 Task: Design a stylish wine rack.
Action: Mouse moved to (358, 273)
Screenshot: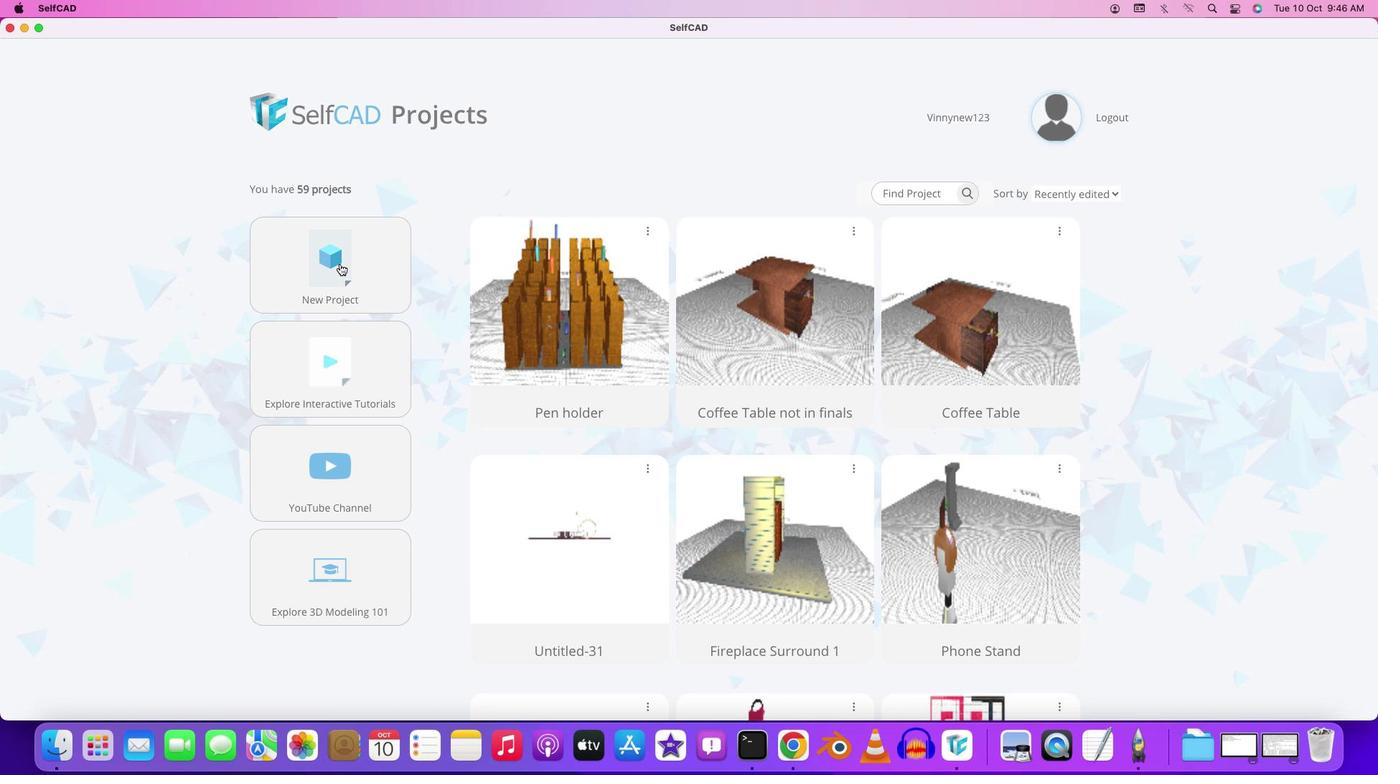 
Action: Mouse pressed left at (358, 273)
Screenshot: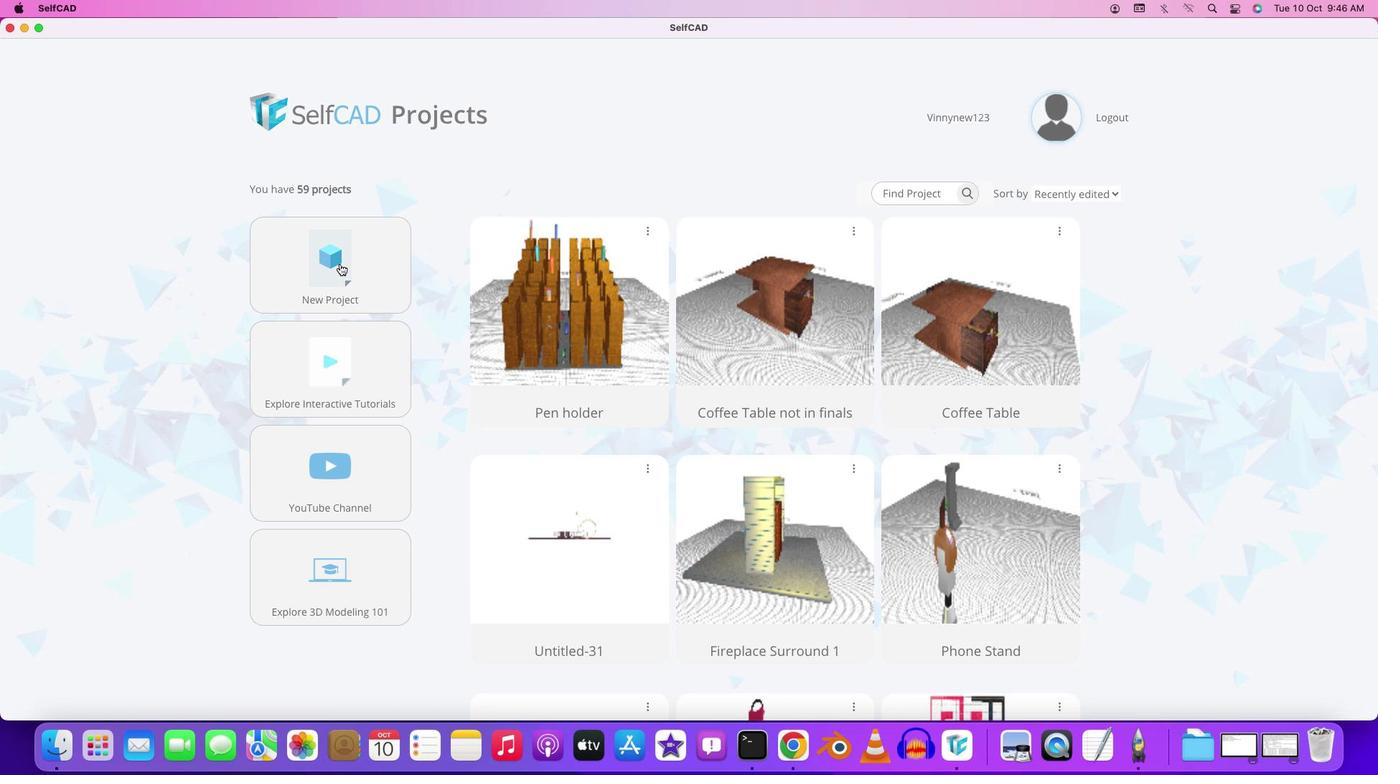 
Action: Mouse moved to (339, 263)
Screenshot: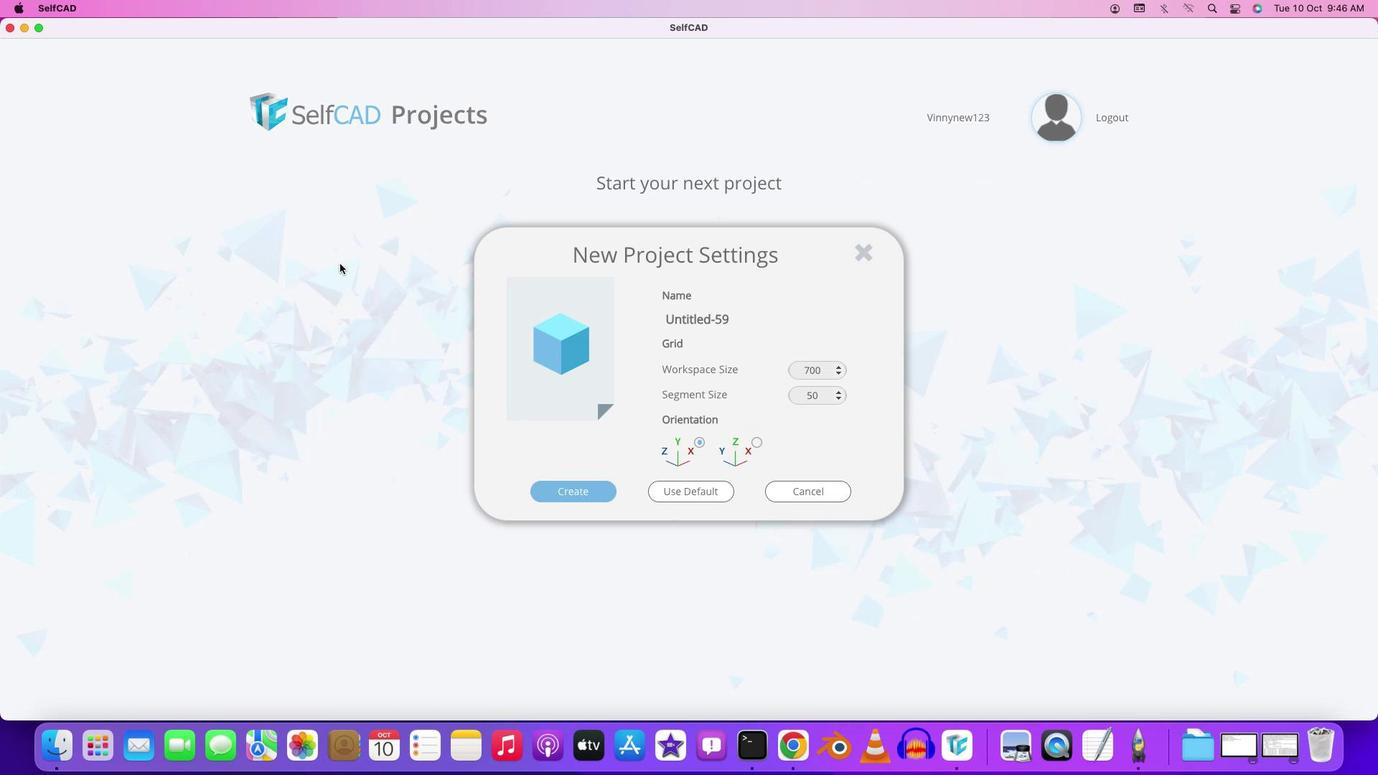 
Action: Mouse pressed left at (339, 263)
Screenshot: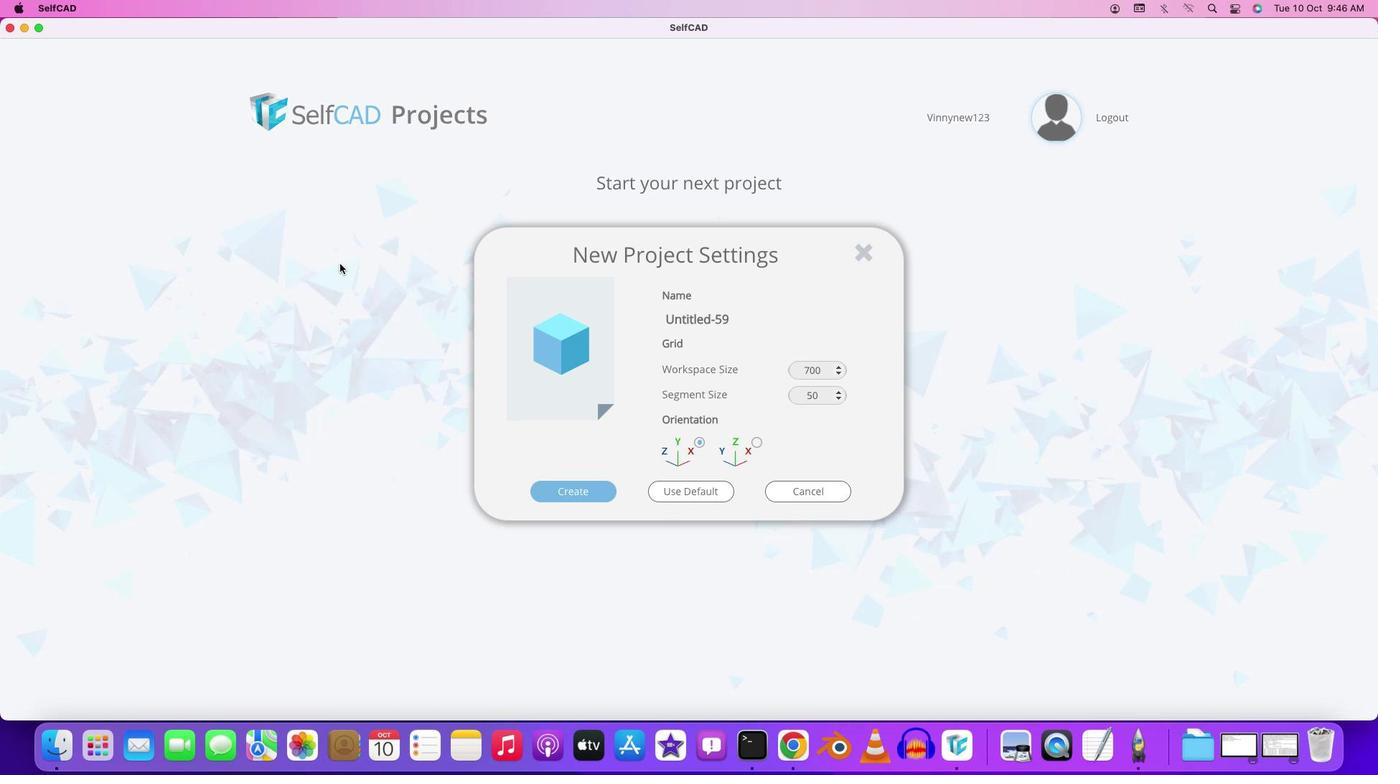 
Action: Mouse moved to (735, 322)
Screenshot: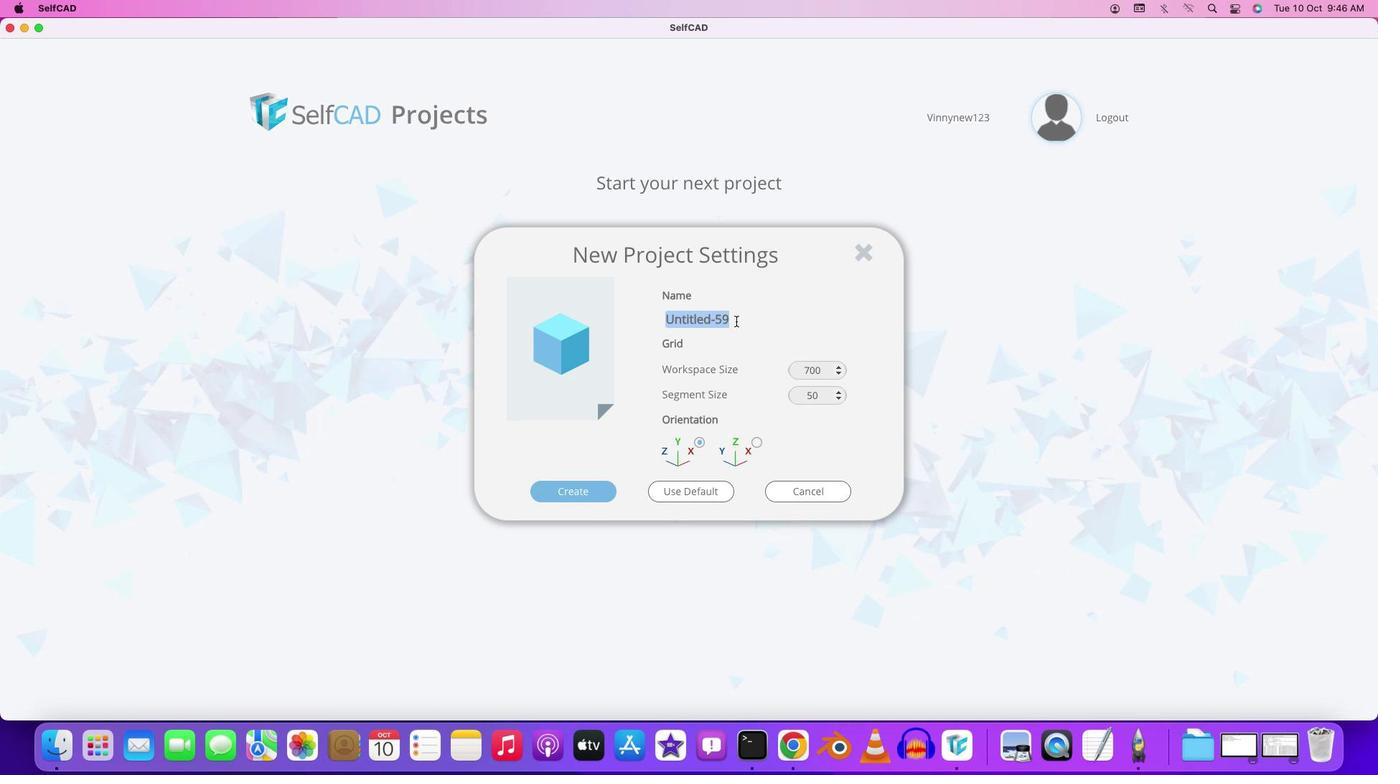 
Action: Mouse pressed left at (735, 322)
Screenshot: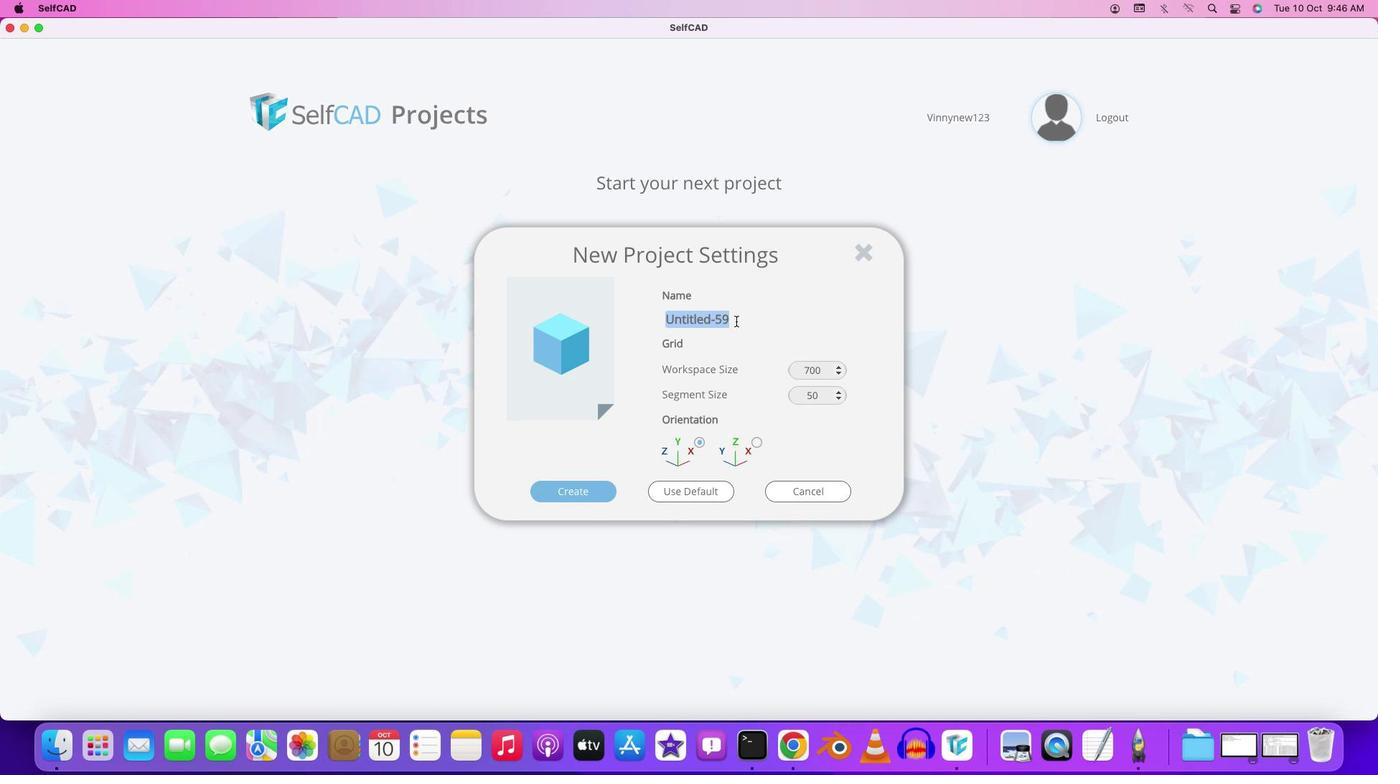 
Action: Mouse moved to (736, 321)
Screenshot: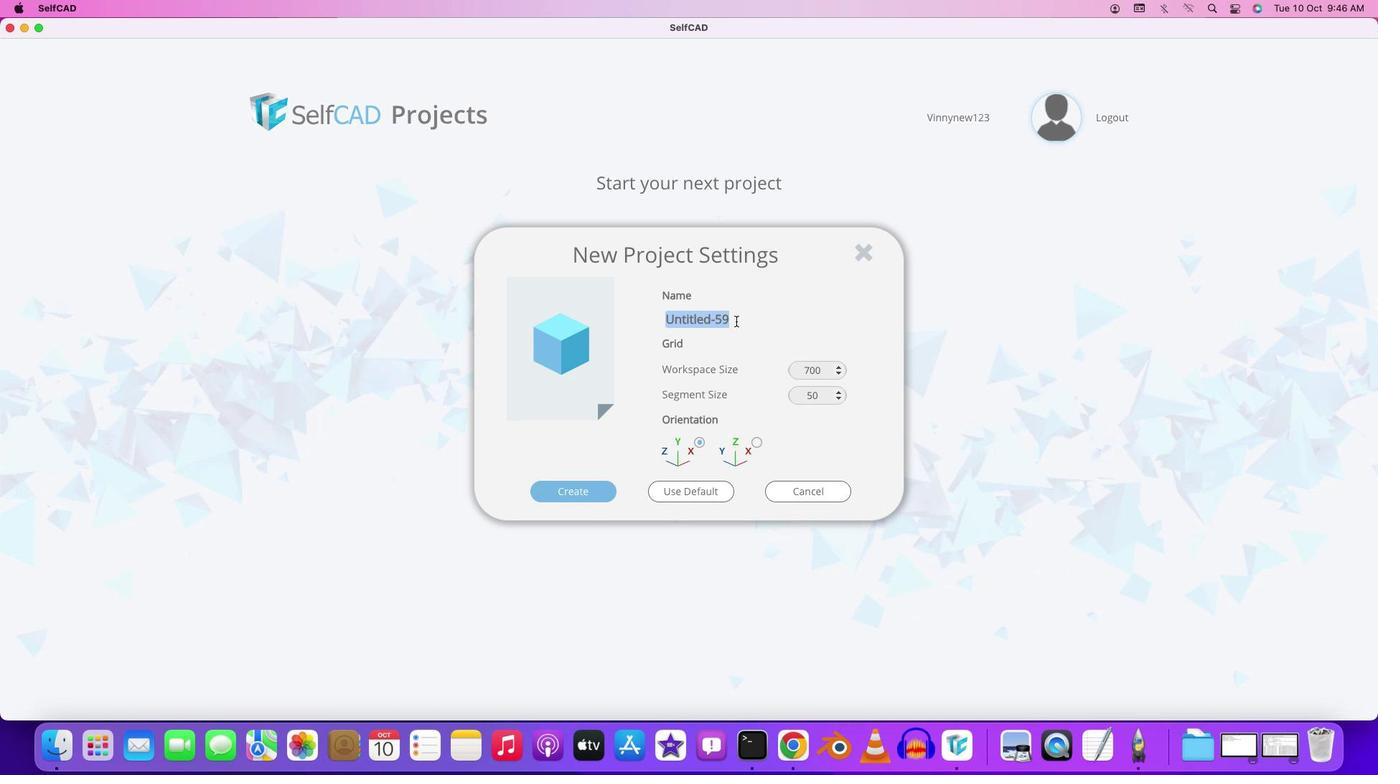 
Action: Key pressed Key.backspaceKey.shift'W''i''n''e'Key.space'r''a''c''k'
Screenshot: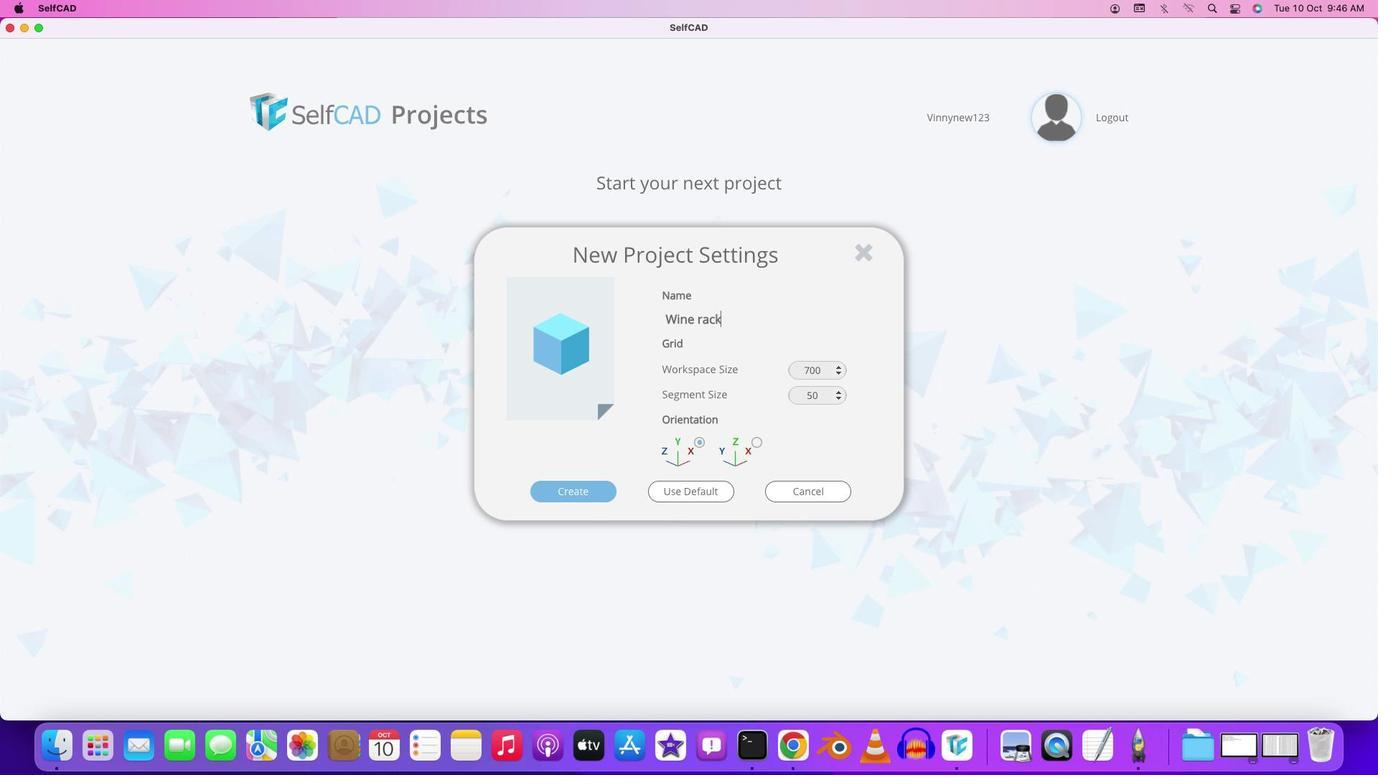 
Action: Mouse moved to (824, 370)
Screenshot: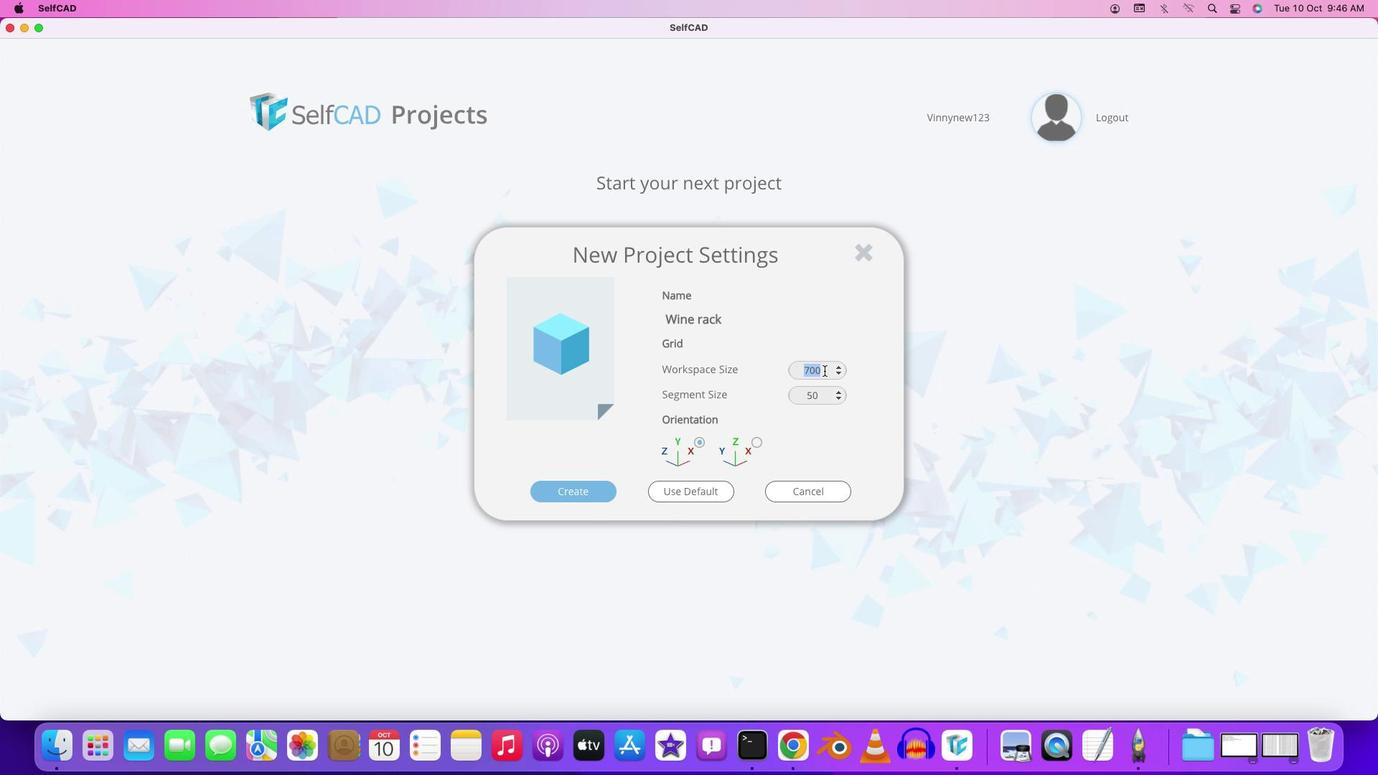 
Action: Mouse pressed left at (824, 370)
Screenshot: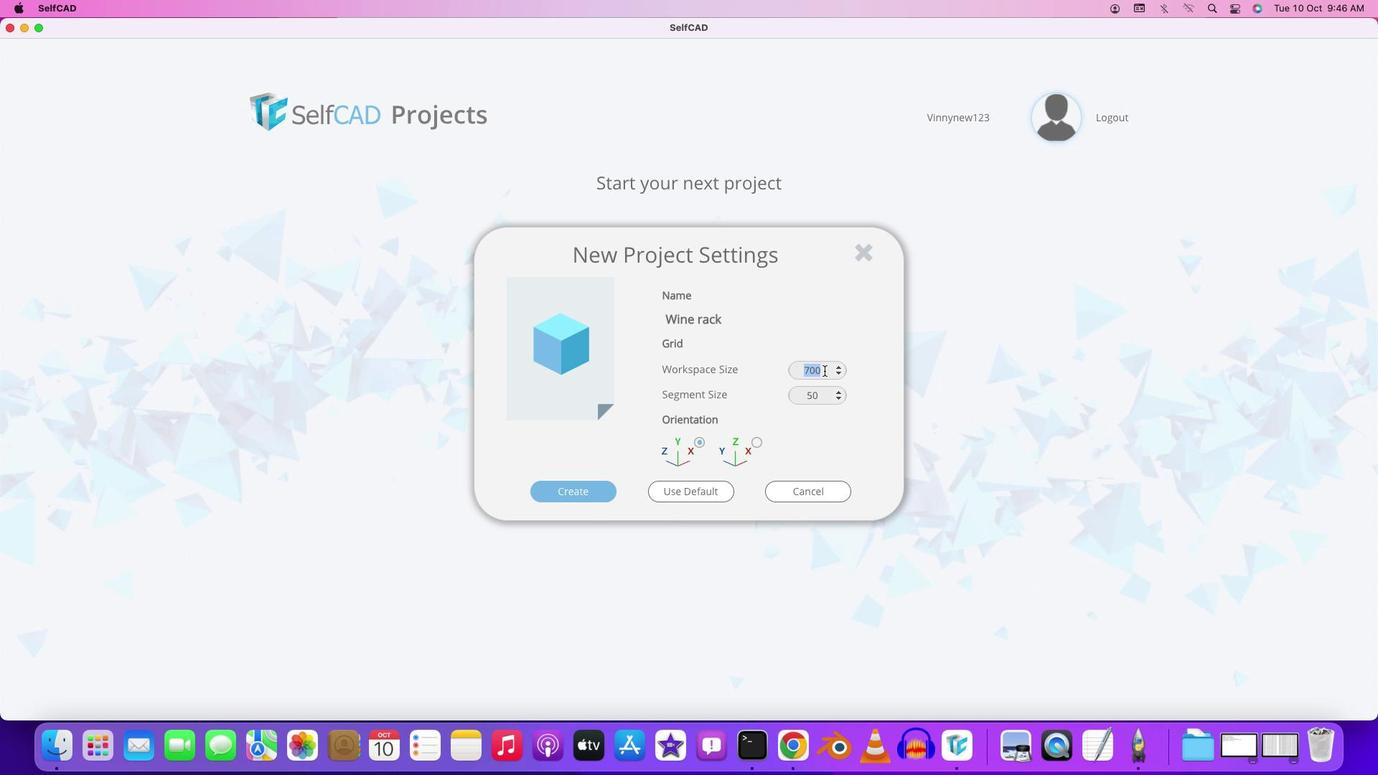 
Action: Key pressed '4''0''0'
Screenshot: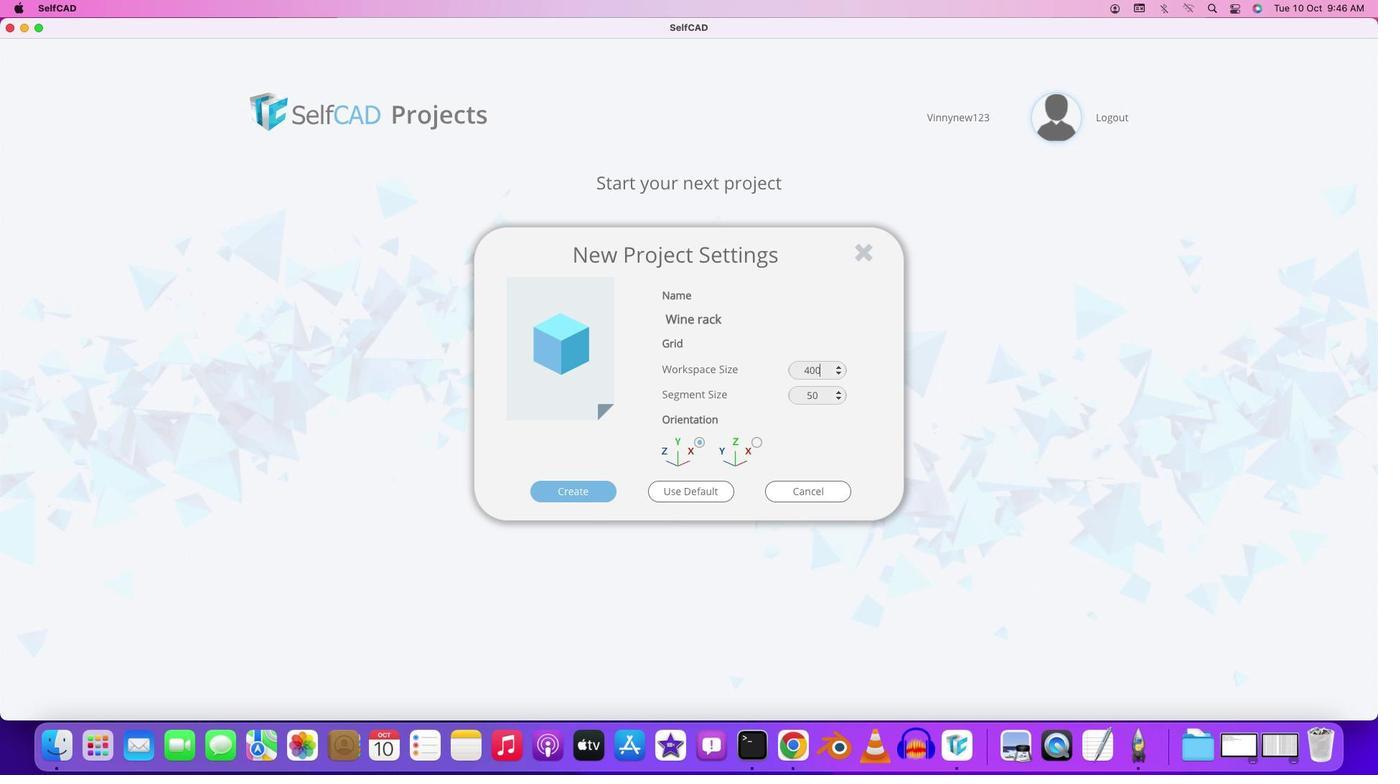 
Action: Mouse moved to (824, 394)
Screenshot: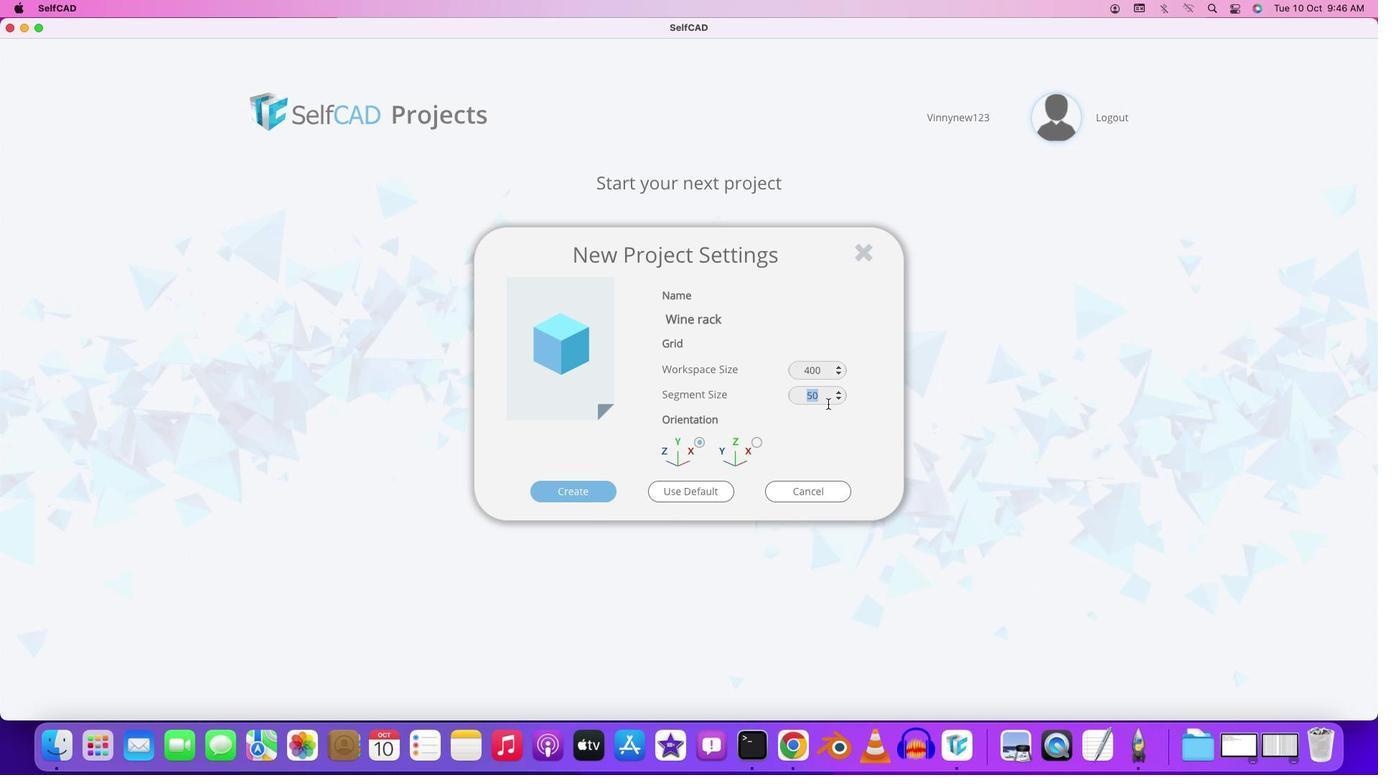 
Action: Mouse pressed left at (824, 394)
Screenshot: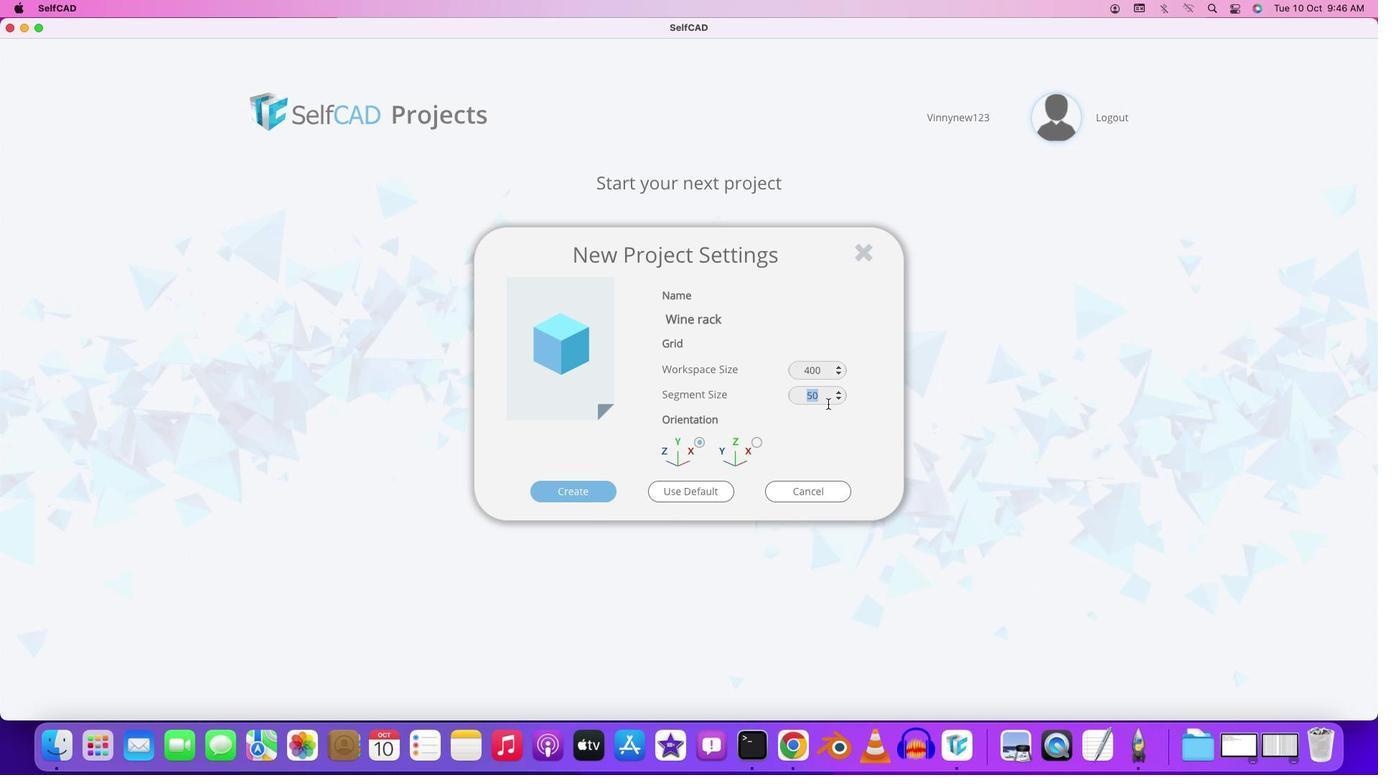 
Action: Mouse moved to (828, 404)
Screenshot: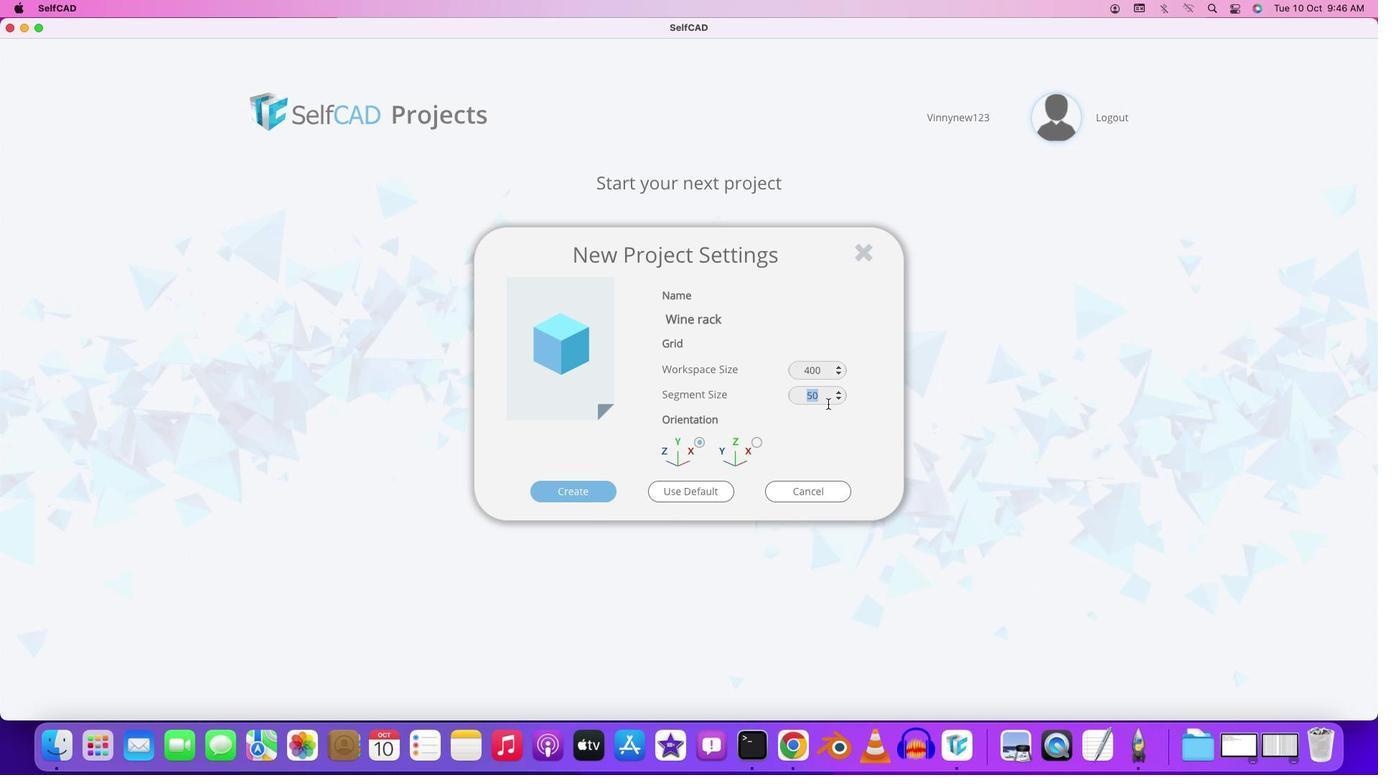 
Action: Key pressed '1'
Screenshot: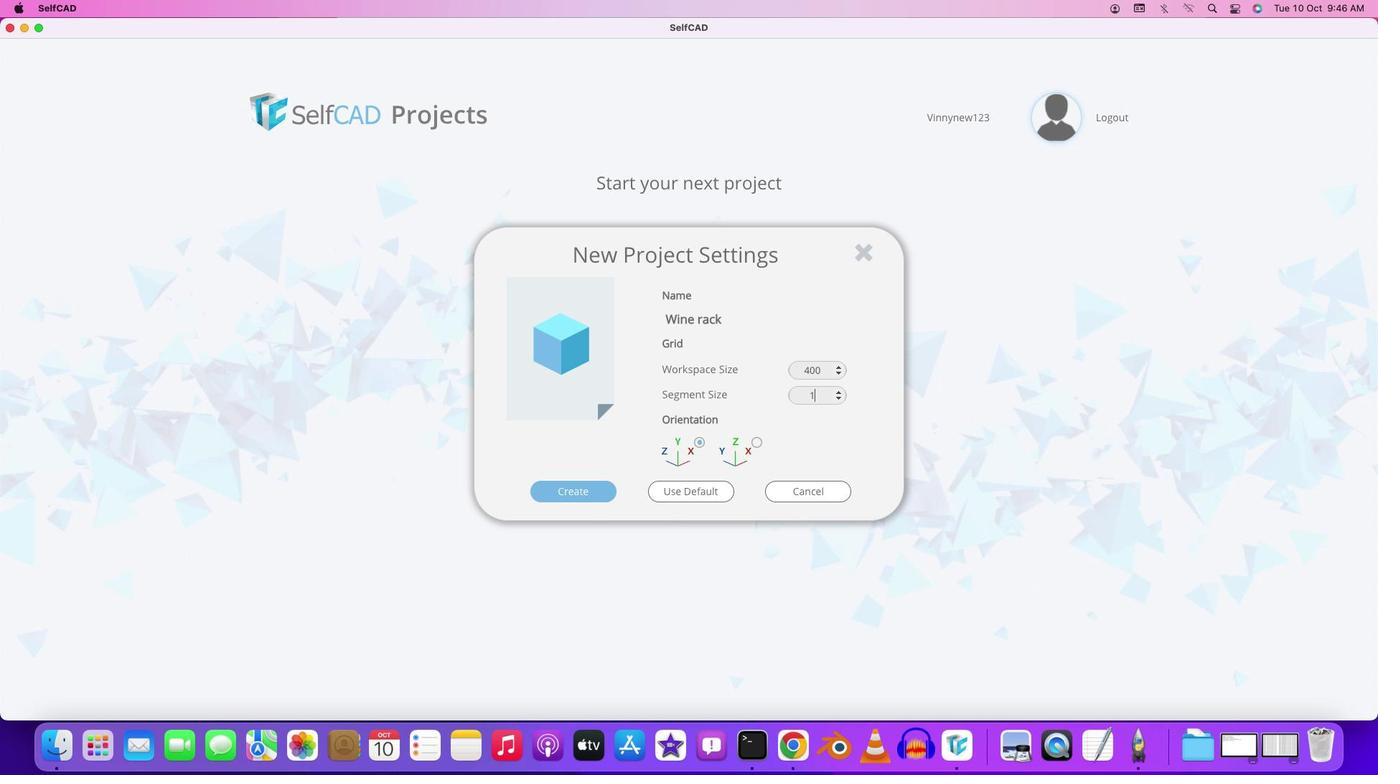 
Action: Mouse moved to (753, 444)
Screenshot: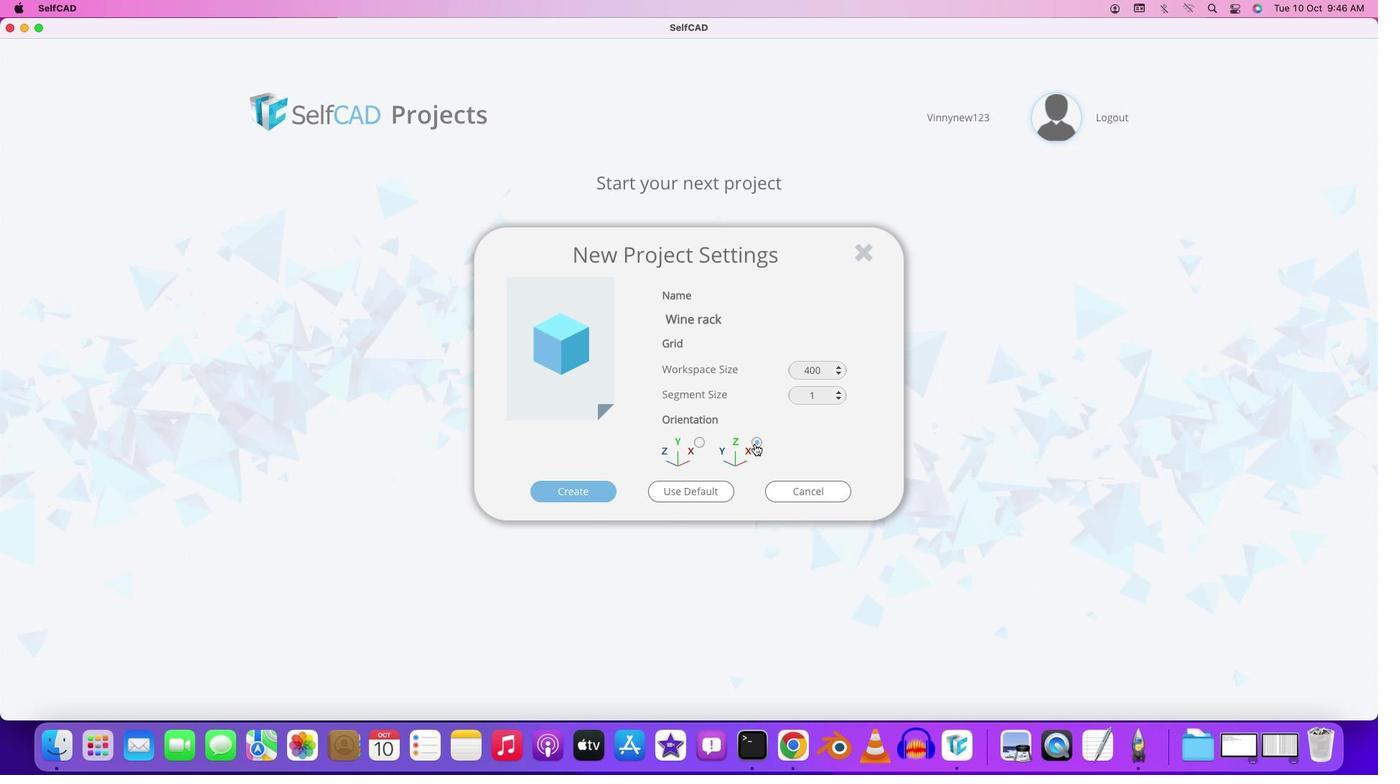 
Action: Mouse pressed left at (753, 444)
Screenshot: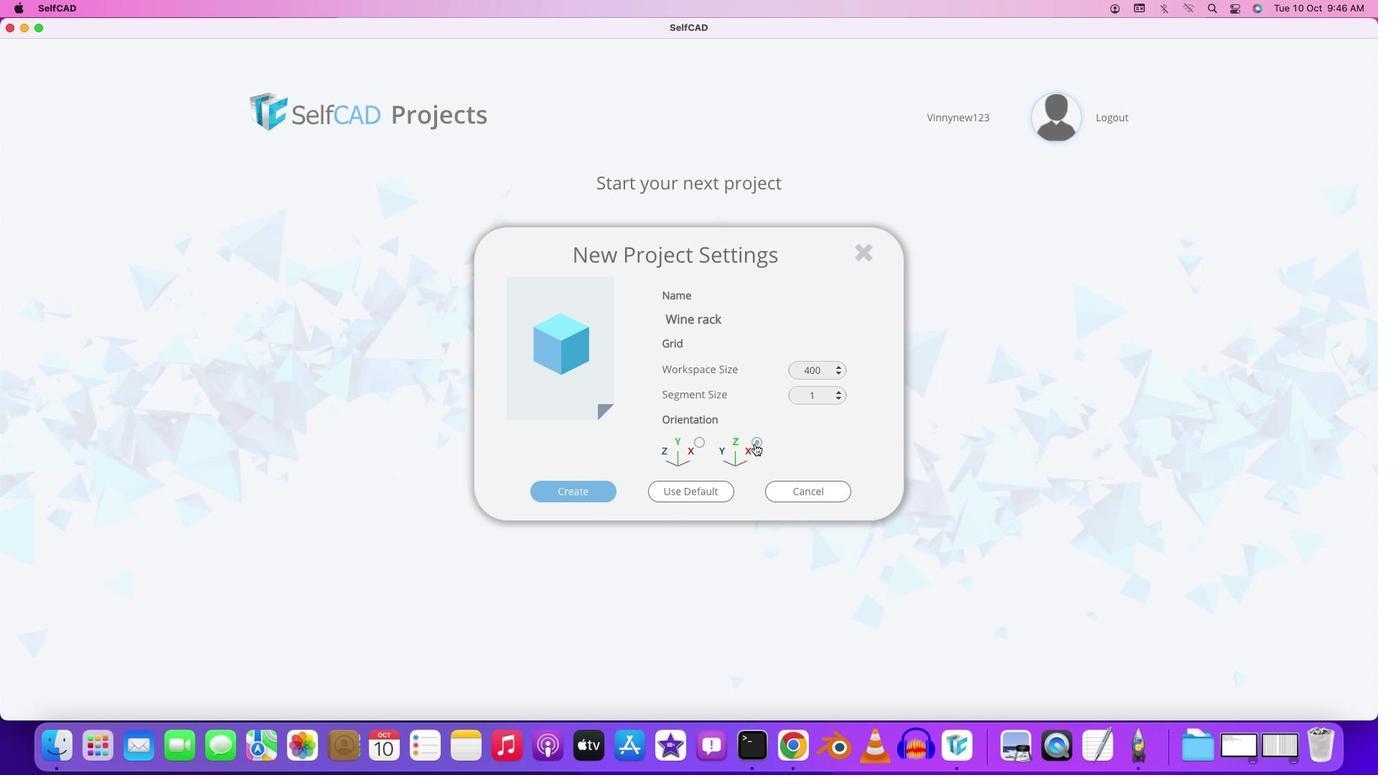 
Action: Mouse moved to (598, 492)
Screenshot: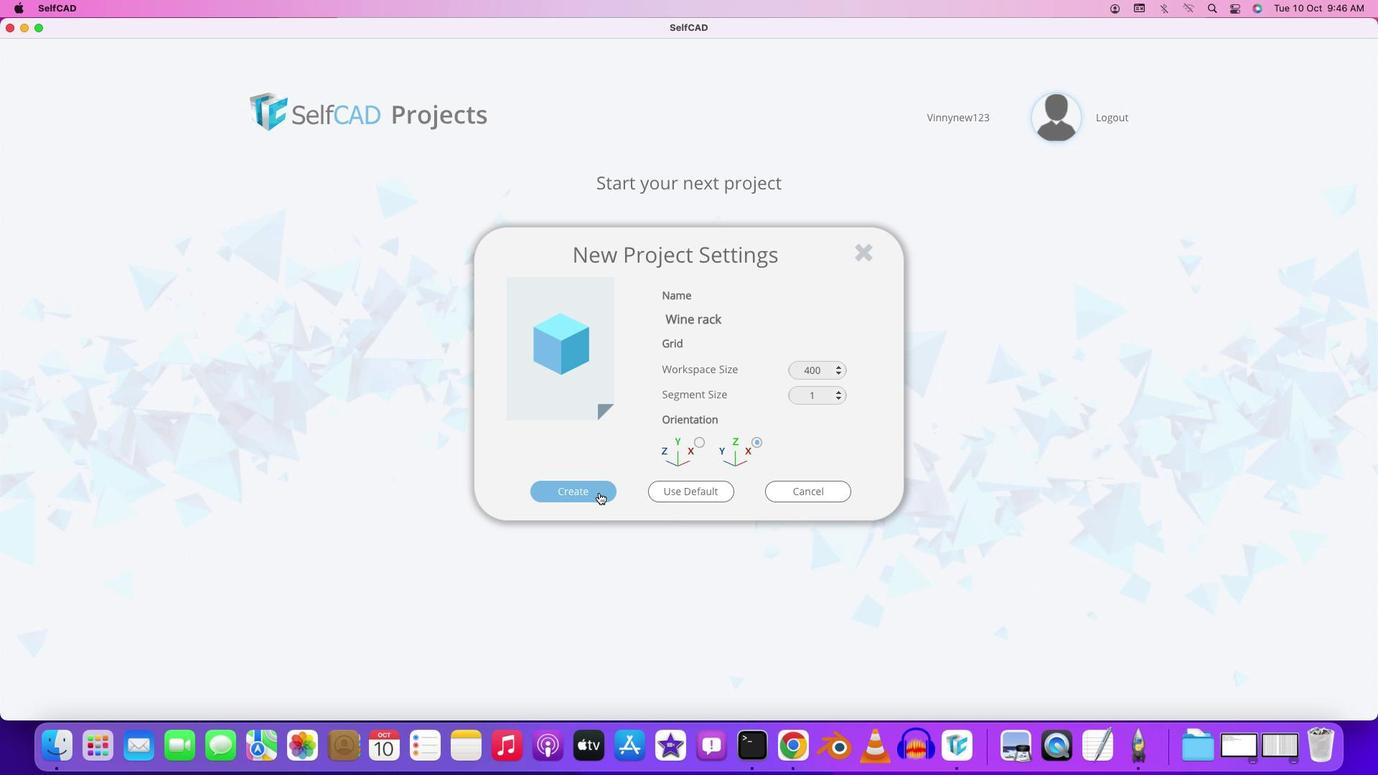 
Action: Mouse pressed left at (598, 492)
Screenshot: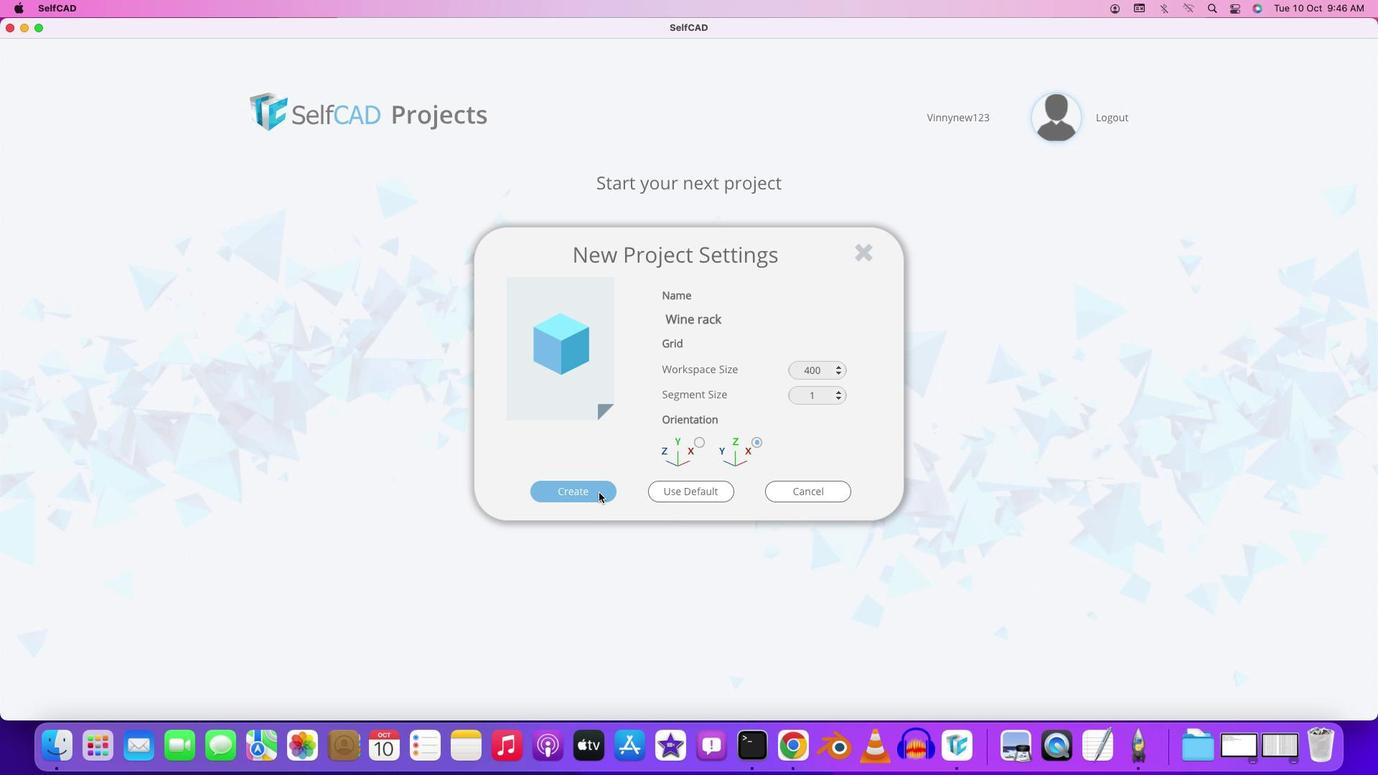 
Action: Mouse moved to (686, 486)
Screenshot: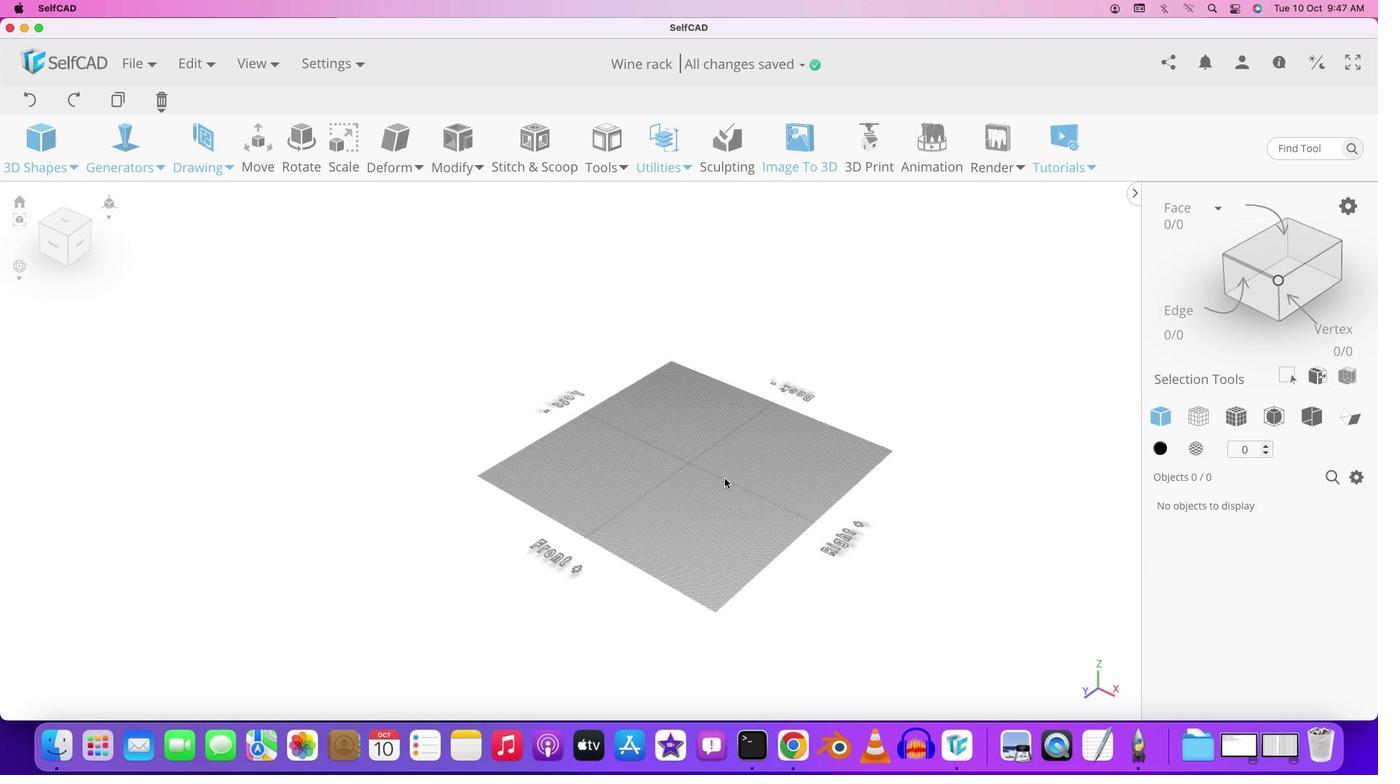 
Action: Mouse pressed left at (686, 486)
Screenshot: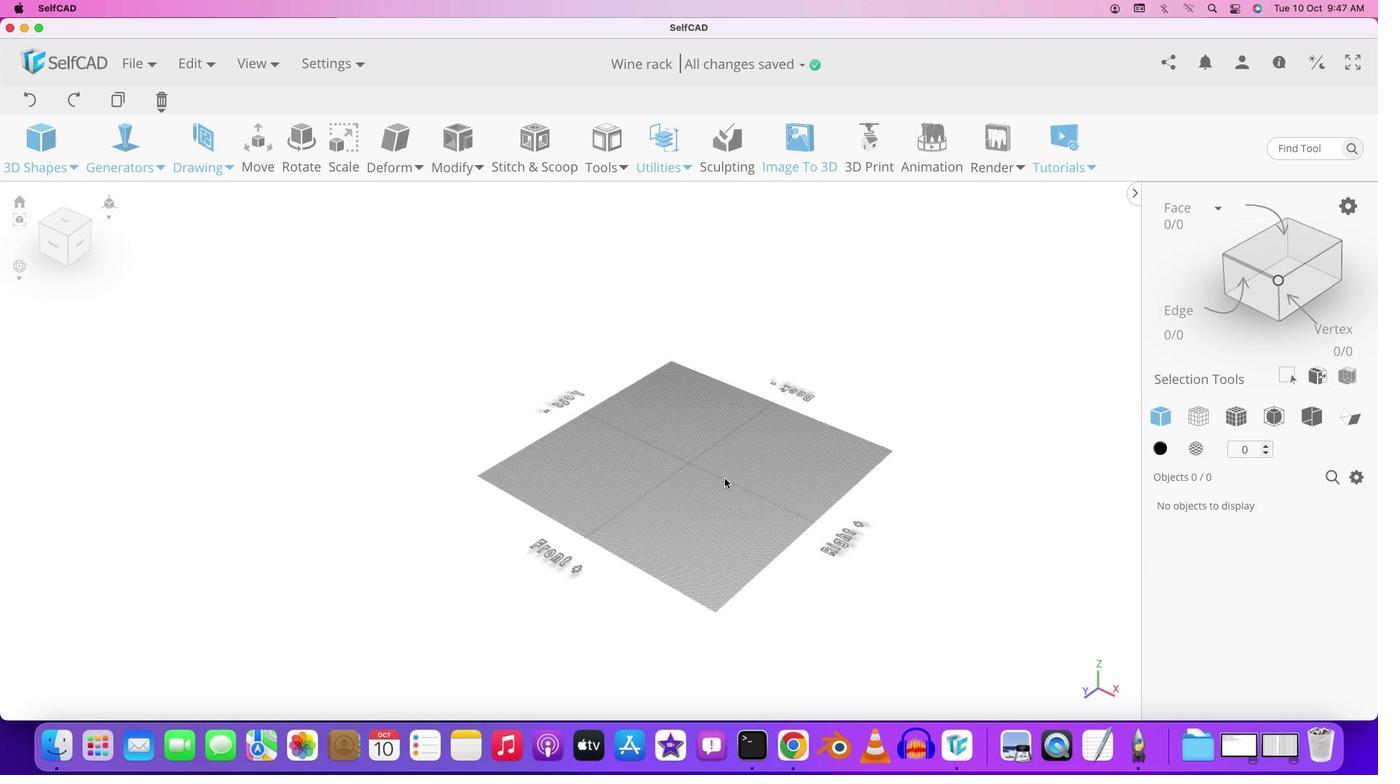 
Action: Mouse moved to (737, 476)
Screenshot: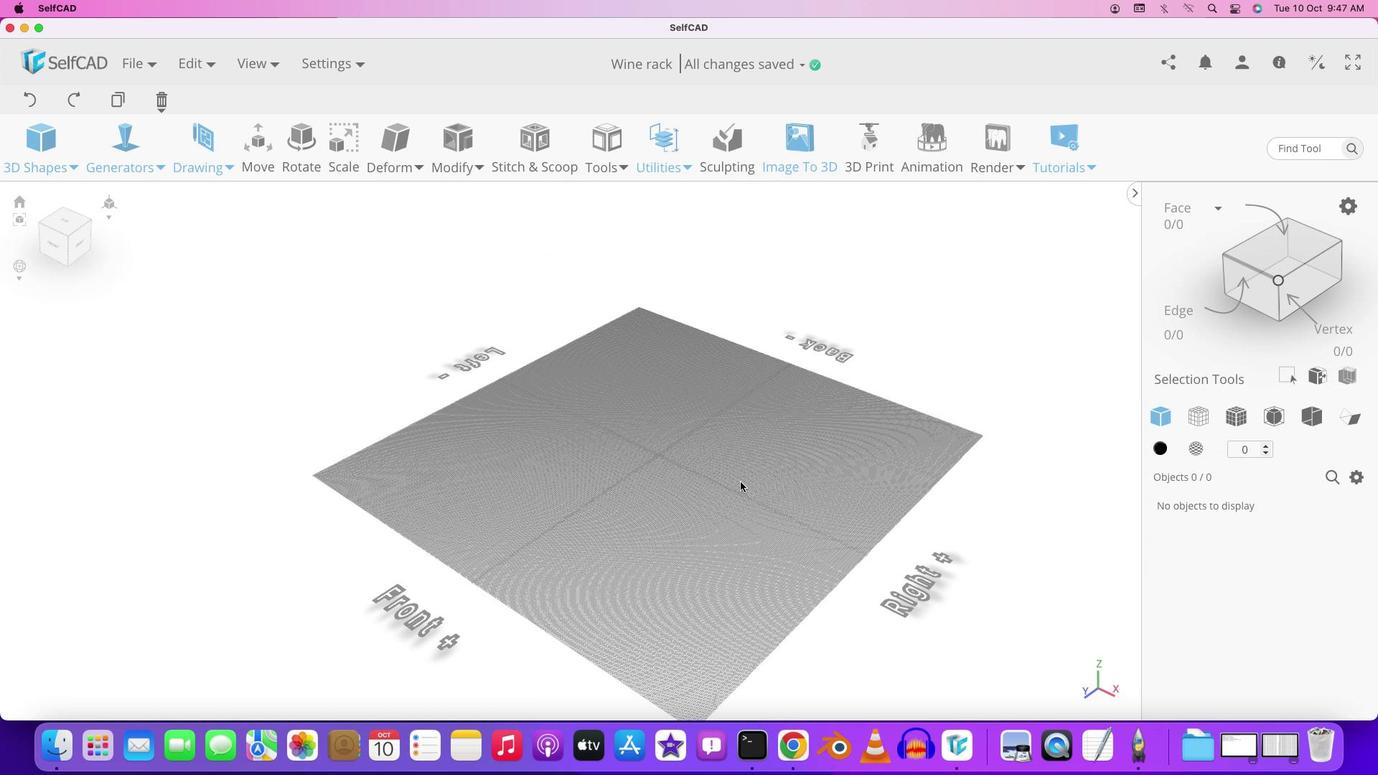 
Action: Mouse scrolled (737, 476) with delta (0, 0)
Screenshot: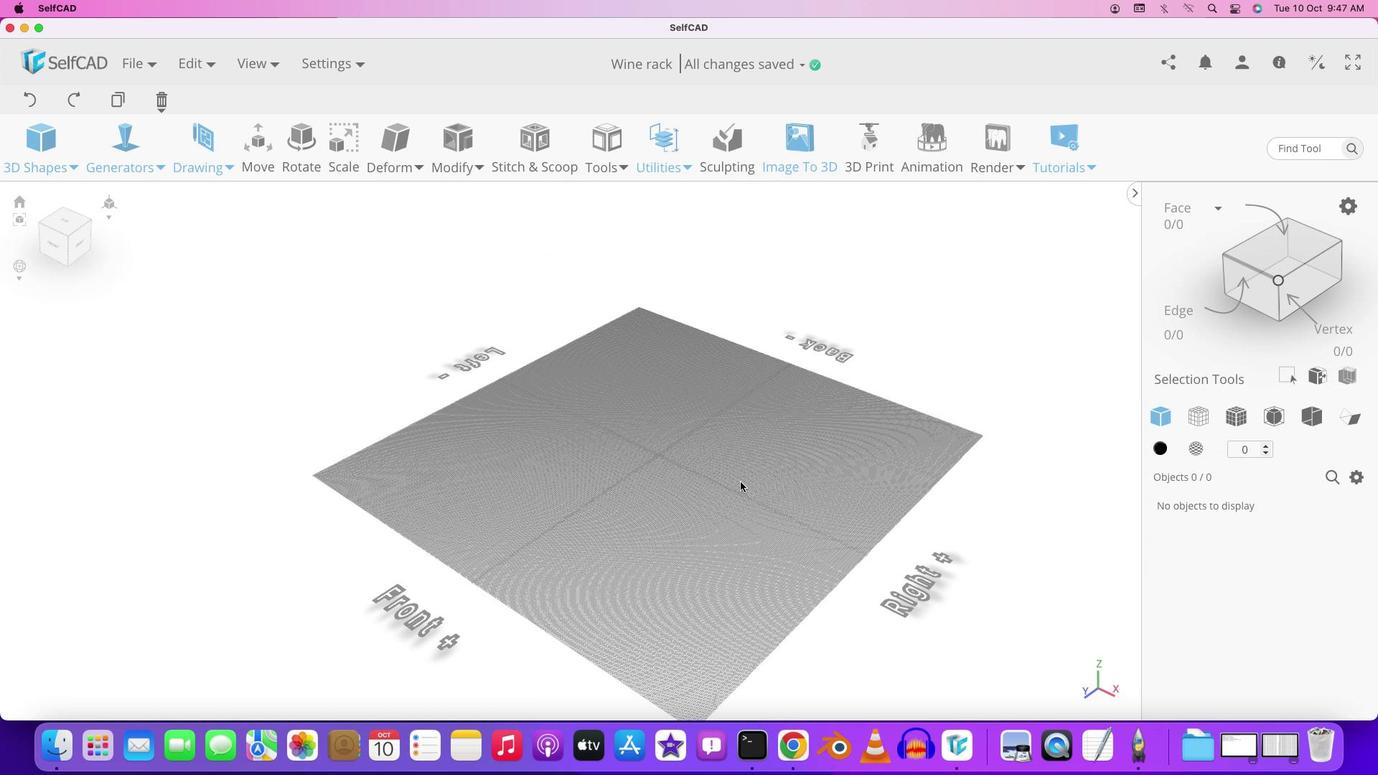 
Action: Mouse moved to (739, 476)
Screenshot: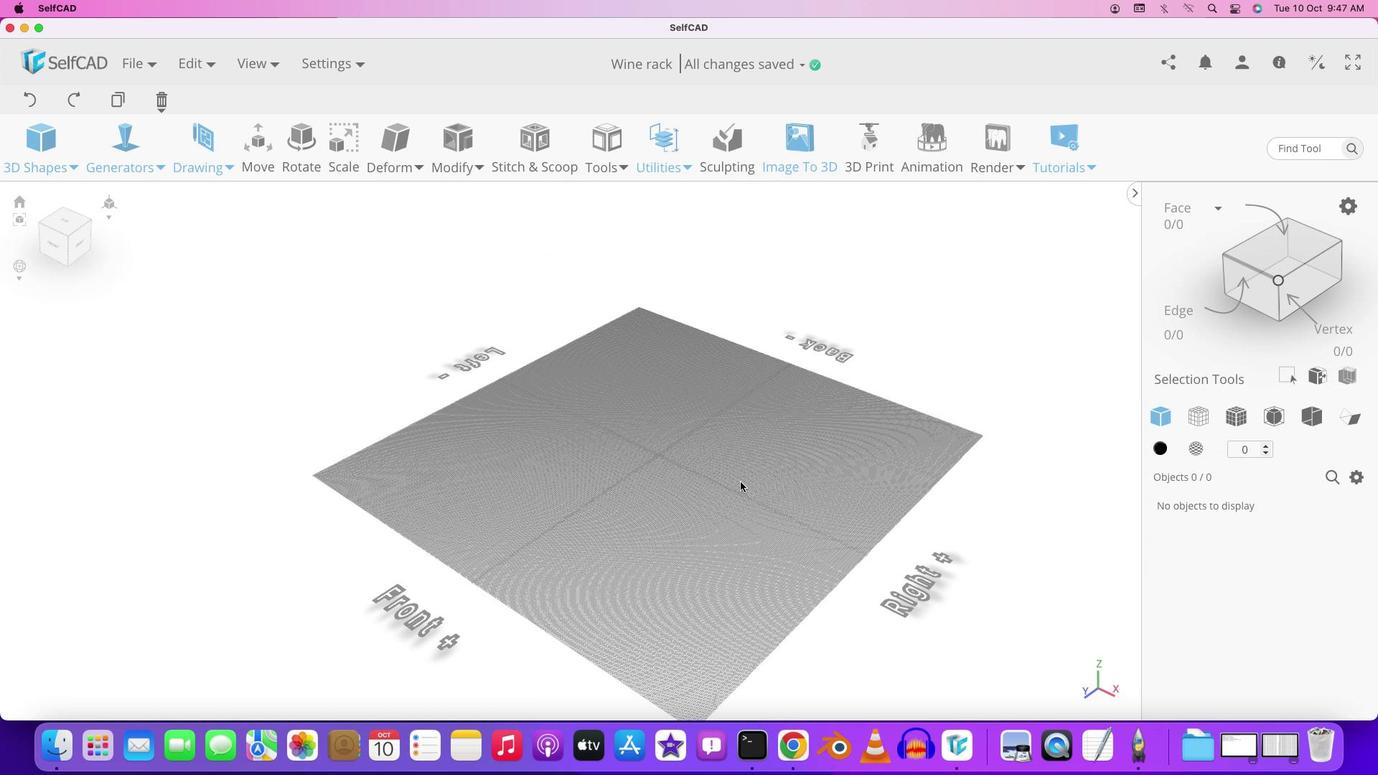 
Action: Mouse scrolled (739, 476) with delta (0, 0)
Screenshot: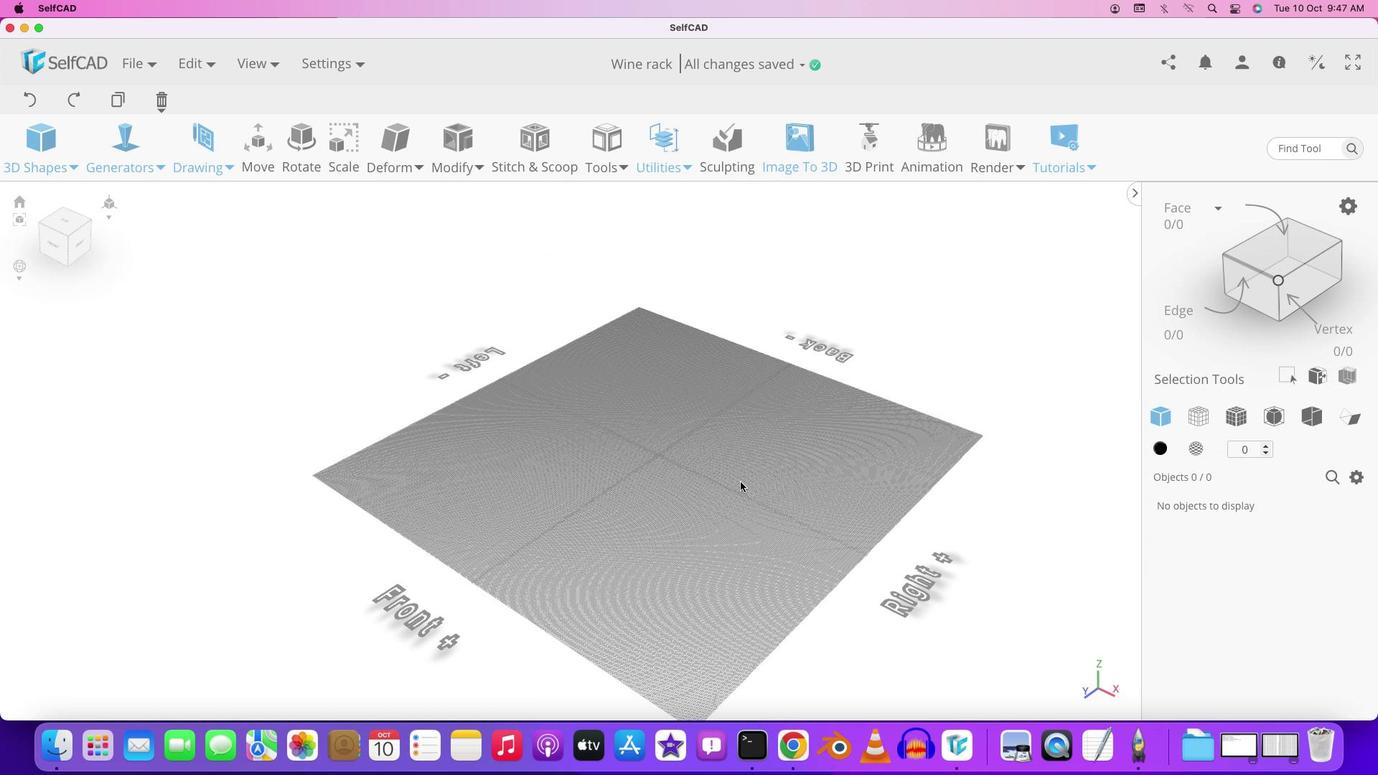 
Action: Mouse moved to (740, 476)
Screenshot: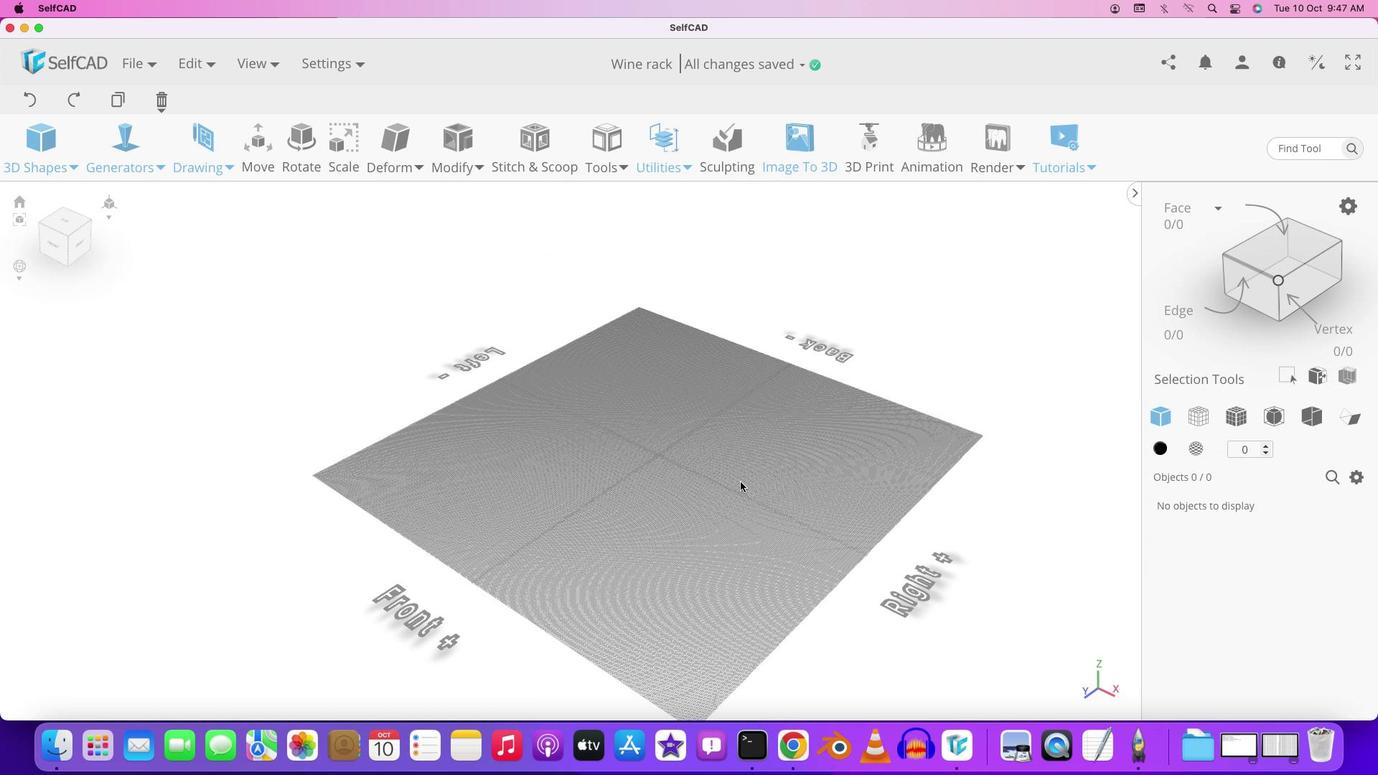 
Action: Mouse scrolled (740, 476) with delta (0, 2)
Screenshot: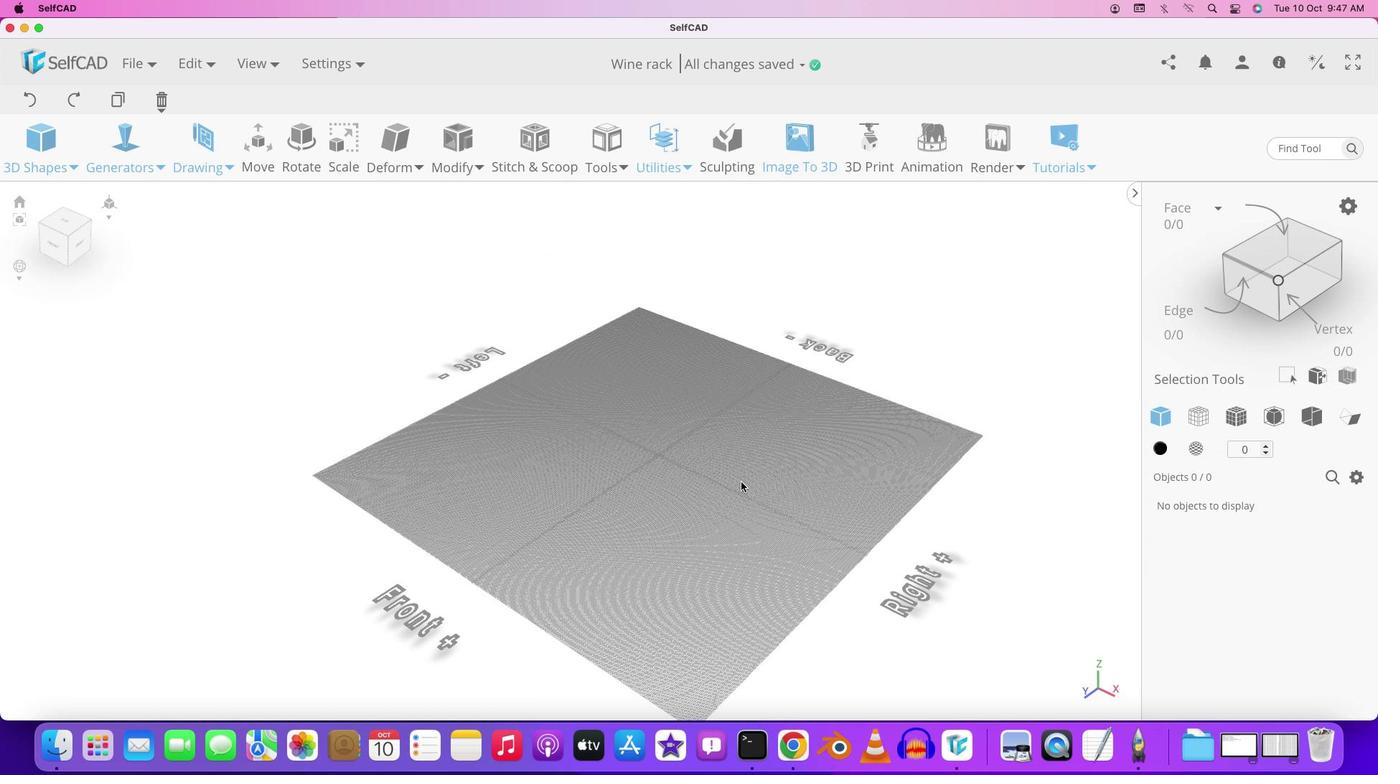 
Action: Mouse moved to (740, 477)
Screenshot: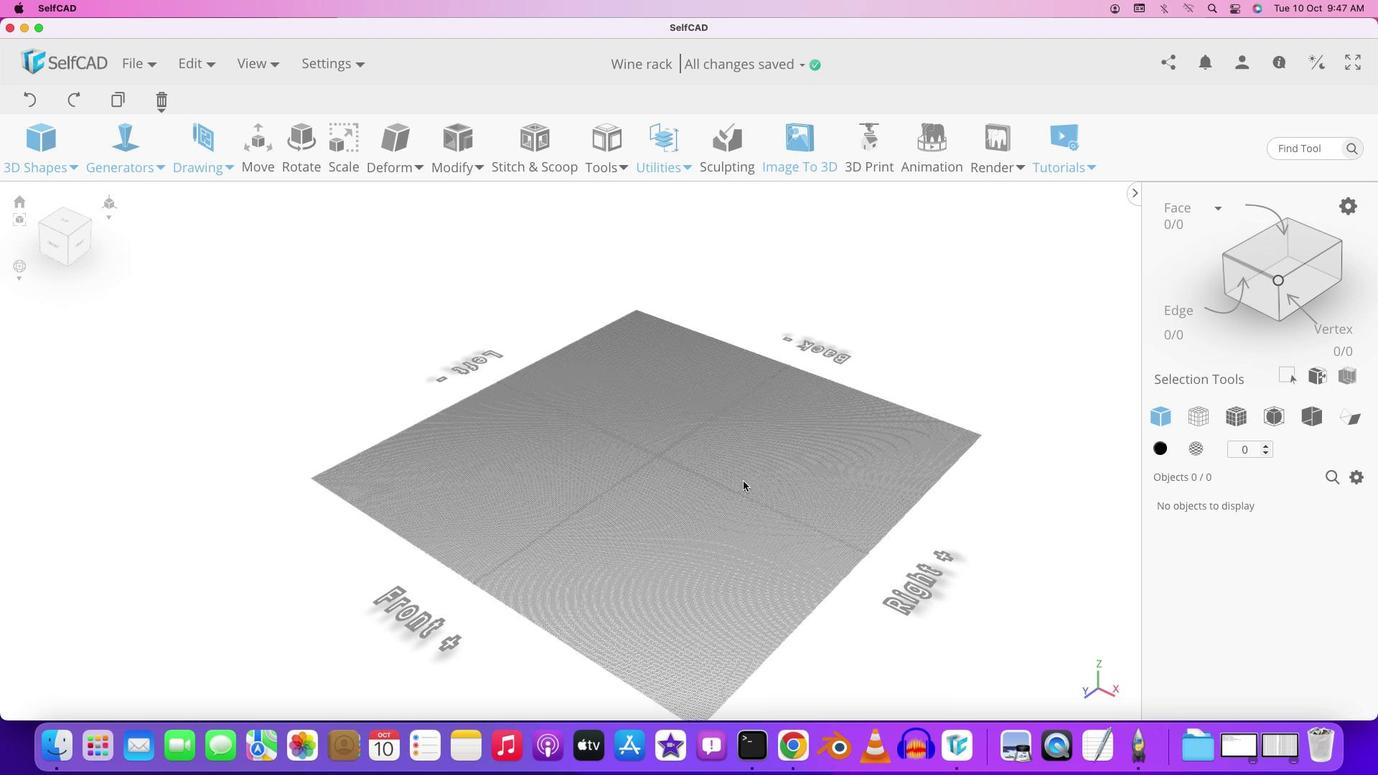 
Action: Mouse scrolled (740, 477) with delta (0, 2)
Screenshot: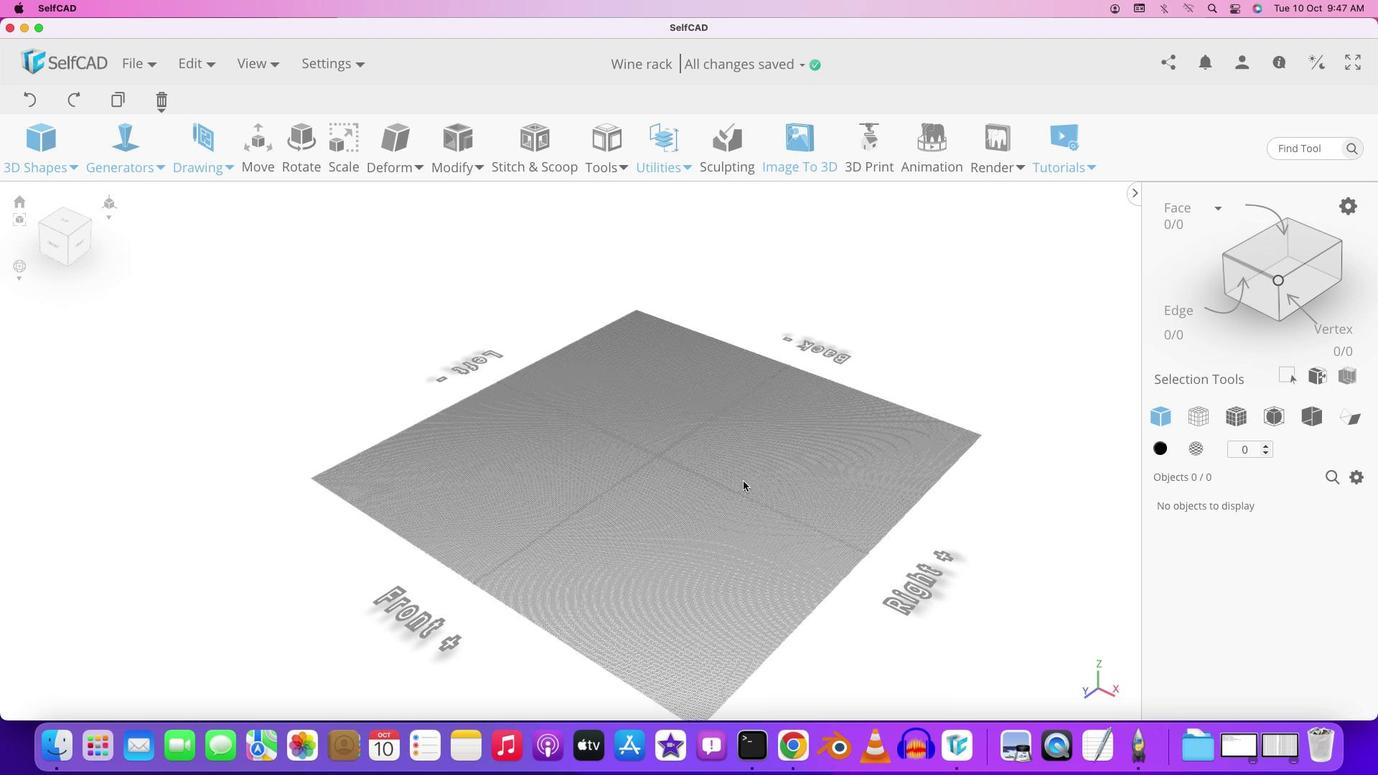 
Action: Mouse moved to (740, 482)
Screenshot: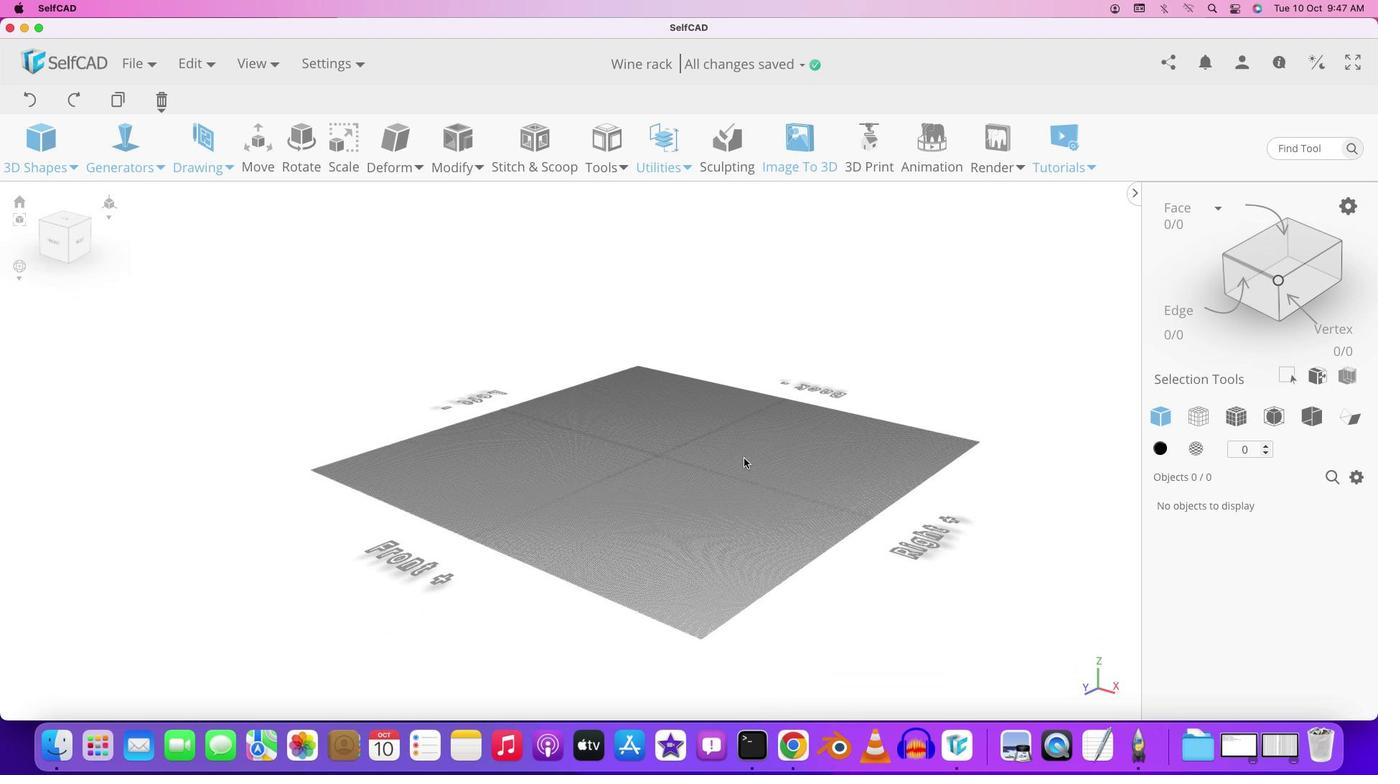 
Action: Mouse pressed left at (740, 482)
Screenshot: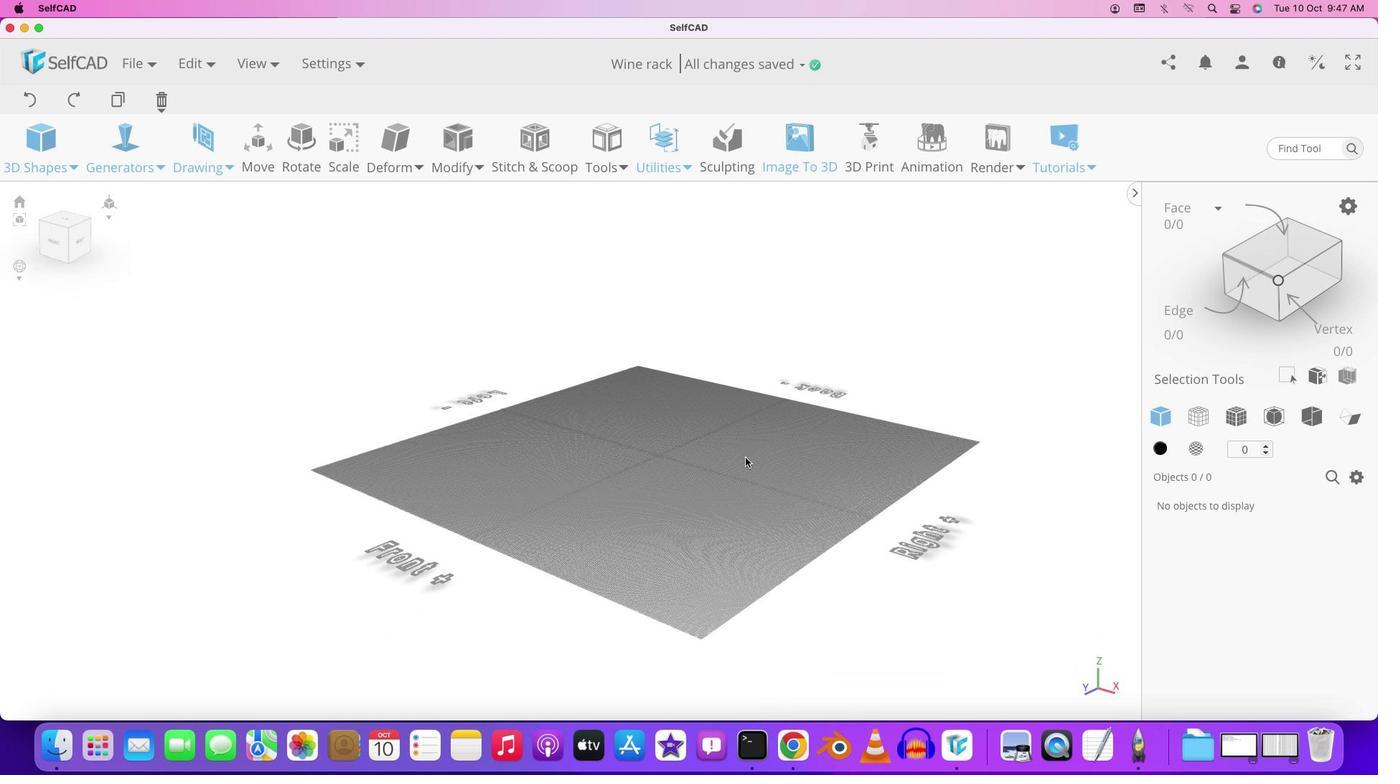 
Action: Mouse moved to (754, 455)
Screenshot: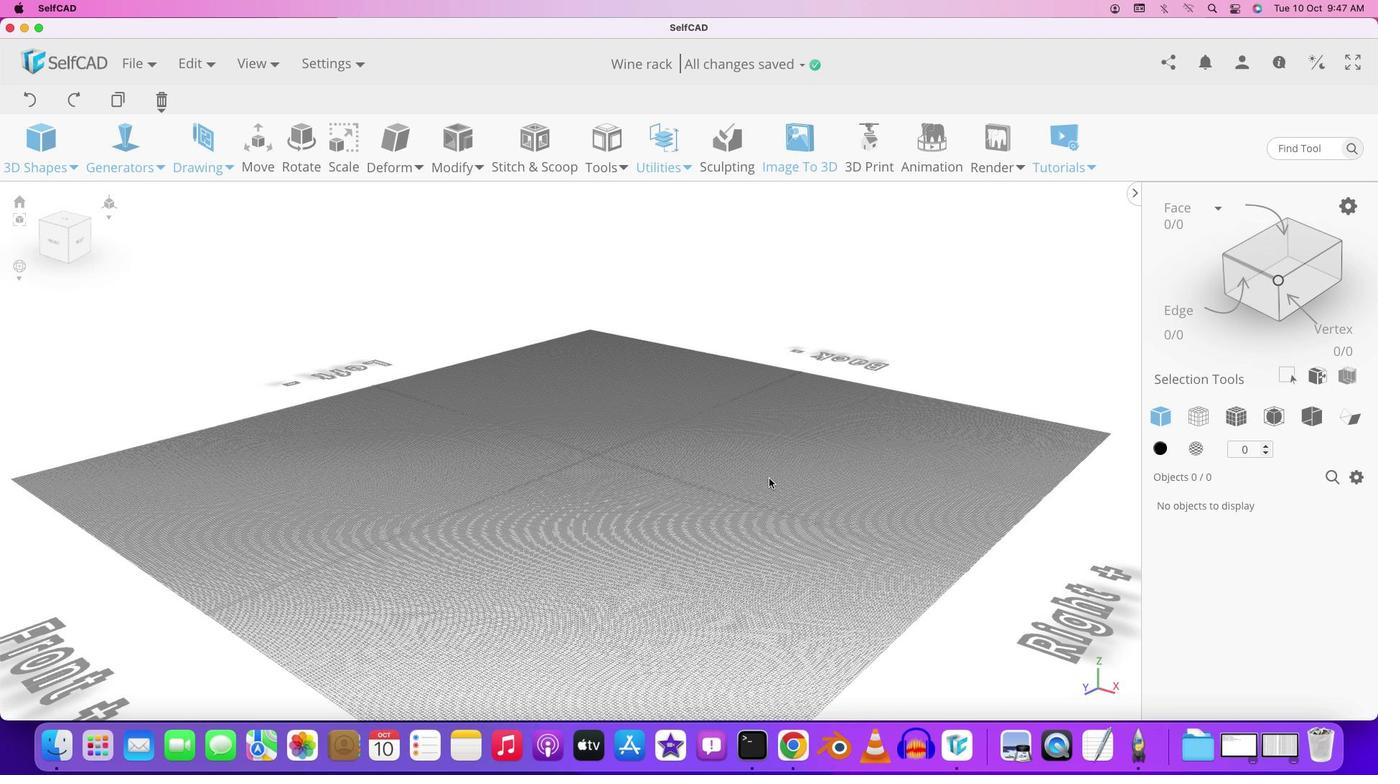 
Action: Mouse scrolled (754, 455) with delta (0, 0)
Screenshot: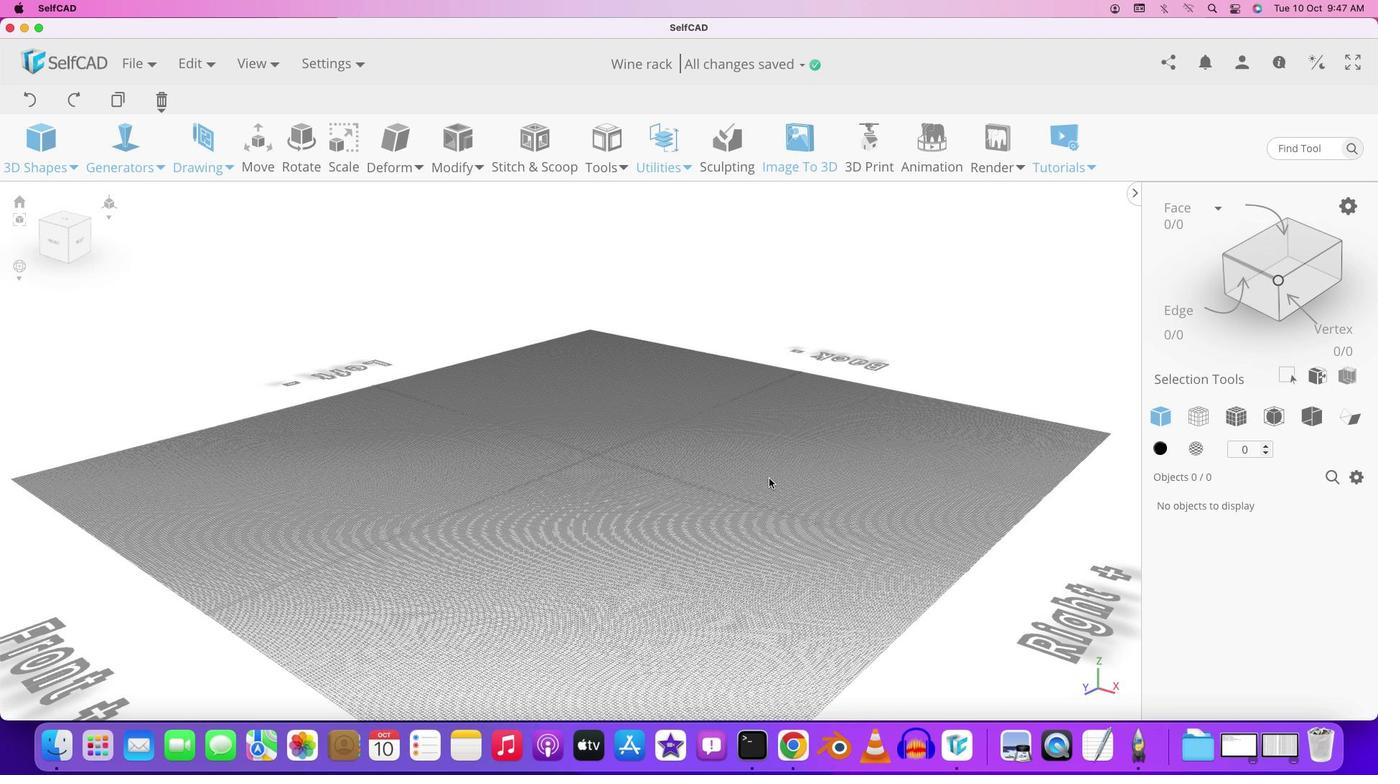 
Action: Mouse moved to (754, 455)
Screenshot: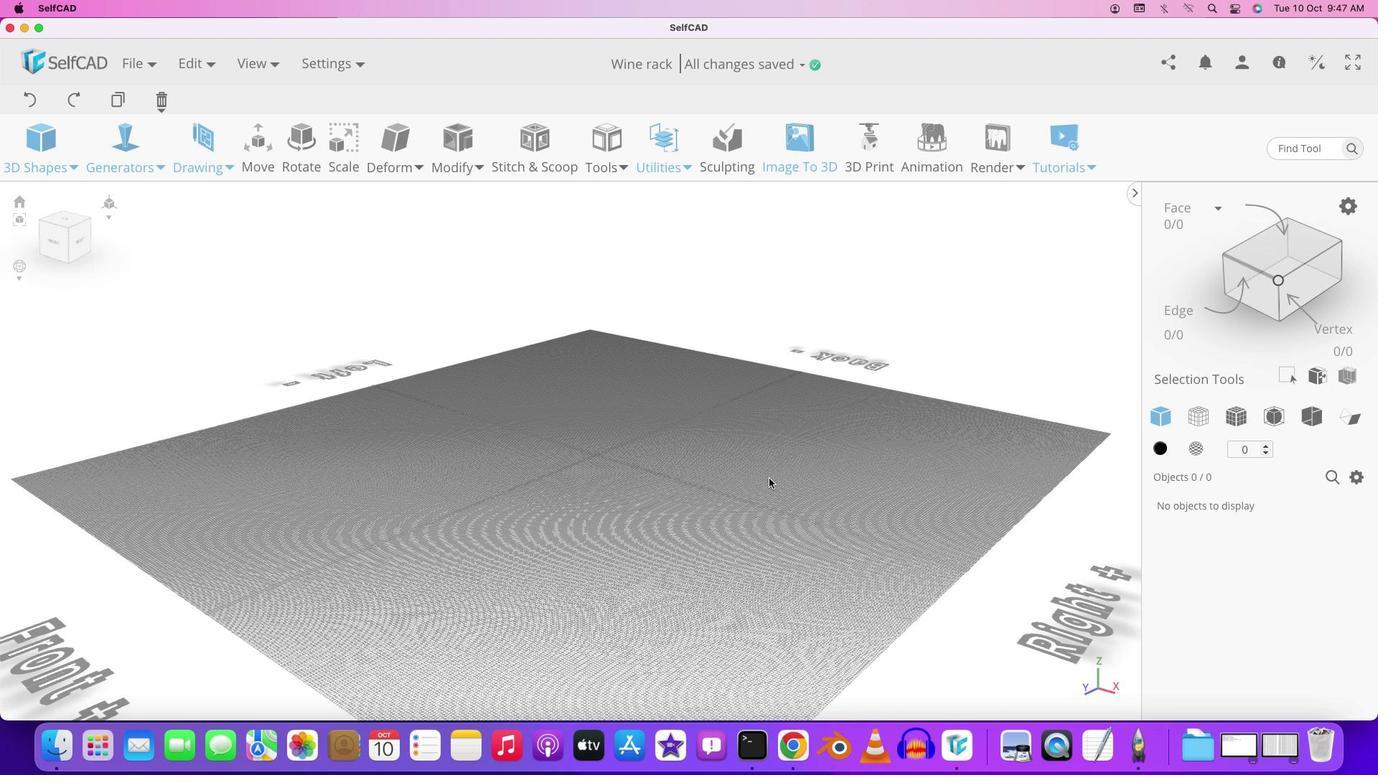 
Action: Mouse scrolled (754, 455) with delta (0, 0)
Screenshot: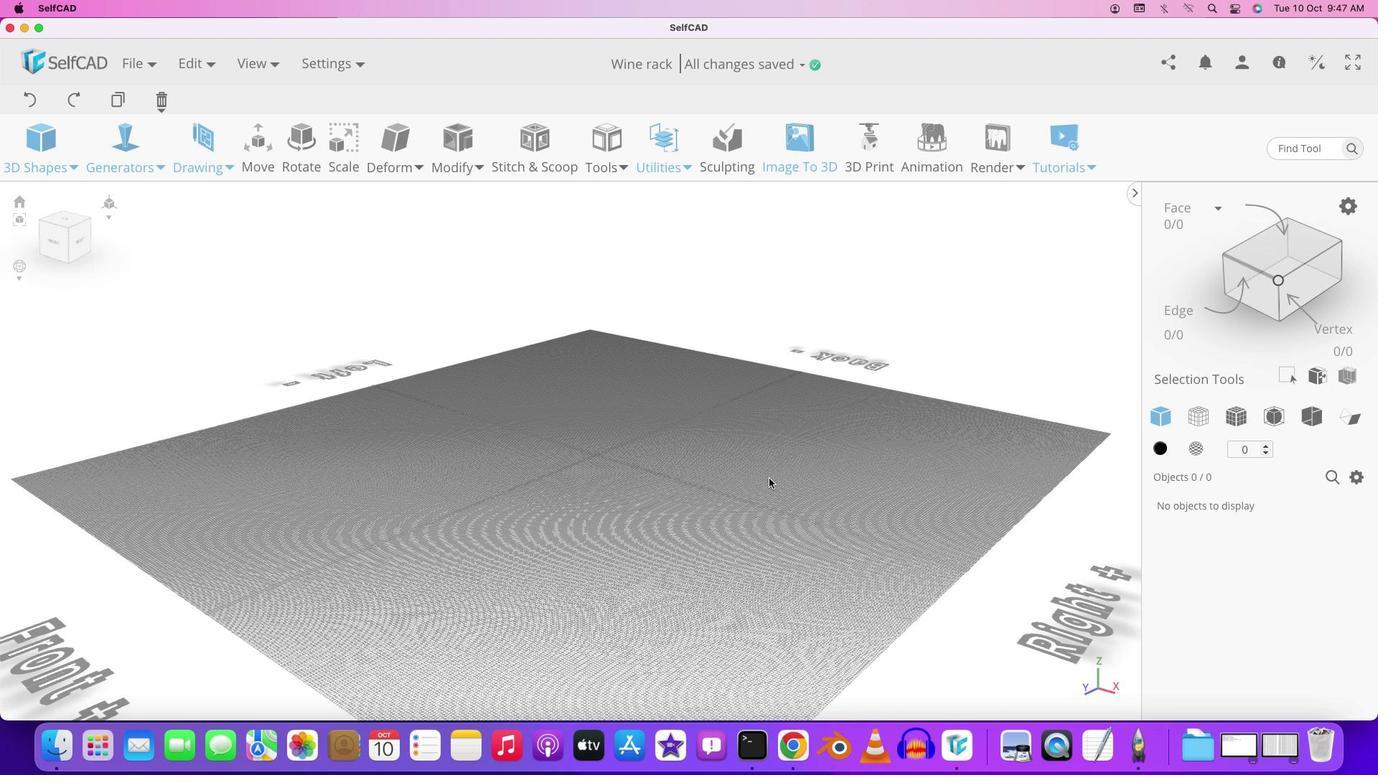 
Action: Mouse moved to (756, 455)
Screenshot: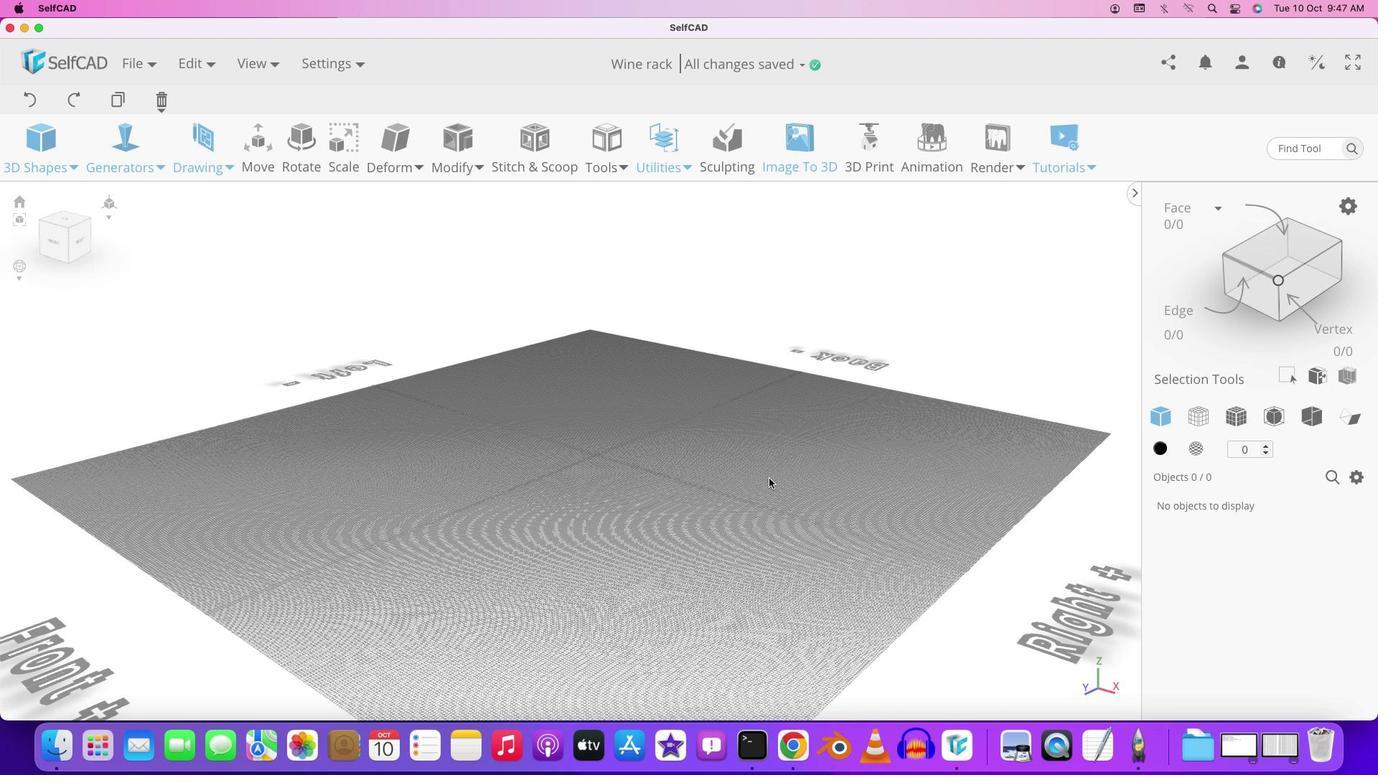 
Action: Mouse scrolled (756, 455) with delta (0, 2)
Screenshot: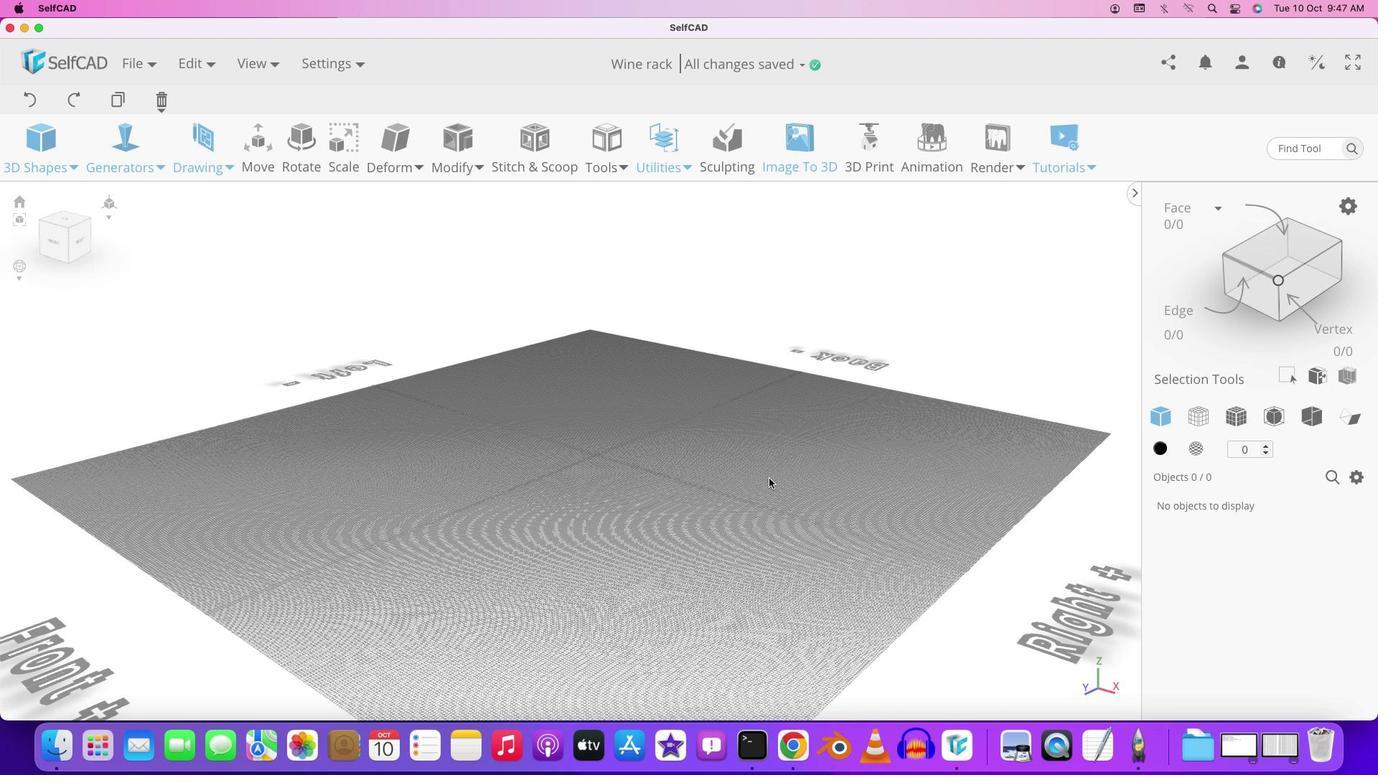 
Action: Mouse moved to (759, 457)
Screenshot: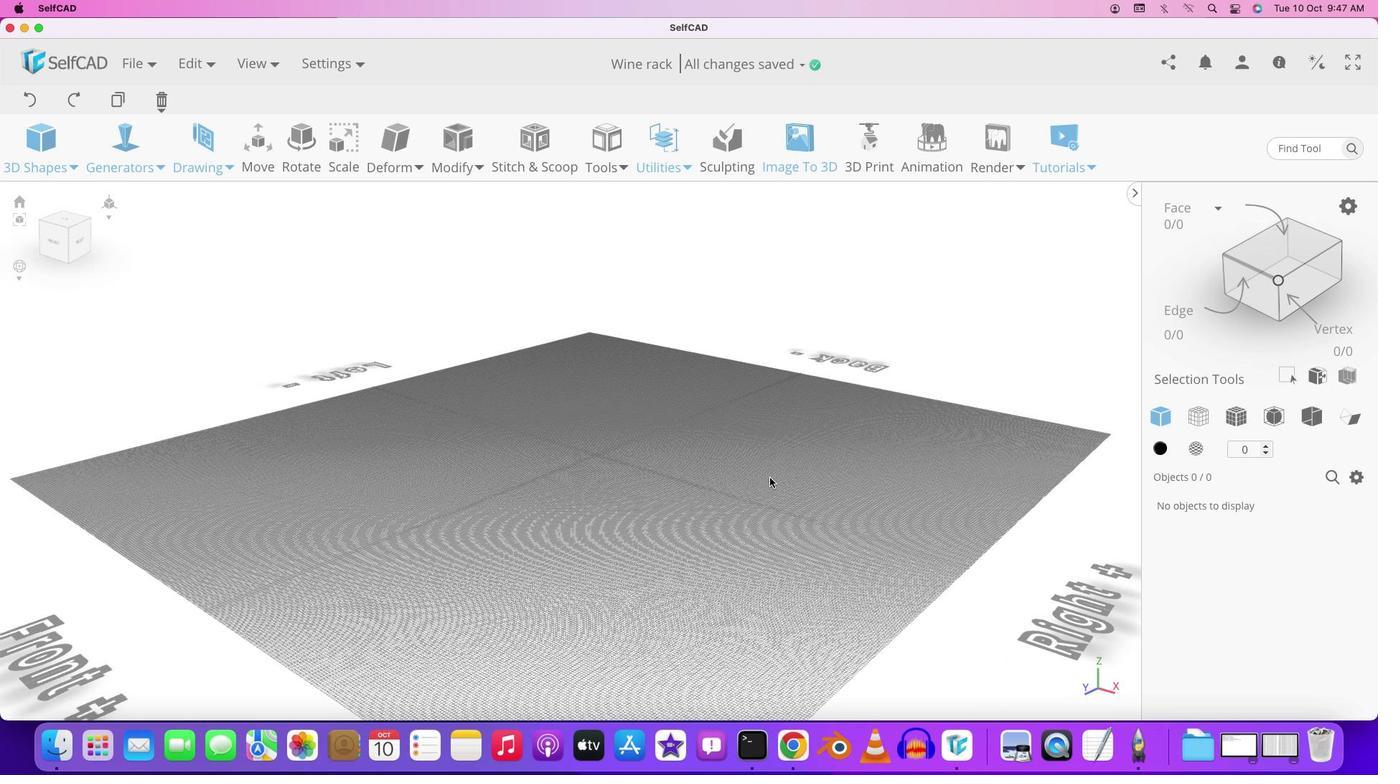 
Action: Mouse scrolled (759, 457) with delta (0, 2)
Screenshot: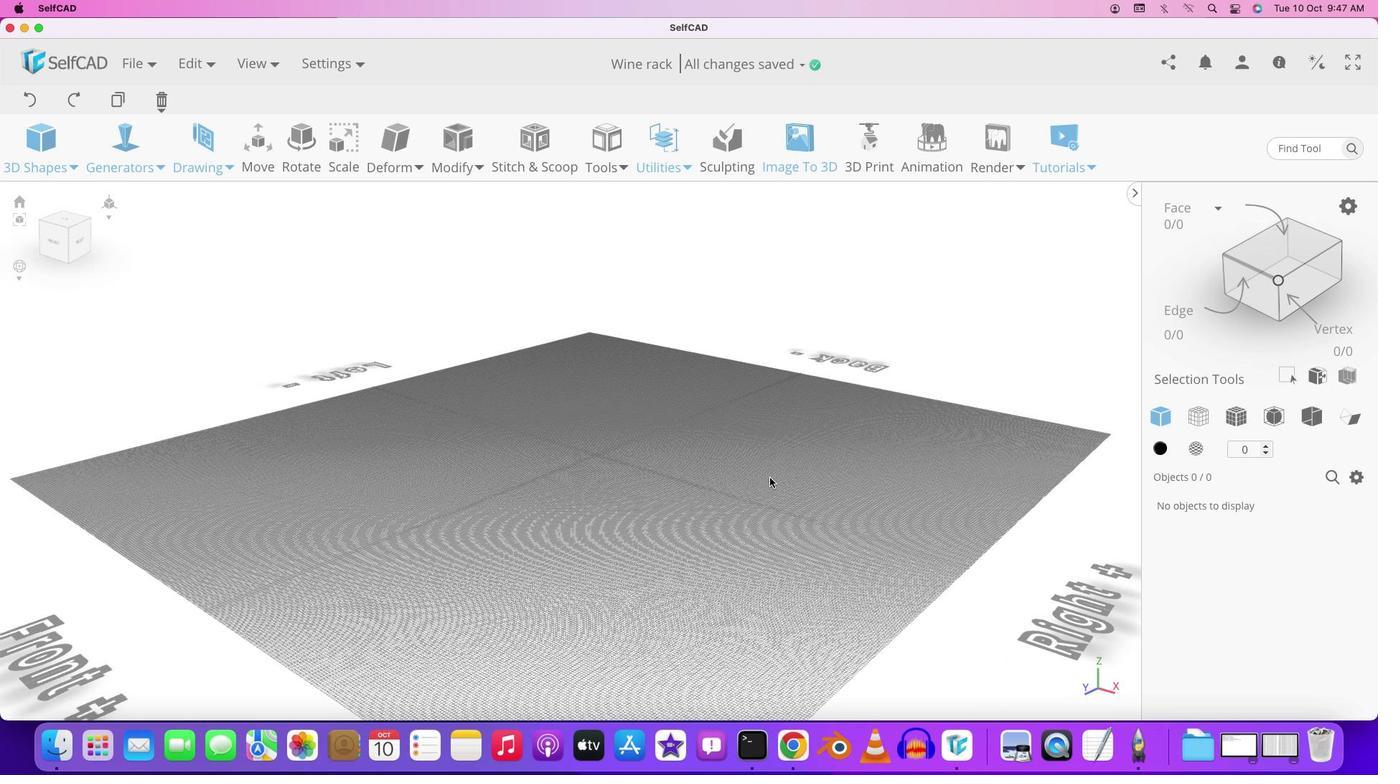 
Action: Mouse moved to (768, 478)
Screenshot: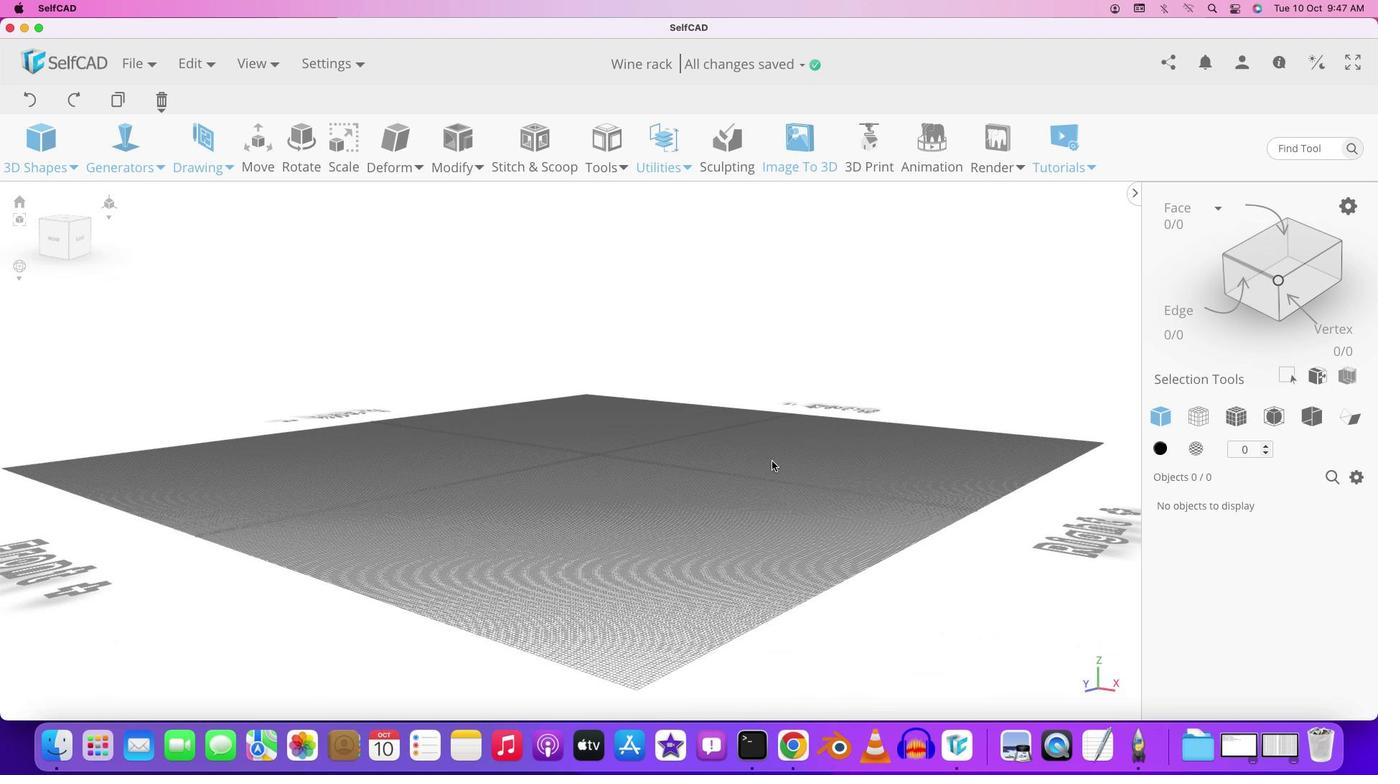 
Action: Mouse pressed left at (768, 478)
Screenshot: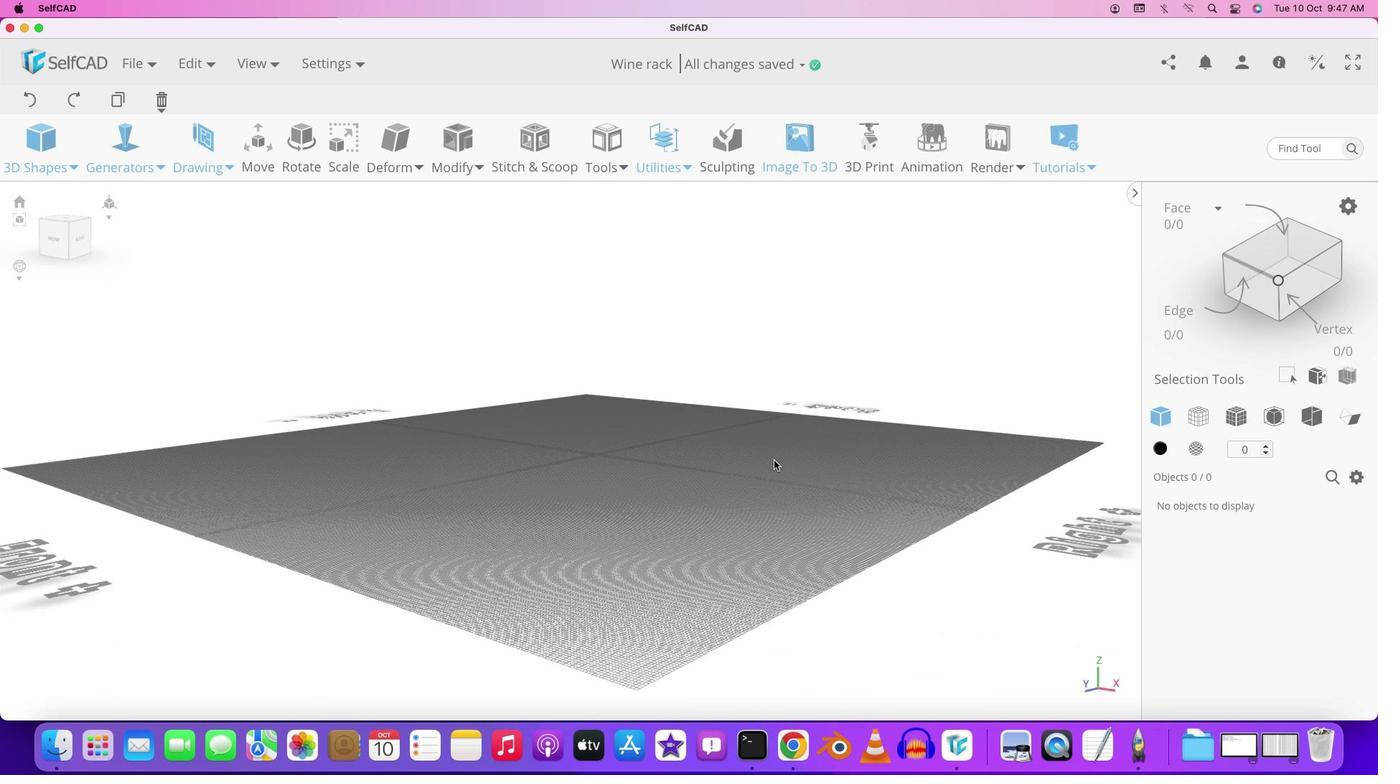 
Action: Mouse moved to (775, 460)
Screenshot: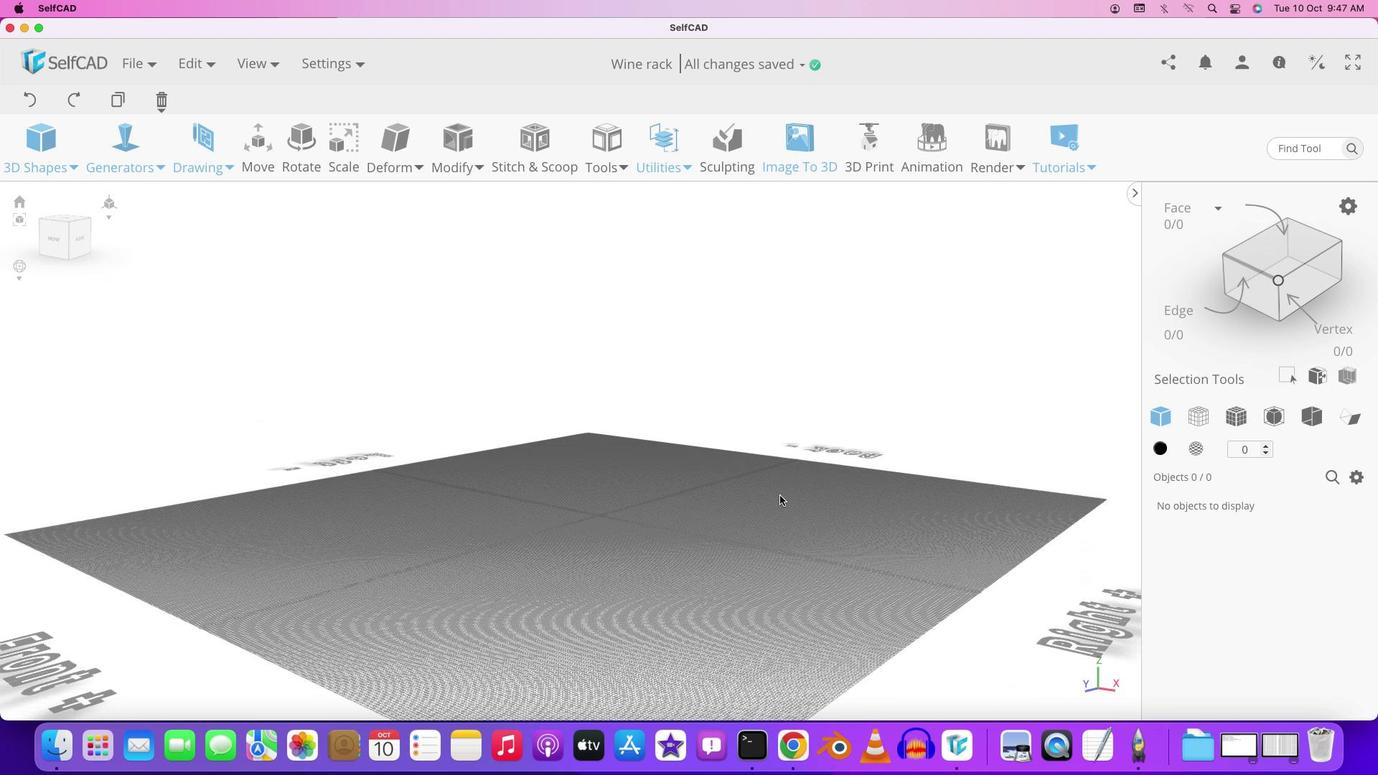 
Action: Key pressed Key.shift
Screenshot: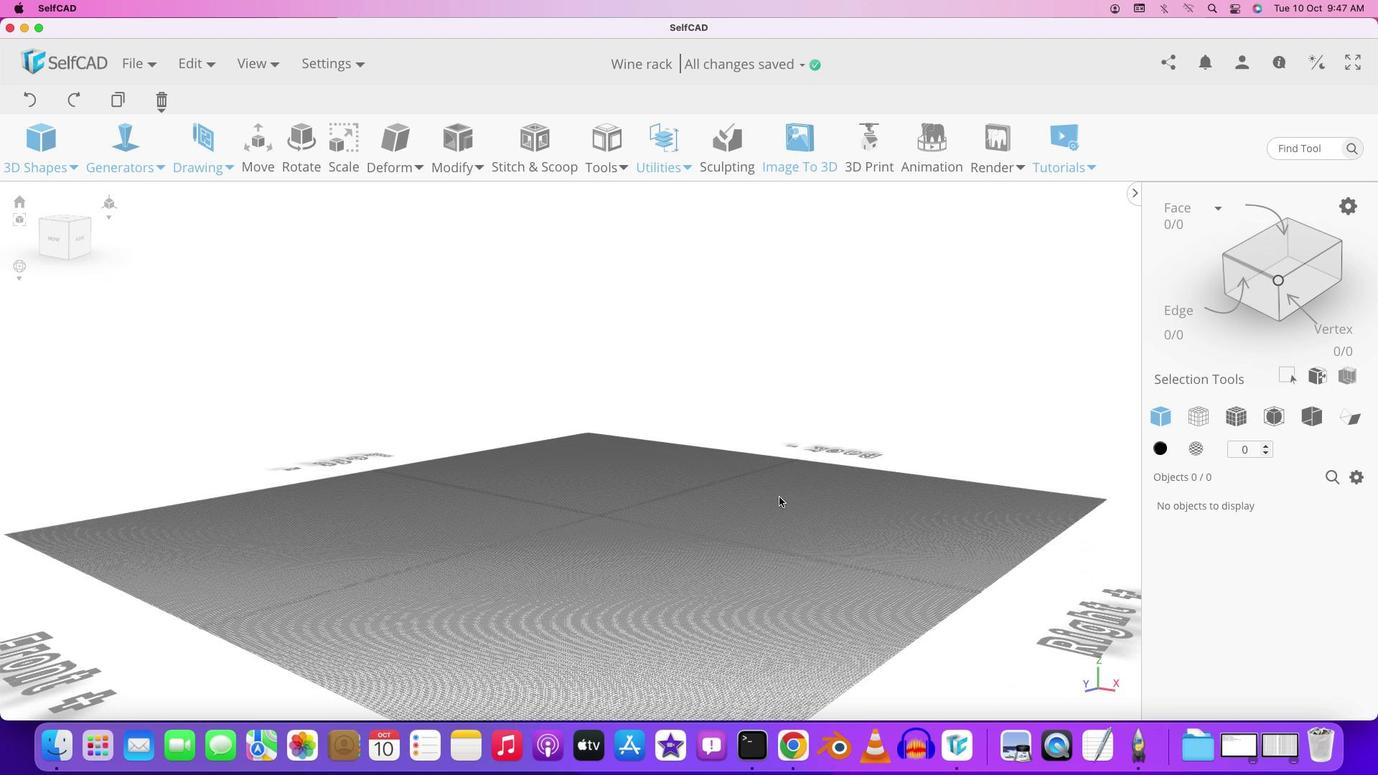 
Action: Mouse moved to (776, 460)
Screenshot: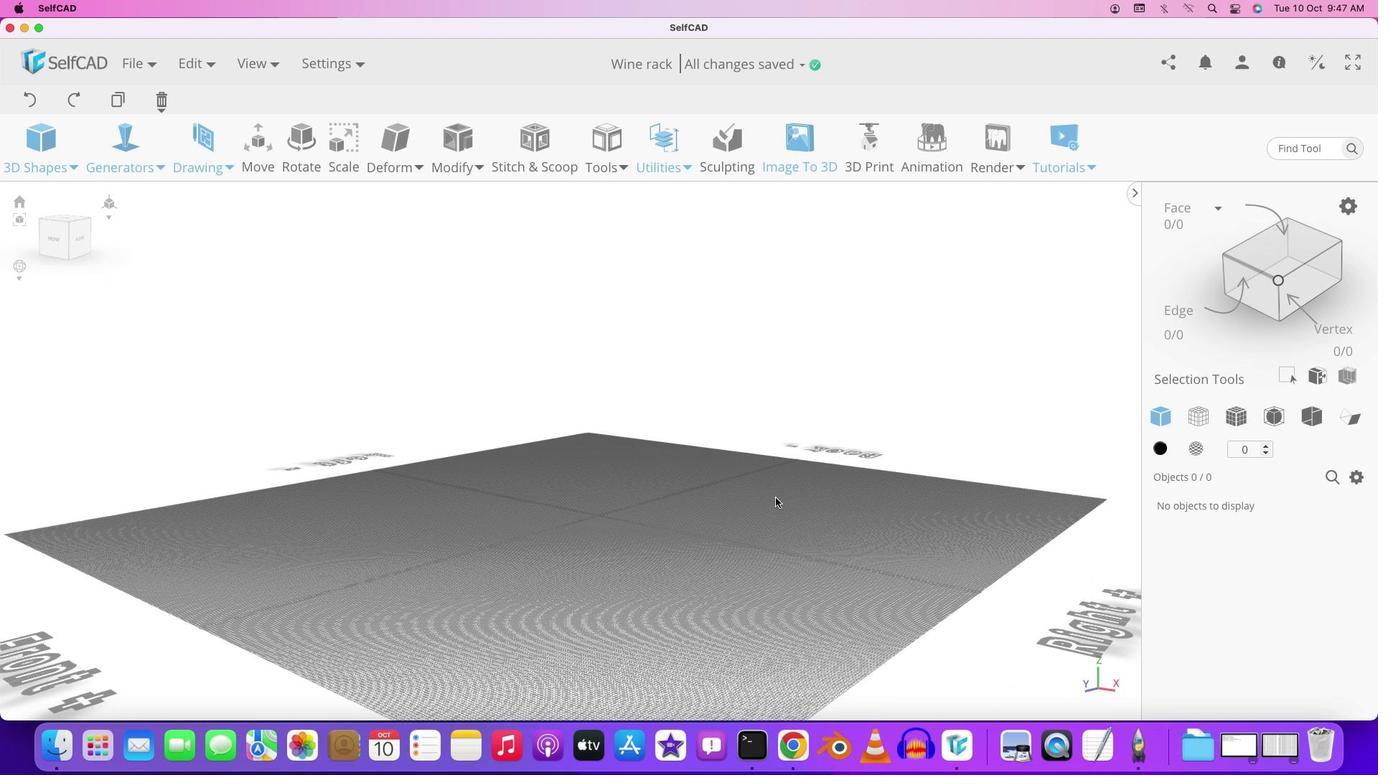 
Action: Mouse pressed left at (776, 460)
Screenshot: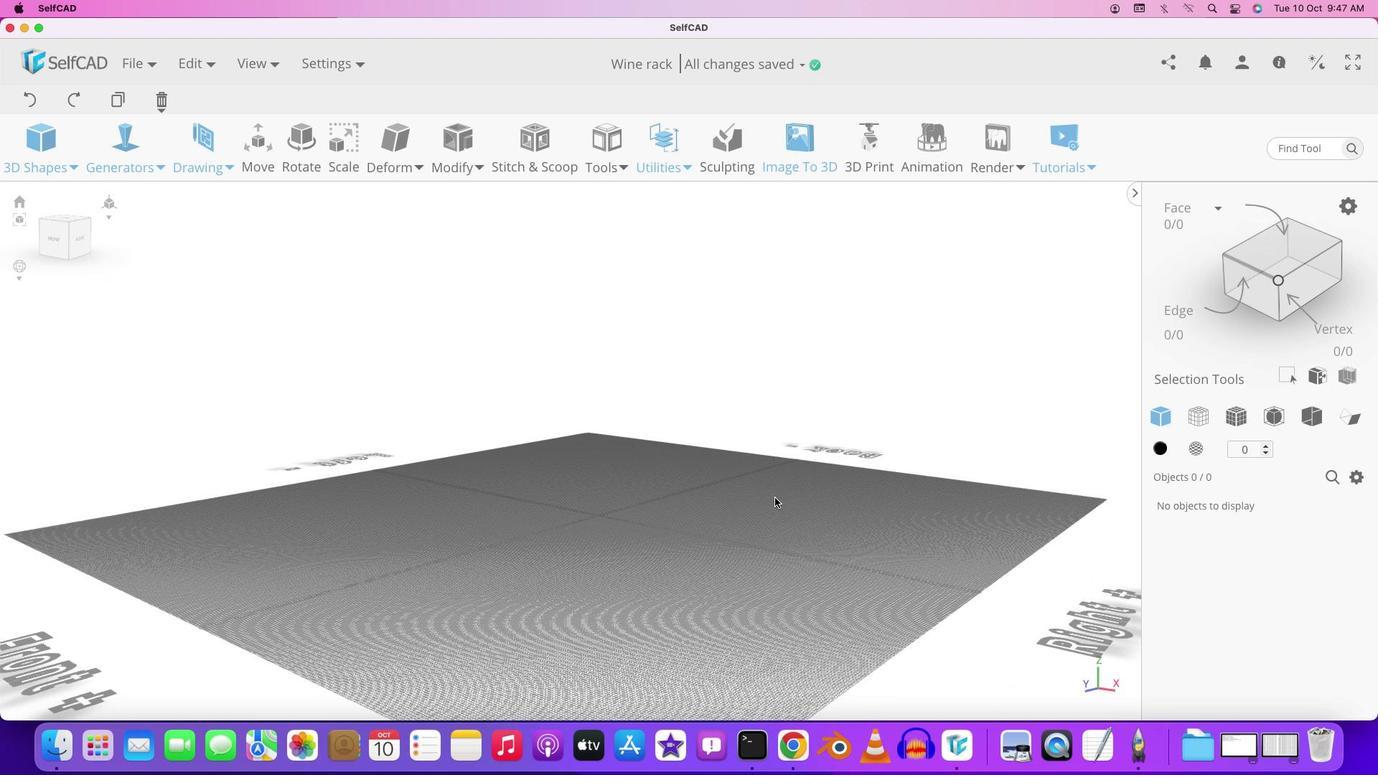 
Action: Mouse moved to (774, 498)
Screenshot: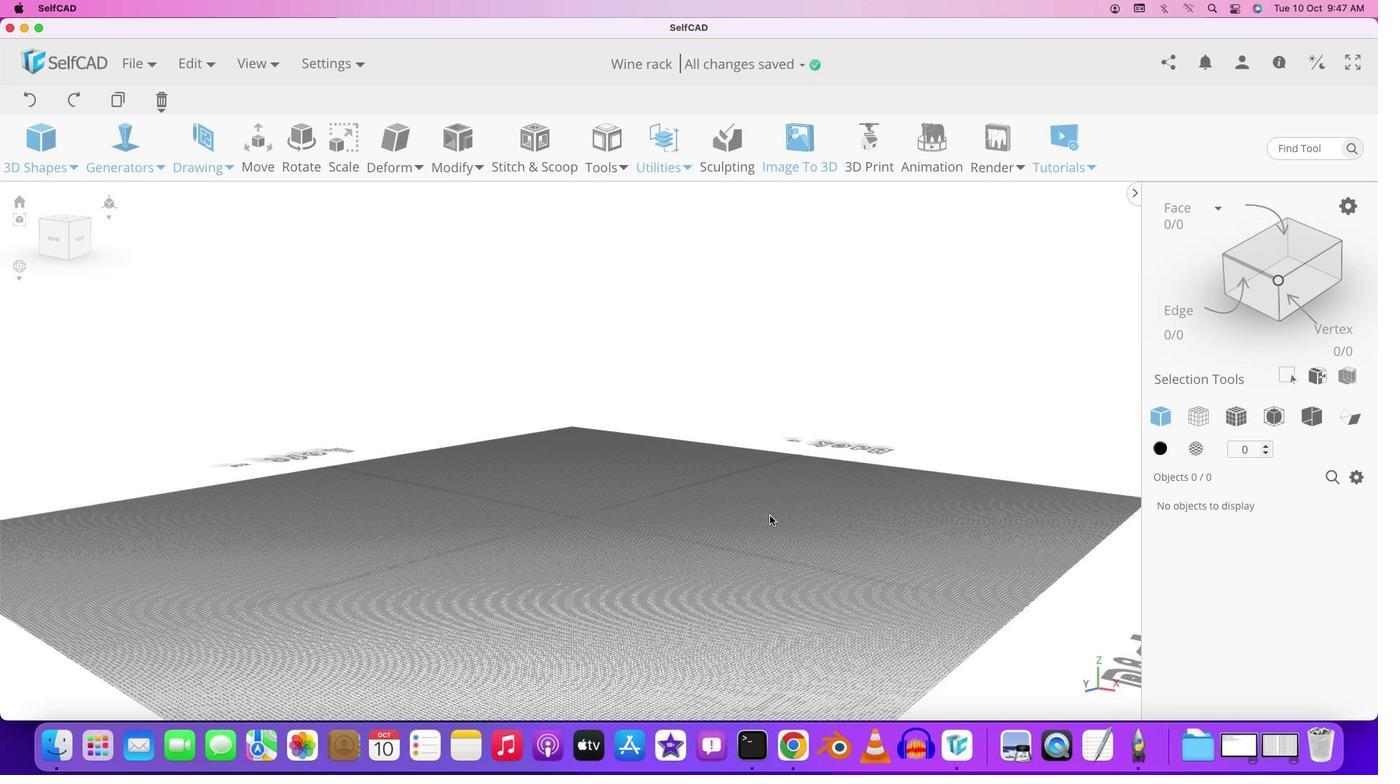 
Action: Mouse scrolled (774, 498) with delta (0, 0)
Screenshot: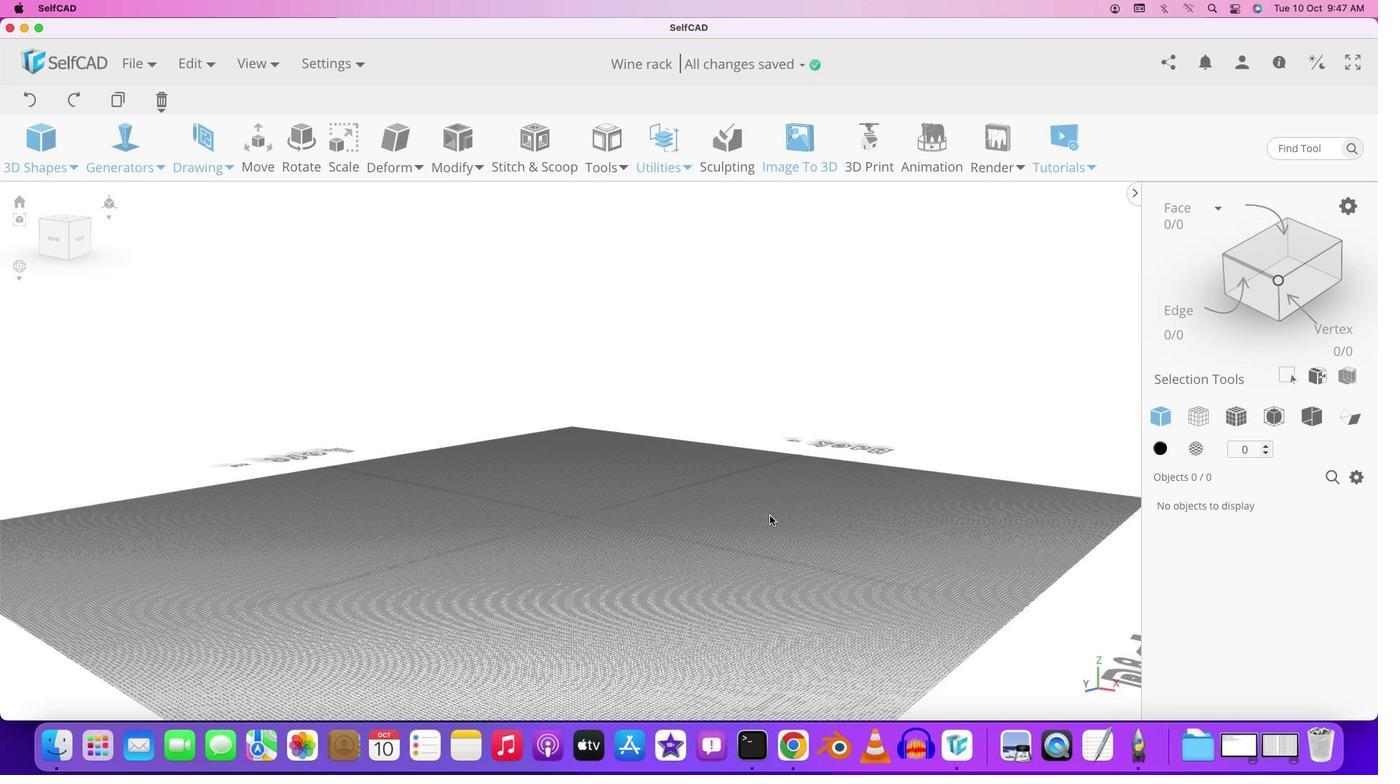 
Action: Mouse moved to (773, 501)
Screenshot: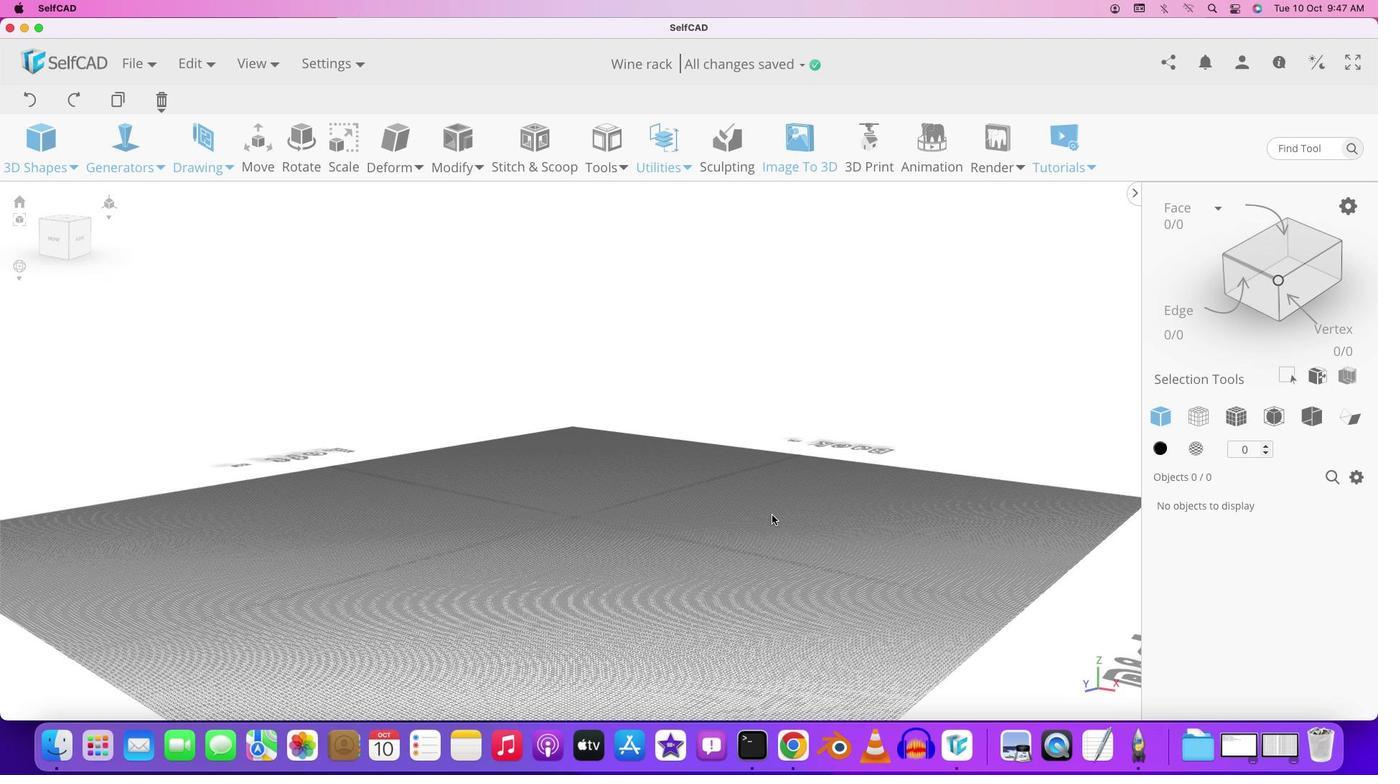 
Action: Mouse scrolled (773, 501) with delta (0, 0)
Screenshot: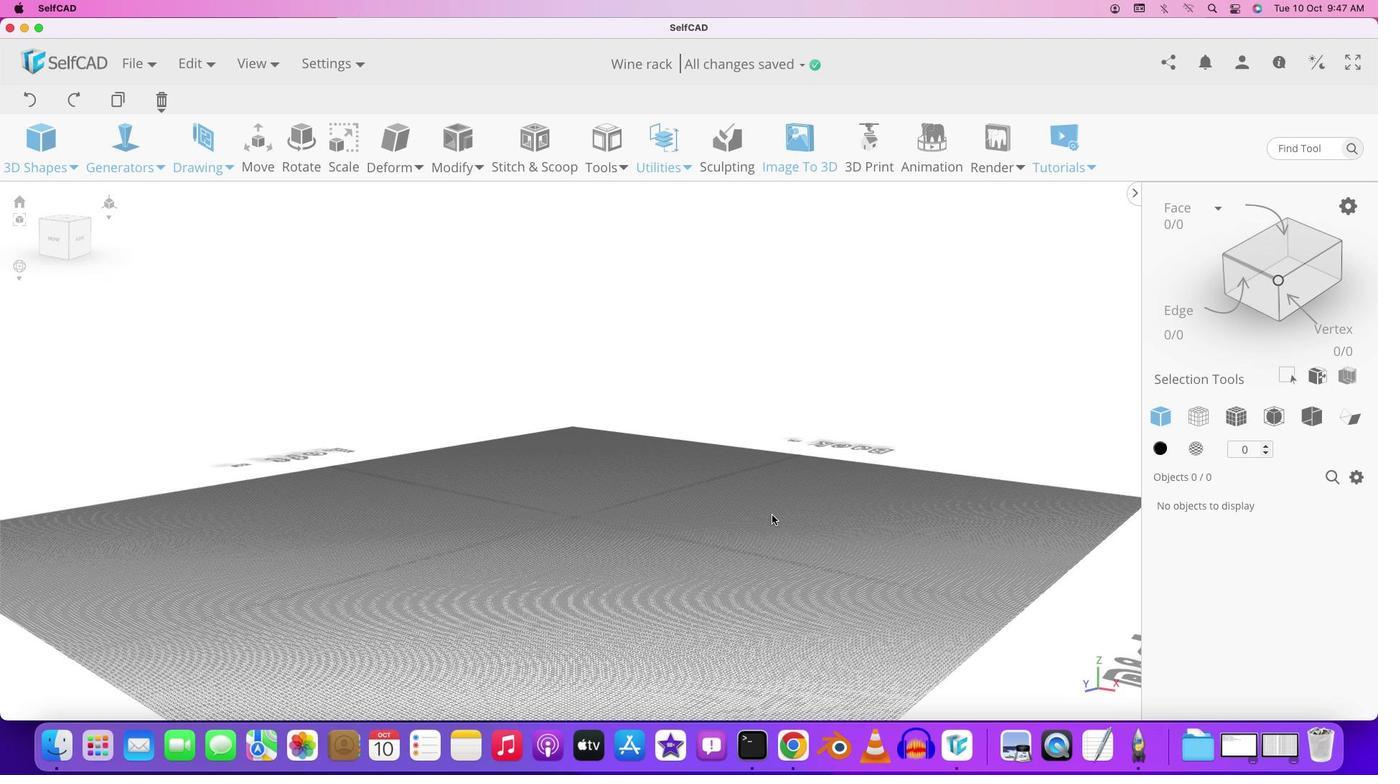 
Action: Mouse moved to (771, 511)
Screenshot: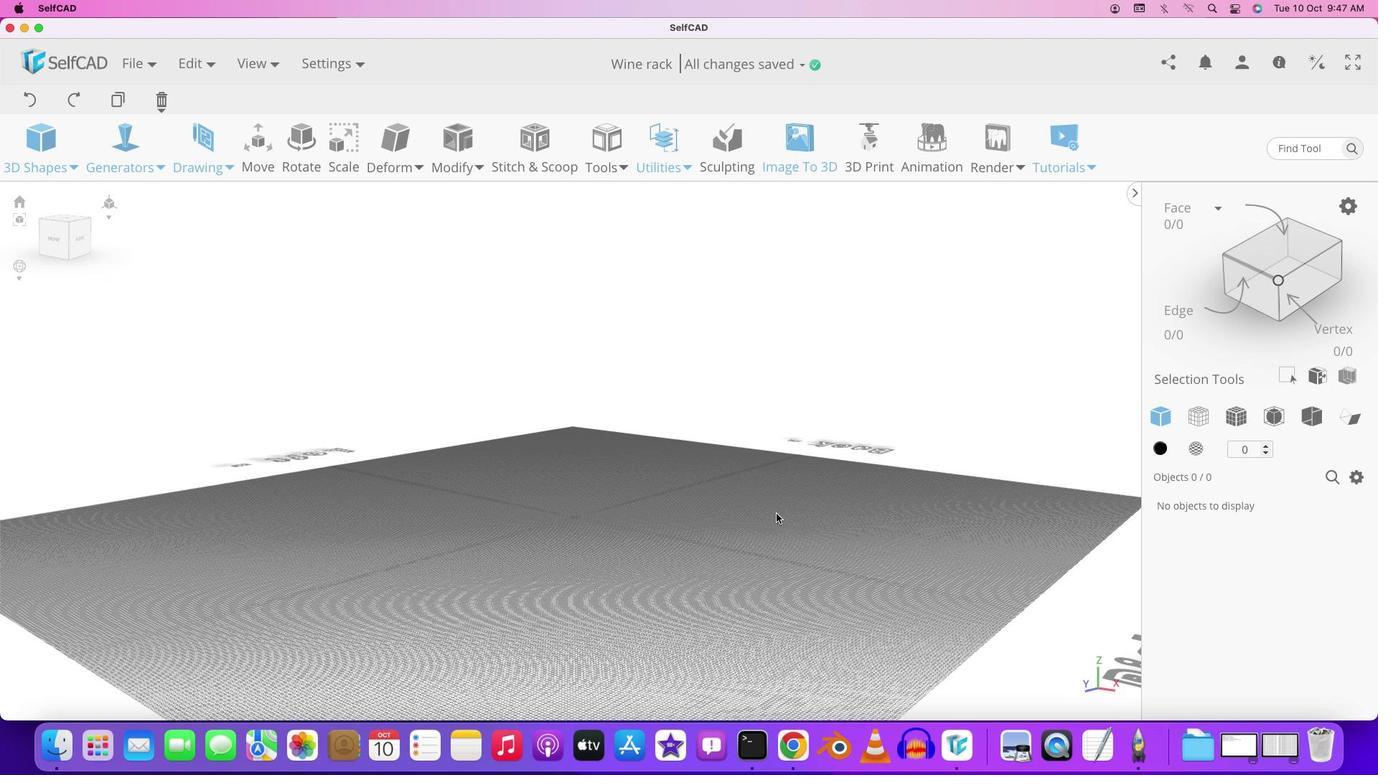 
Action: Mouse scrolled (771, 511) with delta (0, -2)
Screenshot: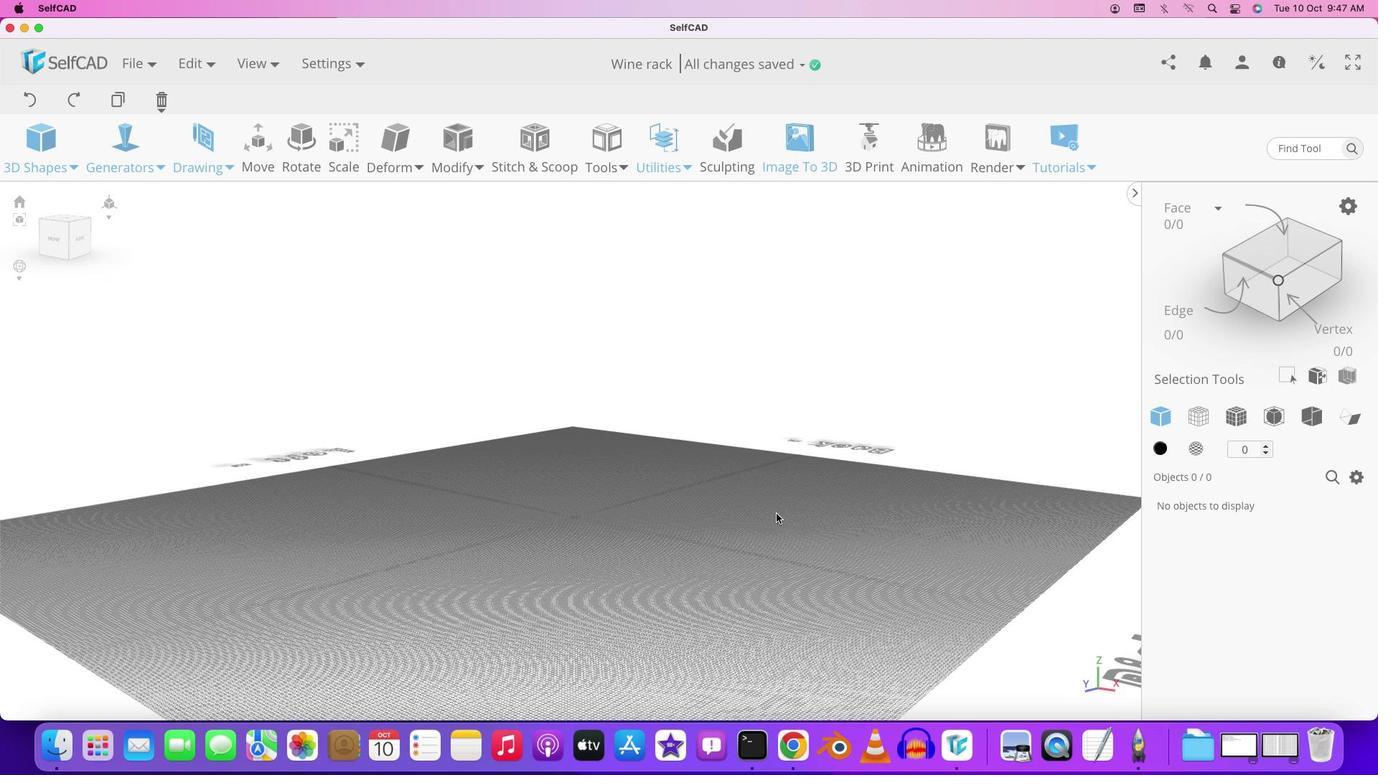 
Action: Mouse moved to (771, 512)
Screenshot: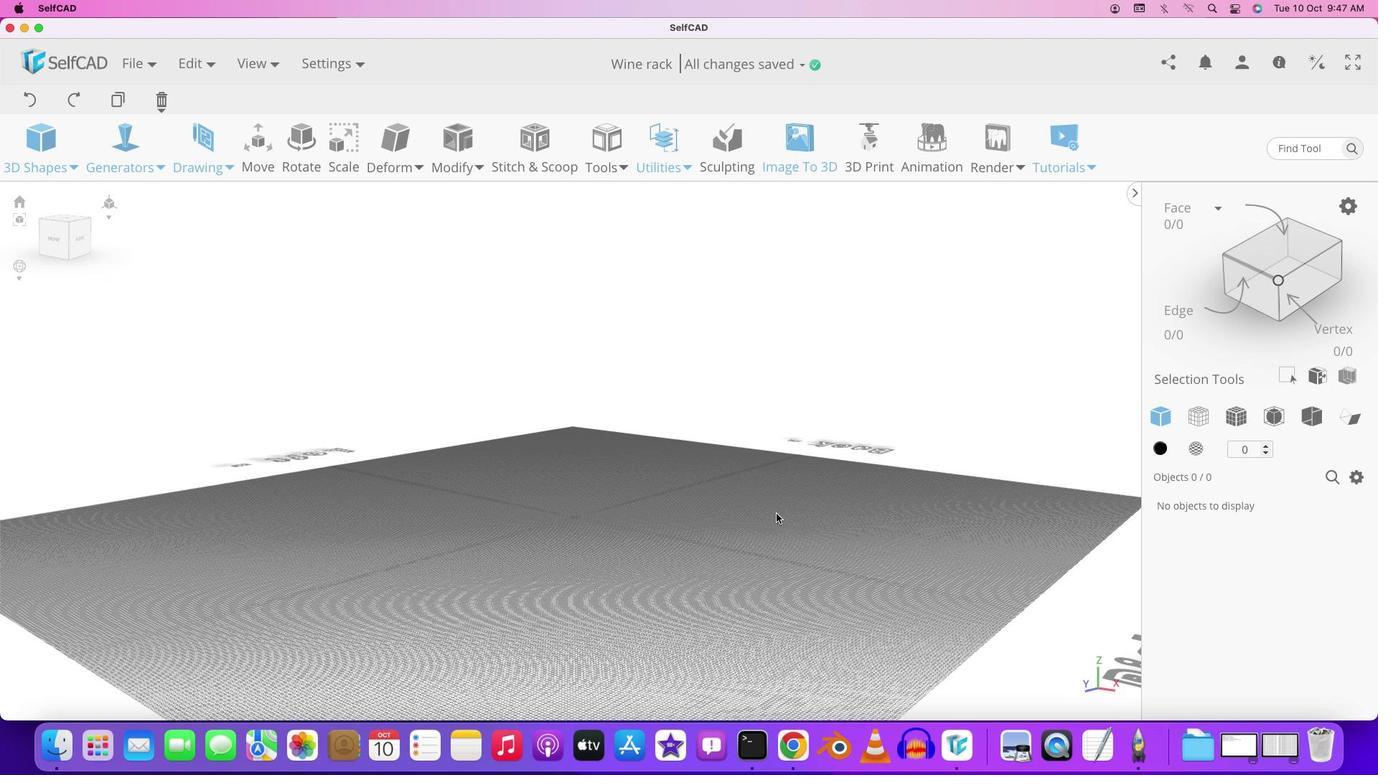 
Action: Mouse scrolled (771, 512) with delta (0, 2)
Screenshot: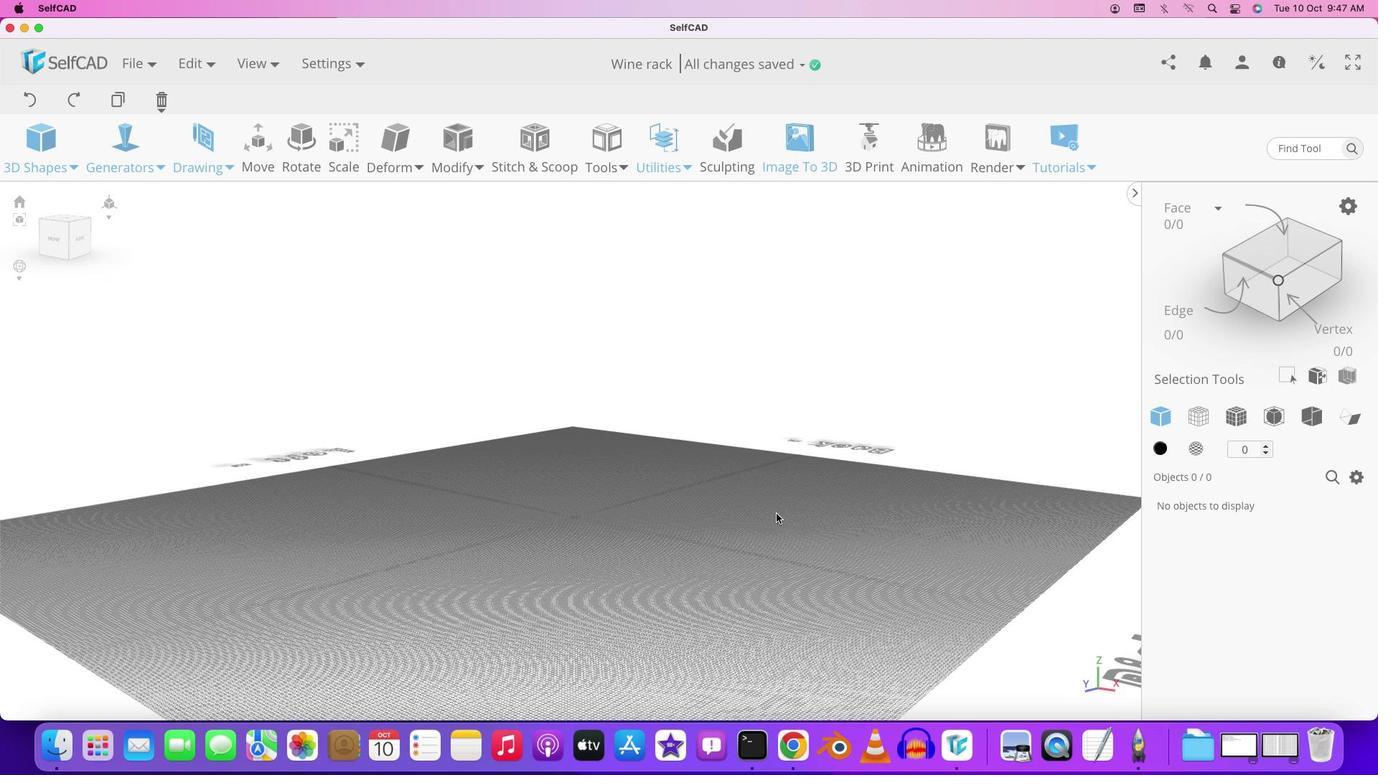 
Action: Mouse moved to (769, 516)
Screenshot: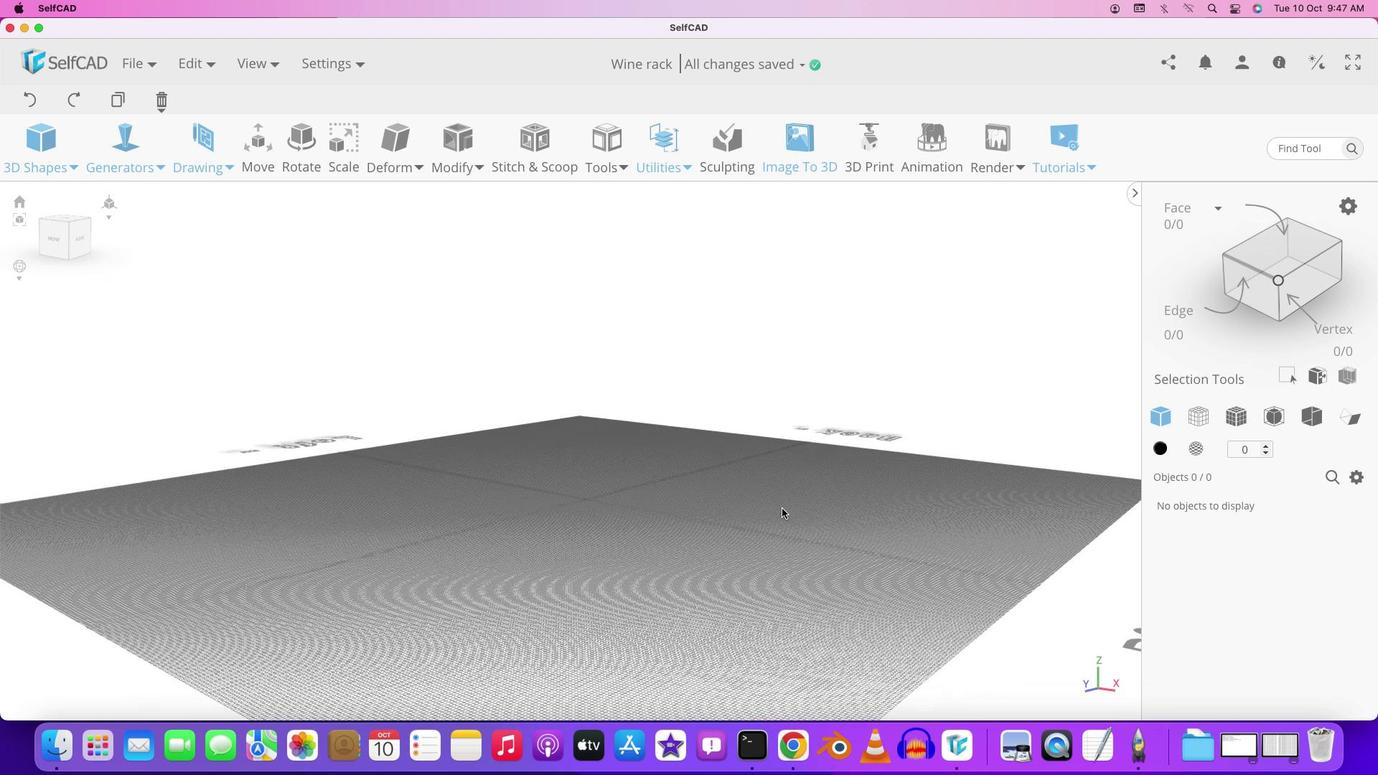 
Action: Key pressed Key.shift
Screenshot: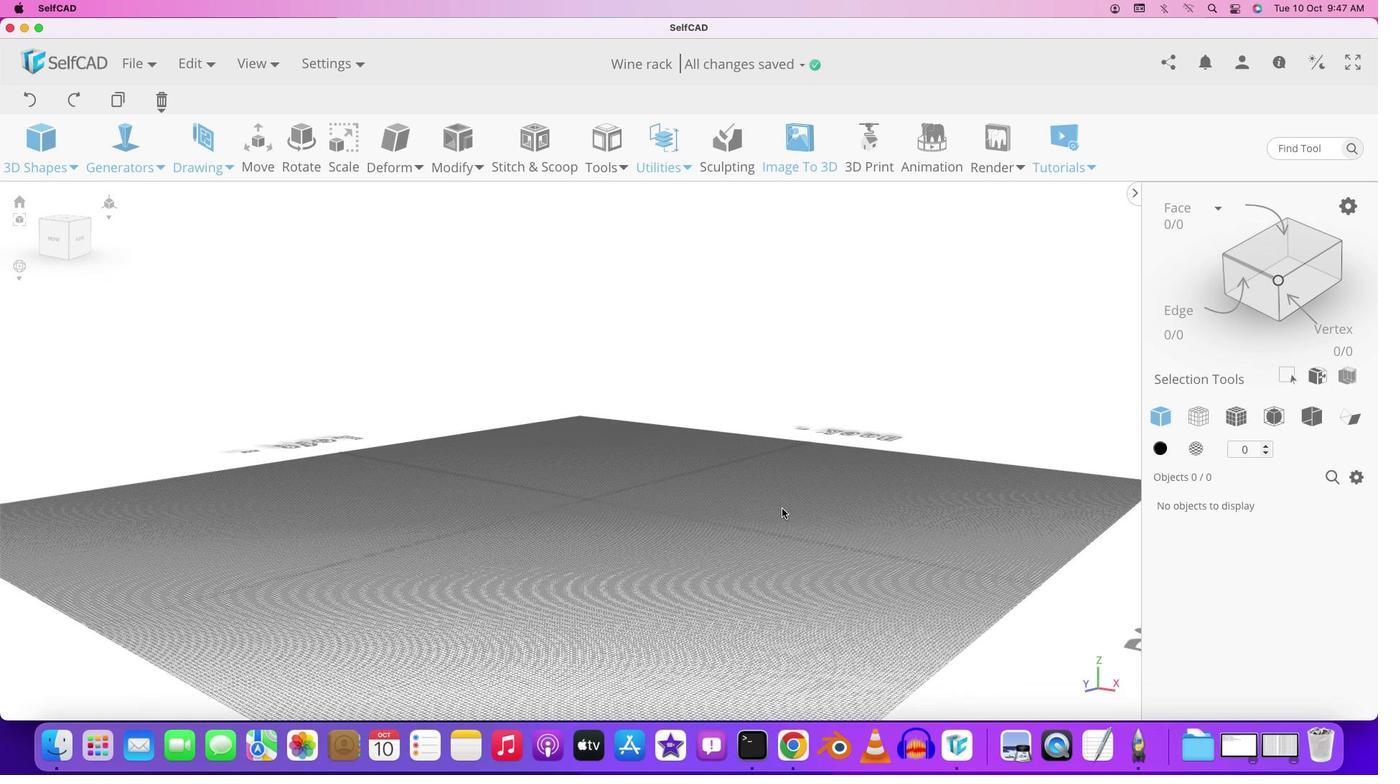 
Action: Mouse pressed left at (769, 516)
Screenshot: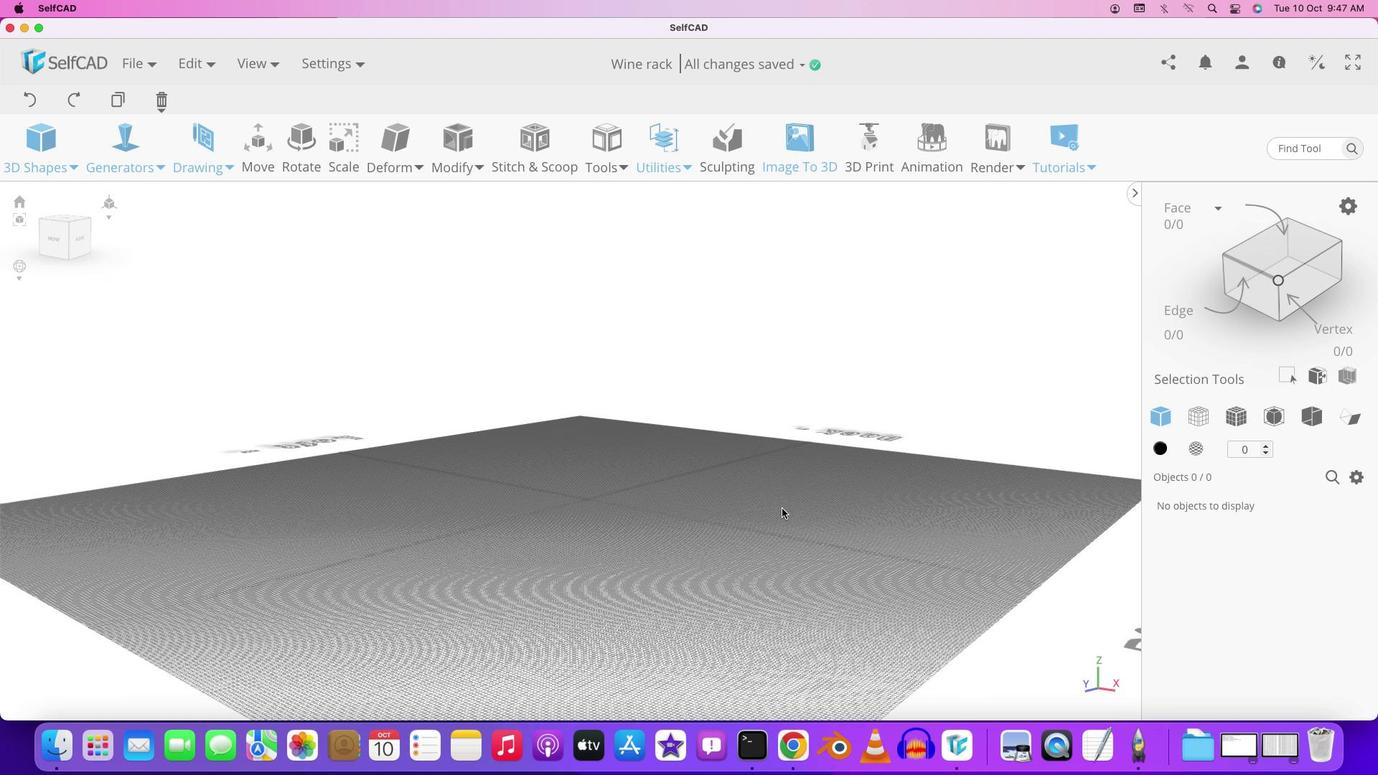 
Action: Mouse moved to (777, 508)
Screenshot: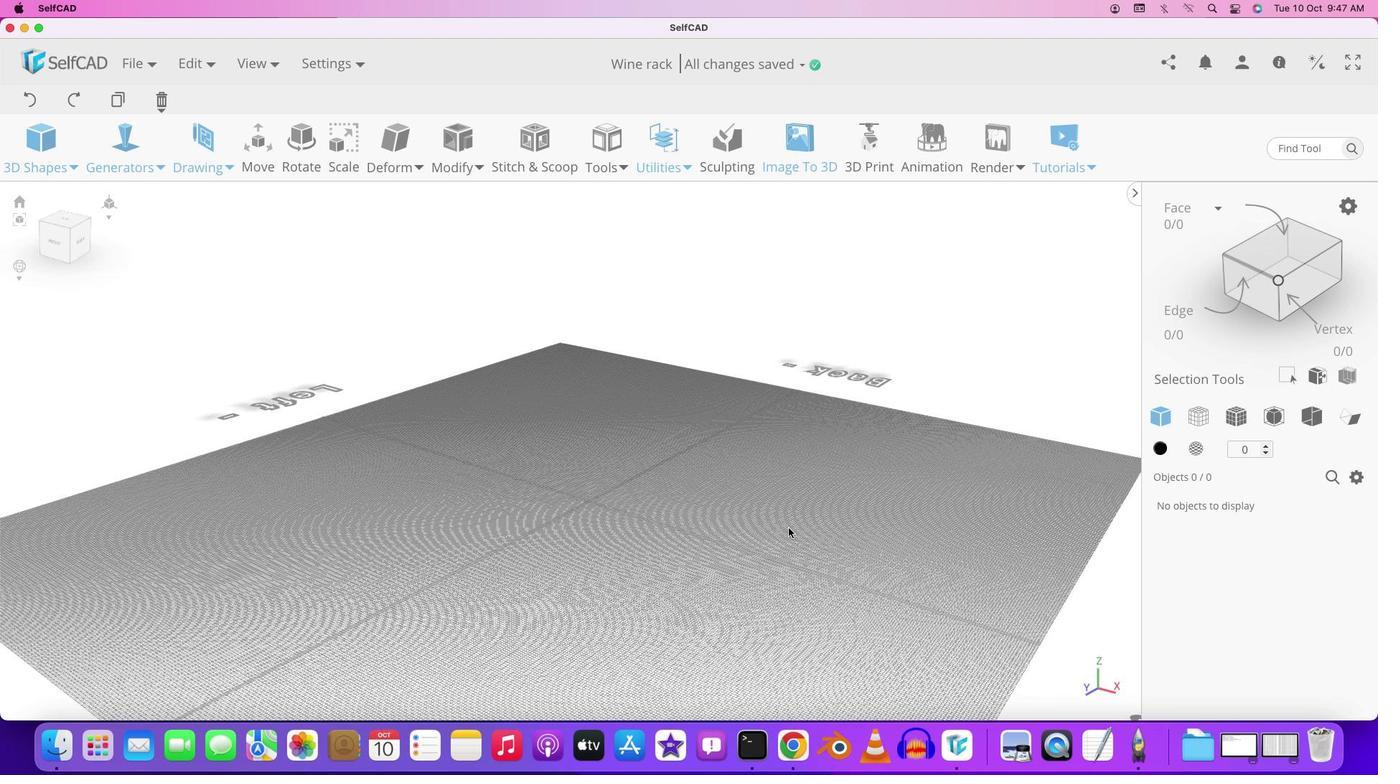 
Action: Mouse pressed left at (777, 508)
Screenshot: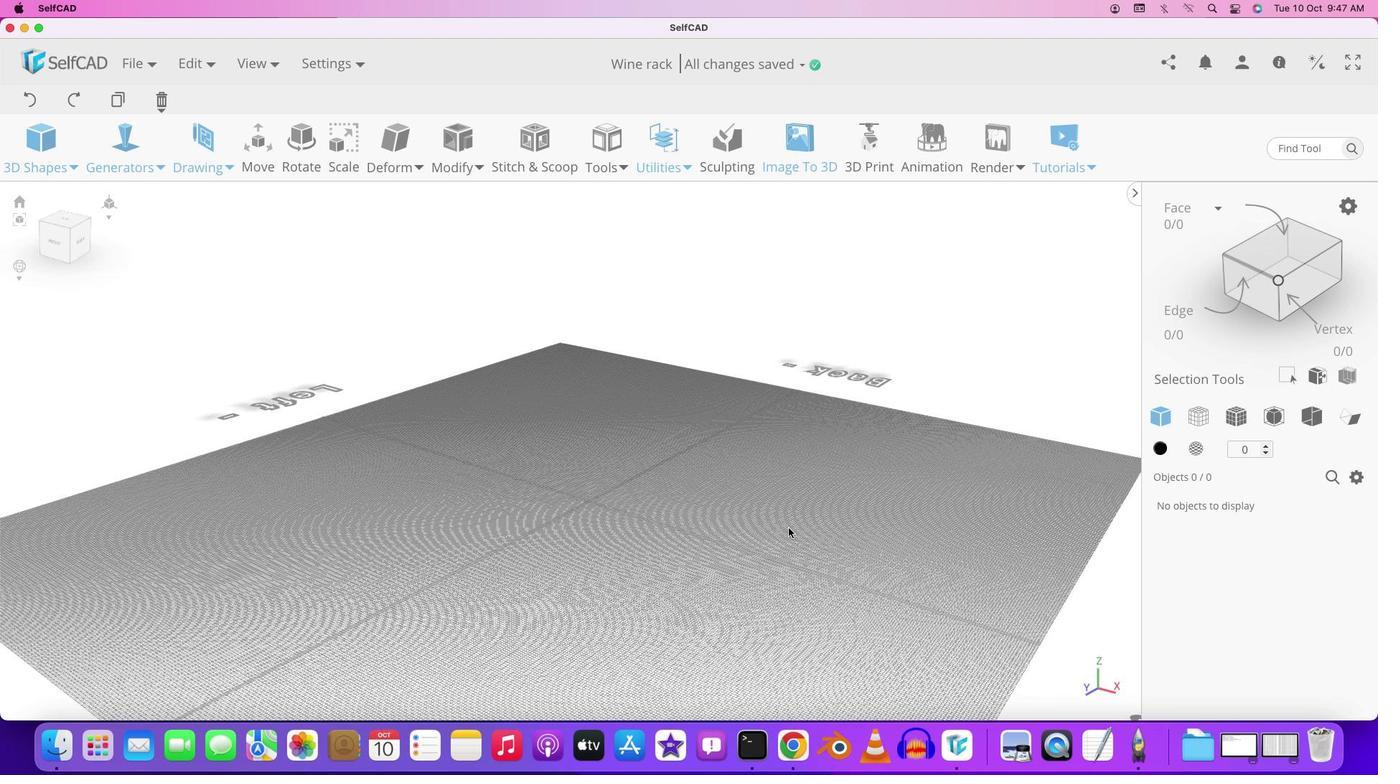 
Action: Mouse moved to (789, 524)
Screenshot: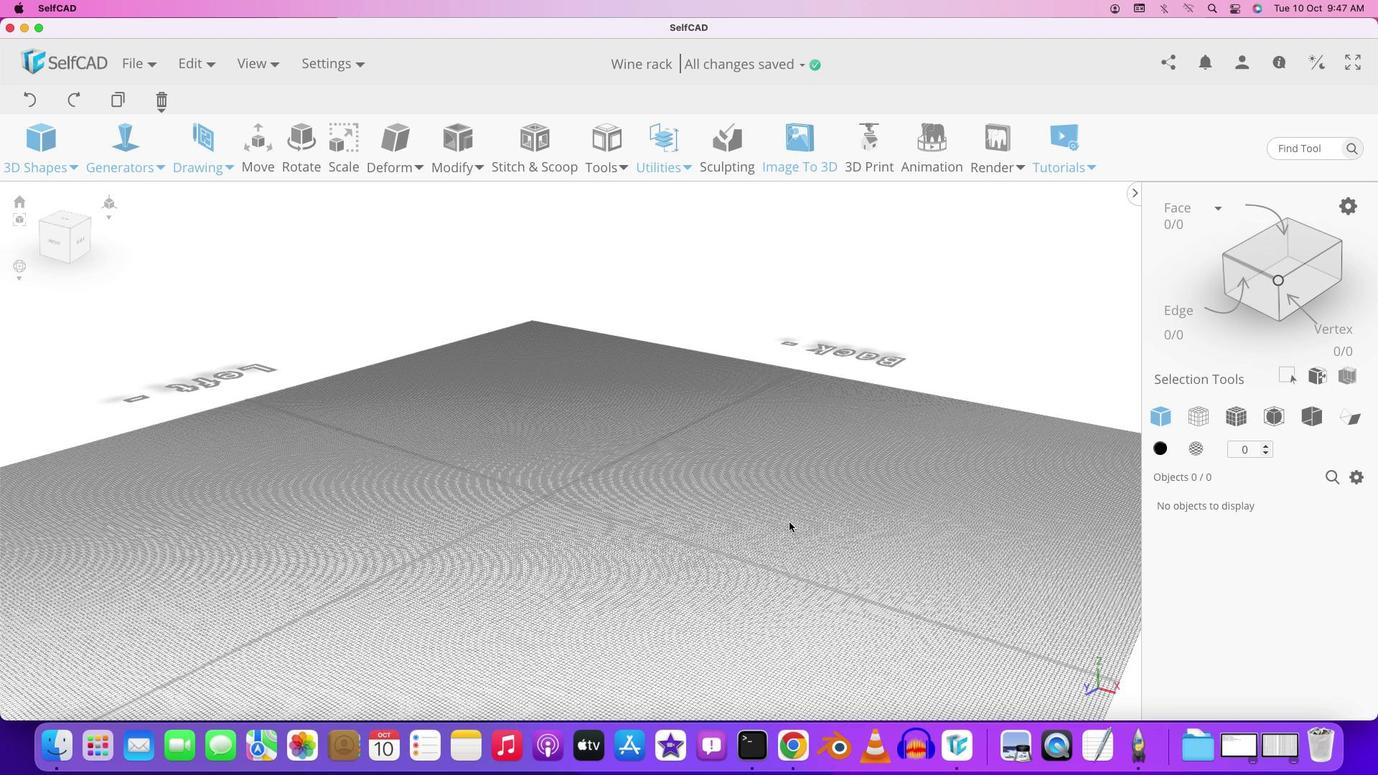 
Action: Mouse scrolled (789, 524) with delta (0, 0)
Screenshot: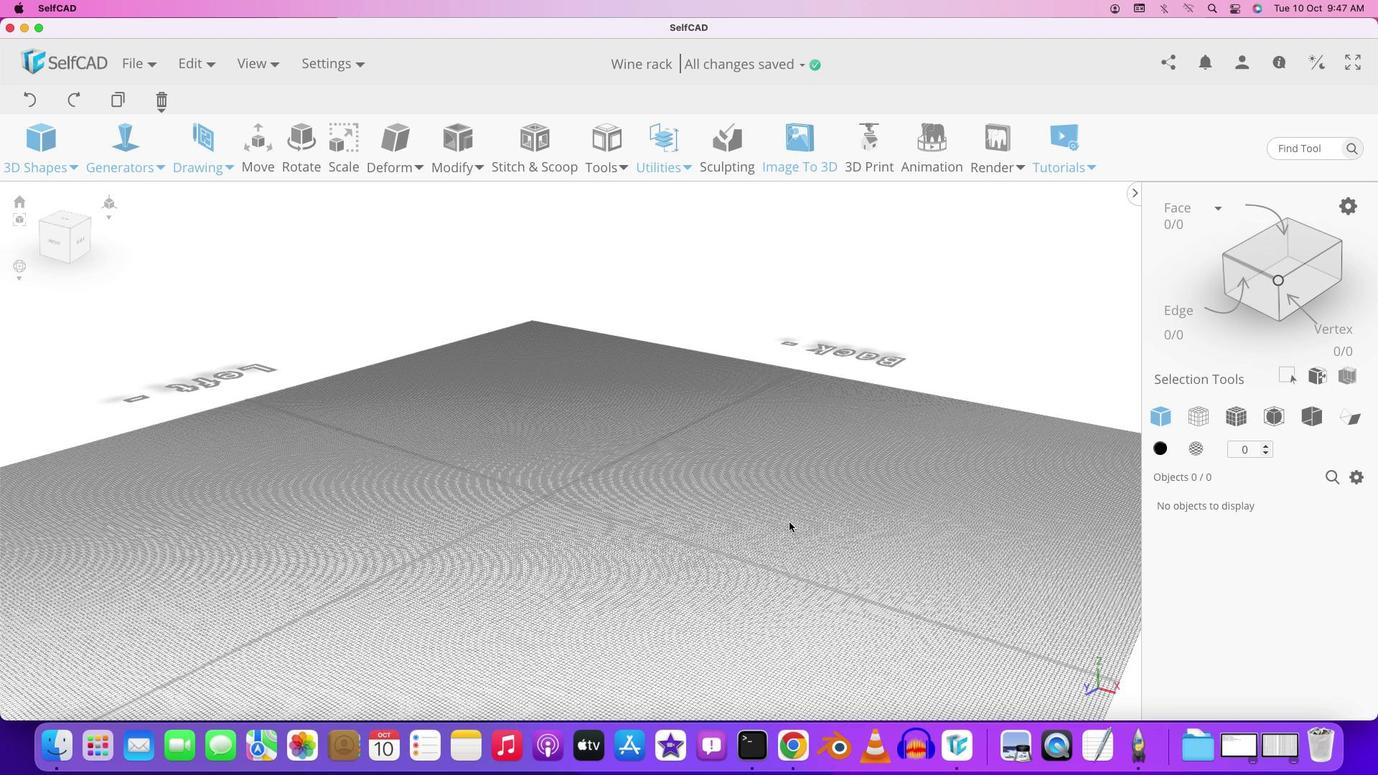 
Action: Mouse scrolled (789, 524) with delta (0, 0)
Screenshot: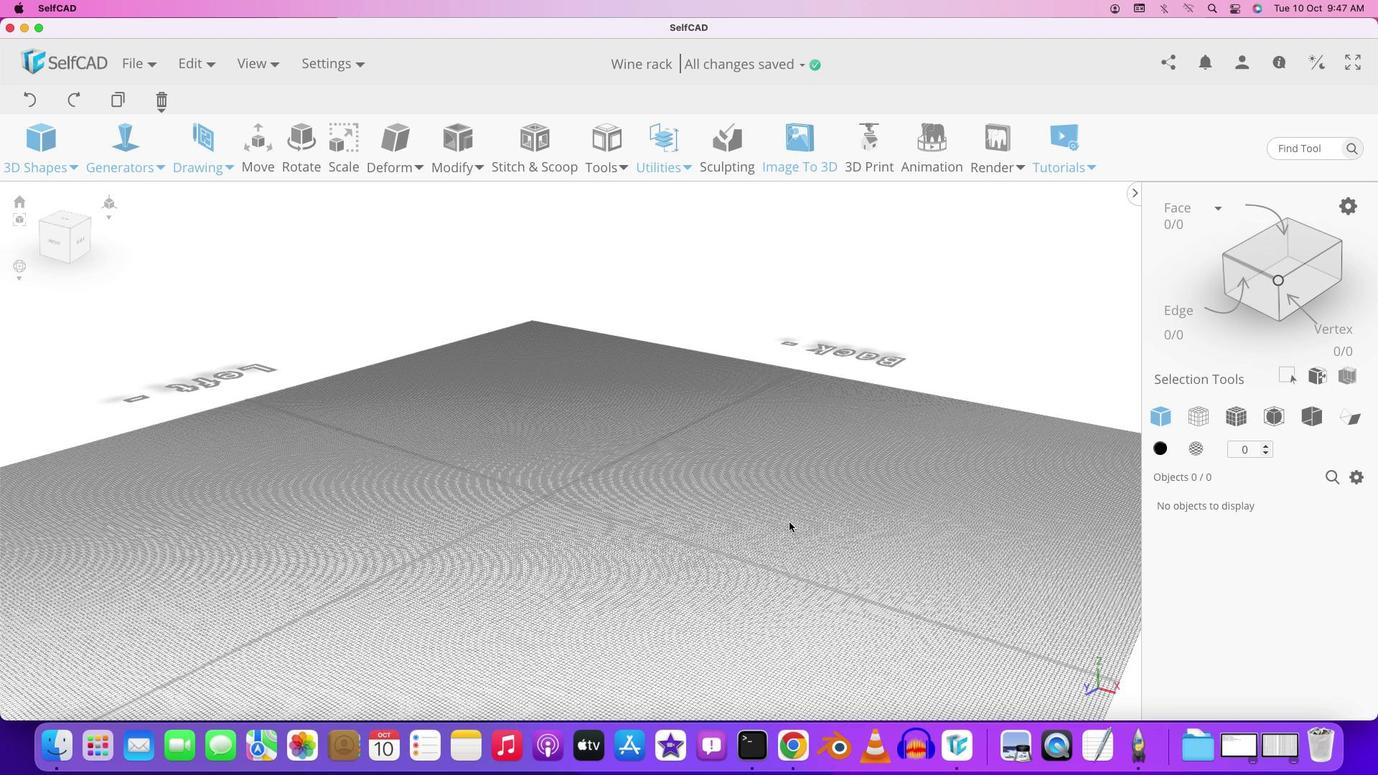 
Action: Mouse scrolled (789, 524) with delta (0, 1)
Screenshot: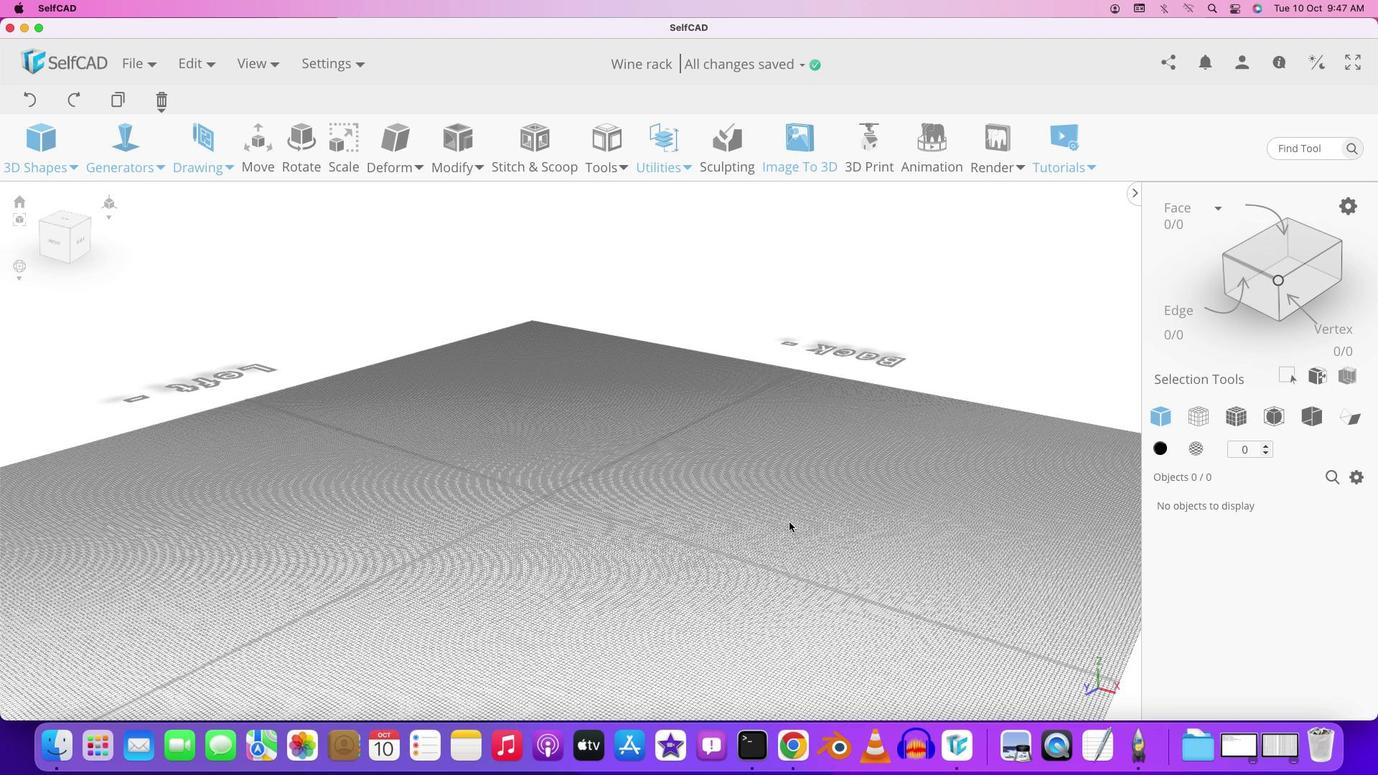 
Action: Mouse moved to (789, 521)
Screenshot: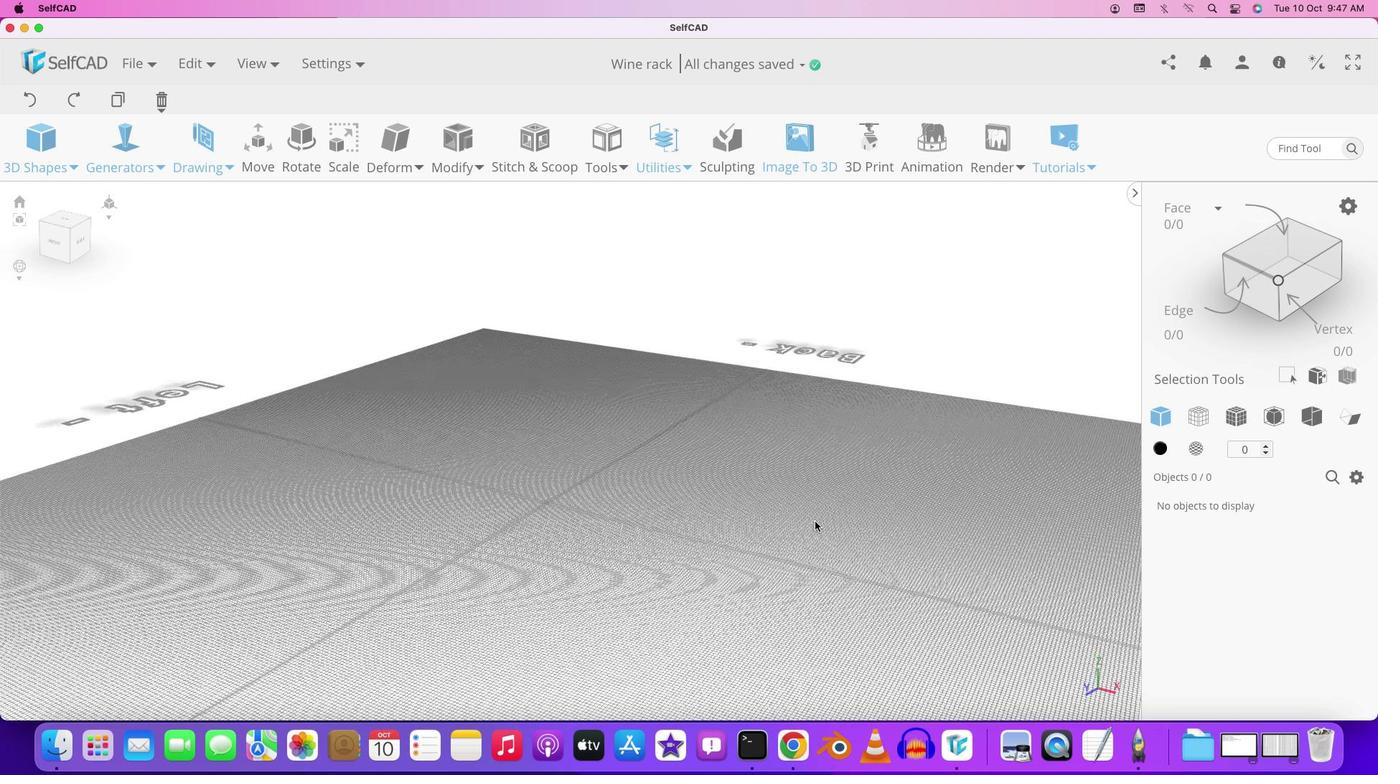 
Action: Mouse pressed left at (789, 521)
Screenshot: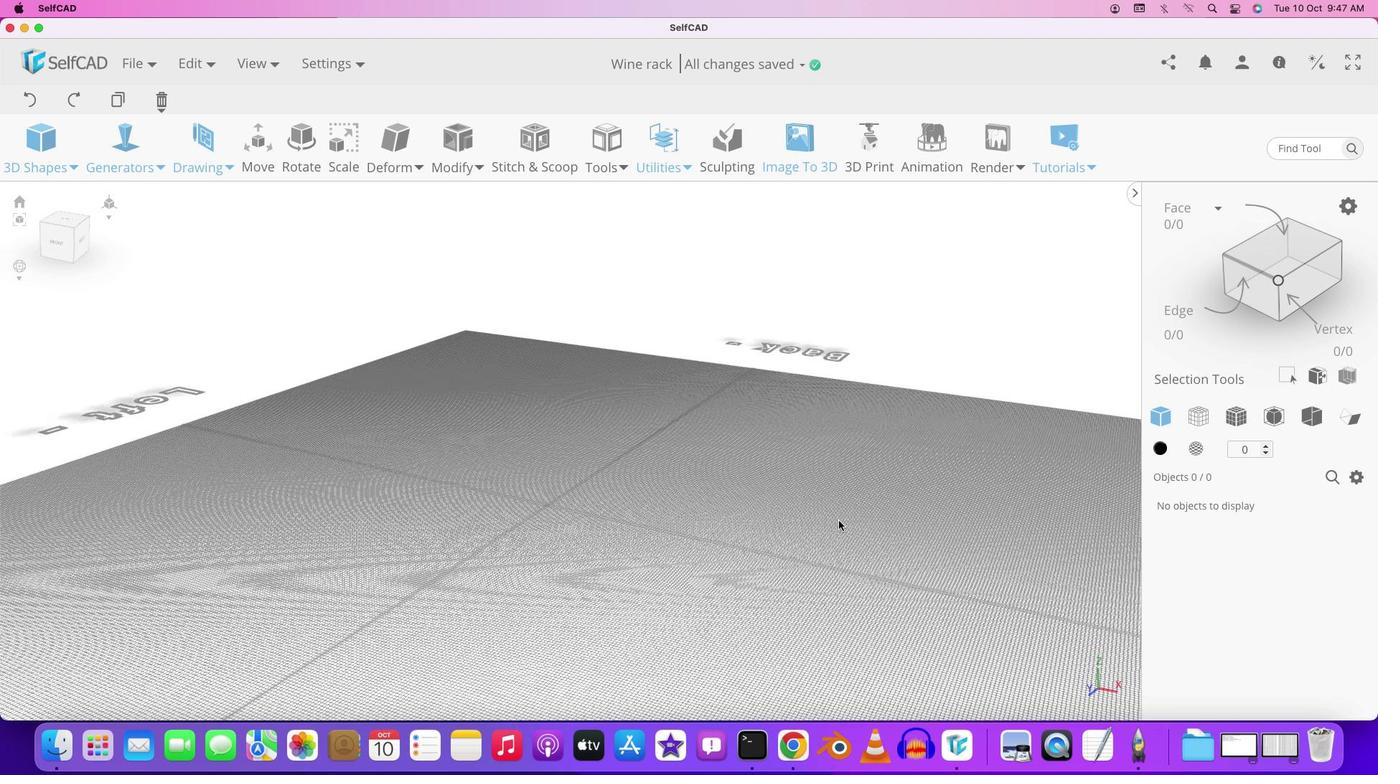 
Action: Mouse moved to (850, 521)
Screenshot: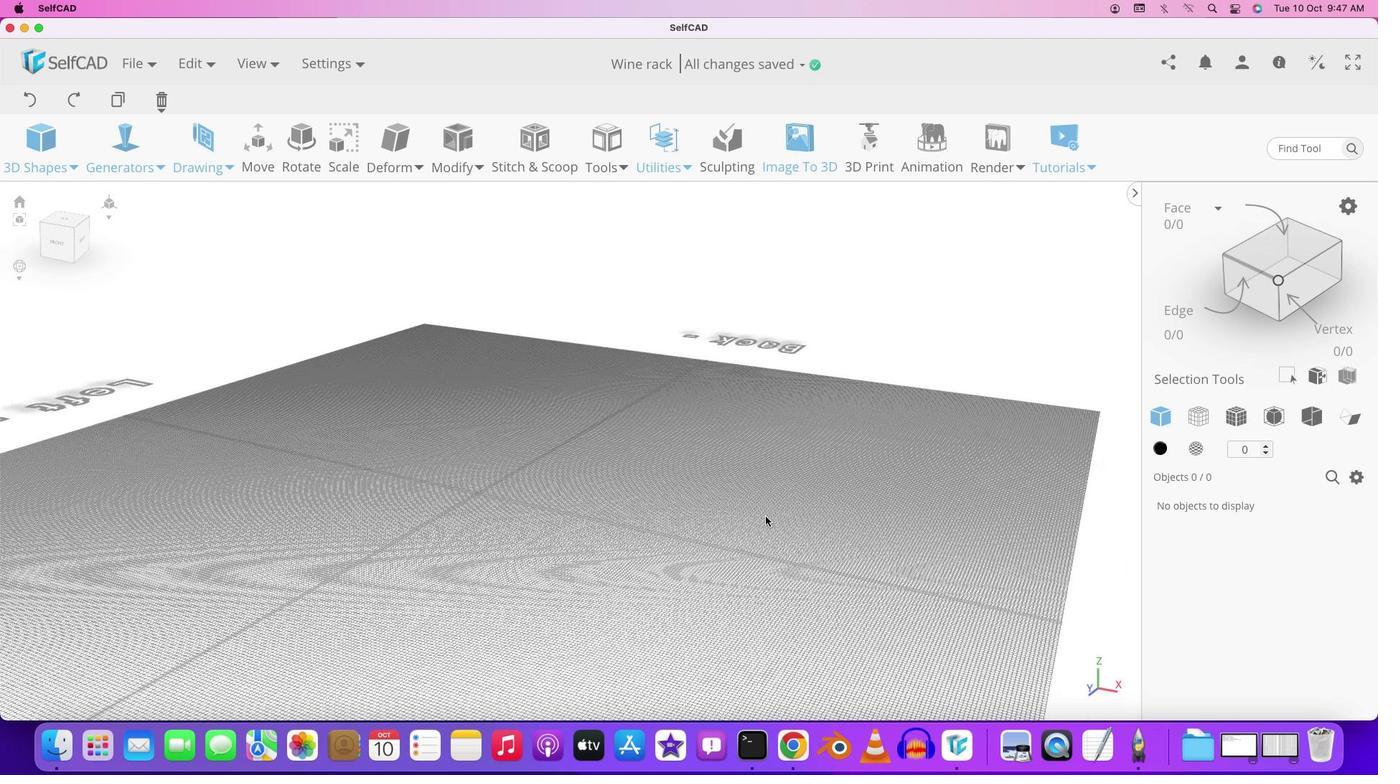 
Action: Key pressed Key.shift
Screenshot: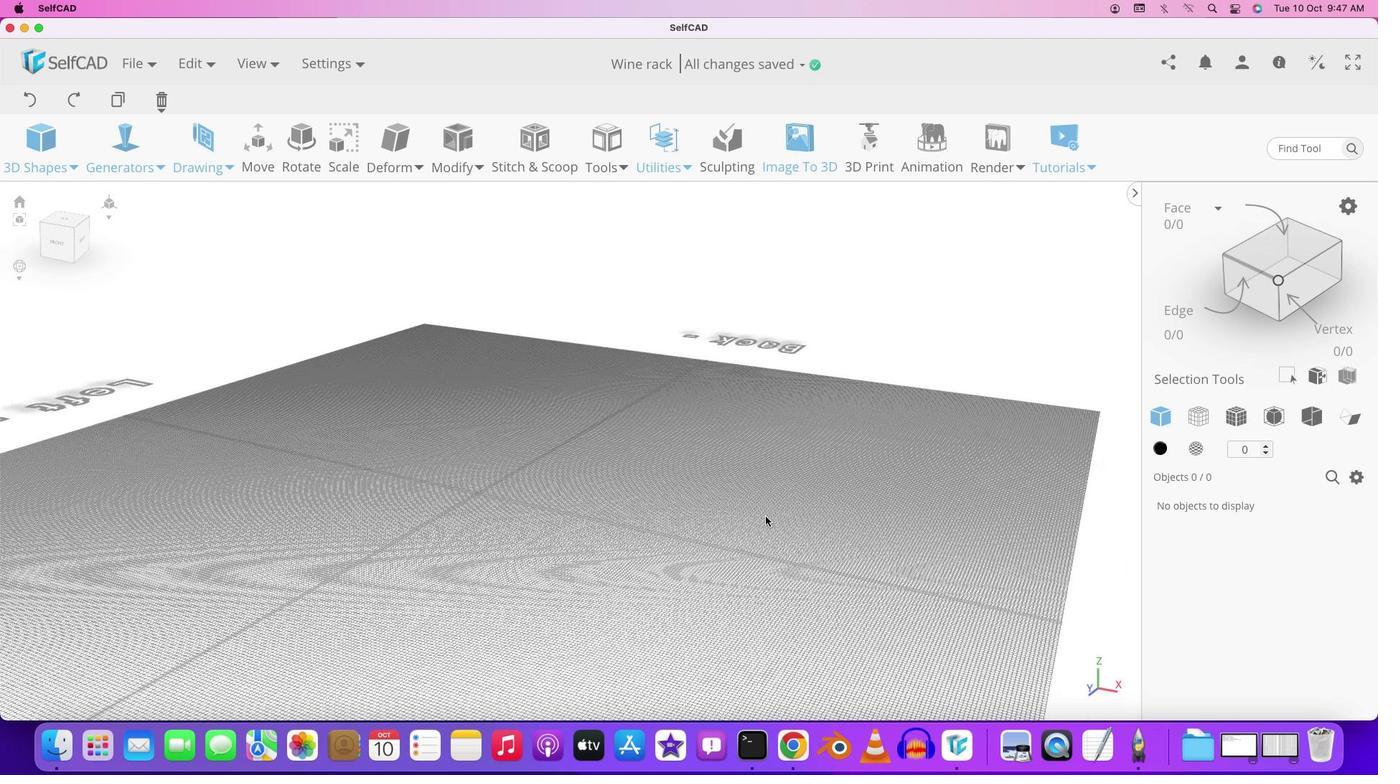 
Action: Mouse moved to (850, 521)
Screenshot: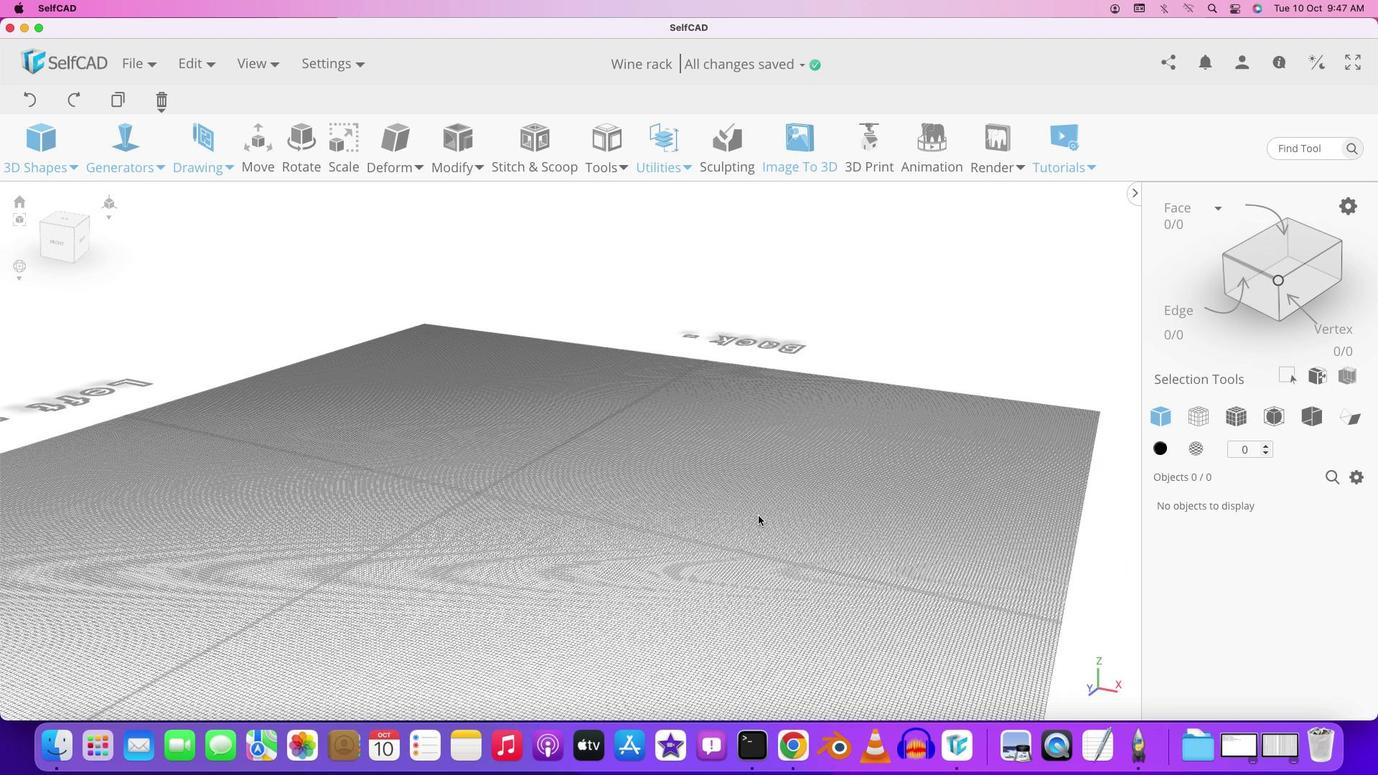 
Action: Mouse pressed left at (850, 521)
Screenshot: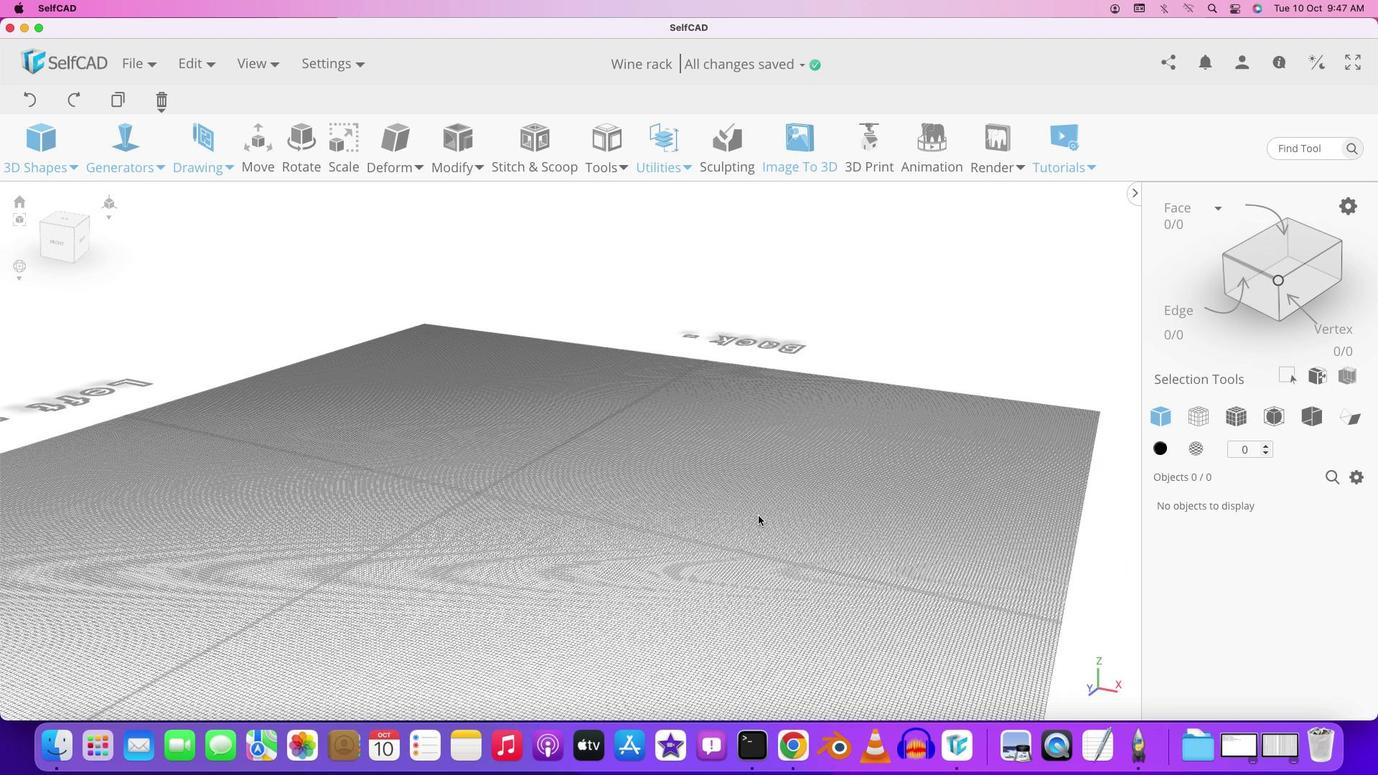 
Action: Mouse moved to (758, 515)
Screenshot: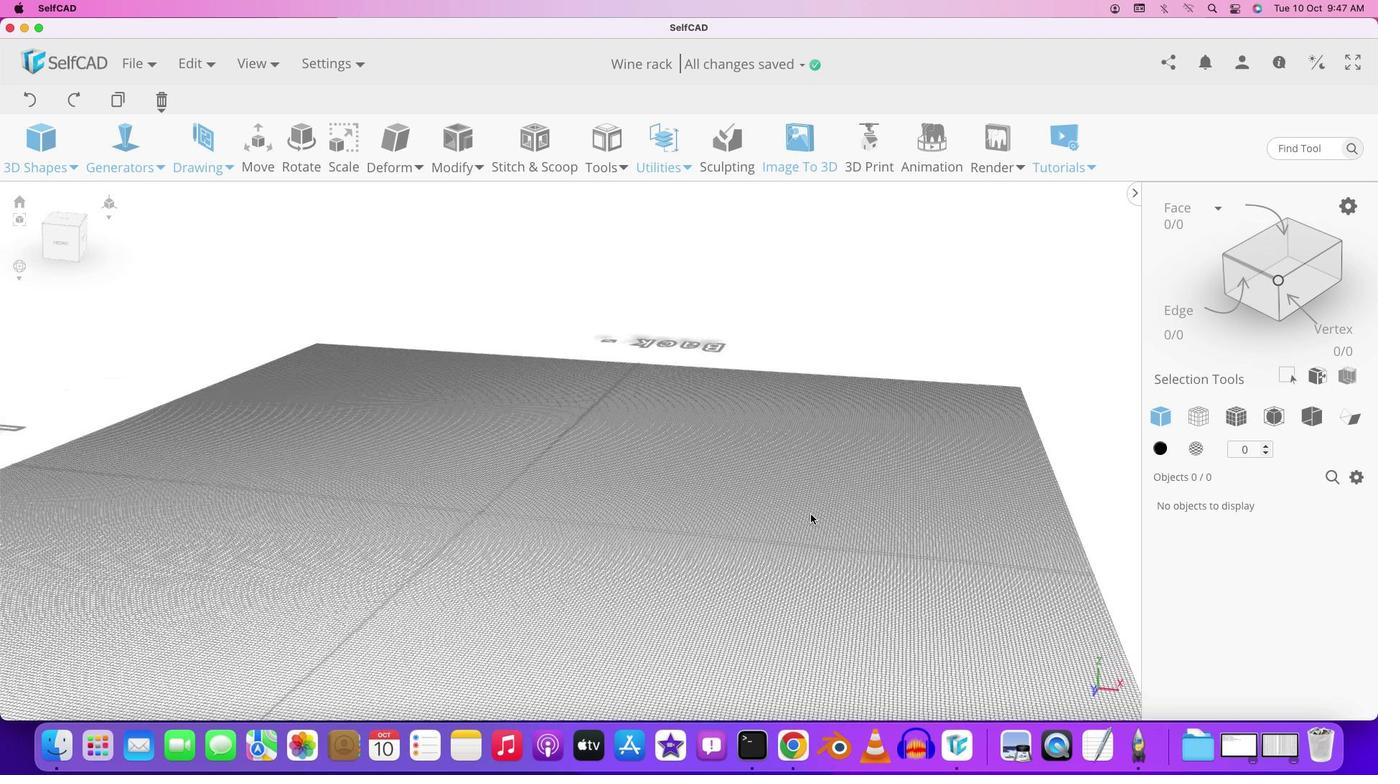 
Action: Mouse pressed left at (758, 515)
Screenshot: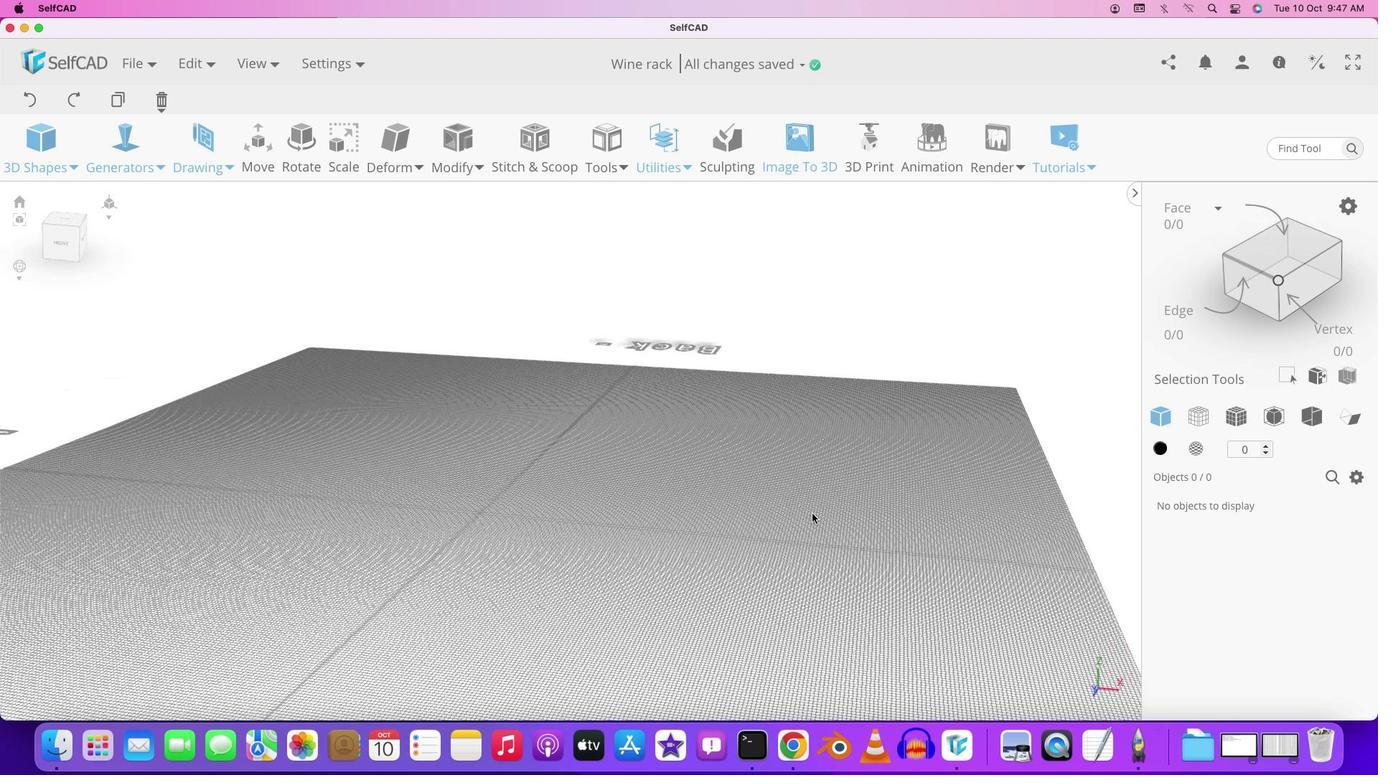 
Action: Mouse moved to (89, 201)
Screenshot: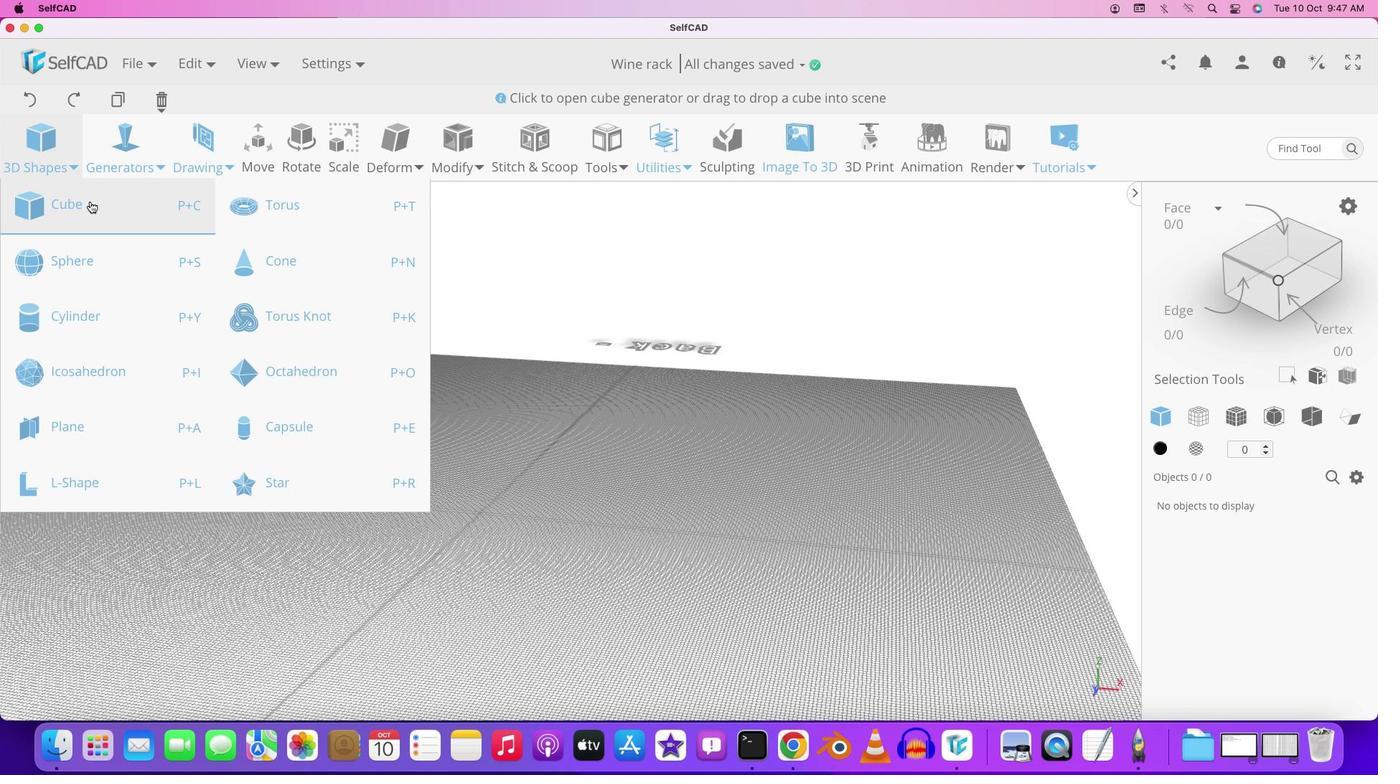 
Action: Mouse pressed left at (89, 201)
Screenshot: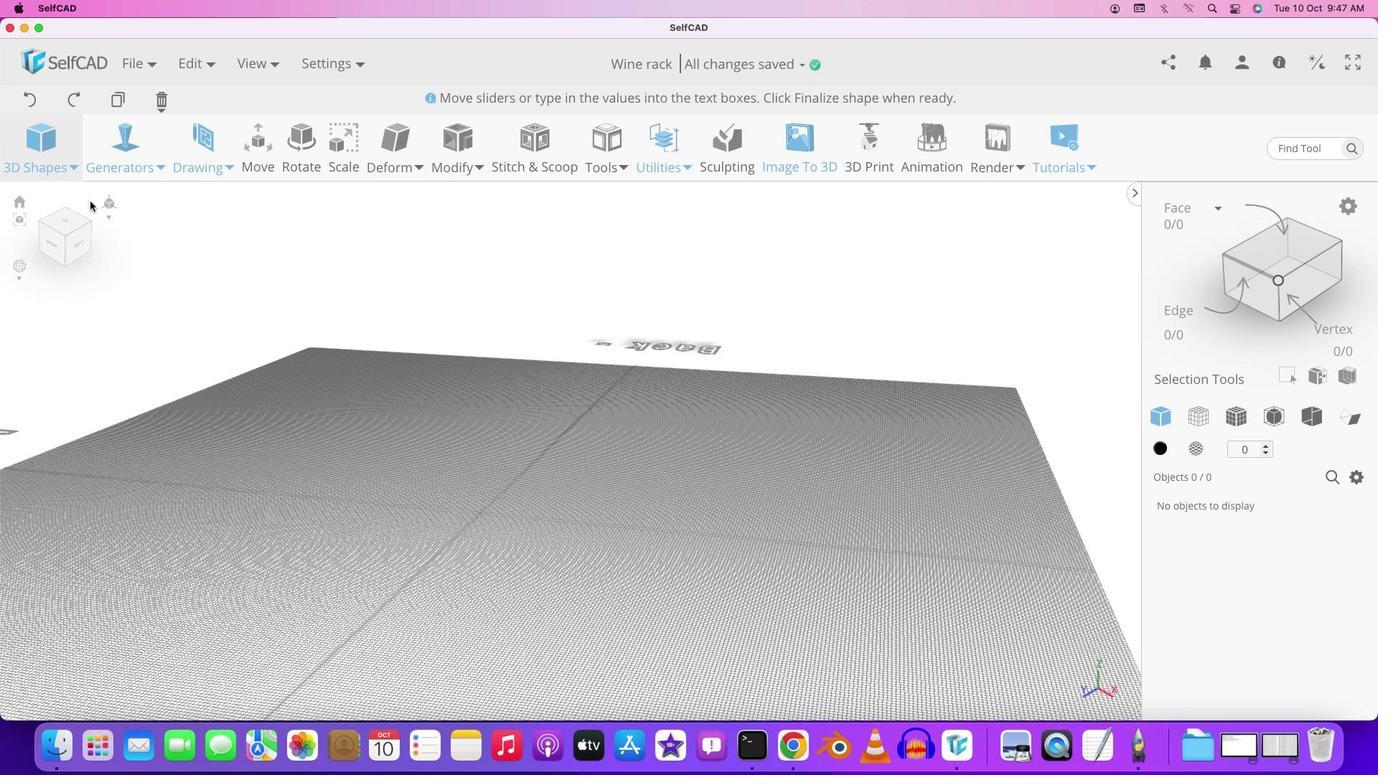 
Action: Mouse moved to (628, 411)
Screenshot: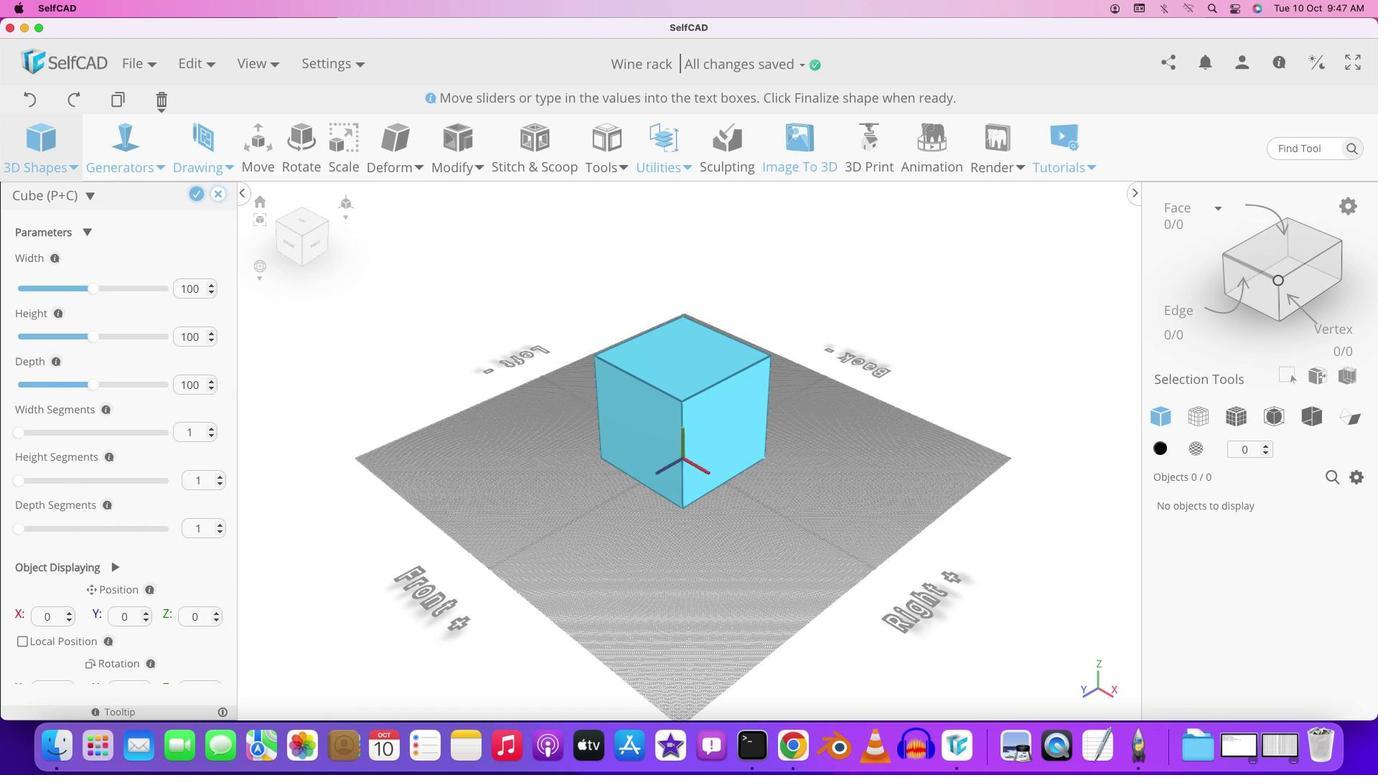 
Action: Mouse scrolled (628, 411) with delta (0, 0)
Screenshot: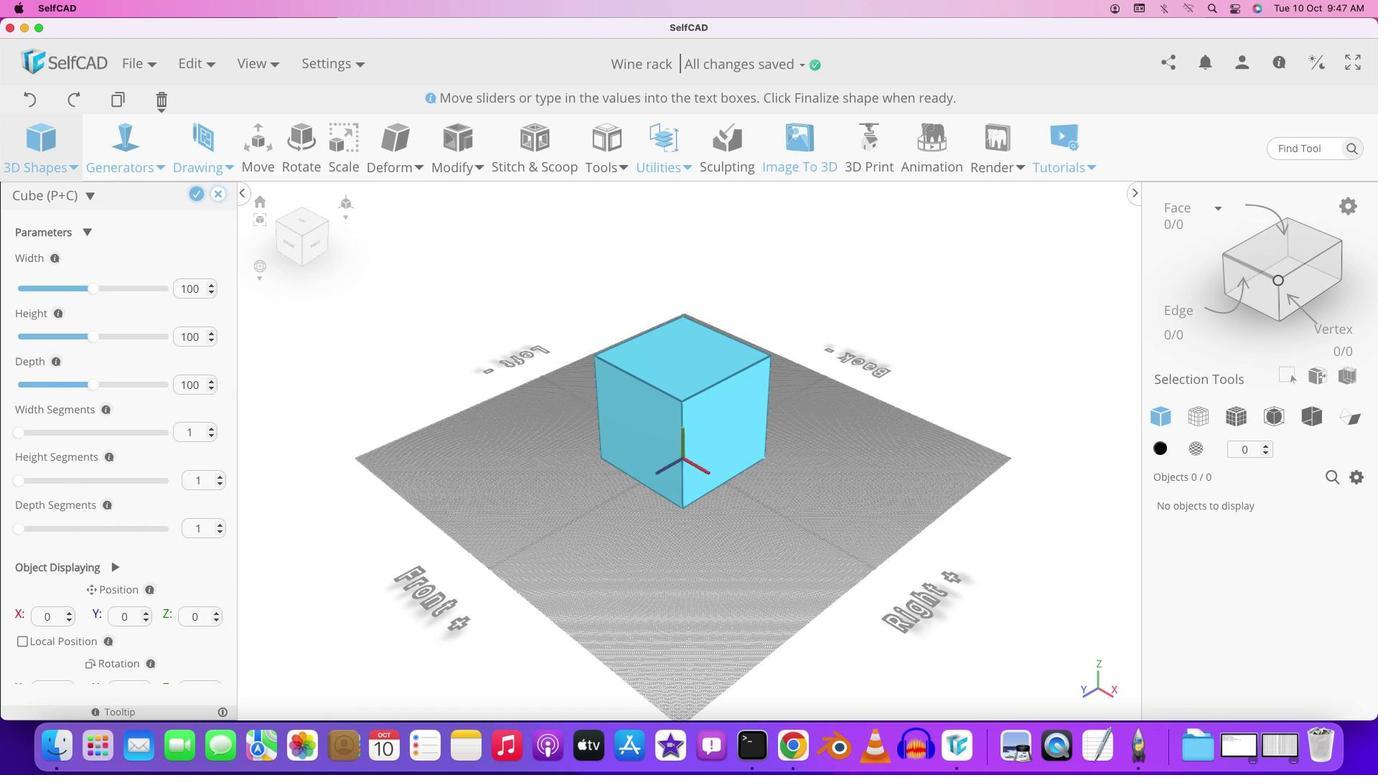
Action: Mouse moved to (629, 411)
Screenshot: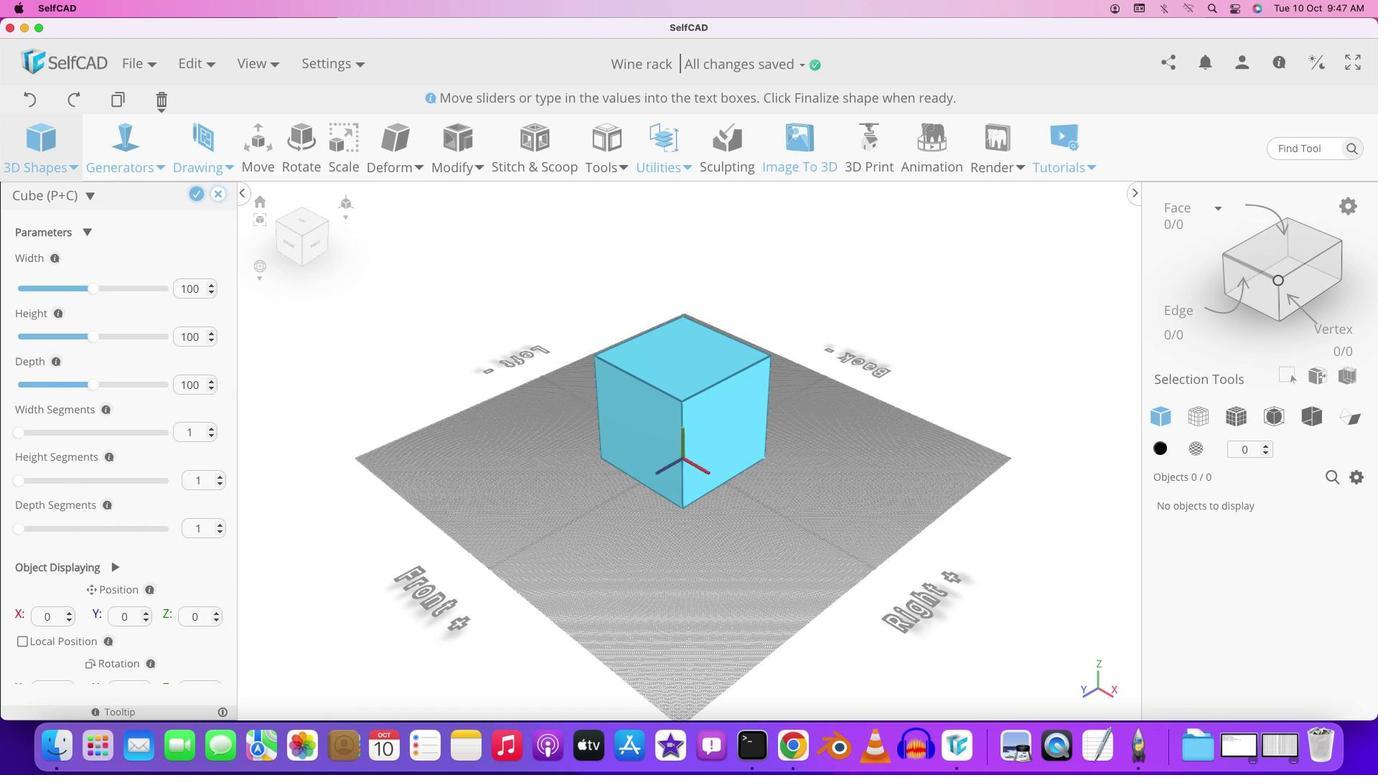 
Action: Mouse scrolled (629, 411) with delta (0, 0)
Screenshot: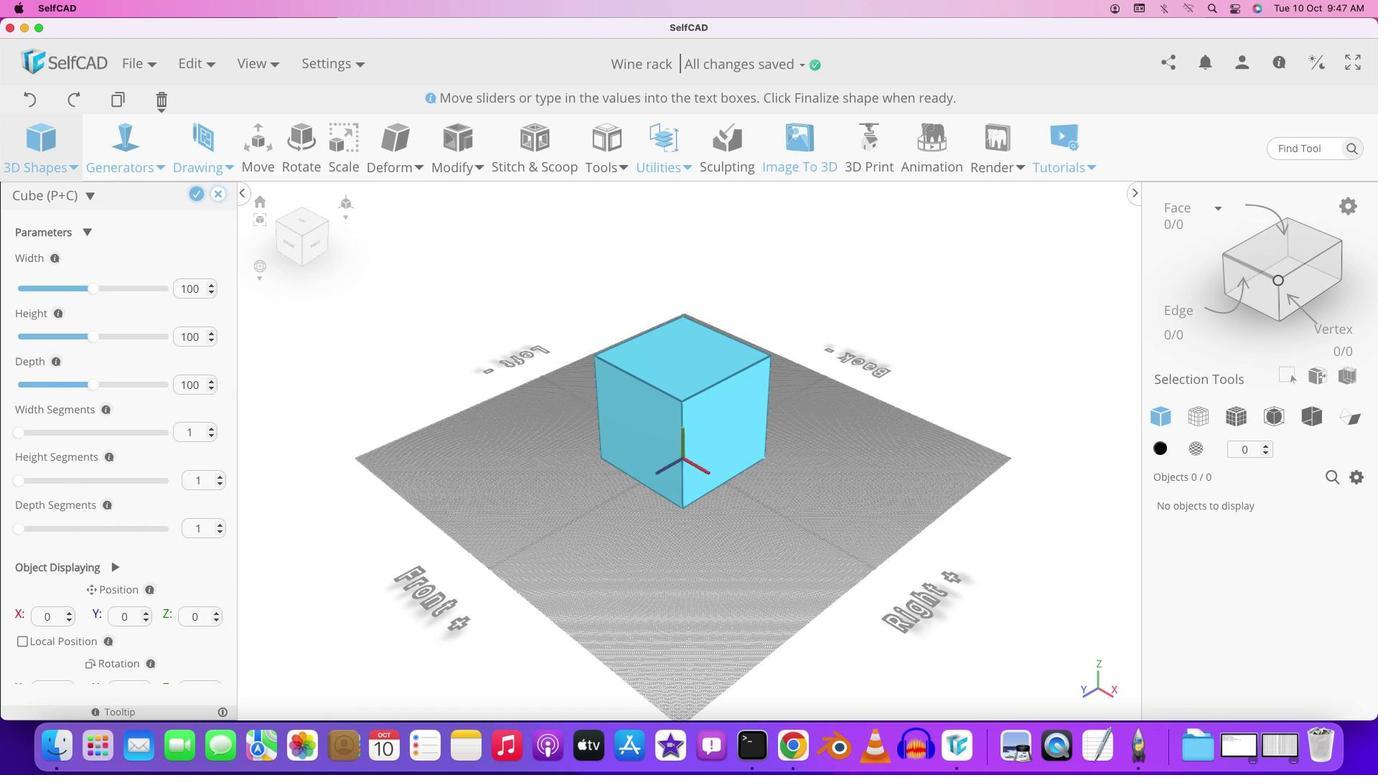 
Action: Mouse moved to (199, 197)
Screenshot: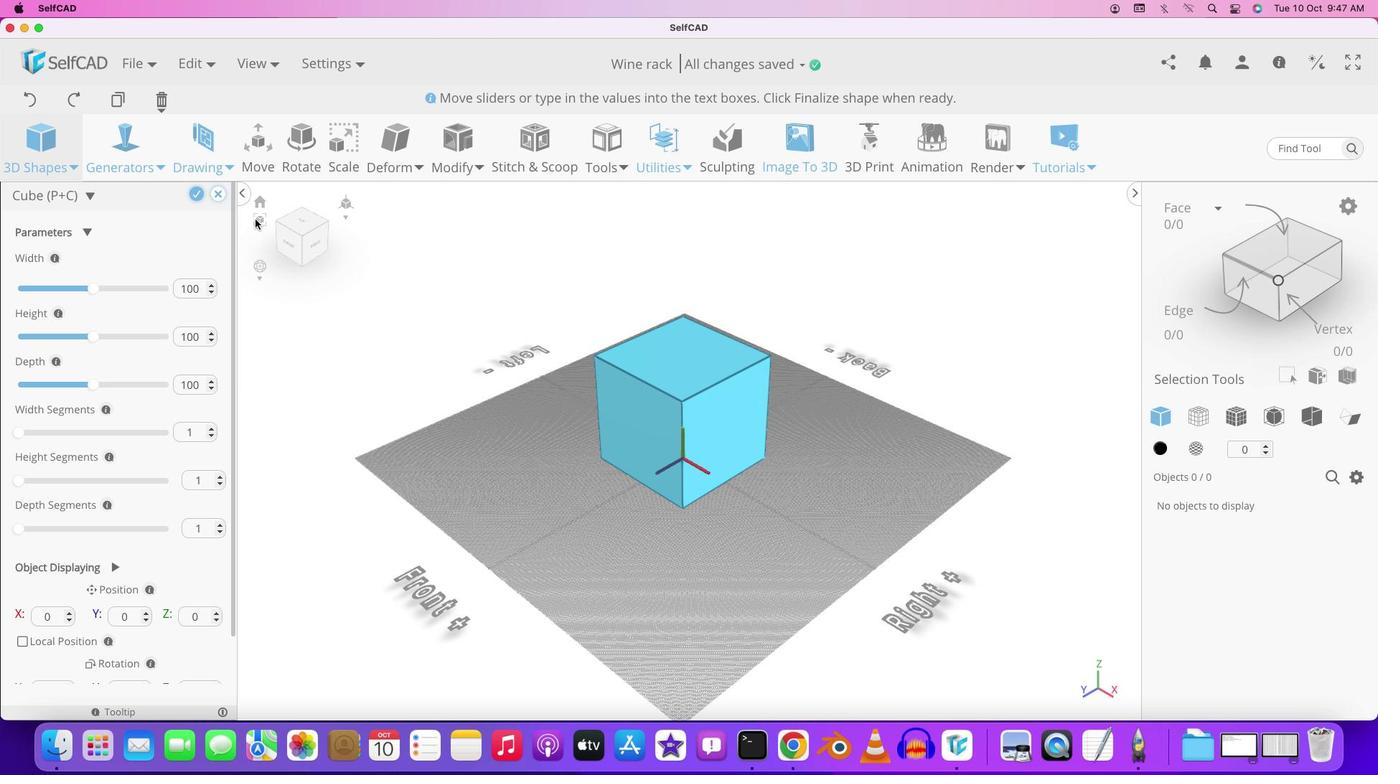 
Action: Mouse pressed left at (199, 197)
Screenshot: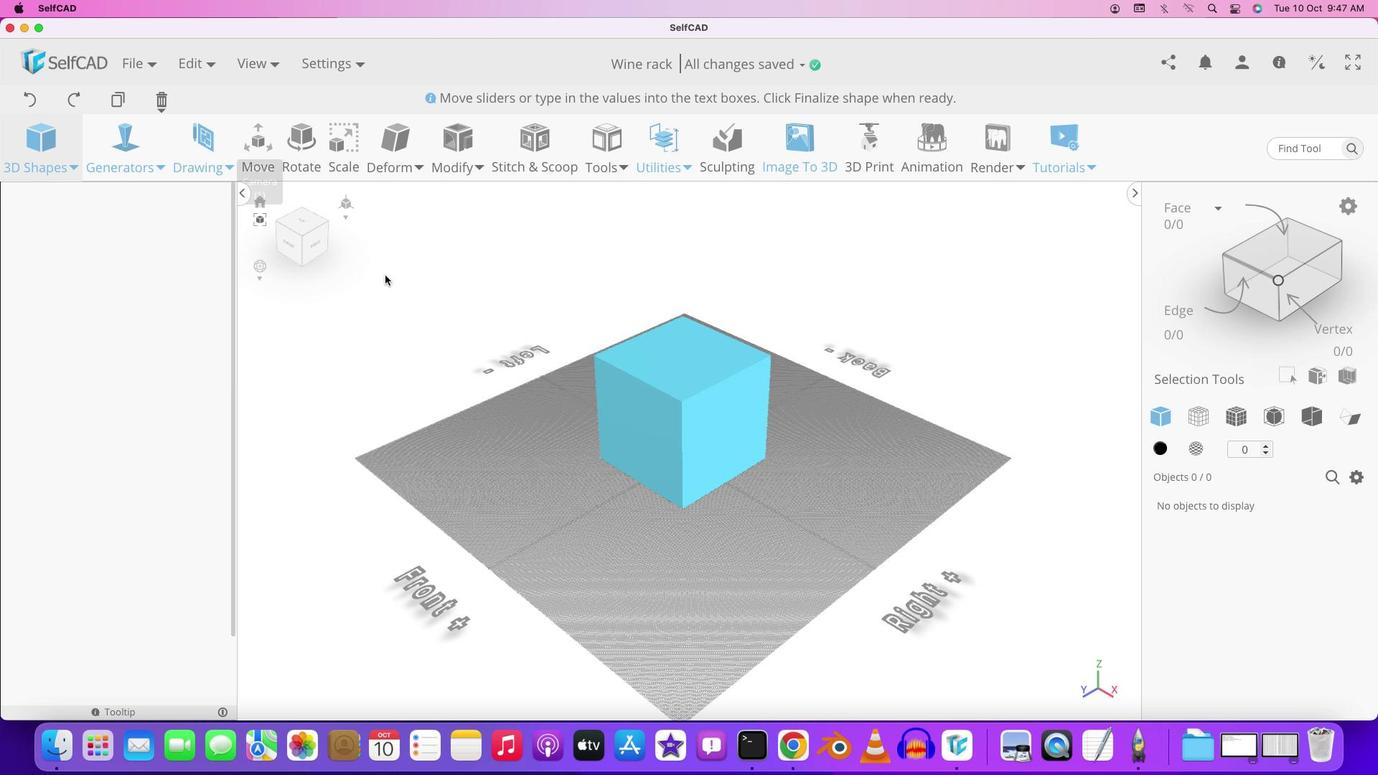 
Action: Mouse moved to (660, 351)
Screenshot: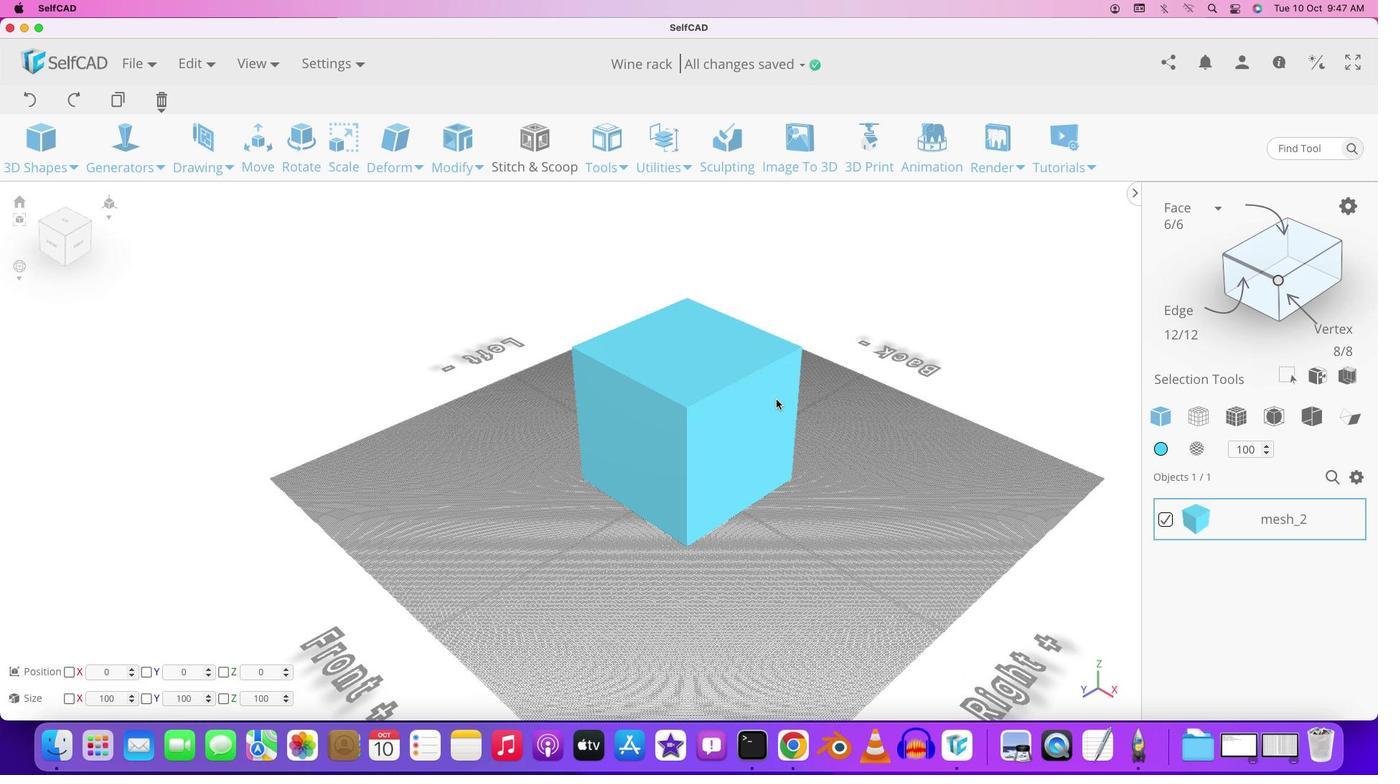 
Action: Mouse scrolled (660, 351) with delta (0, 0)
Screenshot: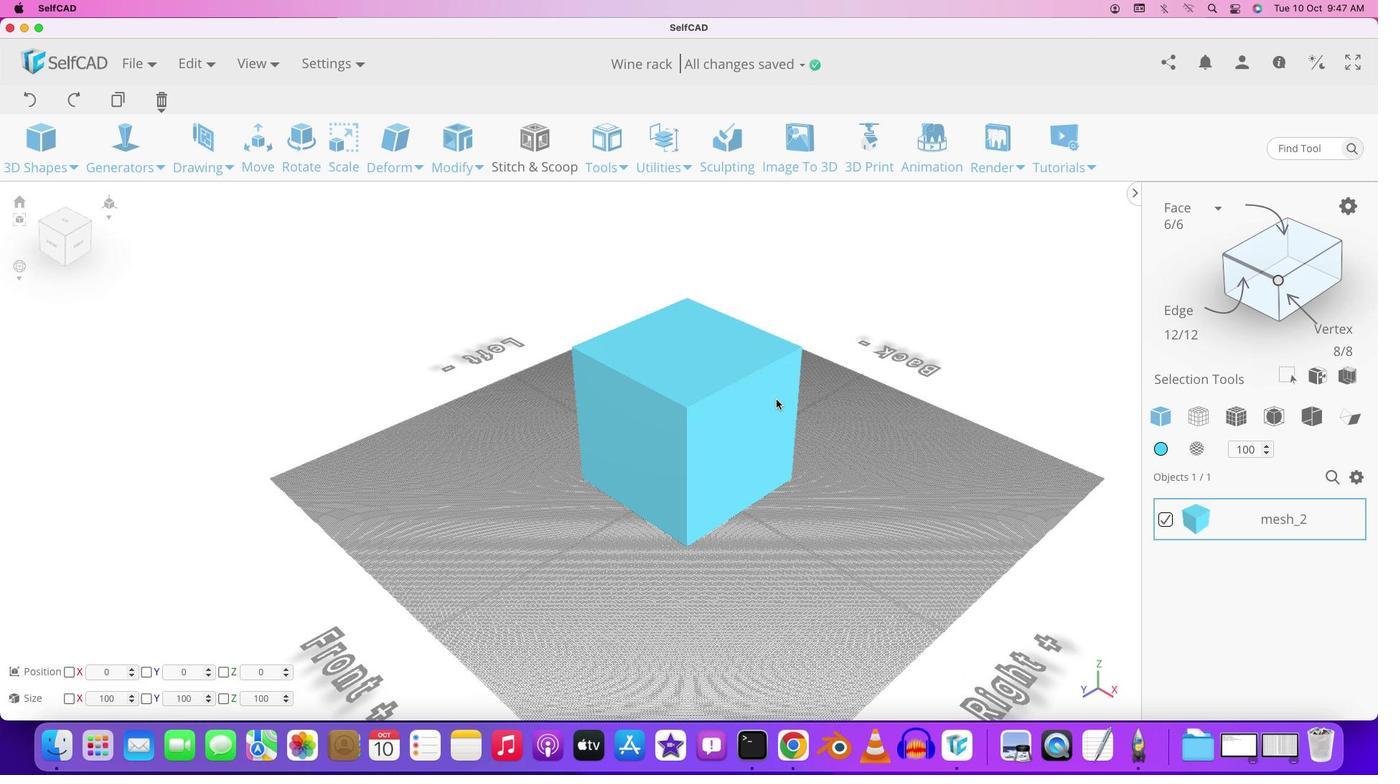 
Action: Mouse moved to (667, 381)
Screenshot: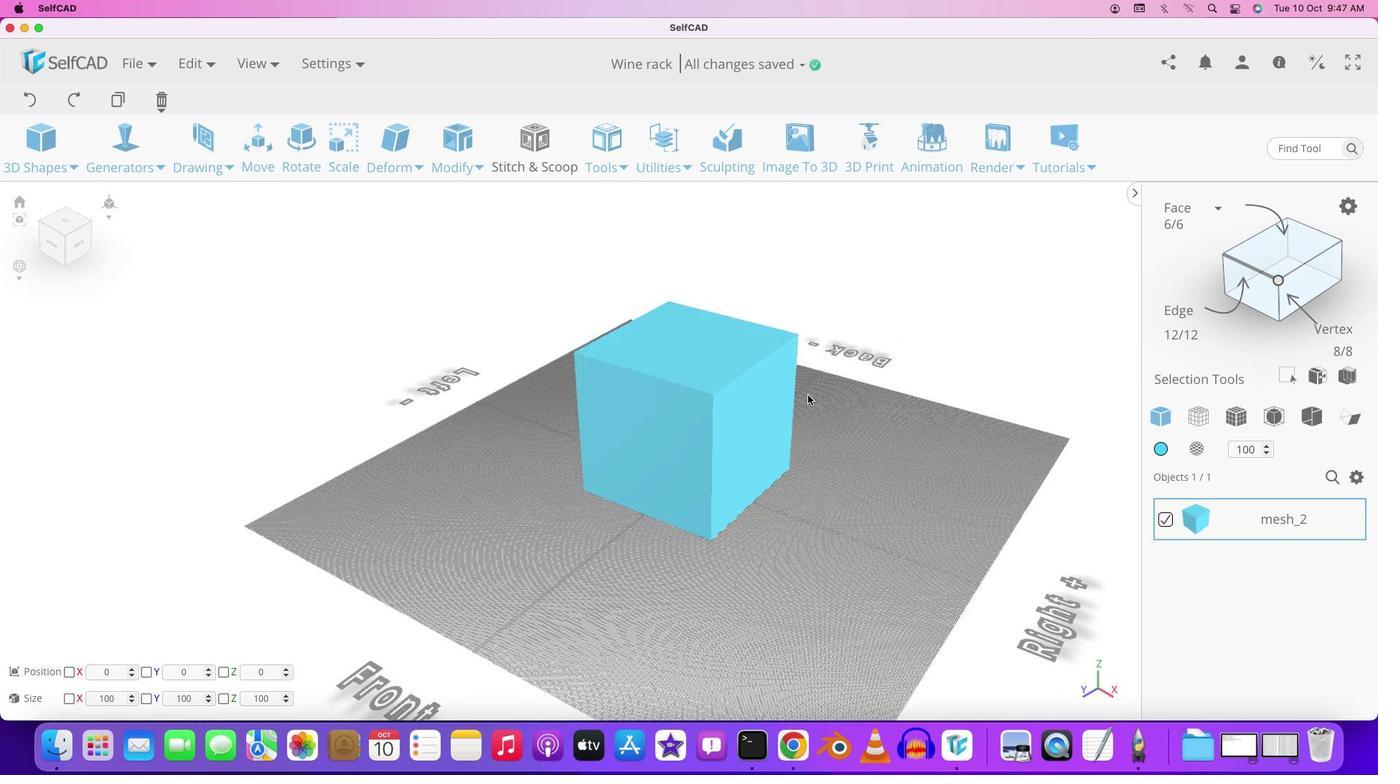 
Action: Mouse scrolled (667, 381) with delta (0, 0)
Screenshot: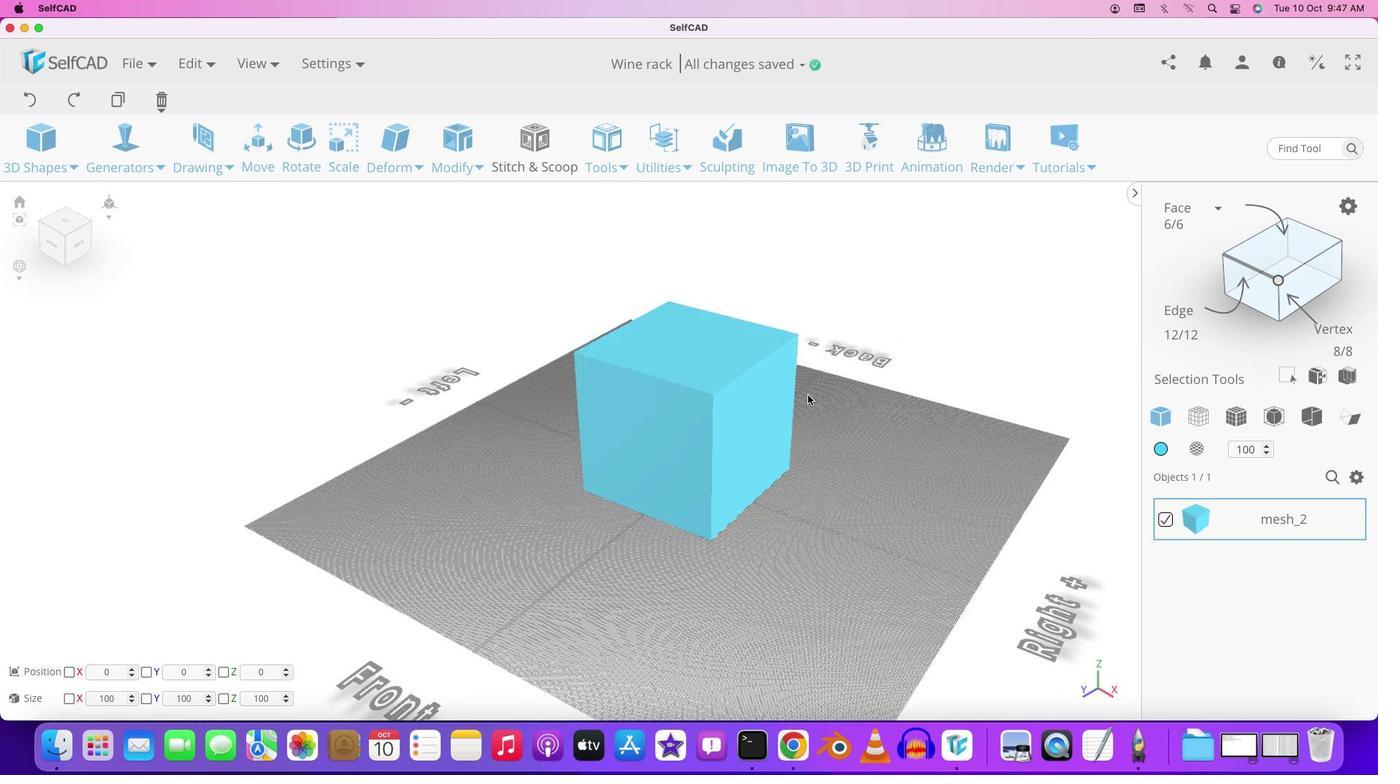 
Action: Mouse moved to (672, 404)
Screenshot: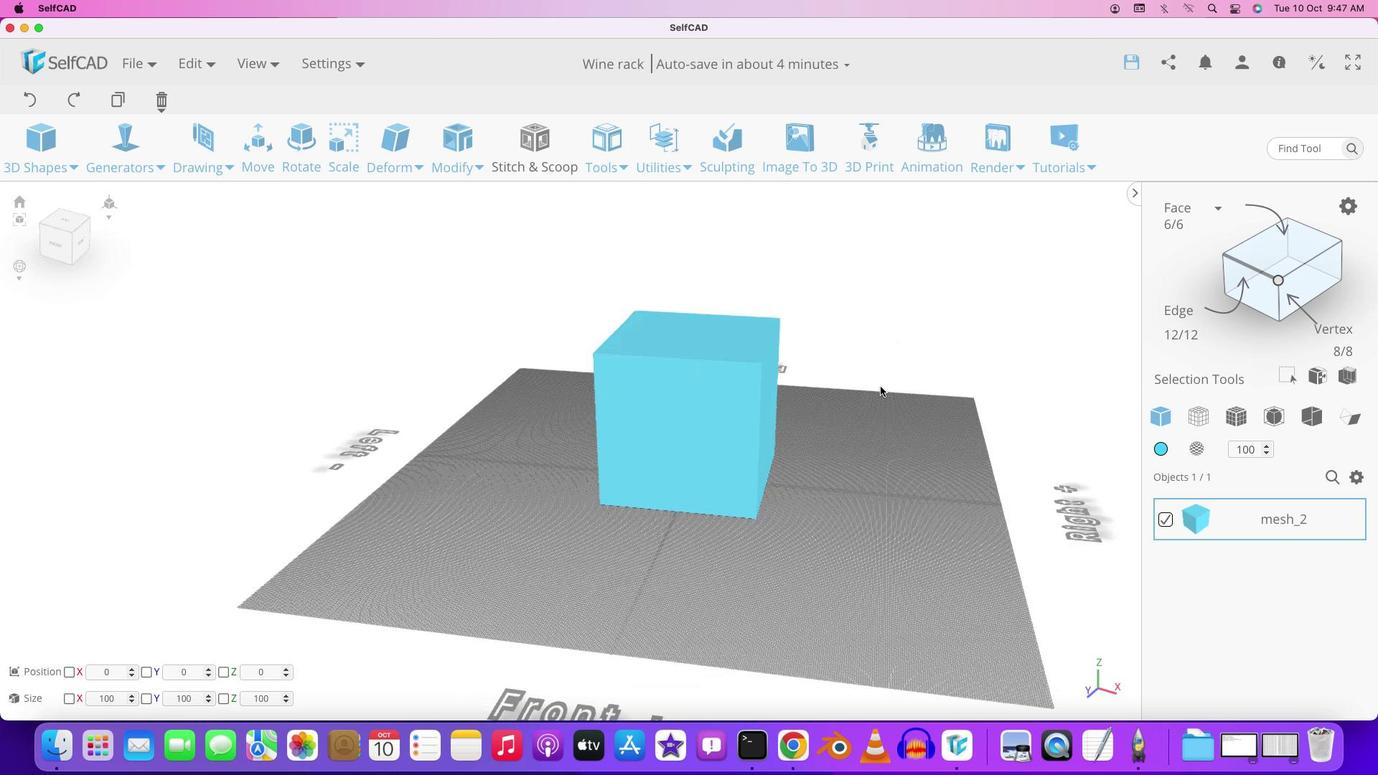
Action: Mouse scrolled (672, 404) with delta (0, 1)
Screenshot: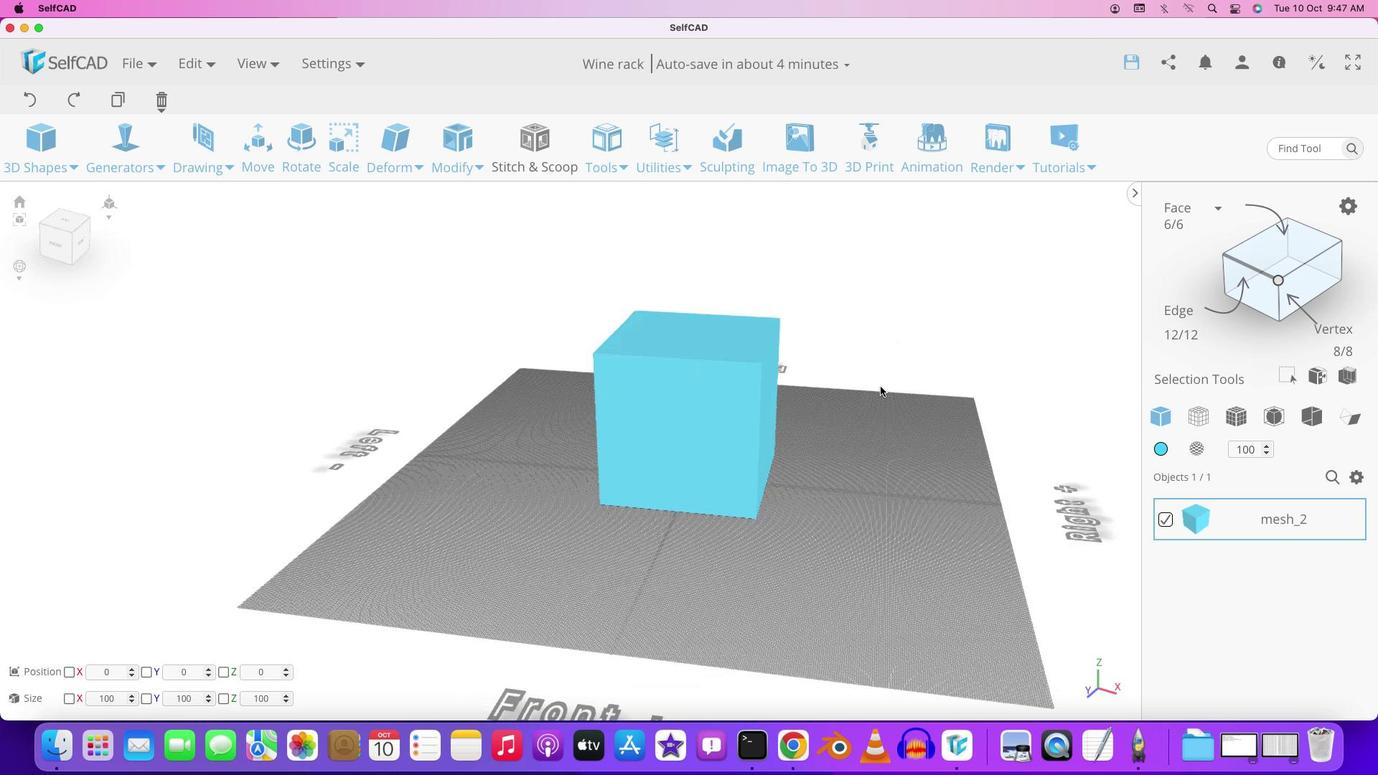 
Action: Mouse moved to (718, 407)
Screenshot: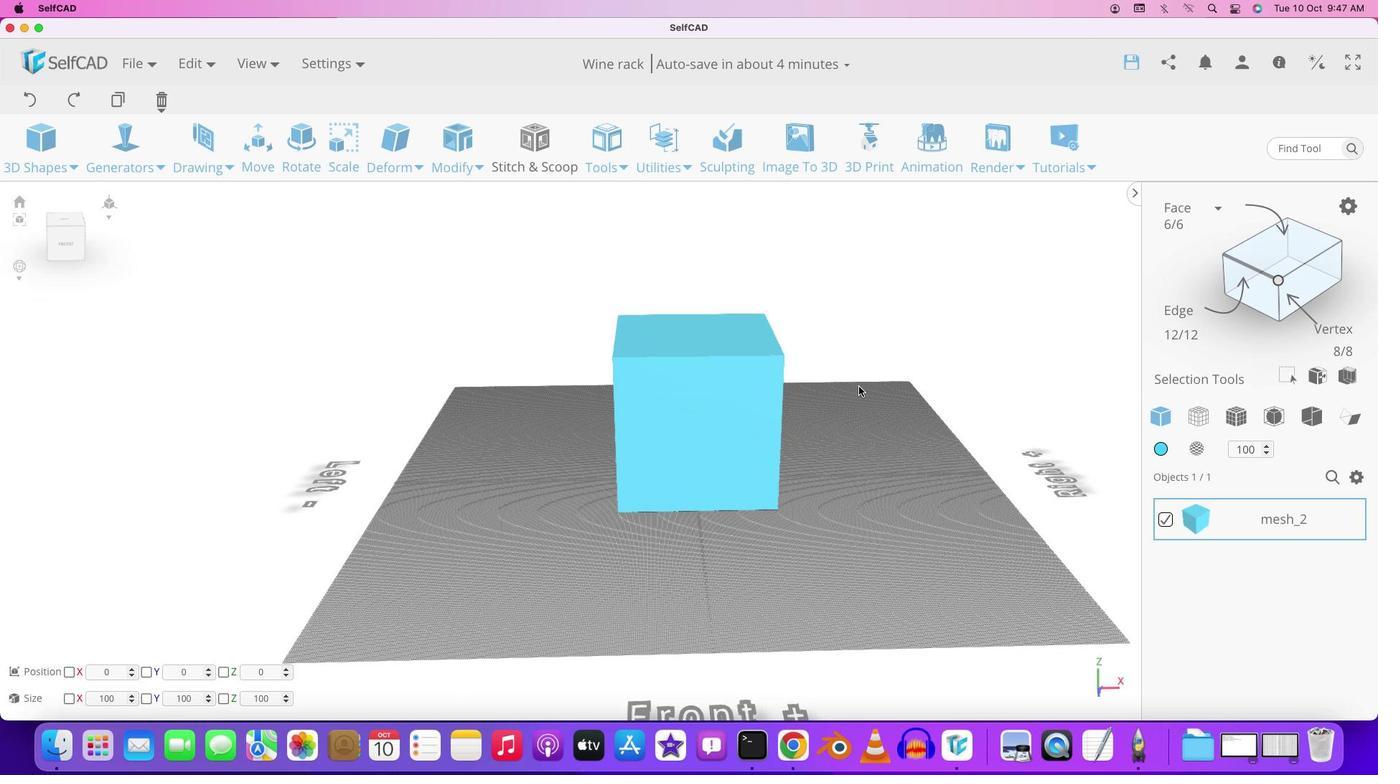 
Action: Mouse pressed left at (718, 407)
Screenshot: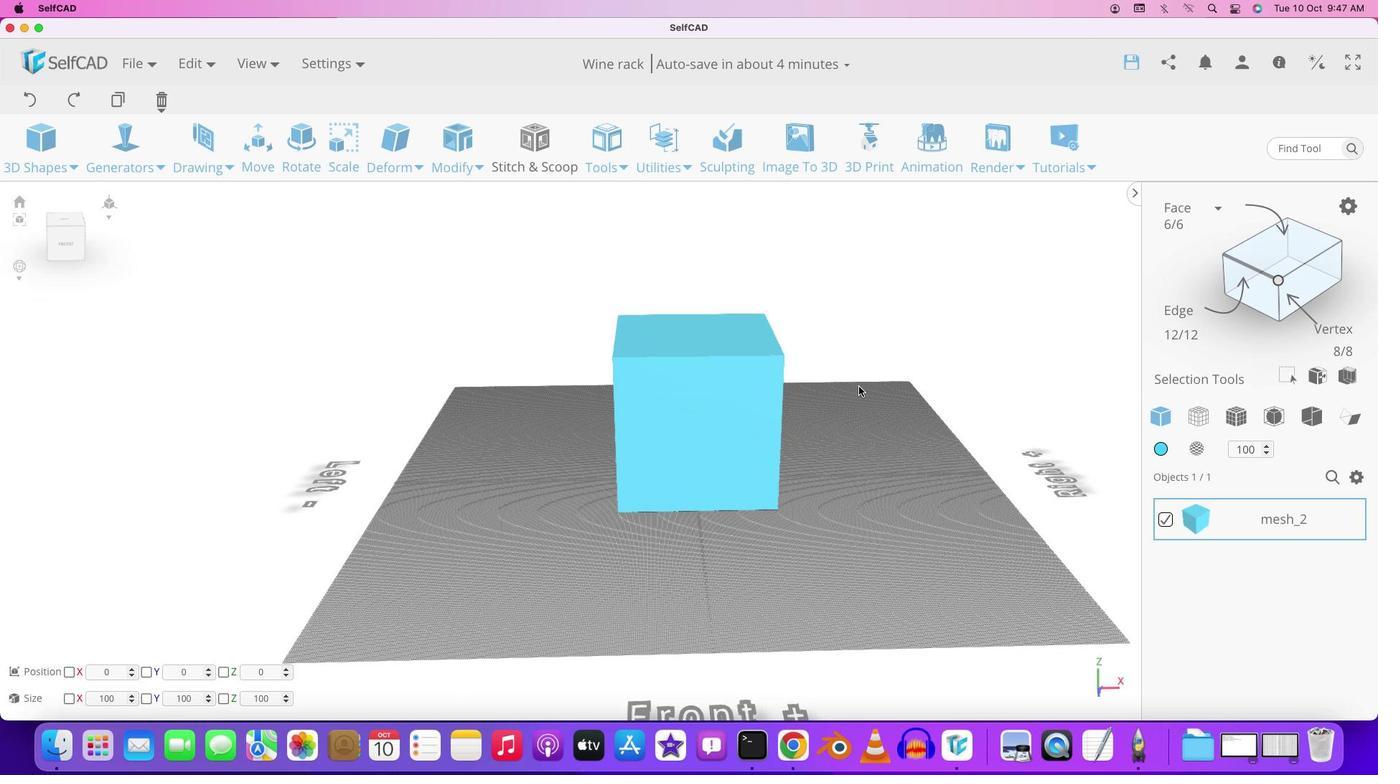
Action: Mouse moved to (836, 385)
Screenshot: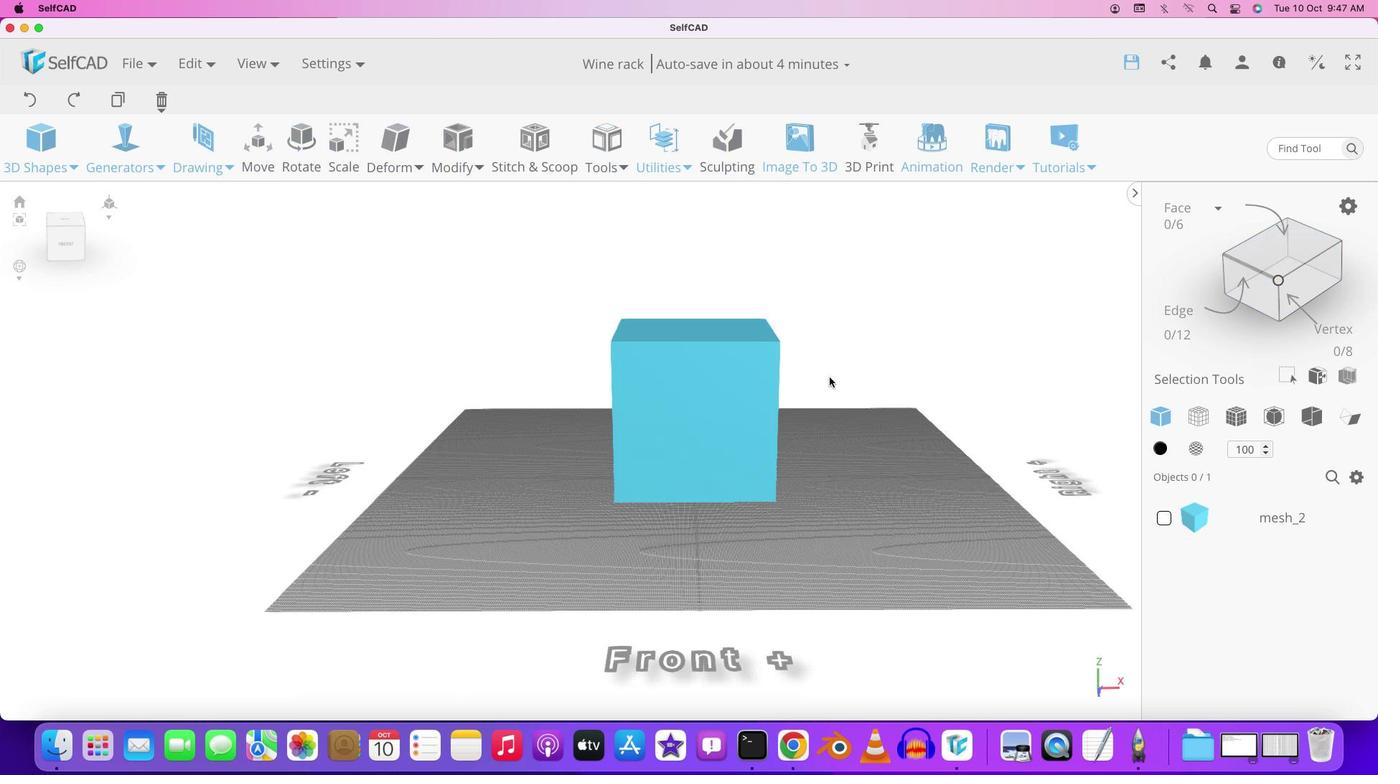 
Action: Mouse pressed left at (836, 385)
Screenshot: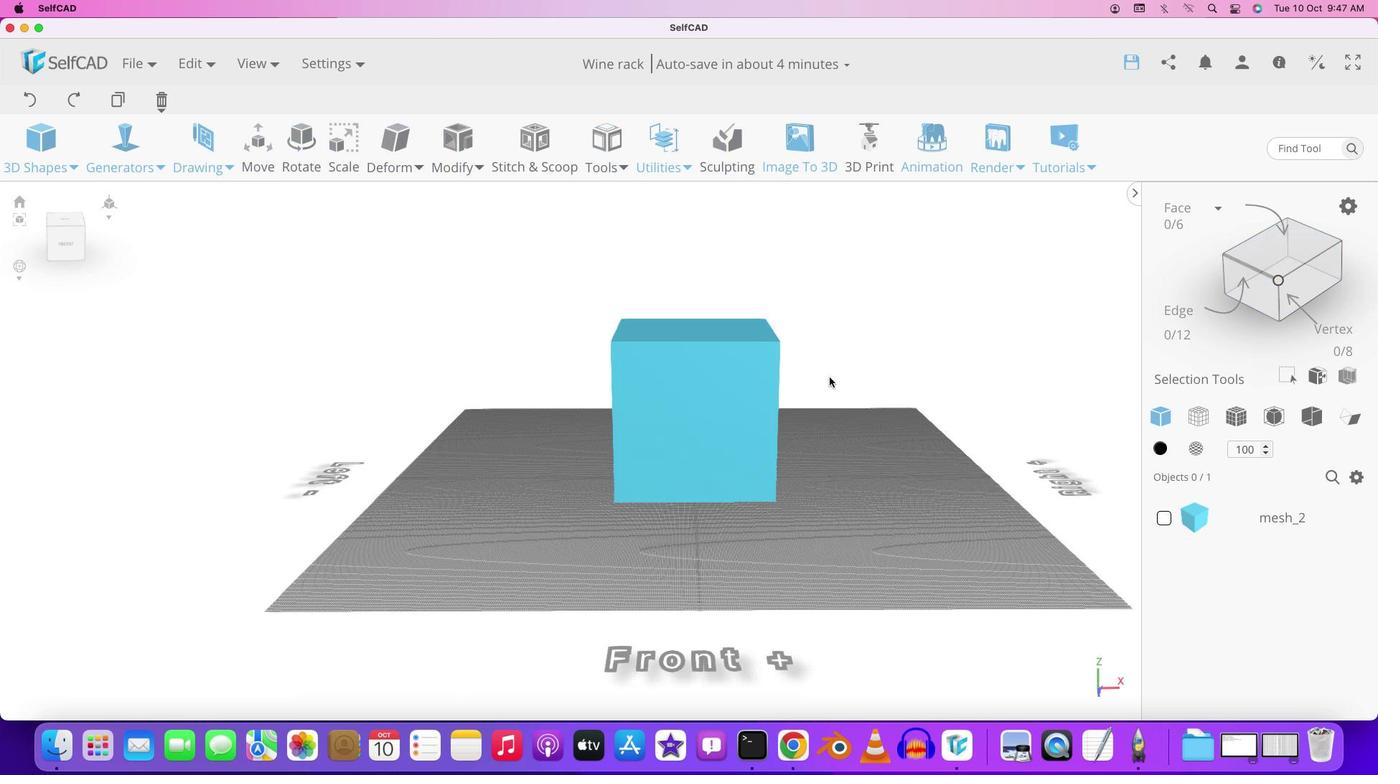 
Action: Mouse moved to (839, 390)
Screenshot: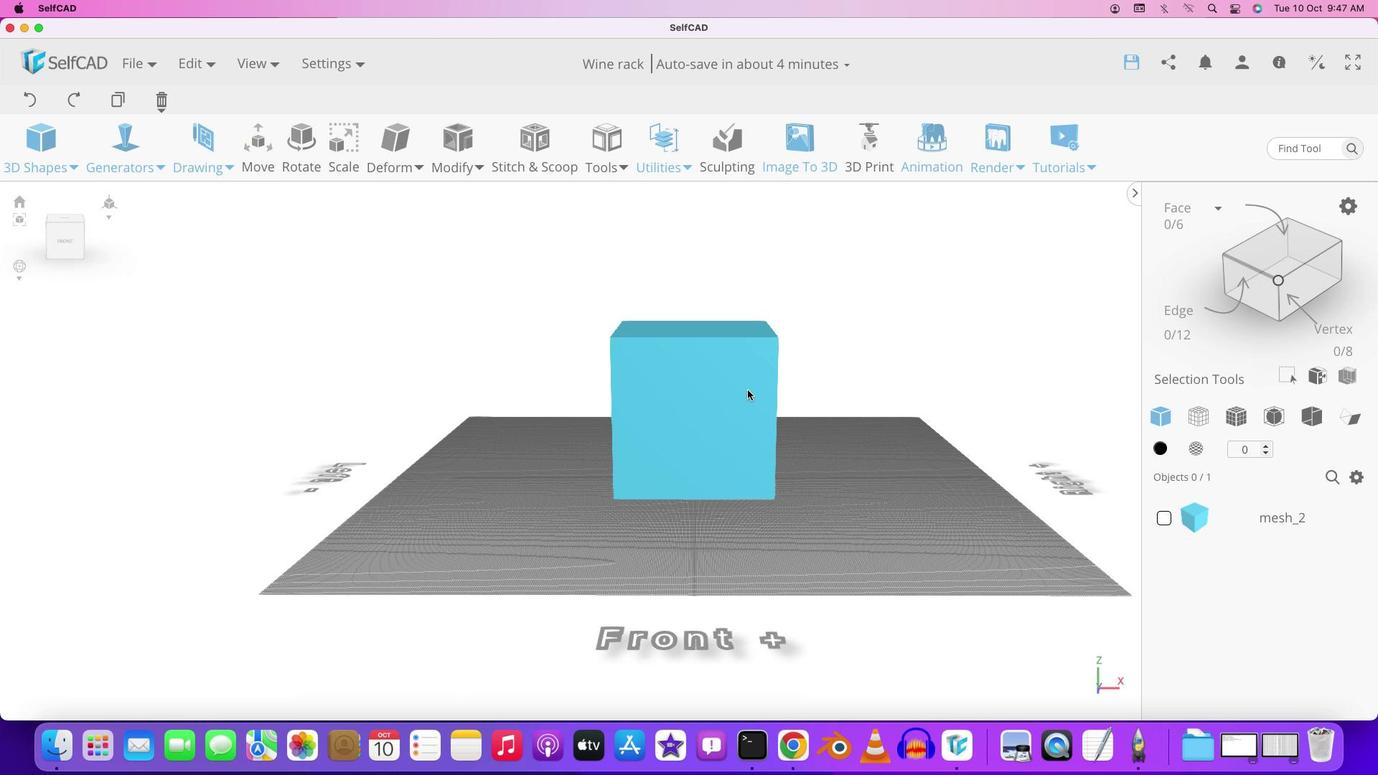 
Action: Mouse pressed left at (839, 390)
Screenshot: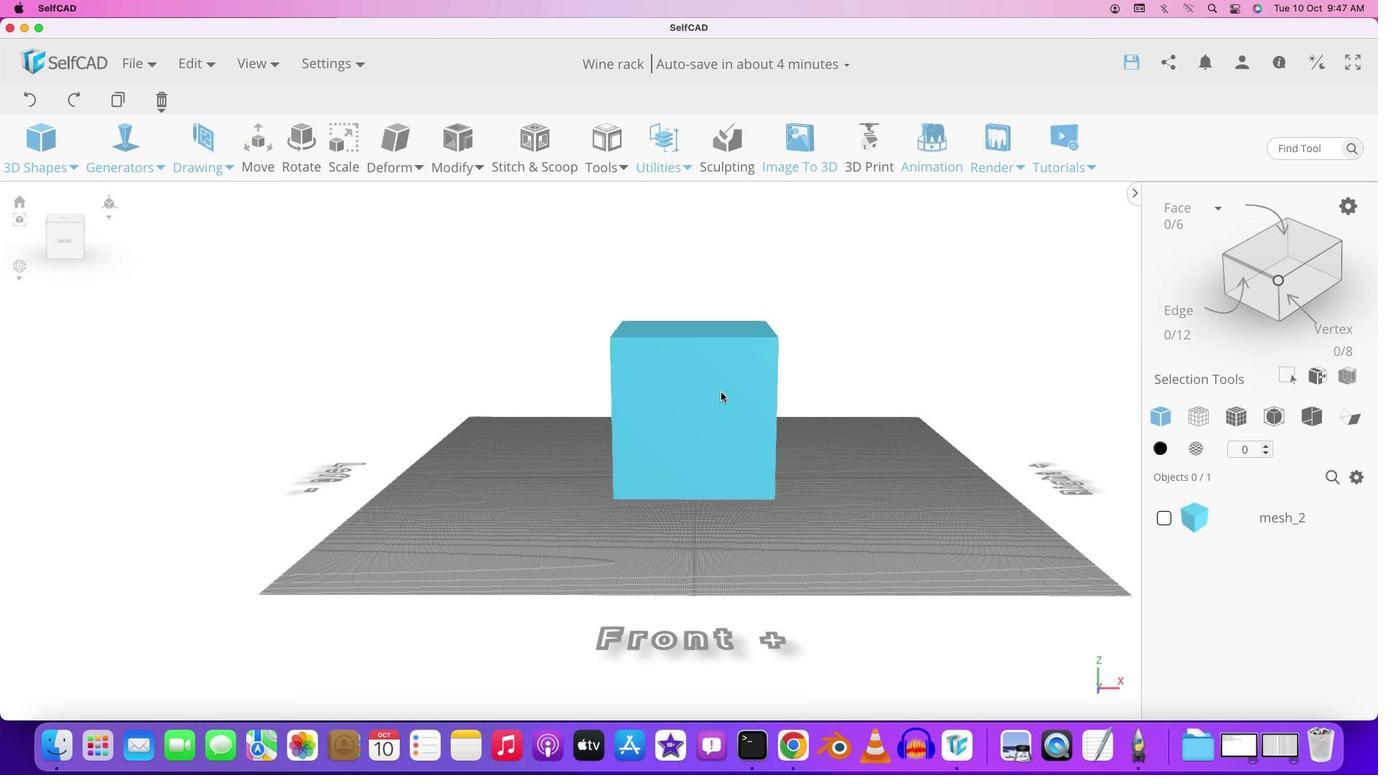 
Action: Mouse moved to (711, 393)
Screenshot: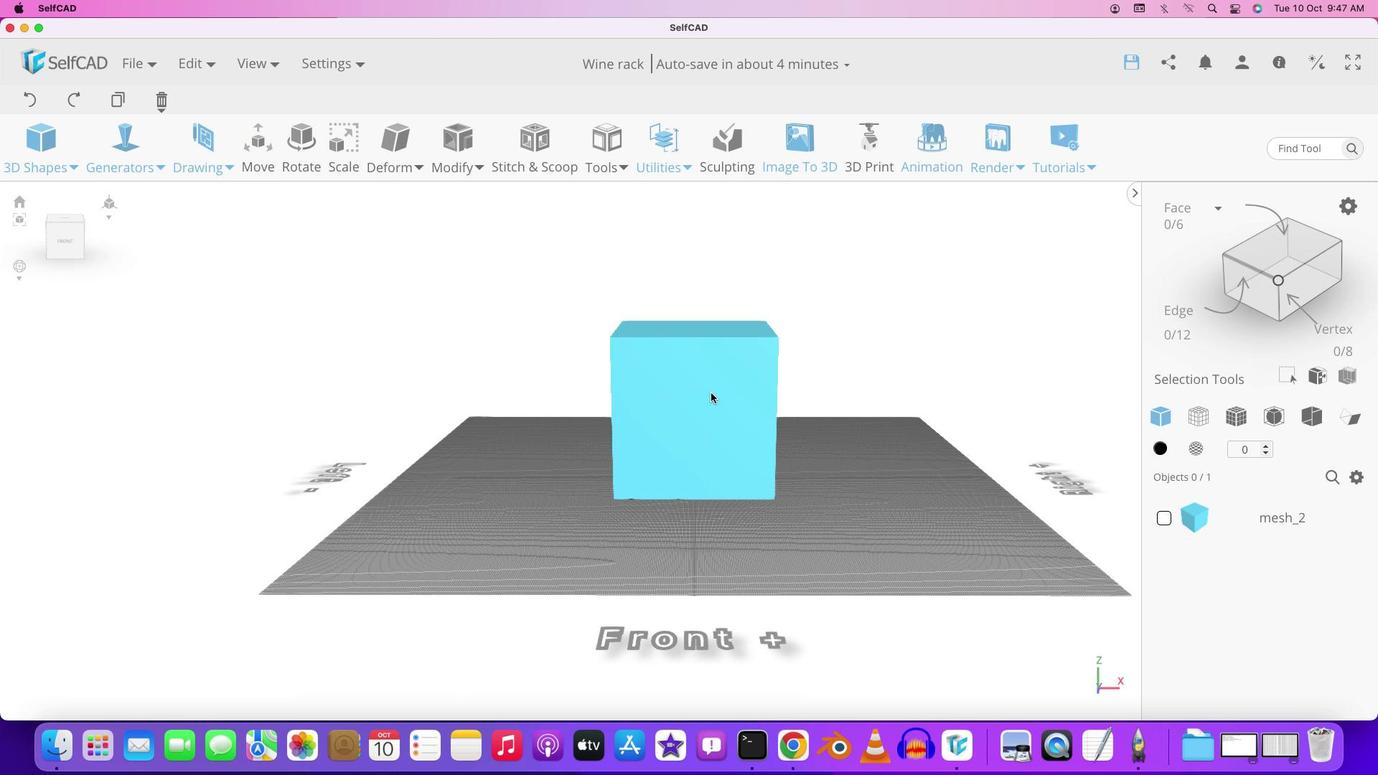 
Action: Mouse pressed left at (711, 393)
Screenshot: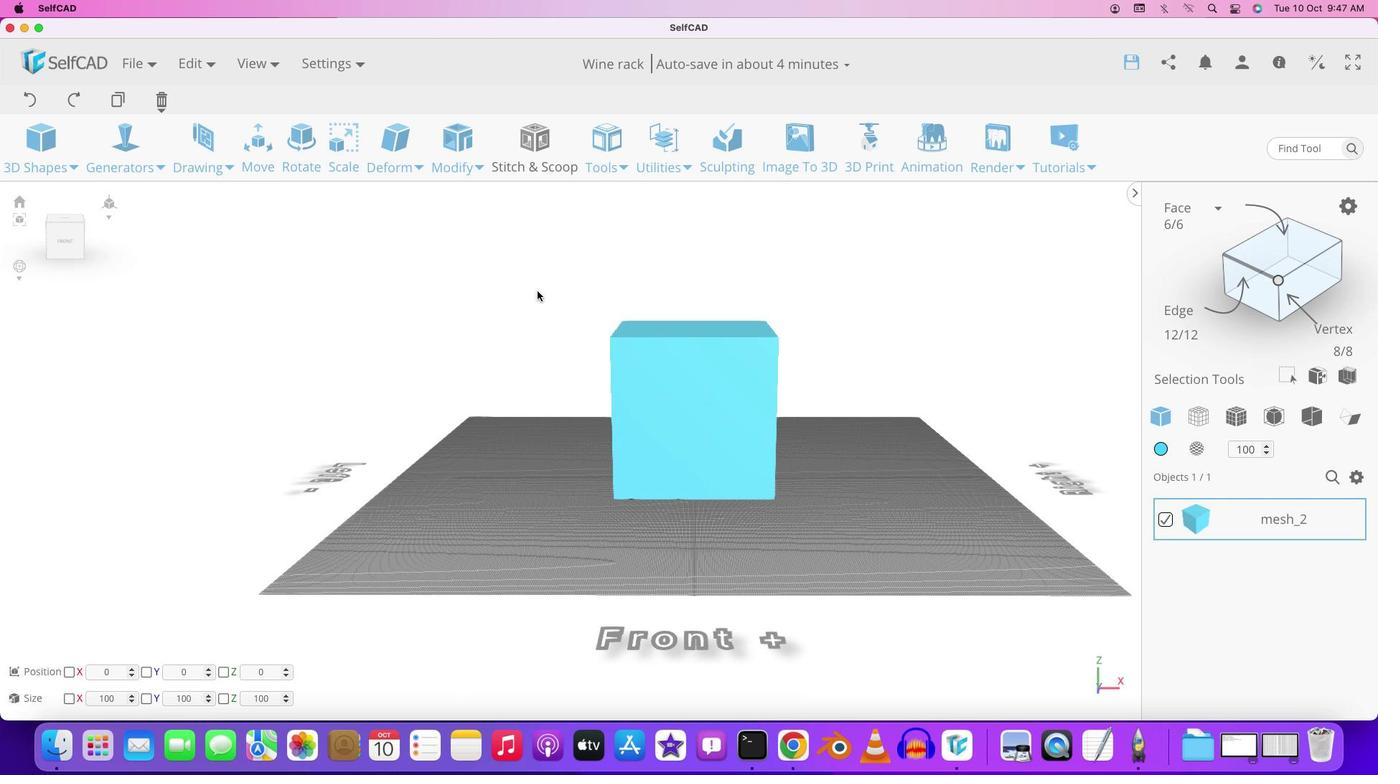 
Action: Mouse moved to (351, 157)
Screenshot: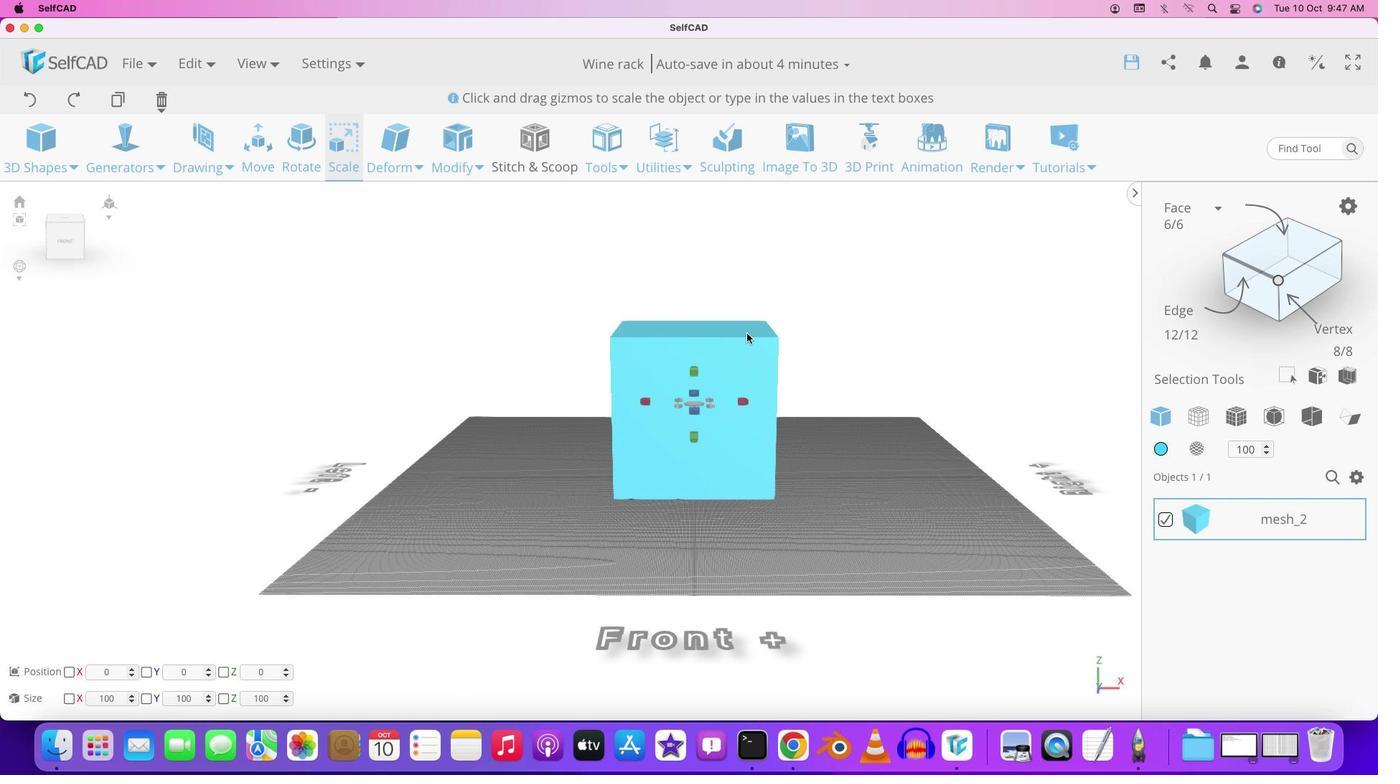 
Action: Mouse pressed left at (351, 157)
Screenshot: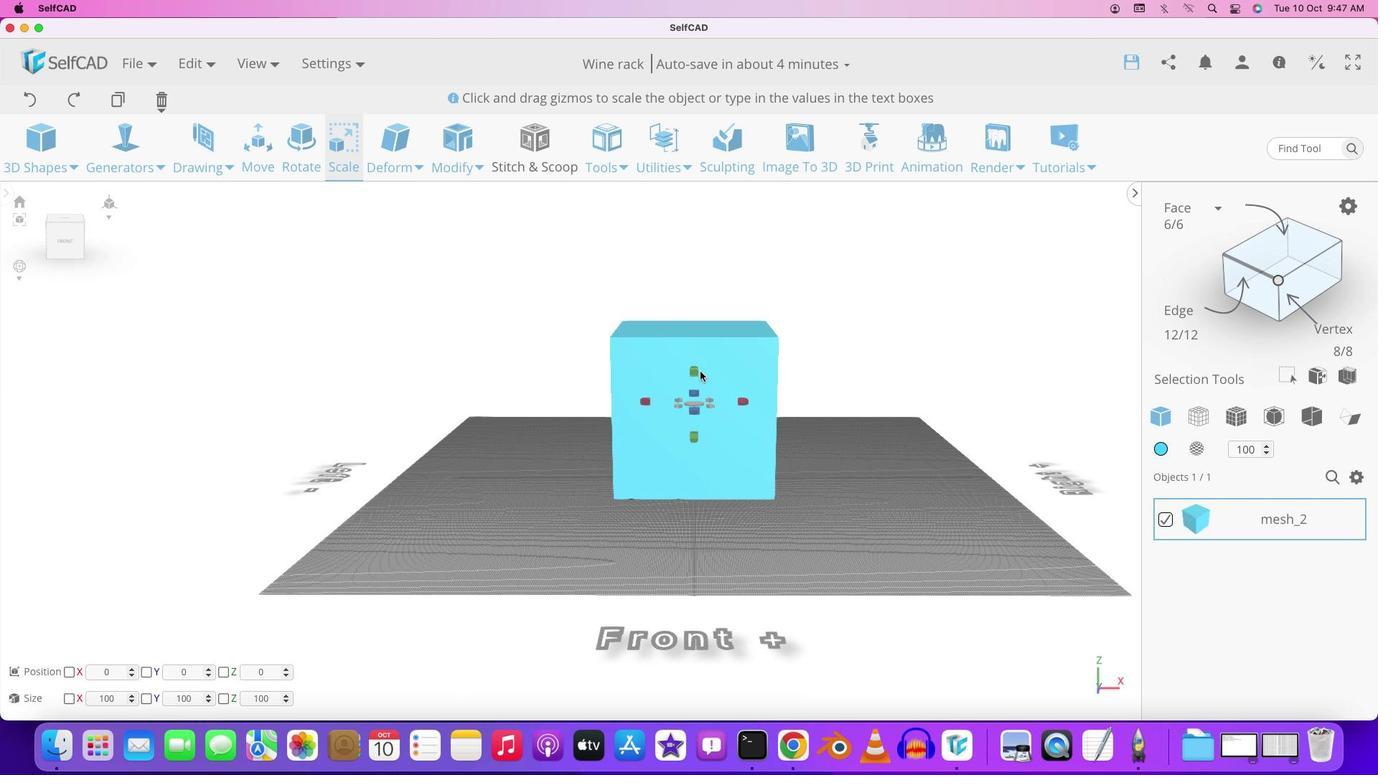 
Action: Mouse moved to (693, 373)
Screenshot: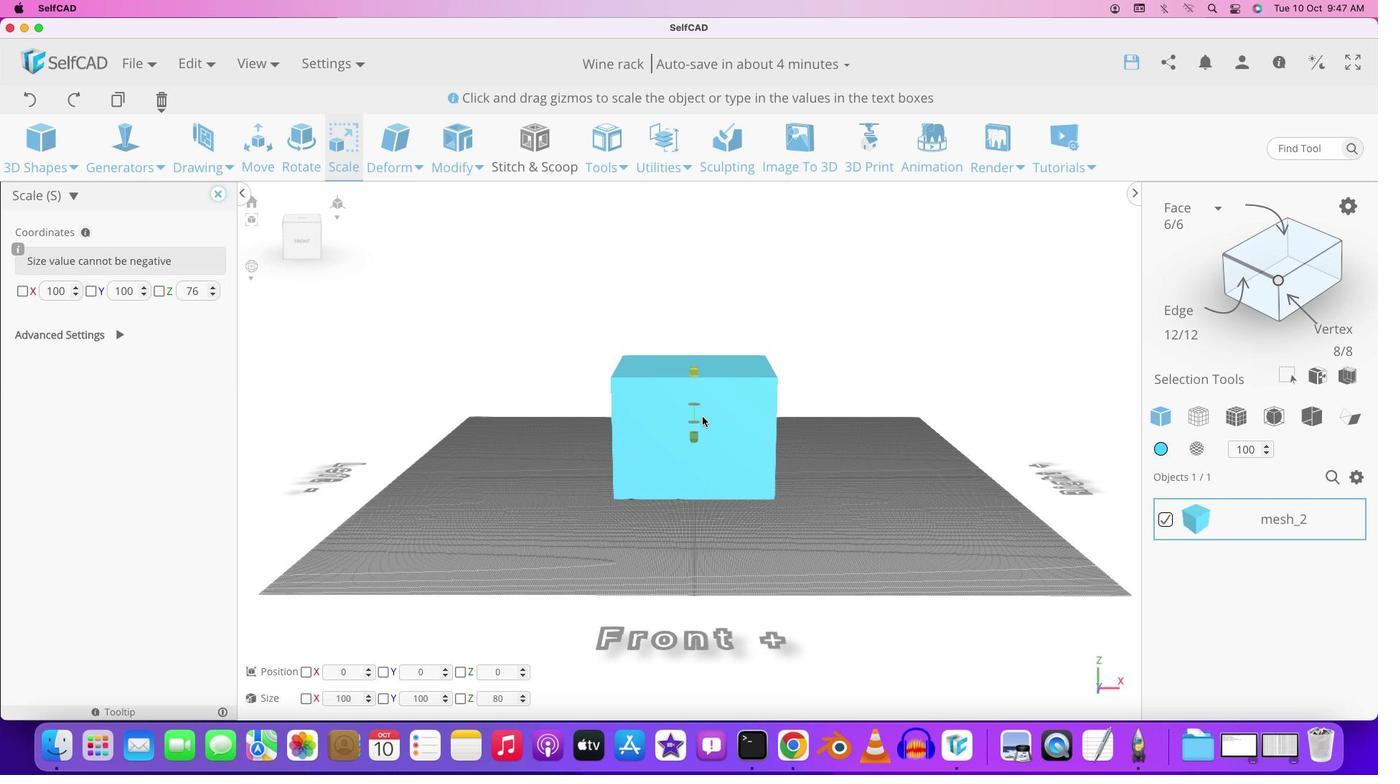 
Action: Mouse pressed left at (693, 373)
Screenshot: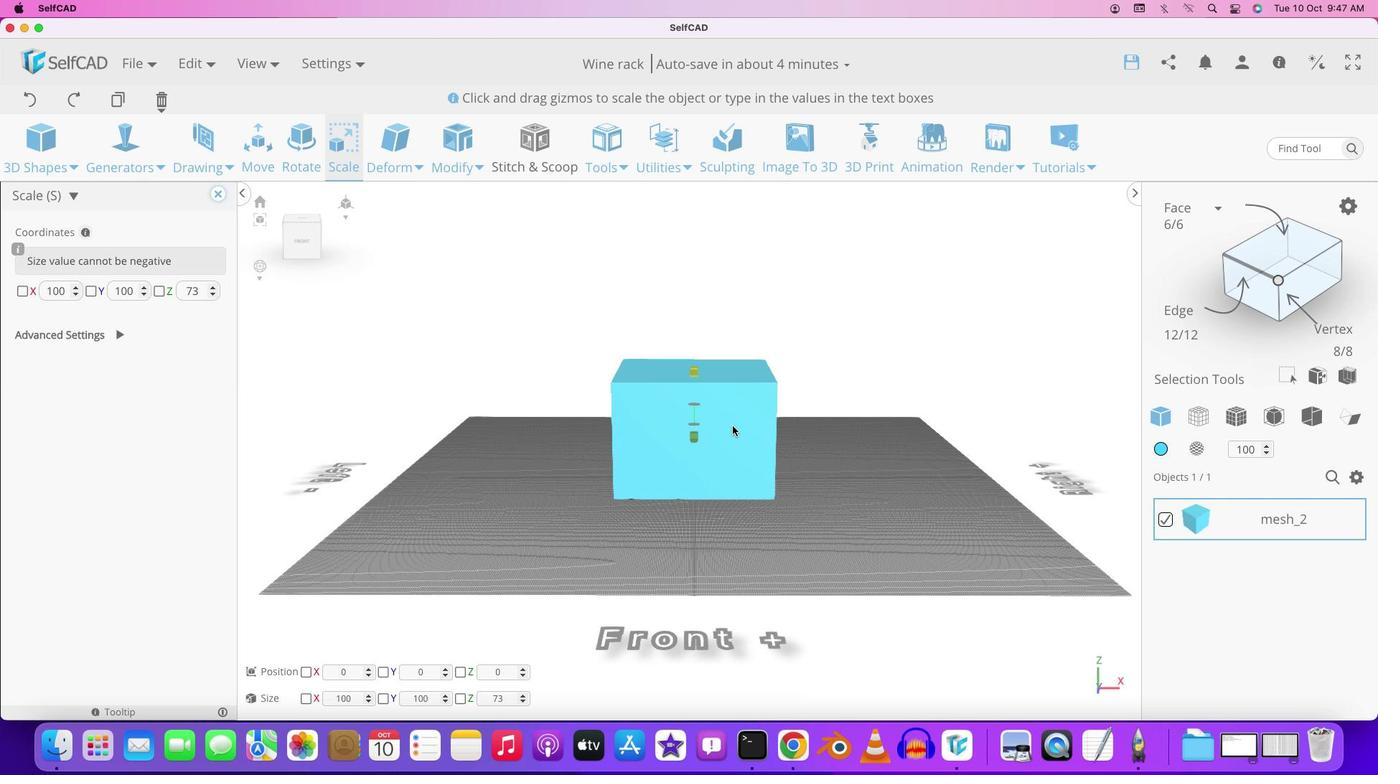 
Action: Mouse moved to (864, 442)
Screenshot: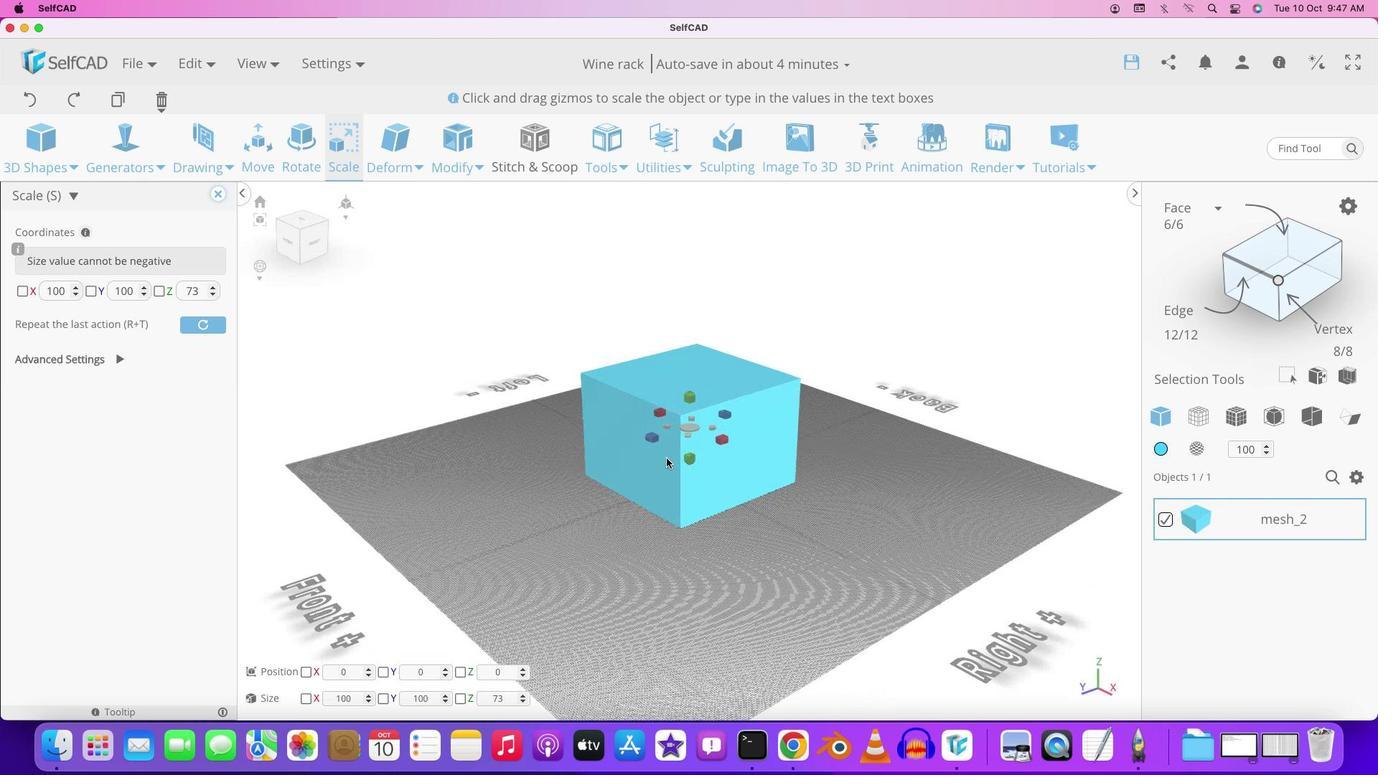 
Action: Mouse pressed left at (864, 442)
Screenshot: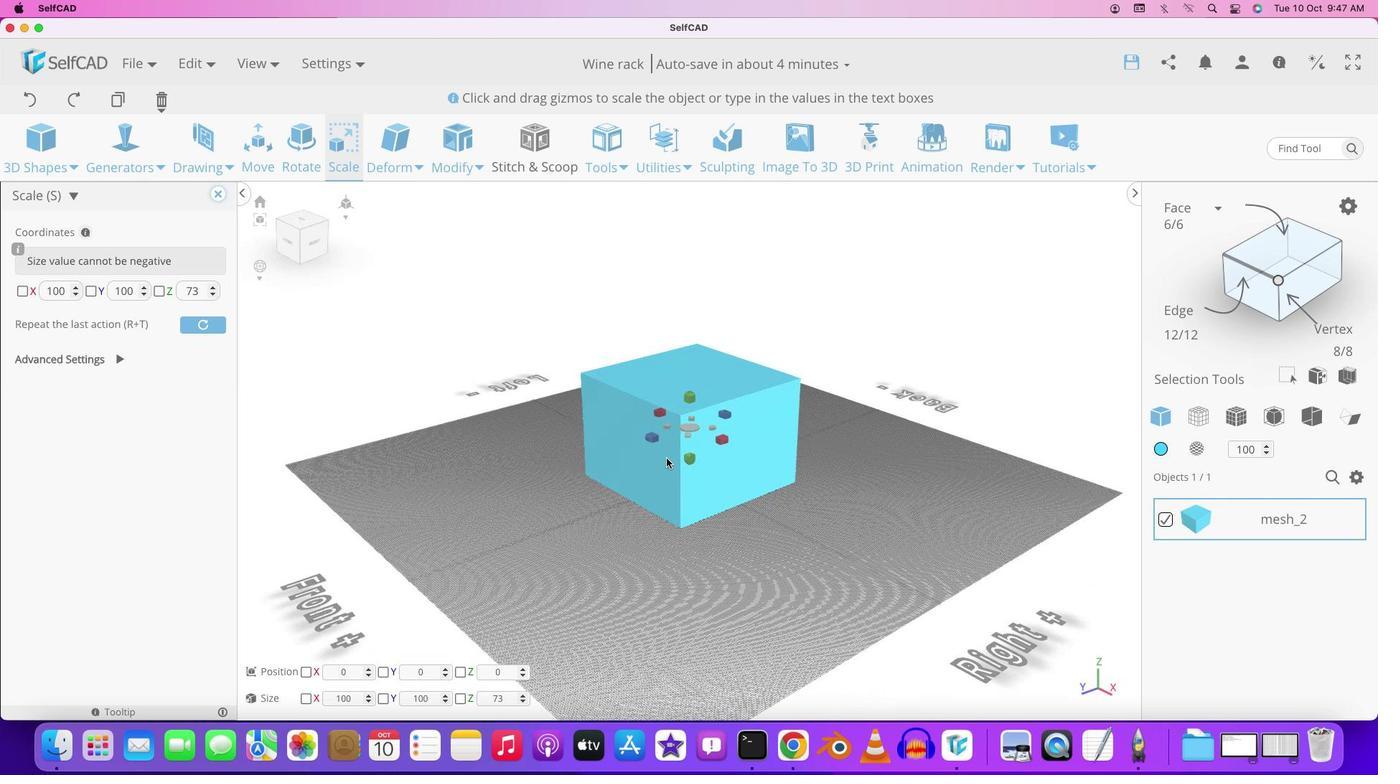 
Action: Mouse moved to (656, 438)
Screenshot: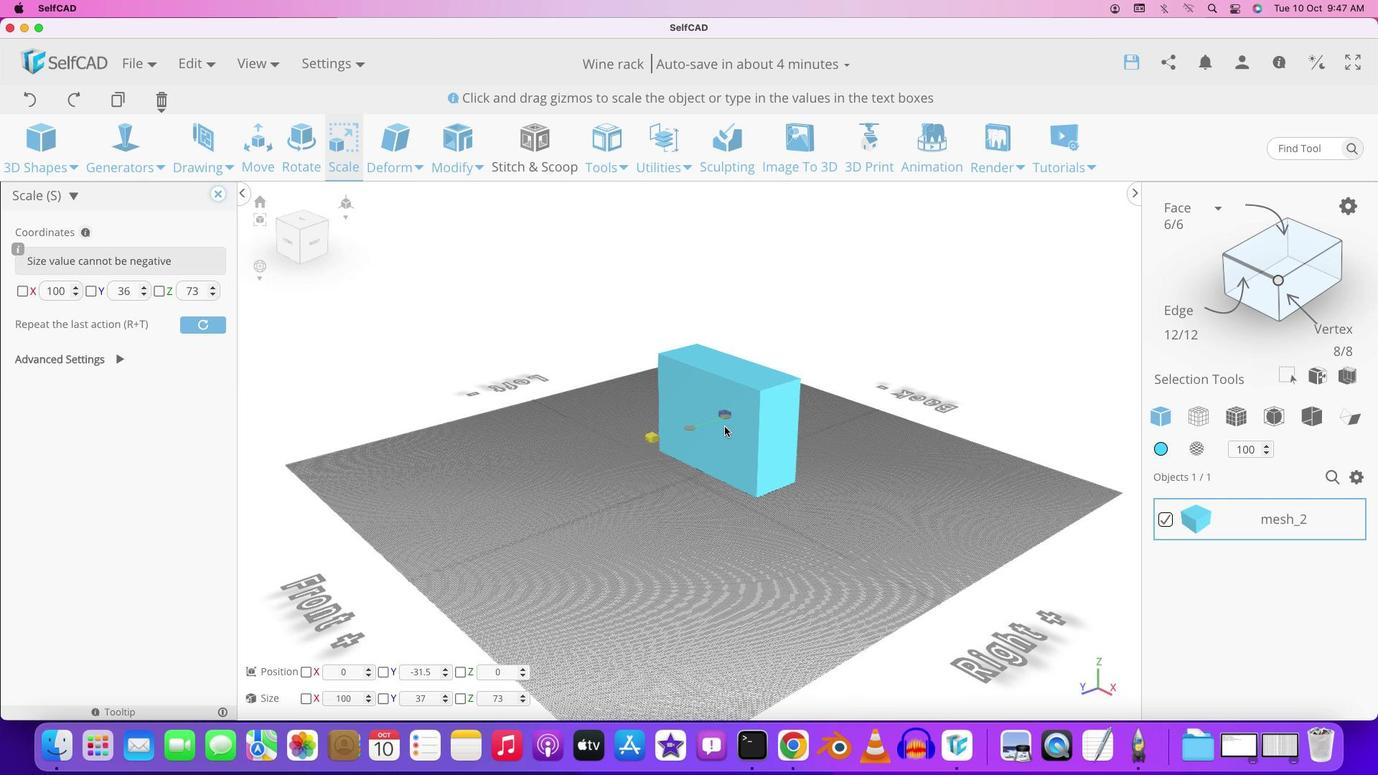 
Action: Mouse pressed left at (656, 438)
Screenshot: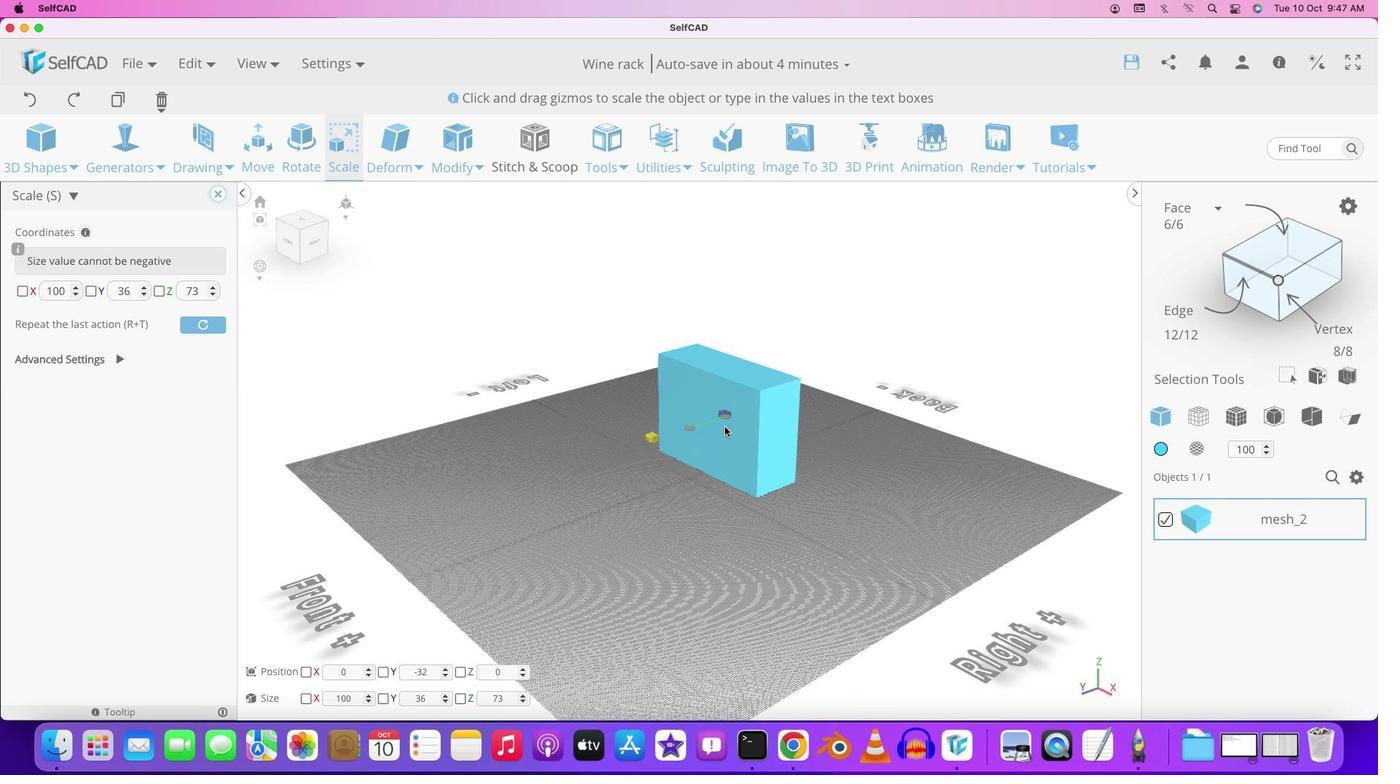 
Action: Mouse moved to (844, 455)
Screenshot: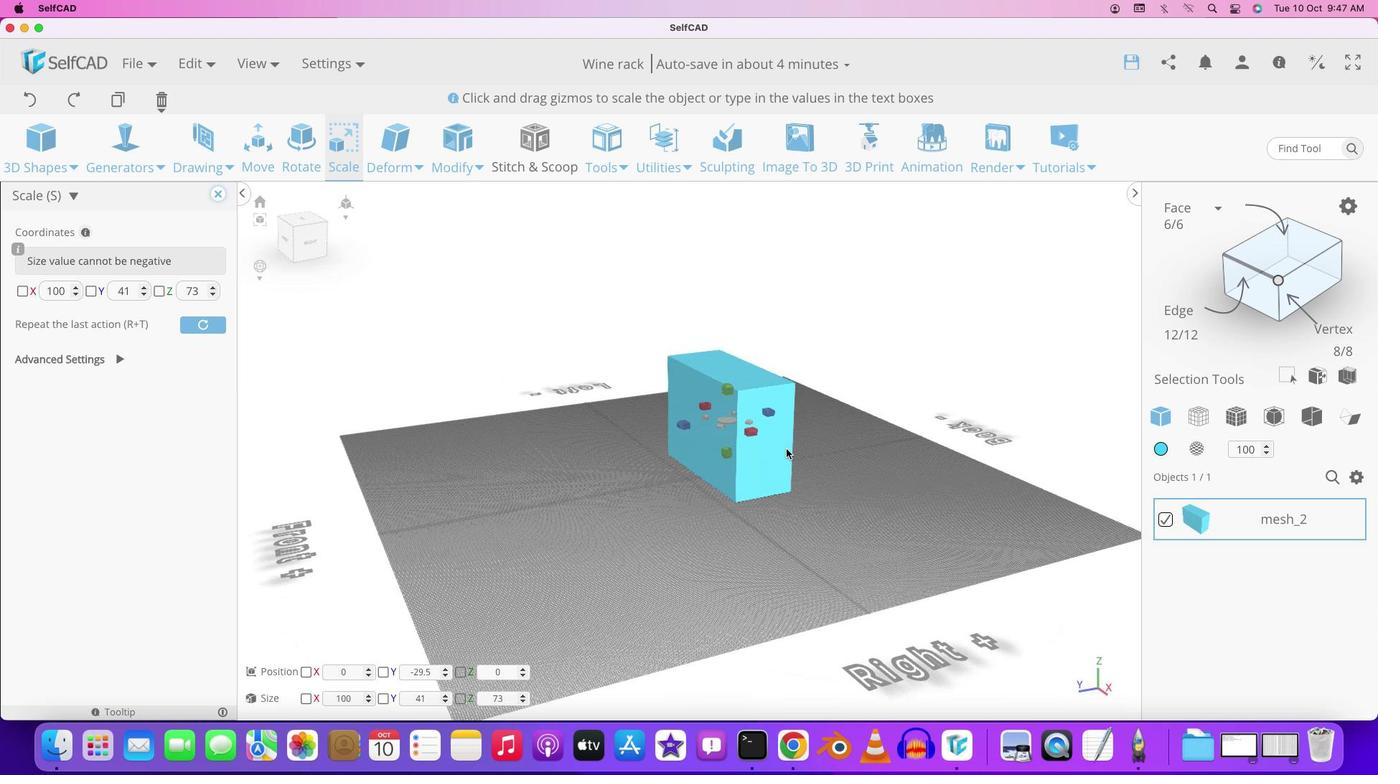 
Action: Mouse pressed left at (844, 455)
Screenshot: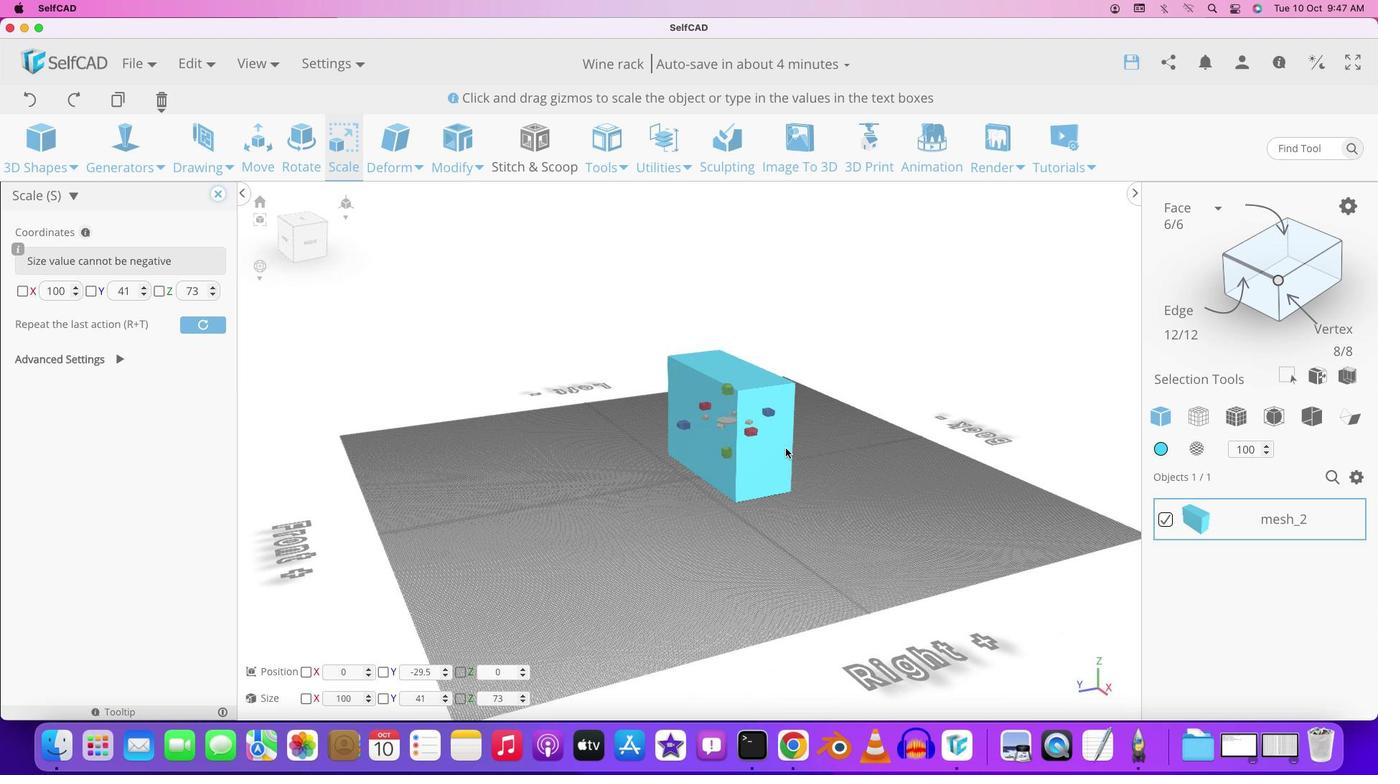 
Action: Mouse moved to (798, 449)
Screenshot: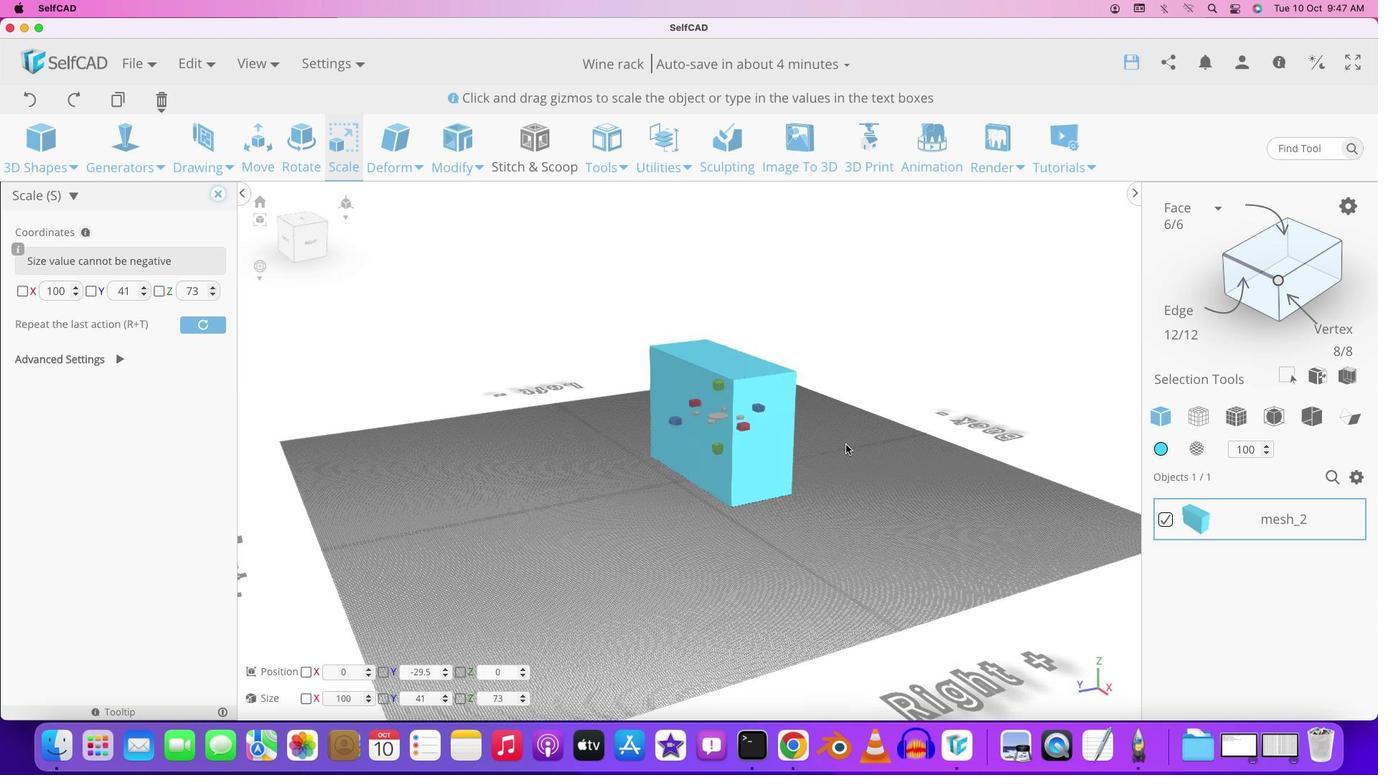 
Action: Mouse scrolled (798, 449) with delta (0, 0)
Screenshot: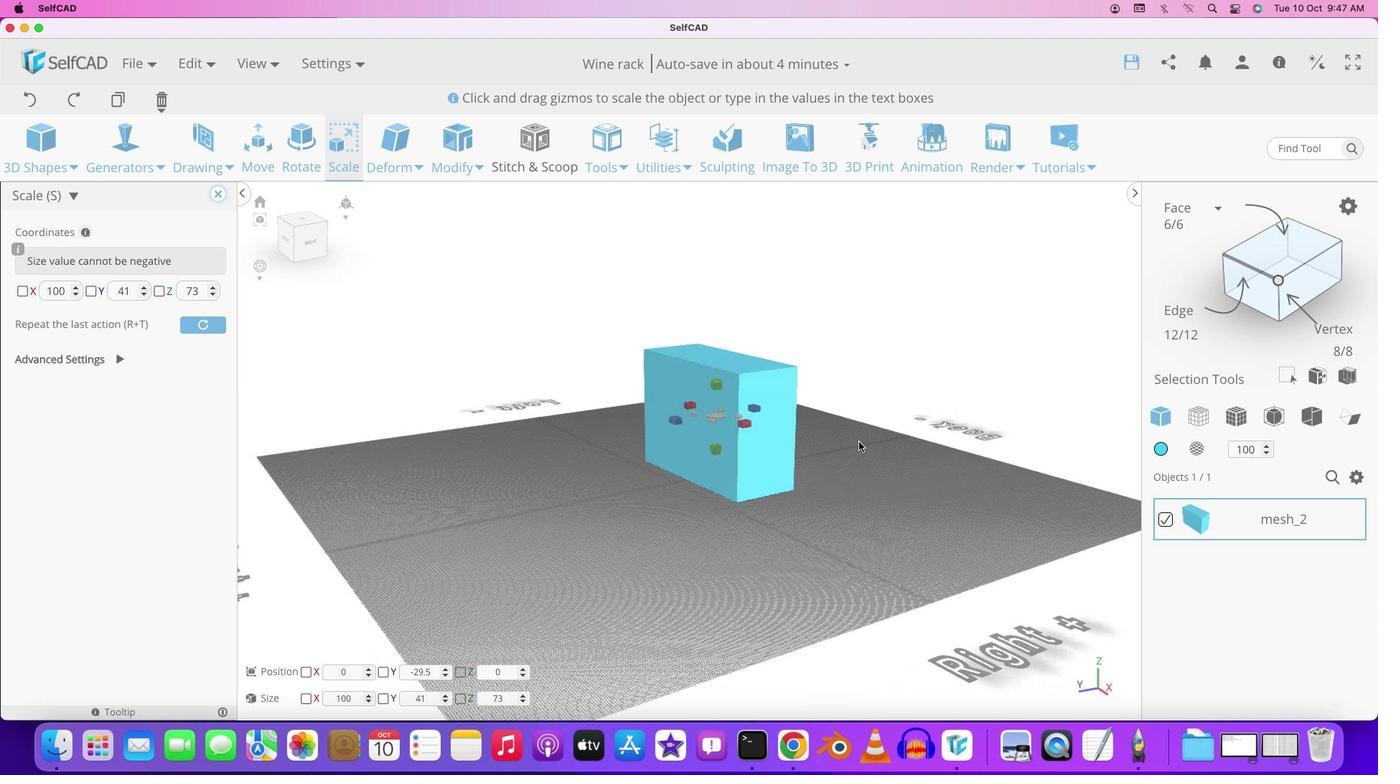
Action: Mouse moved to (799, 450)
Screenshot: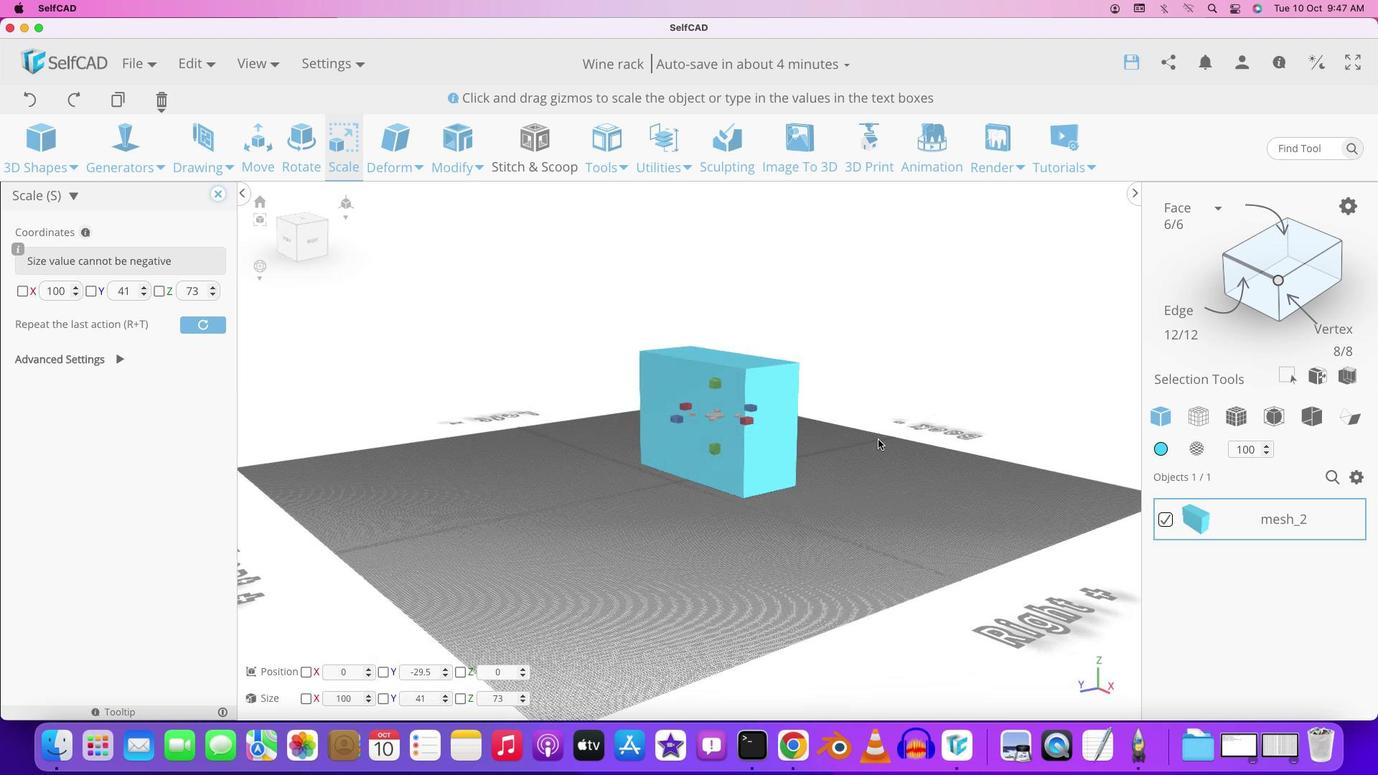 
Action: Mouse scrolled (799, 450) with delta (0, 0)
Screenshot: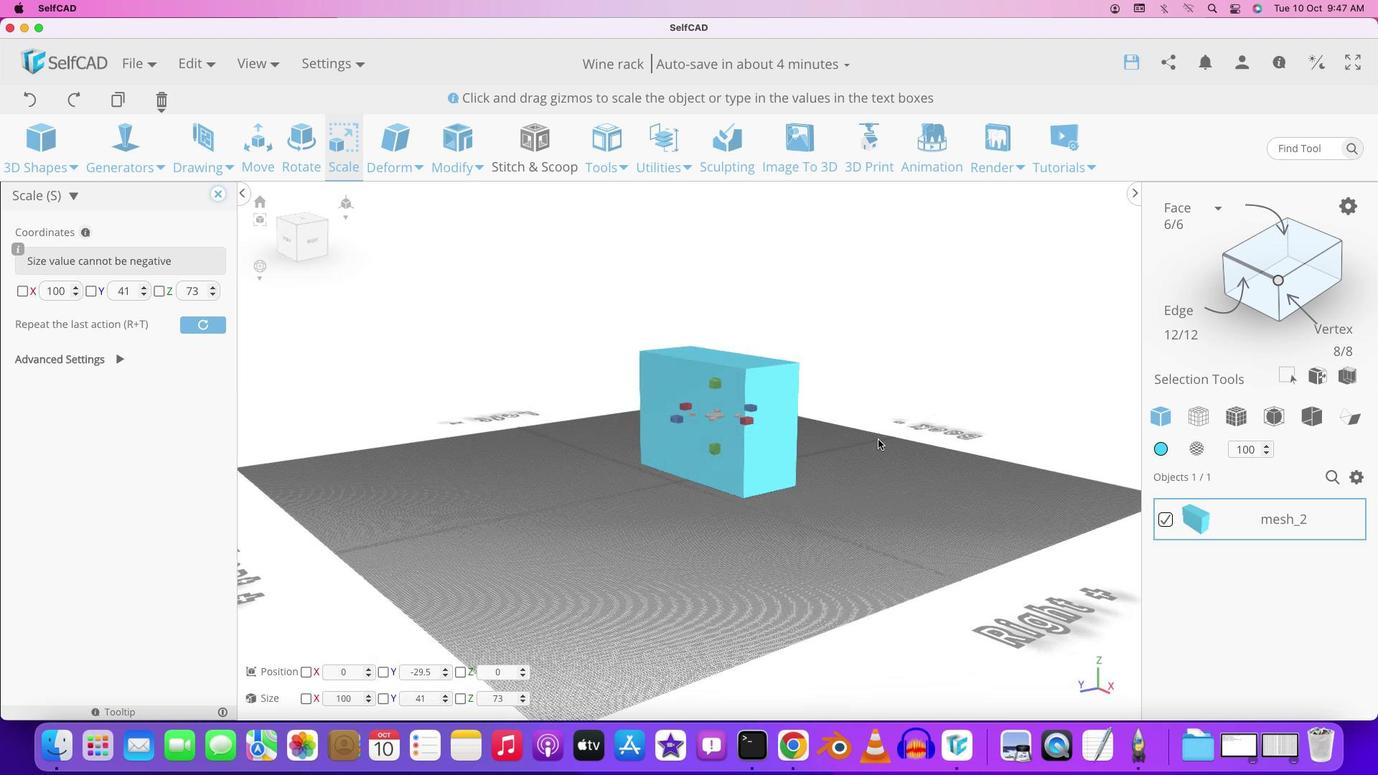 
Action: Mouse moved to (819, 450)
Screenshot: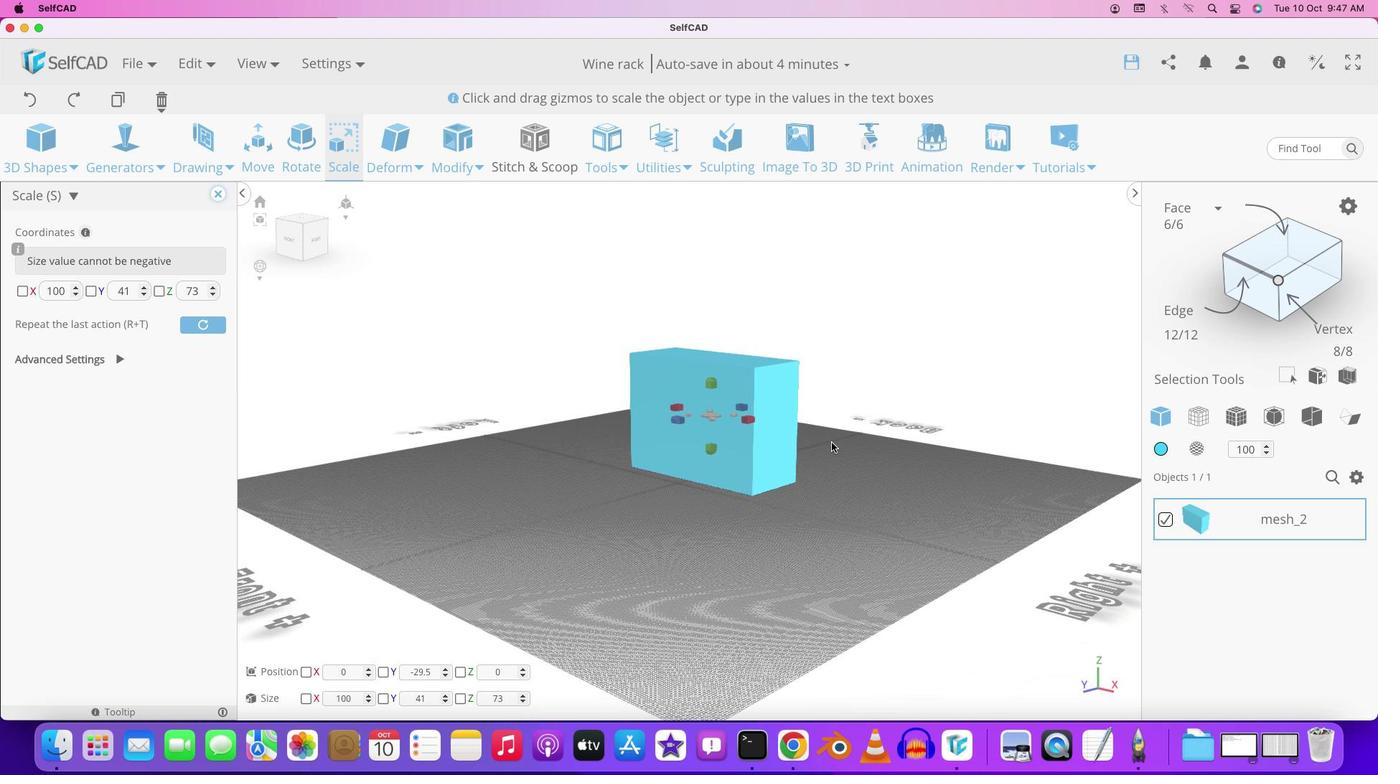 
Action: Mouse pressed left at (819, 450)
Screenshot: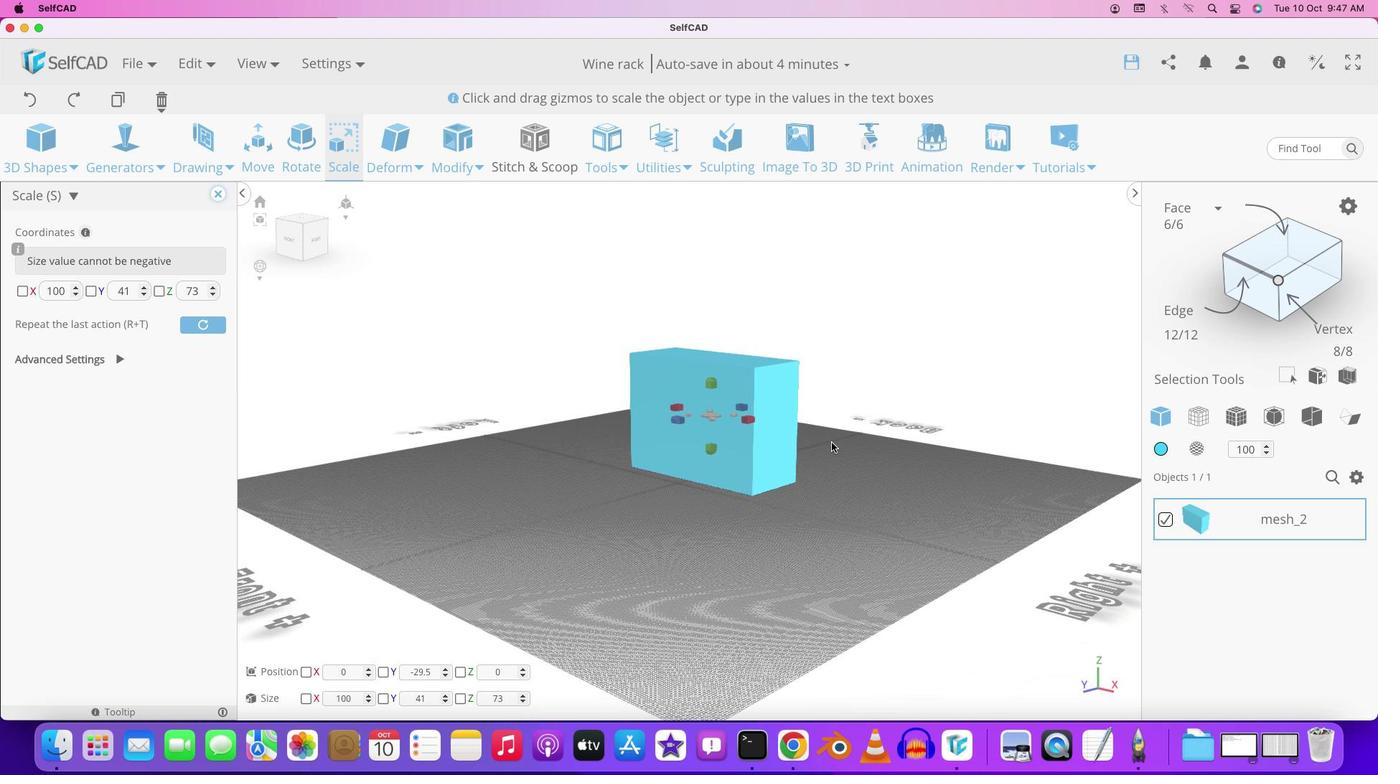 
Action: Mouse moved to (825, 443)
Screenshot: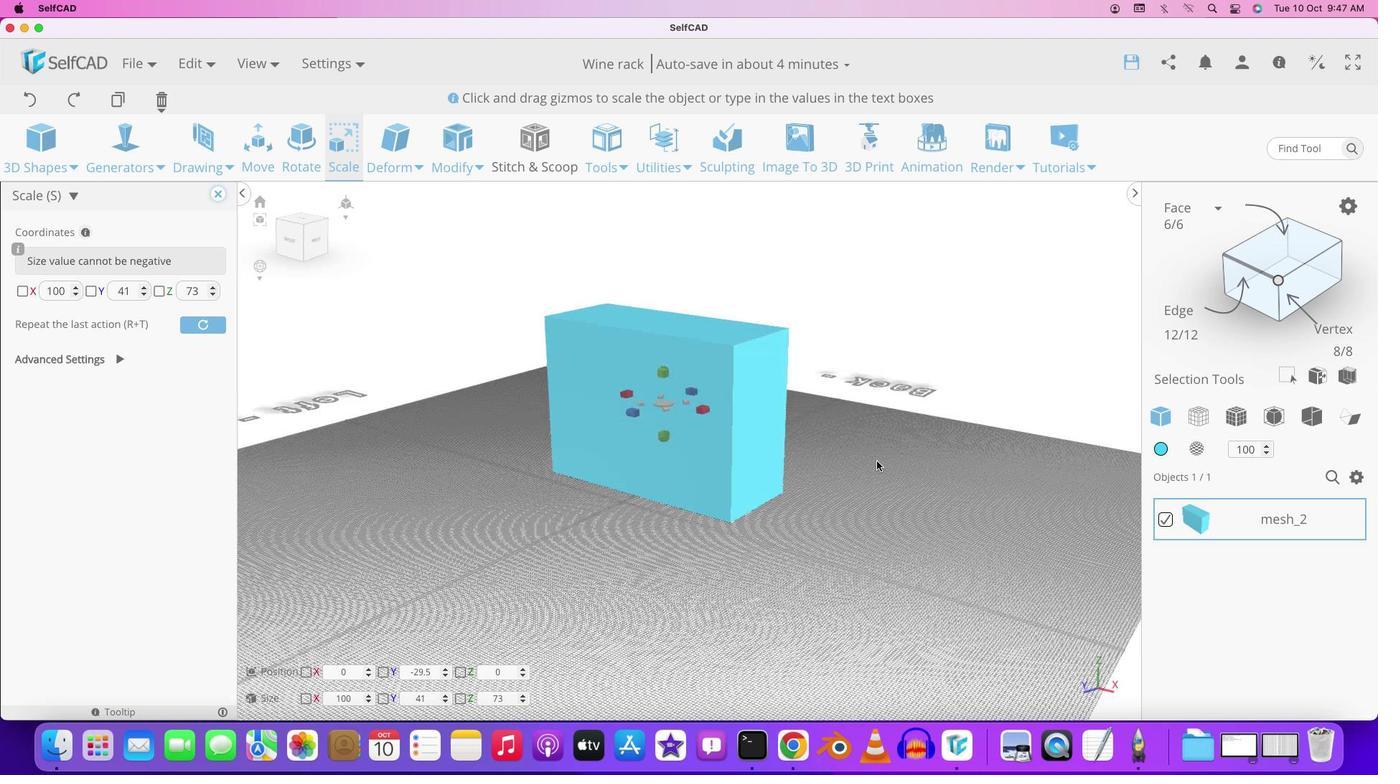 
Action: Mouse scrolled (825, 443) with delta (0, 0)
Screenshot: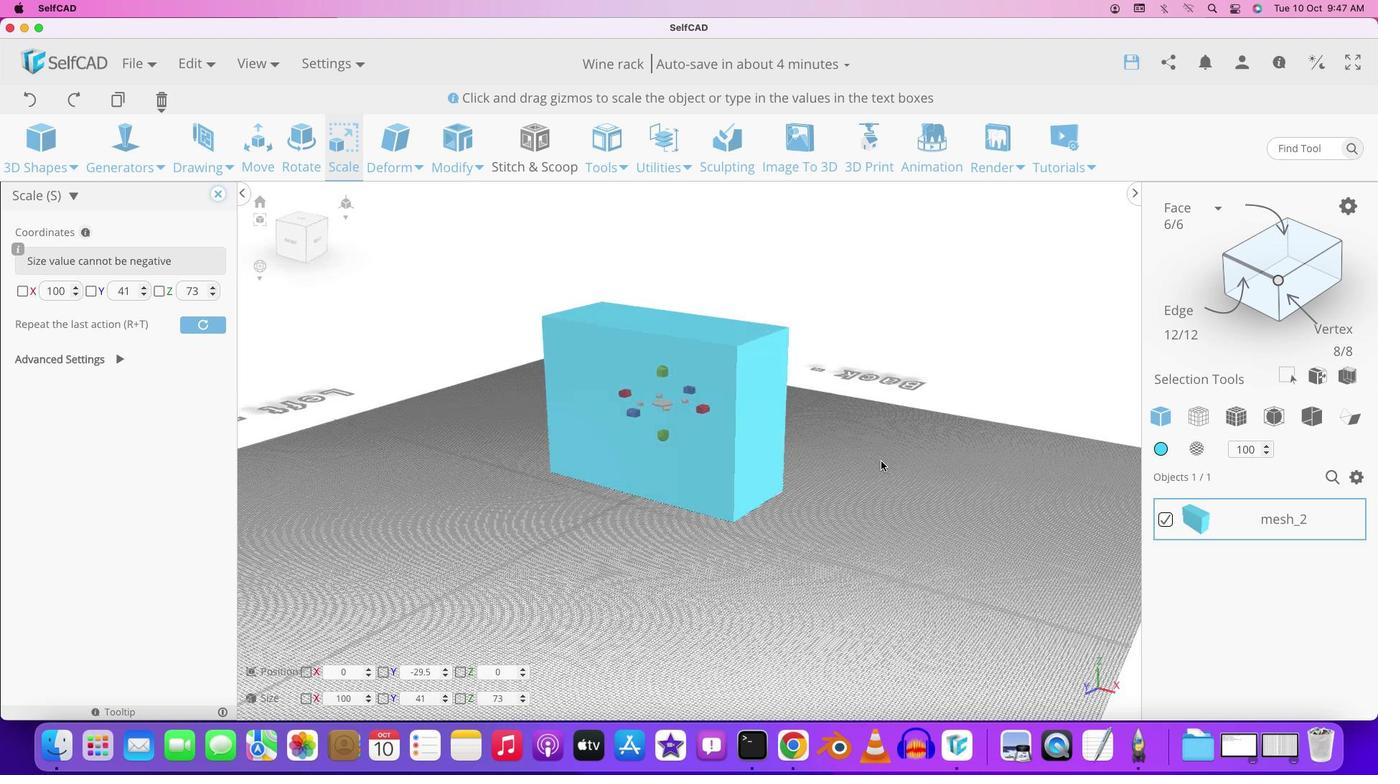 
Action: Mouse scrolled (825, 443) with delta (0, 0)
Screenshot: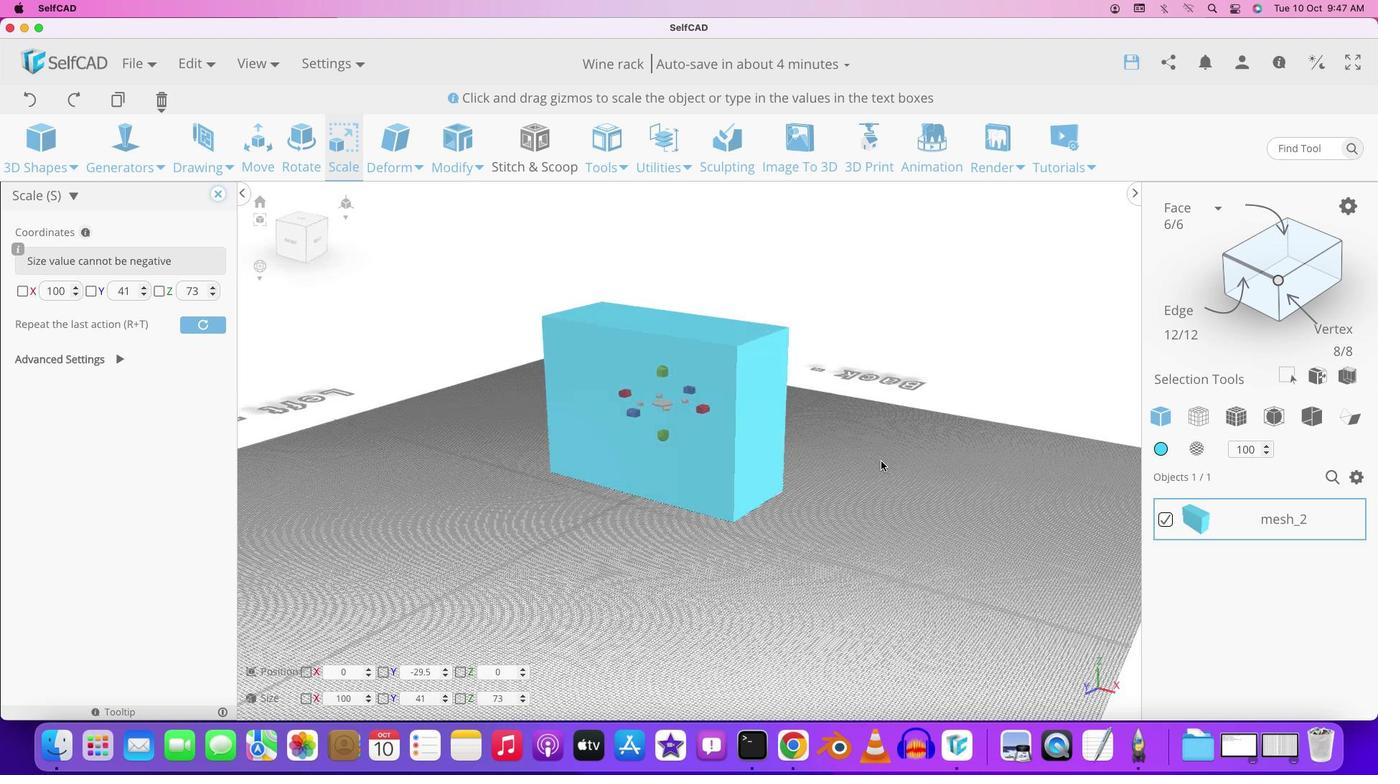 
Action: Mouse scrolled (825, 443) with delta (0, 2)
Screenshot: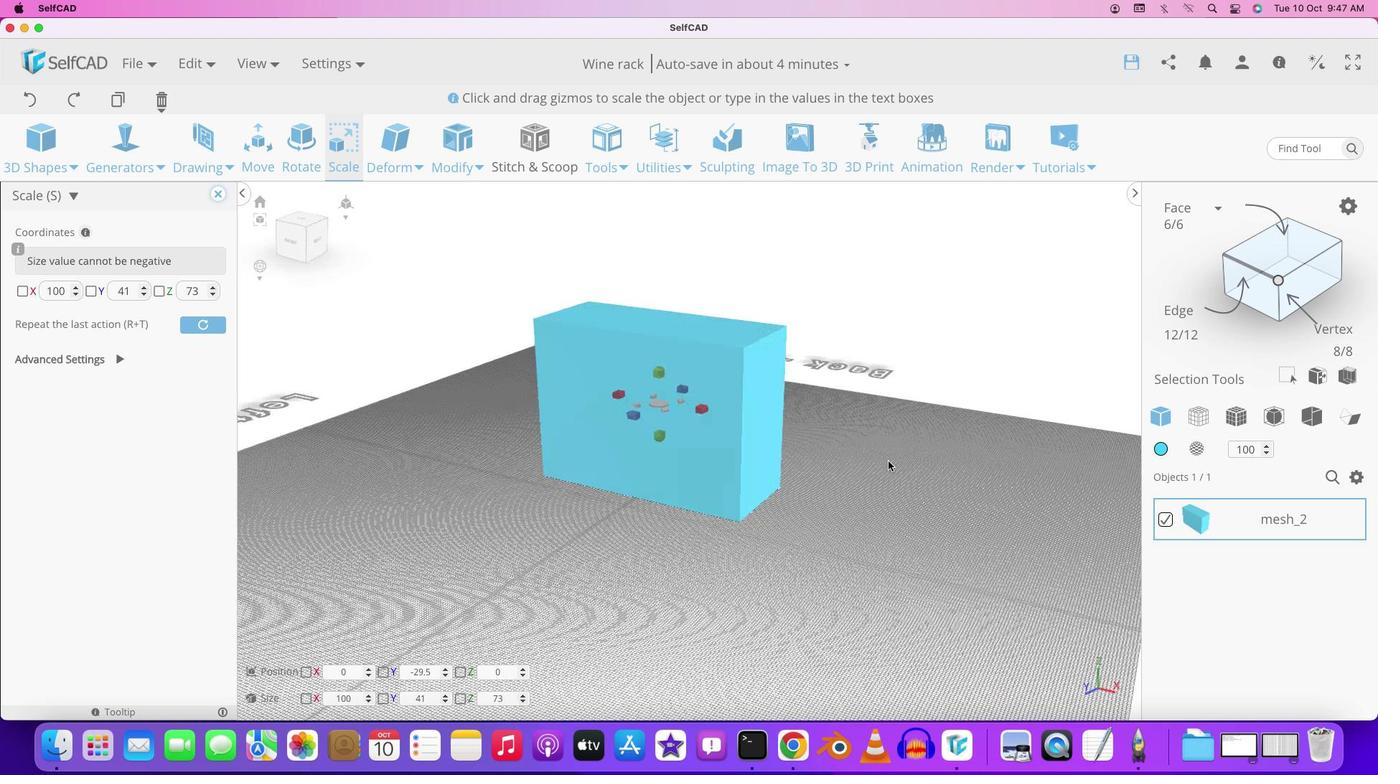 
Action: Mouse moved to (823, 447)
Screenshot: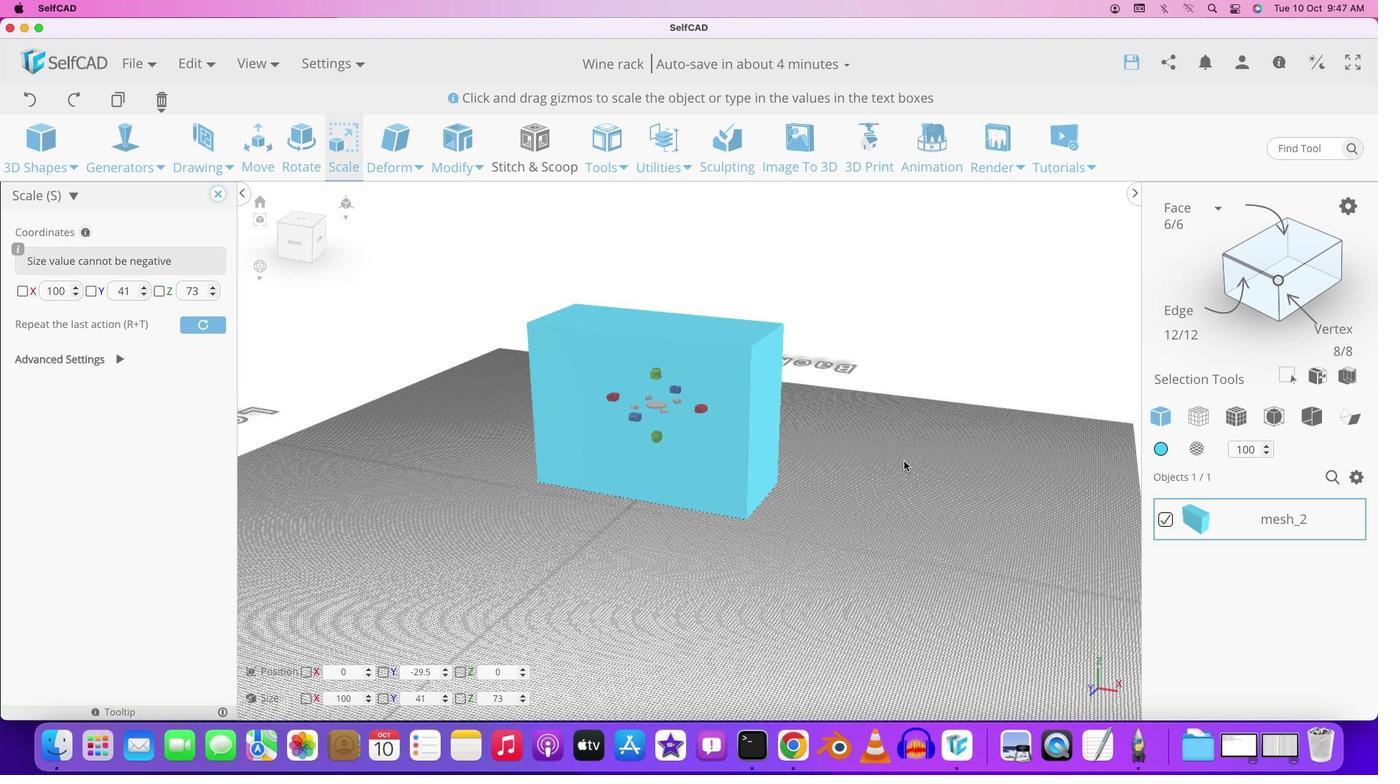 
Action: Mouse pressed left at (823, 447)
Screenshot: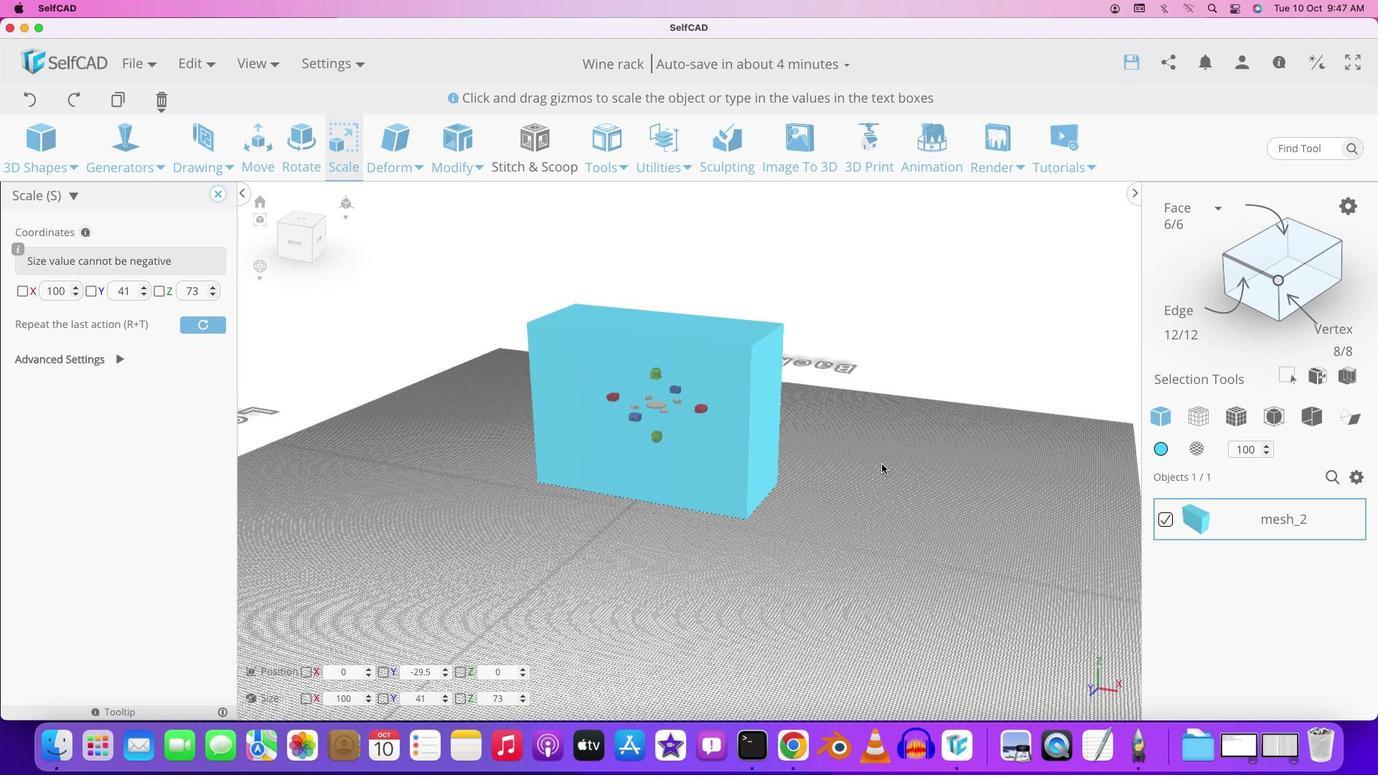 
Action: Mouse moved to (700, 411)
Screenshot: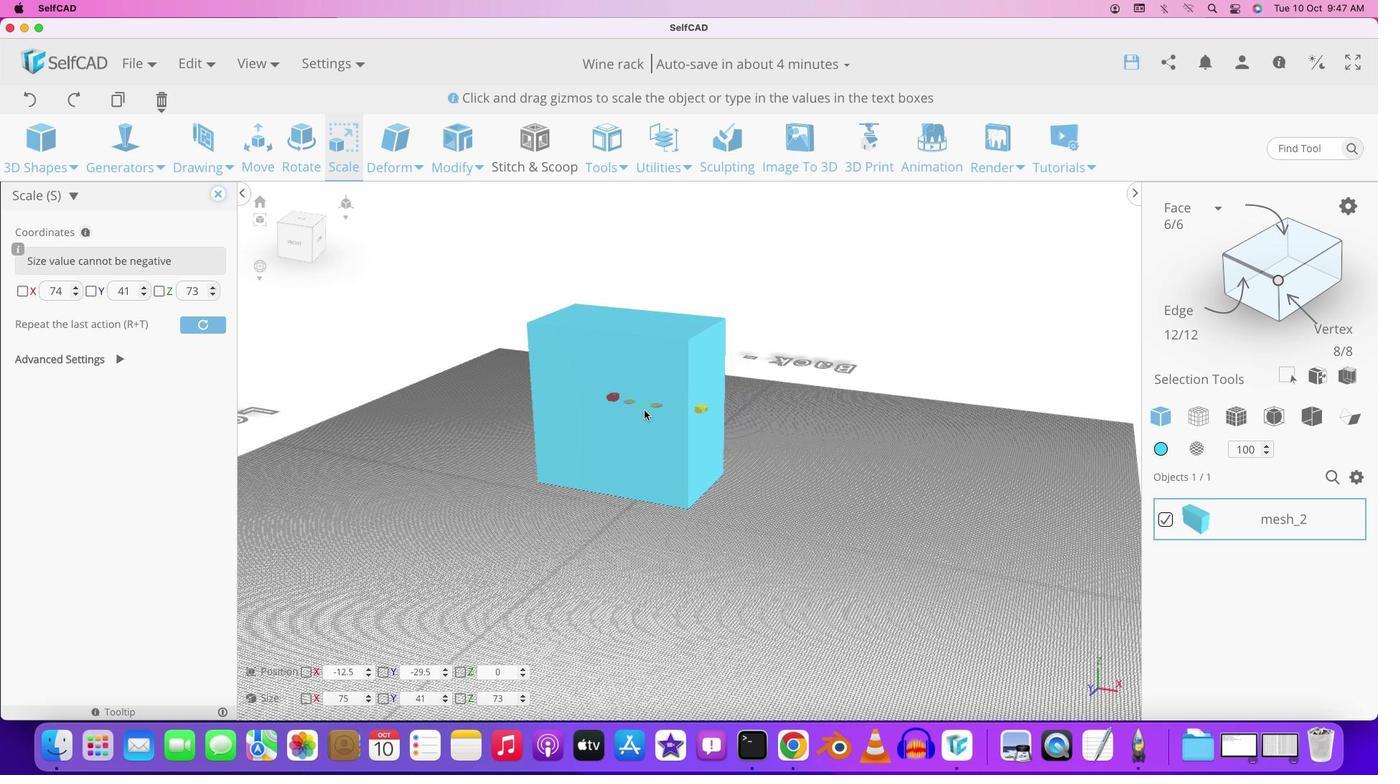 
Action: Mouse pressed left at (700, 411)
Screenshot: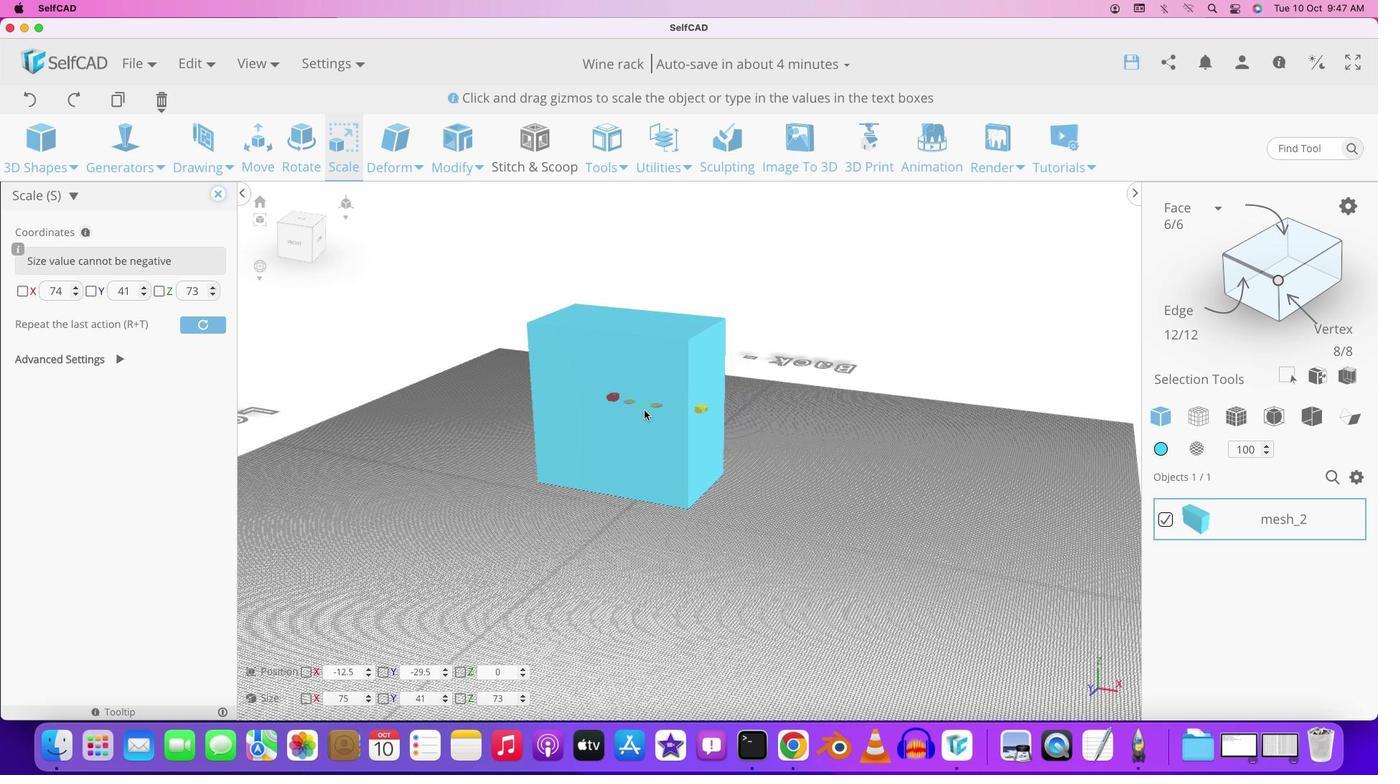 
Action: Mouse moved to (772, 499)
Screenshot: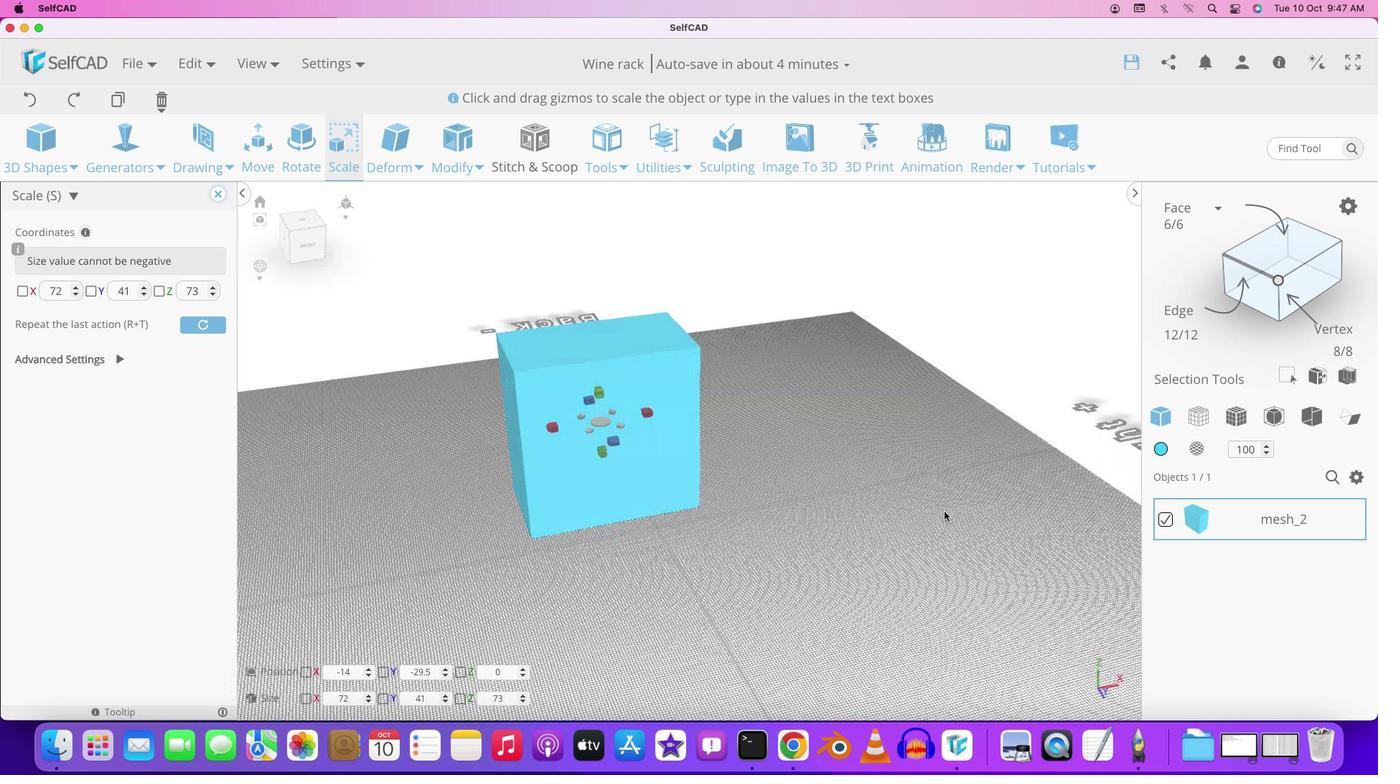 
Action: Mouse pressed left at (772, 499)
Screenshot: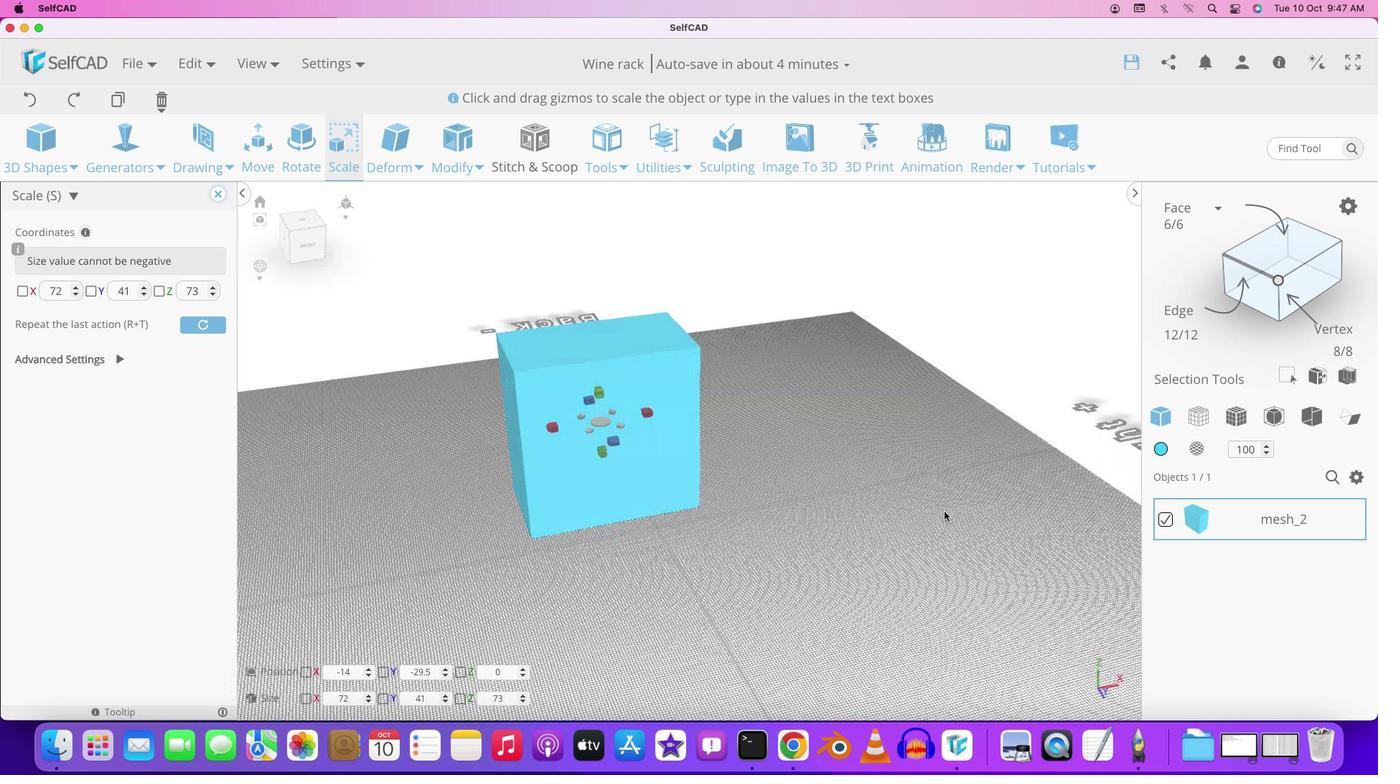 
Action: Mouse moved to (549, 430)
Screenshot: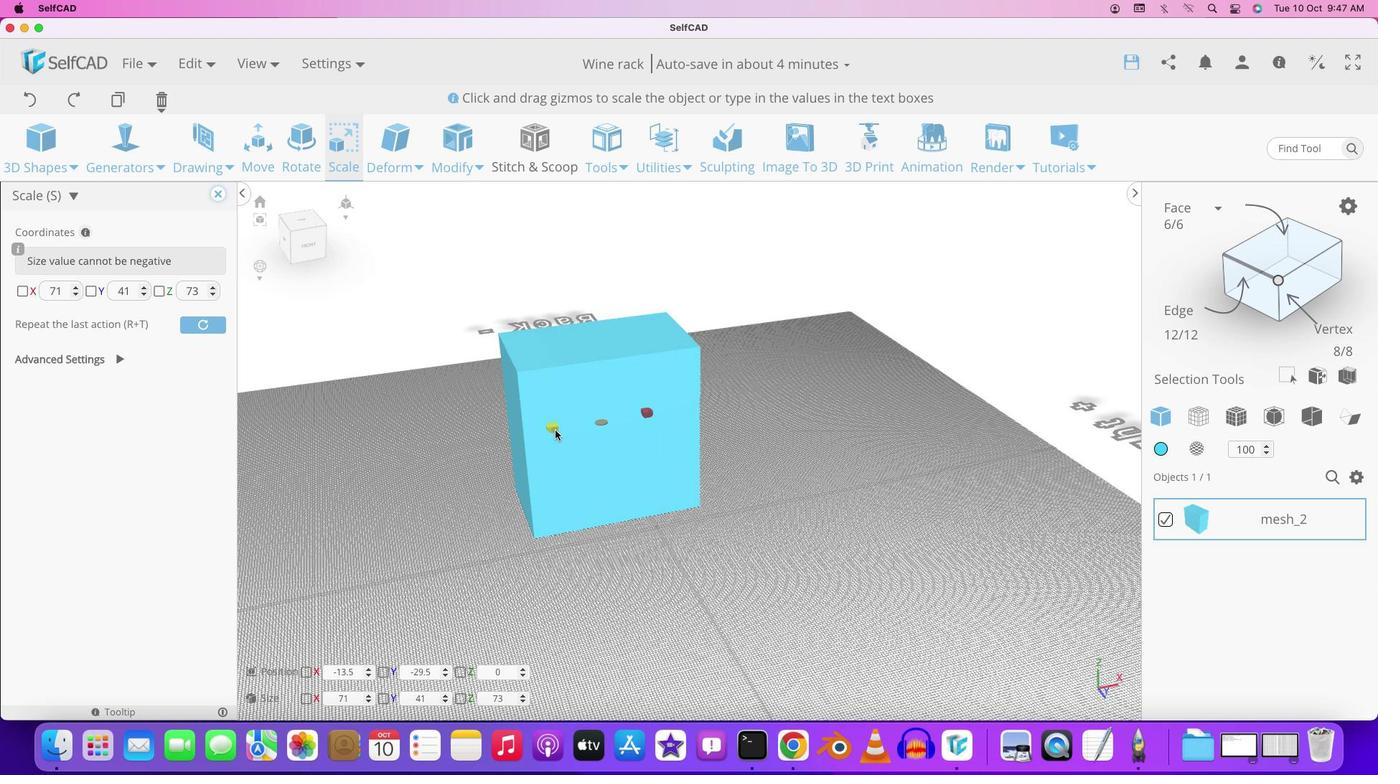
Action: Mouse pressed left at (549, 430)
Screenshot: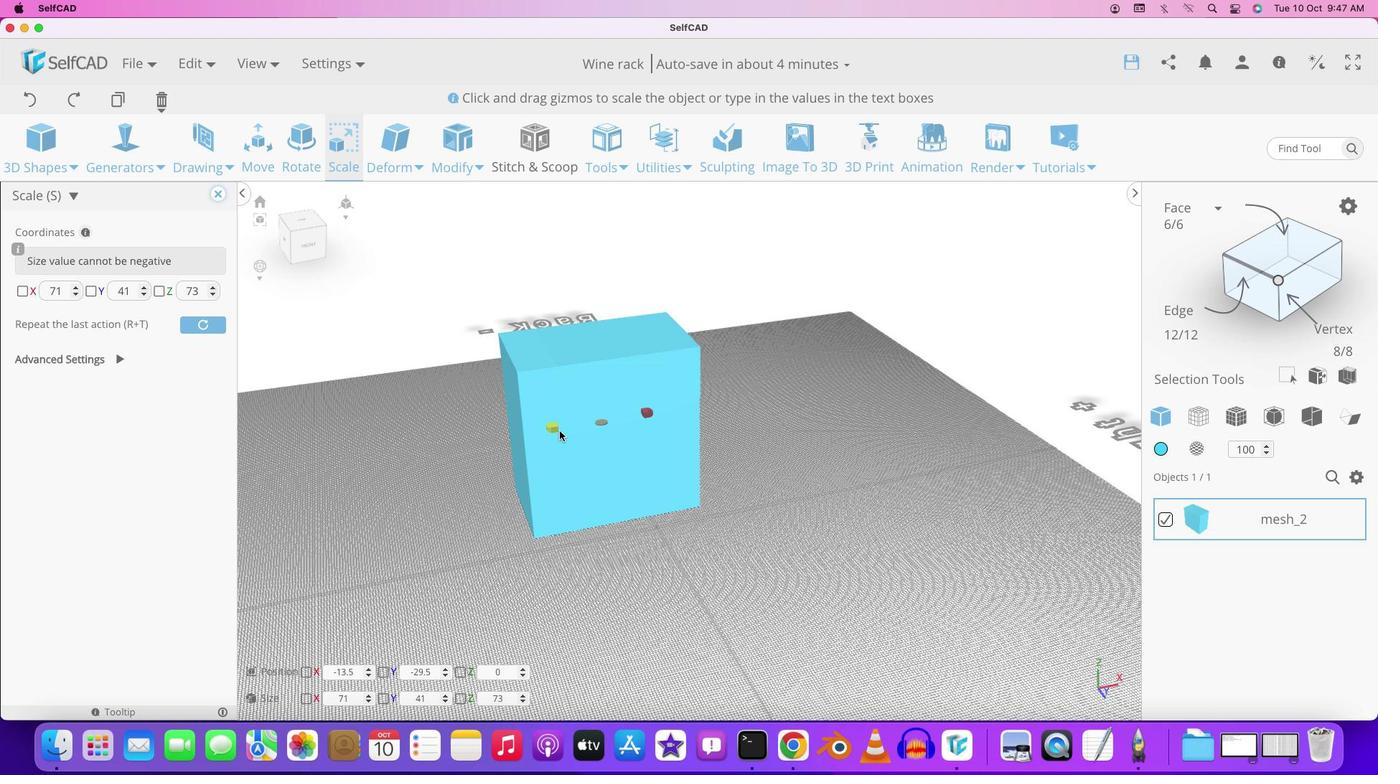 
Action: Mouse moved to (810, 433)
Screenshot: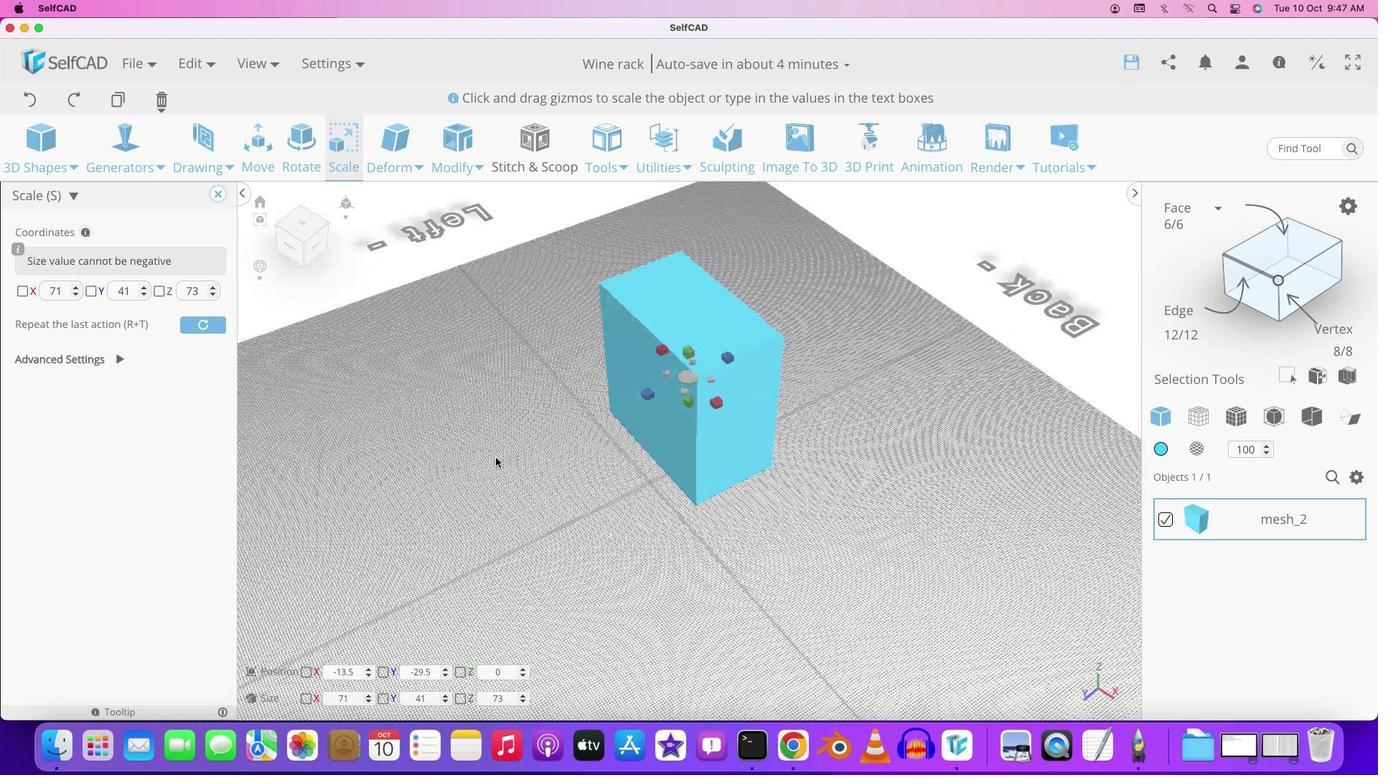 
Action: Mouse pressed left at (810, 433)
Screenshot: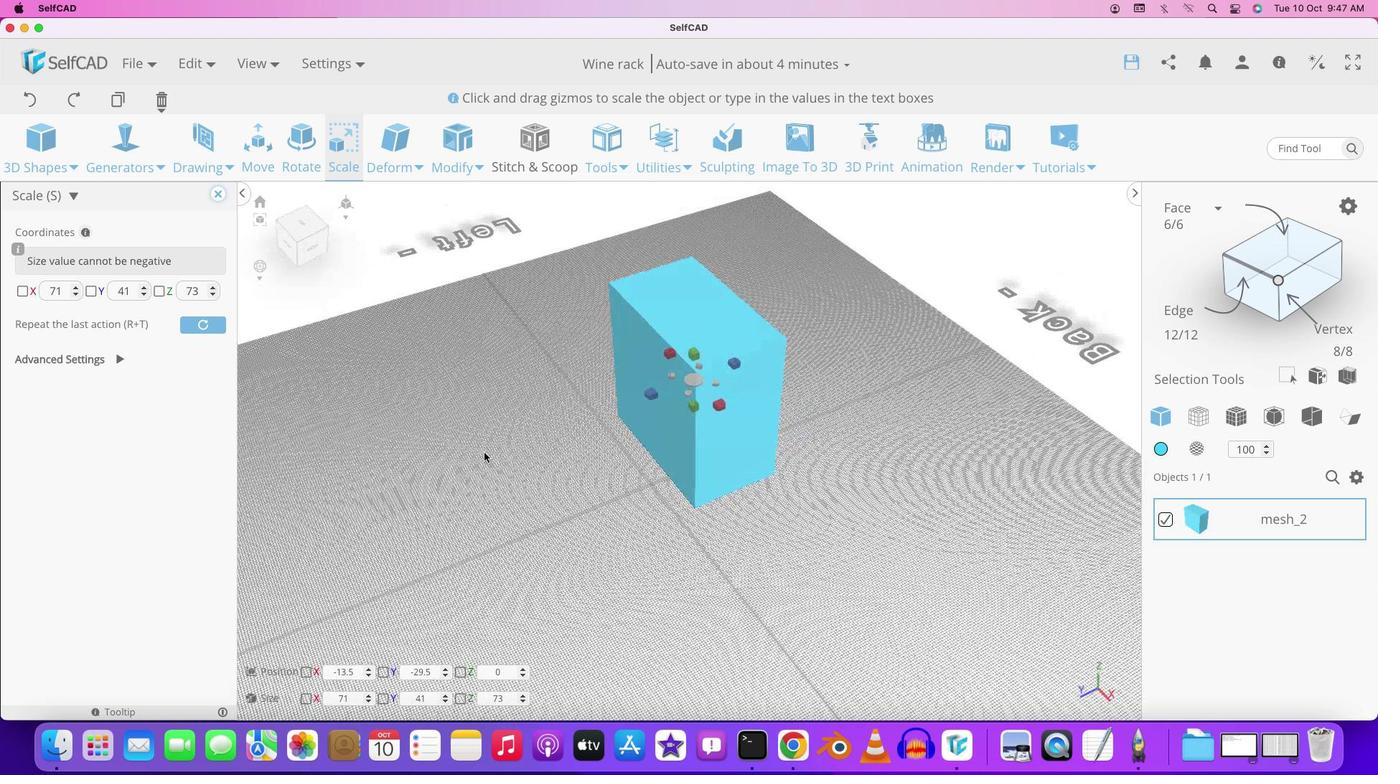 
Action: Mouse moved to (660, 399)
Screenshot: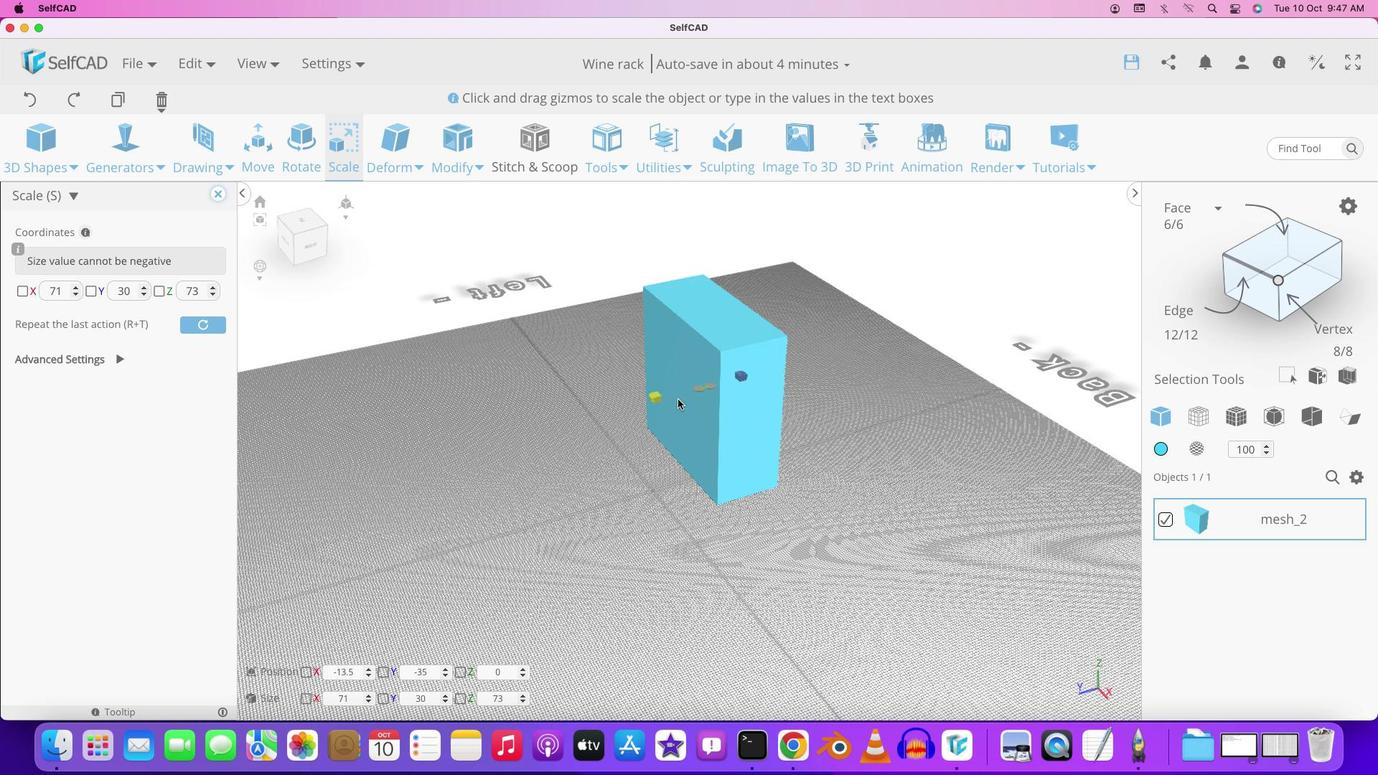 
Action: Mouse pressed left at (660, 399)
Screenshot: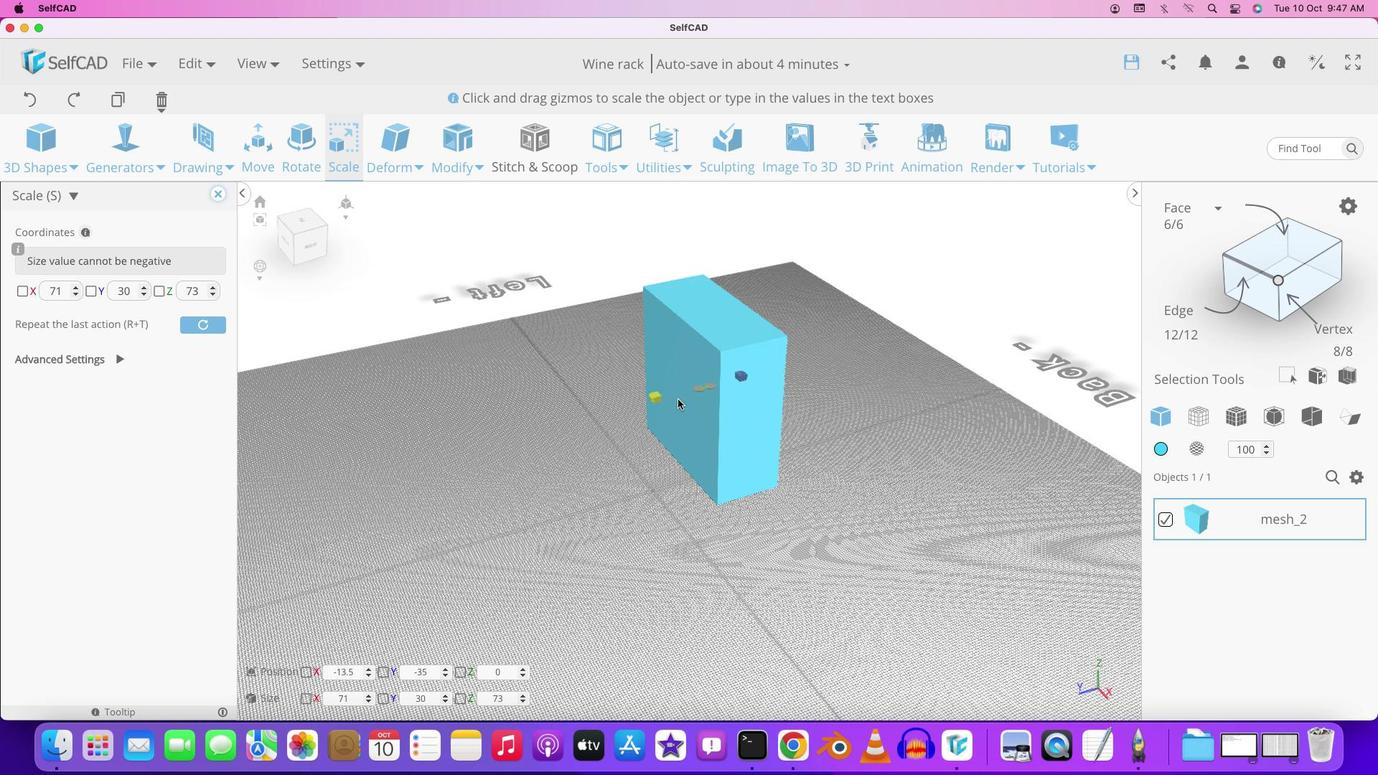 
Action: Mouse moved to (892, 433)
Screenshot: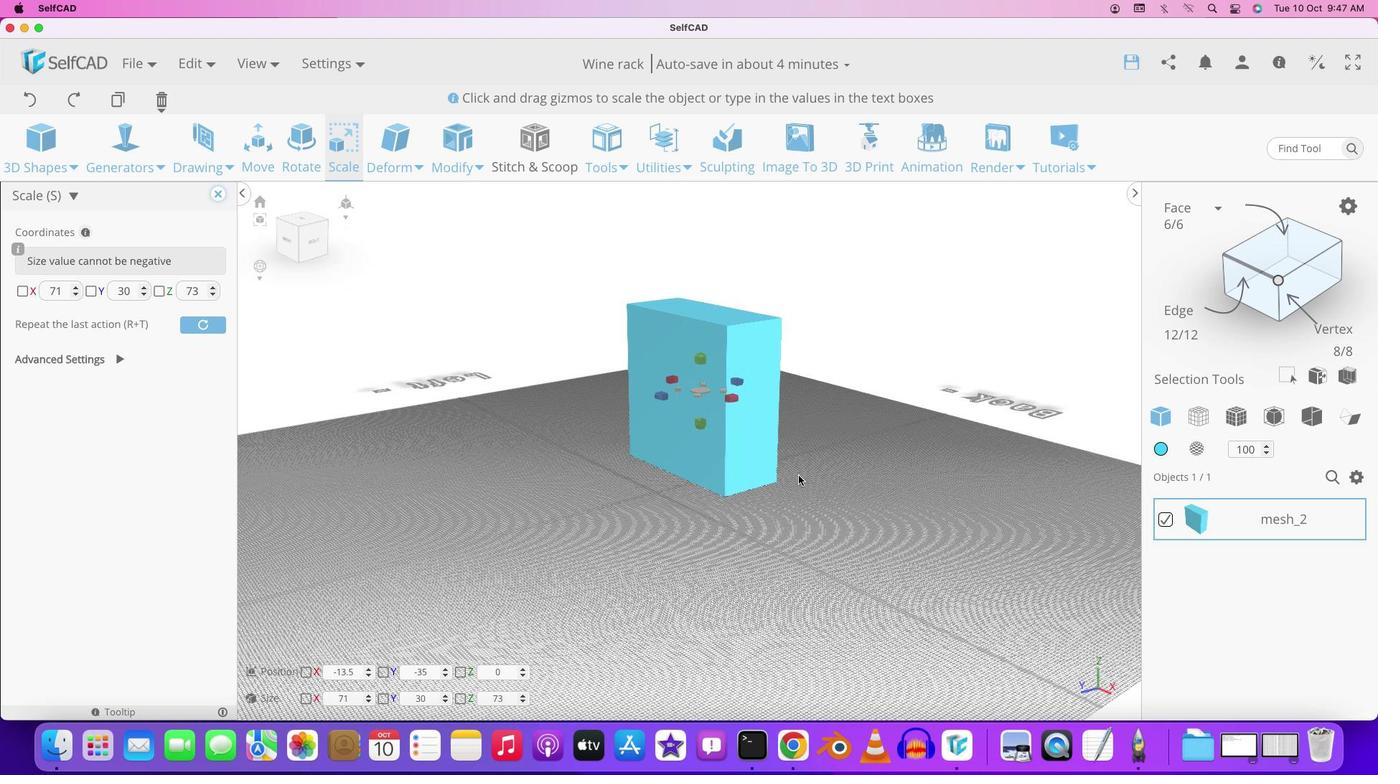 
Action: Mouse pressed left at (892, 433)
Screenshot: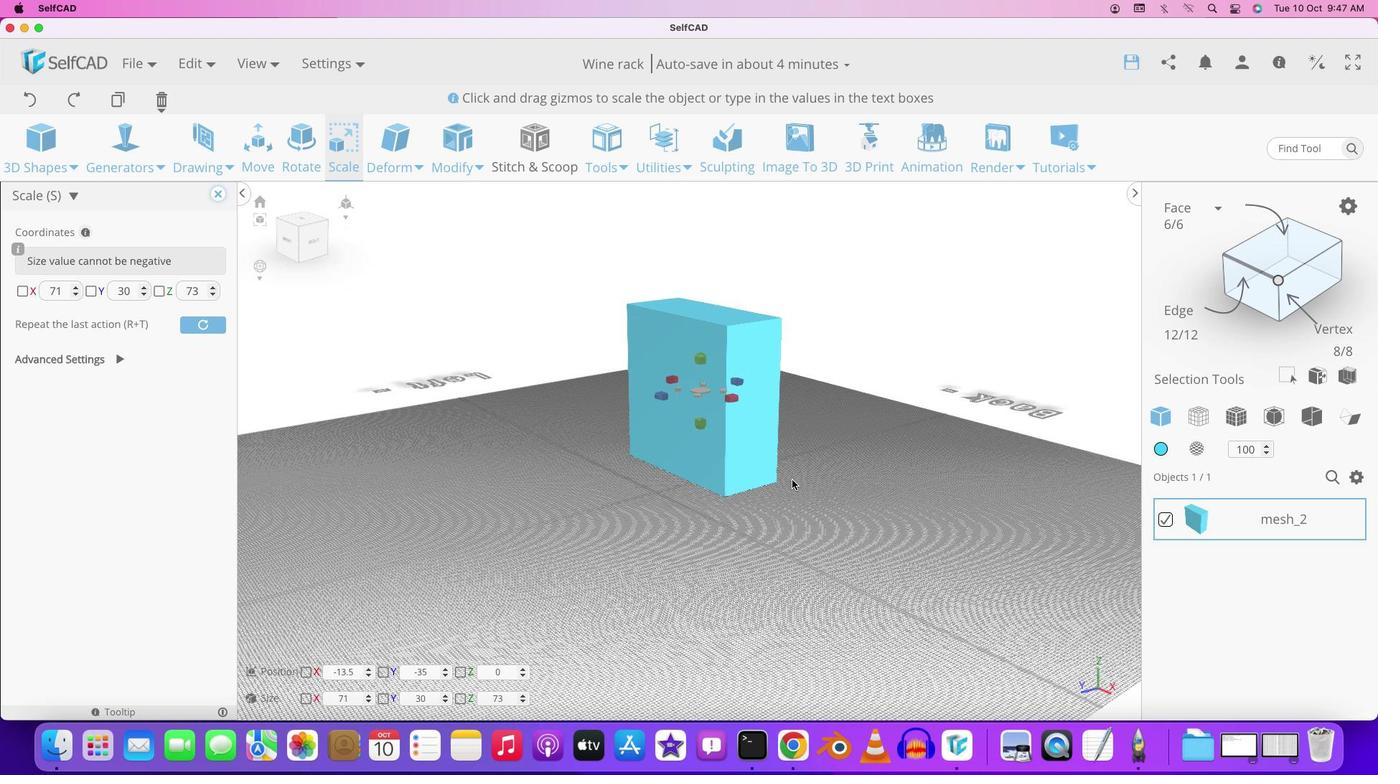 
Action: Mouse moved to (792, 481)
Screenshot: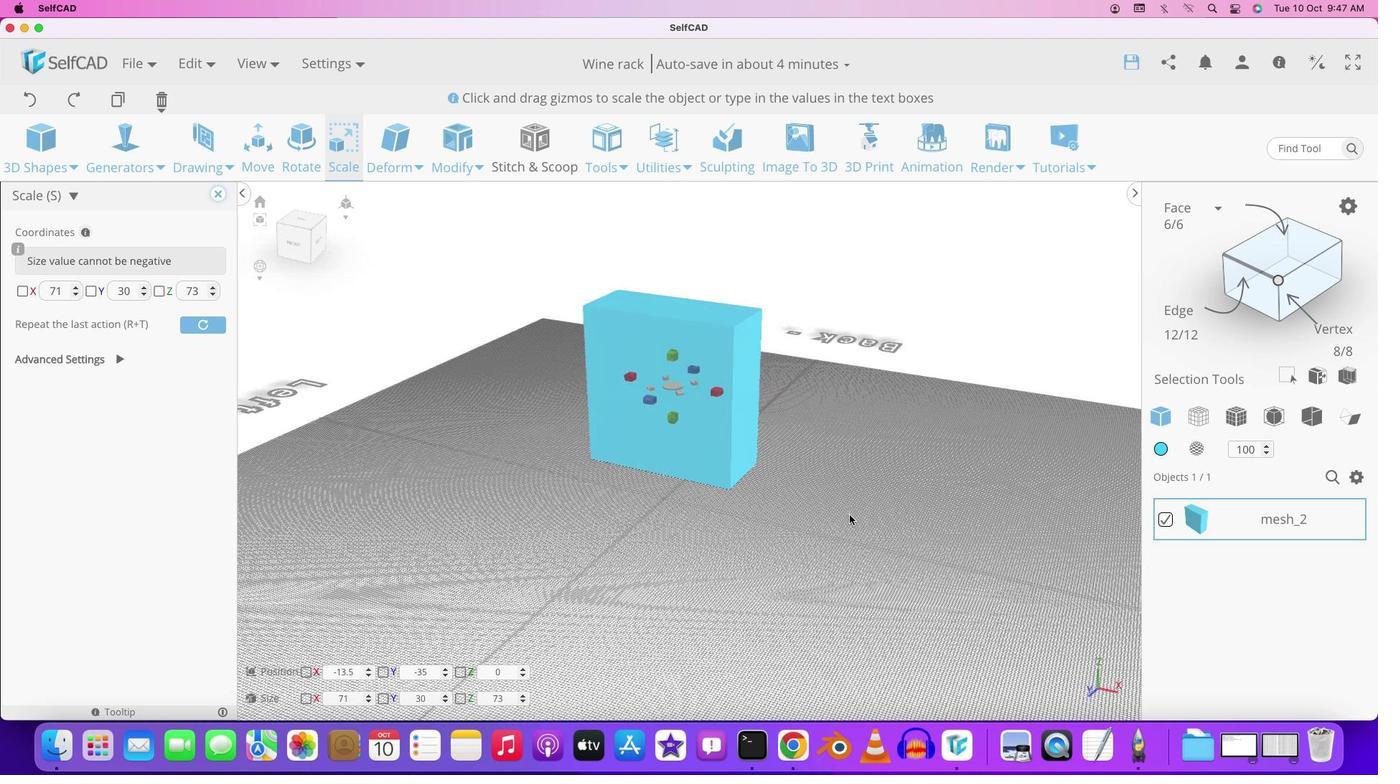 
Action: Mouse pressed left at (792, 481)
Screenshot: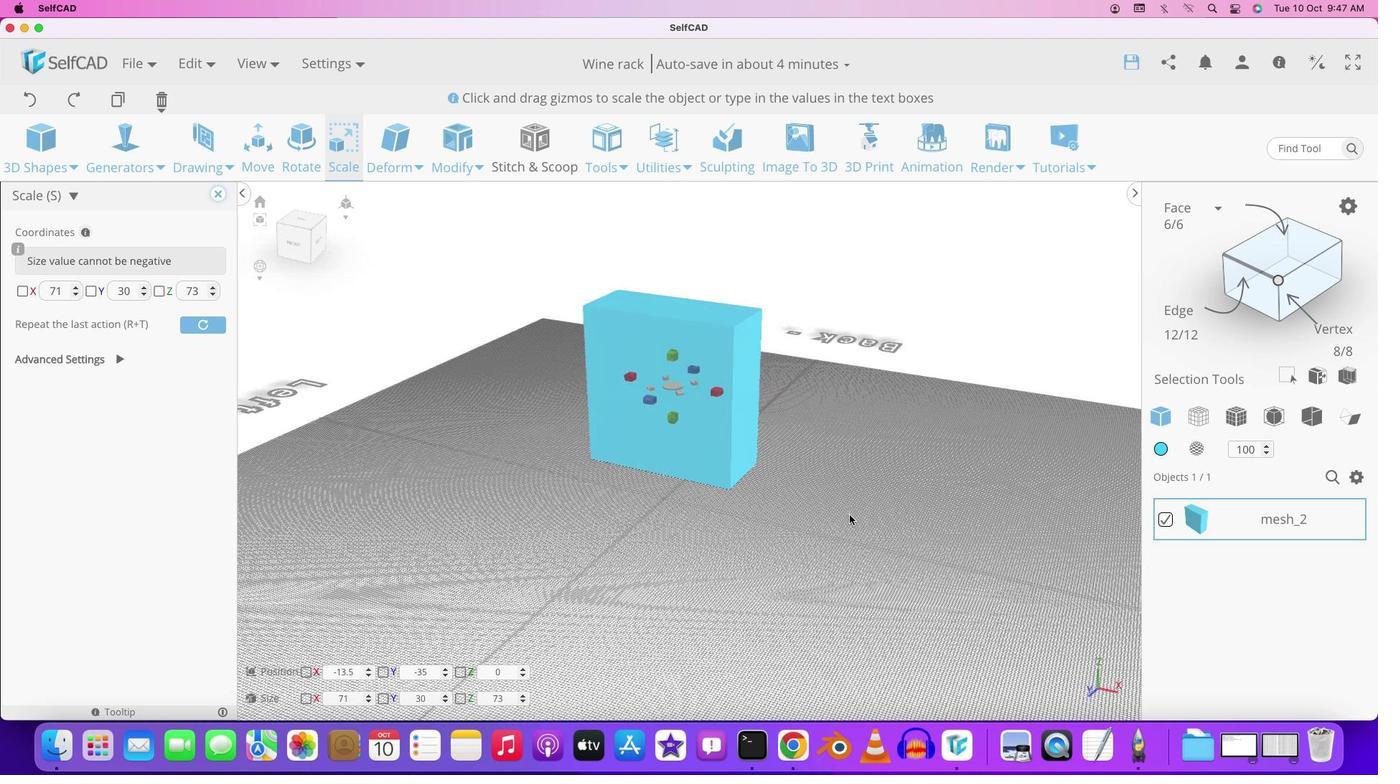 
Action: Mouse moved to (834, 516)
Screenshot: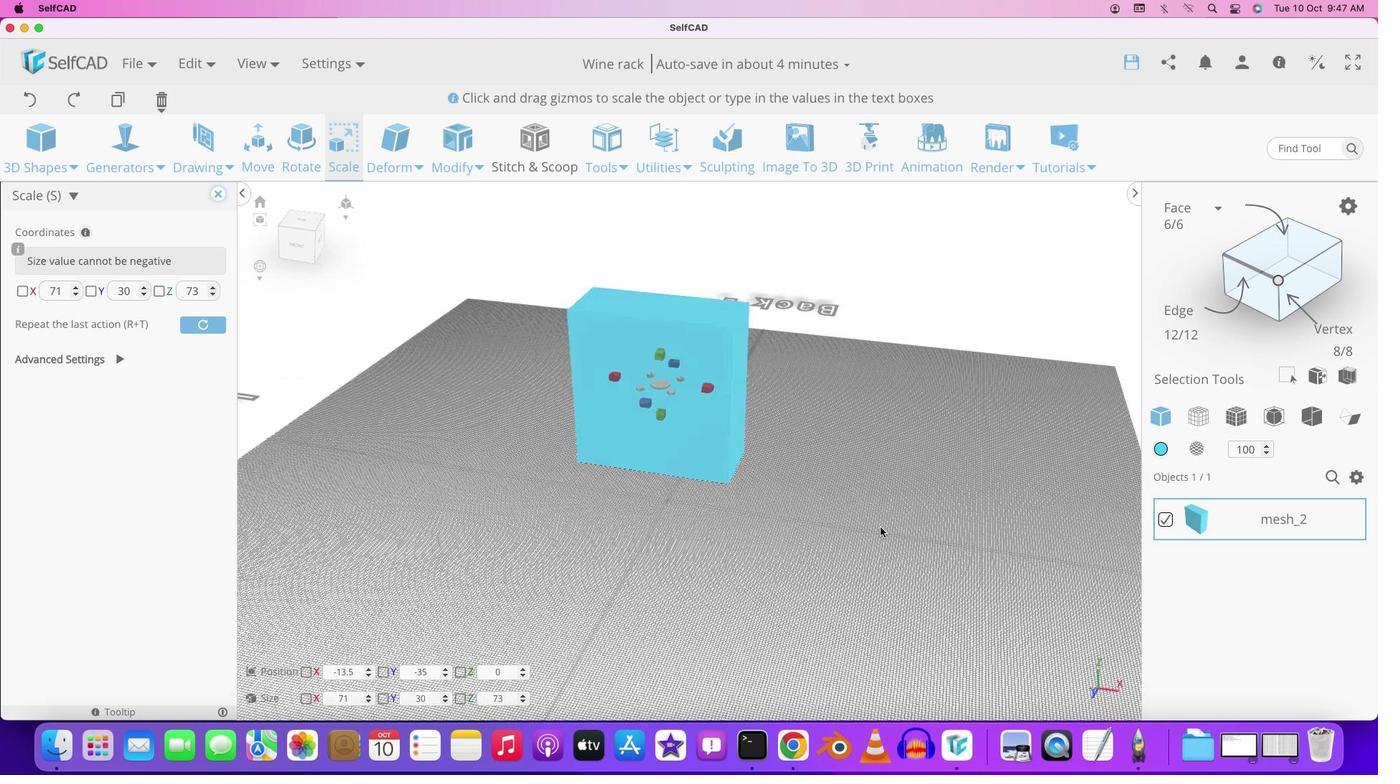 
Action: Mouse pressed left at (834, 516)
Screenshot: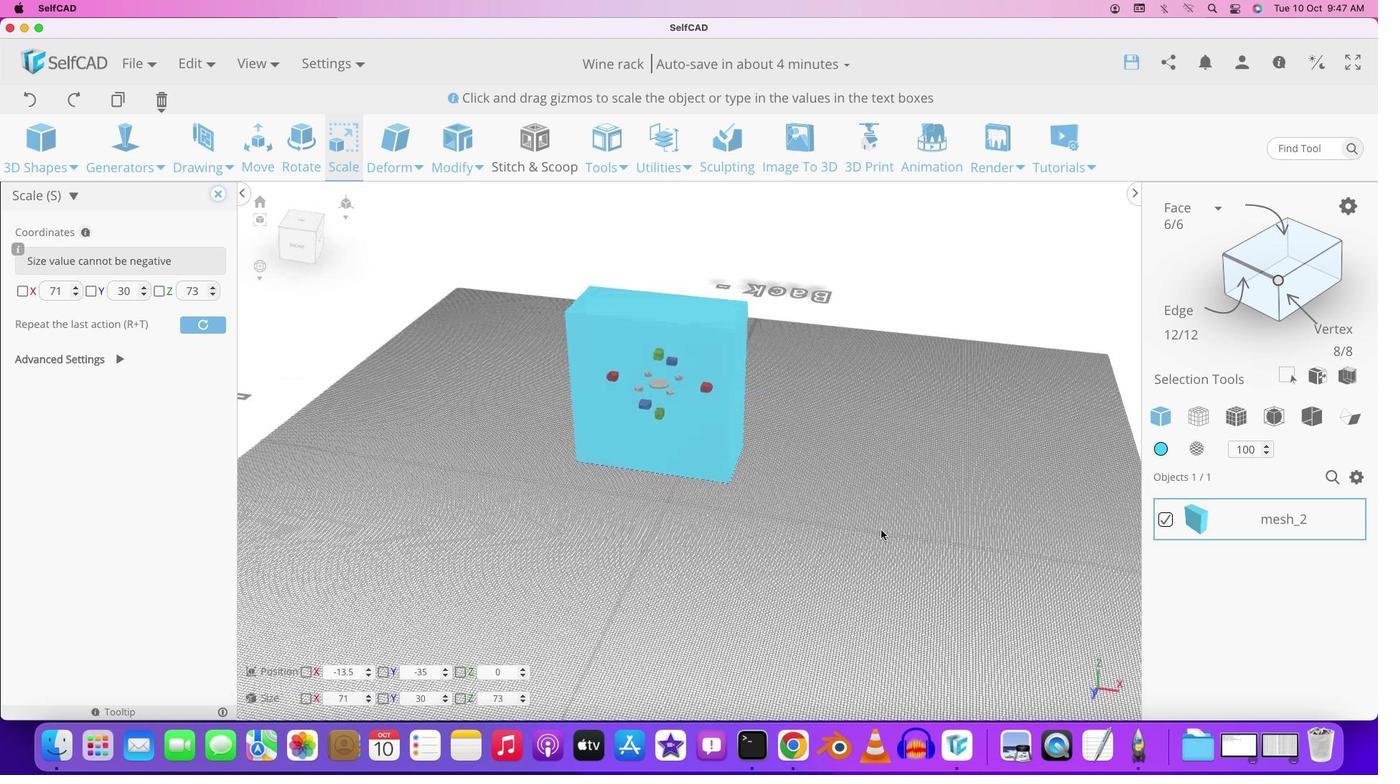 
Action: Mouse moved to (847, 528)
Screenshot: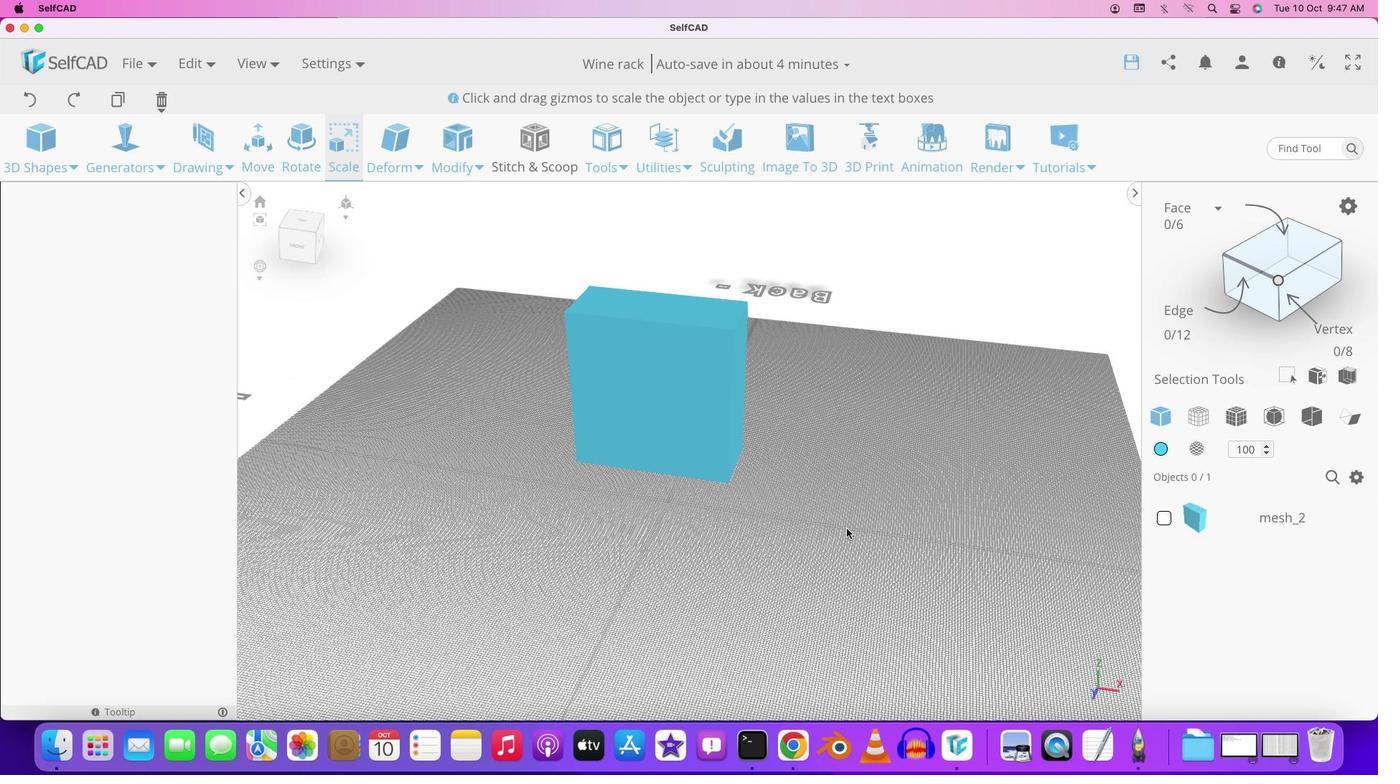 
Action: Mouse pressed left at (847, 528)
Screenshot: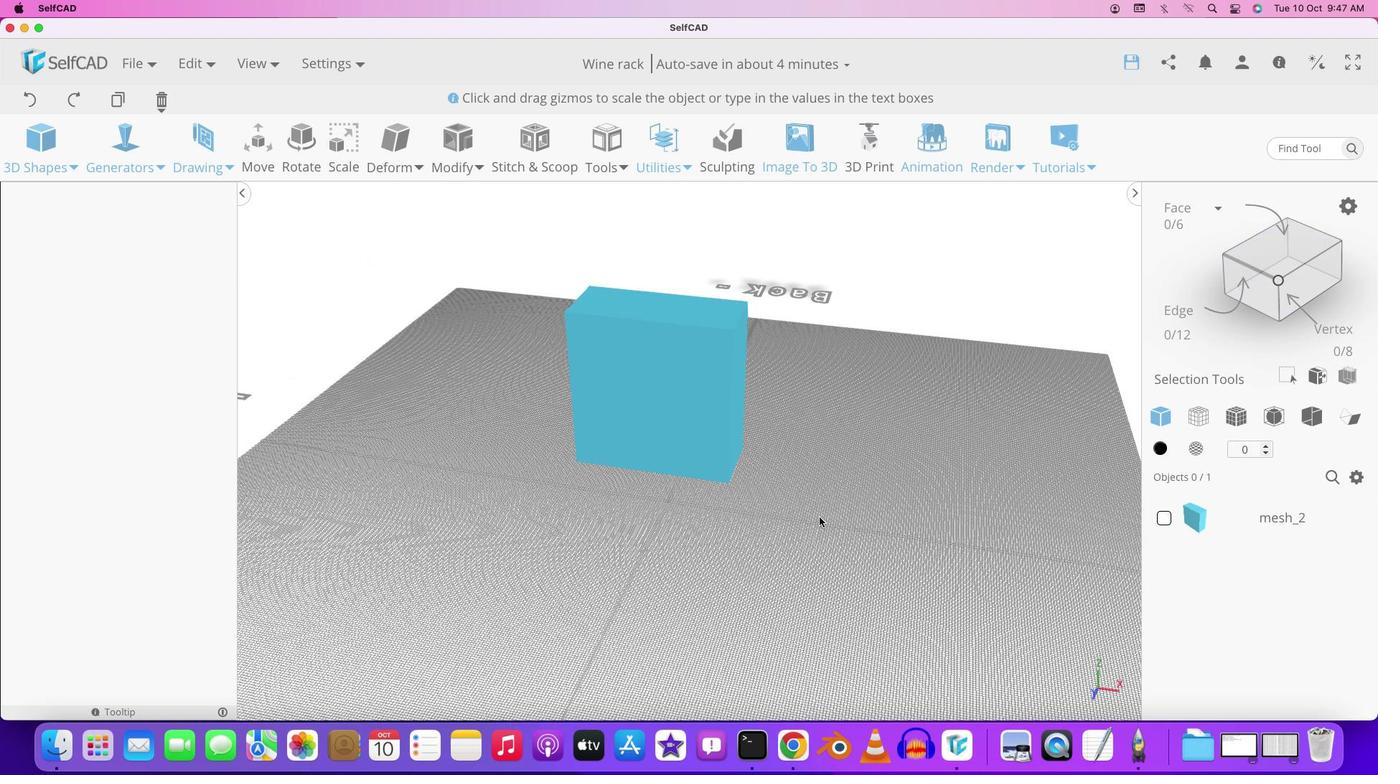 
Action: Mouse moved to (715, 402)
Screenshot: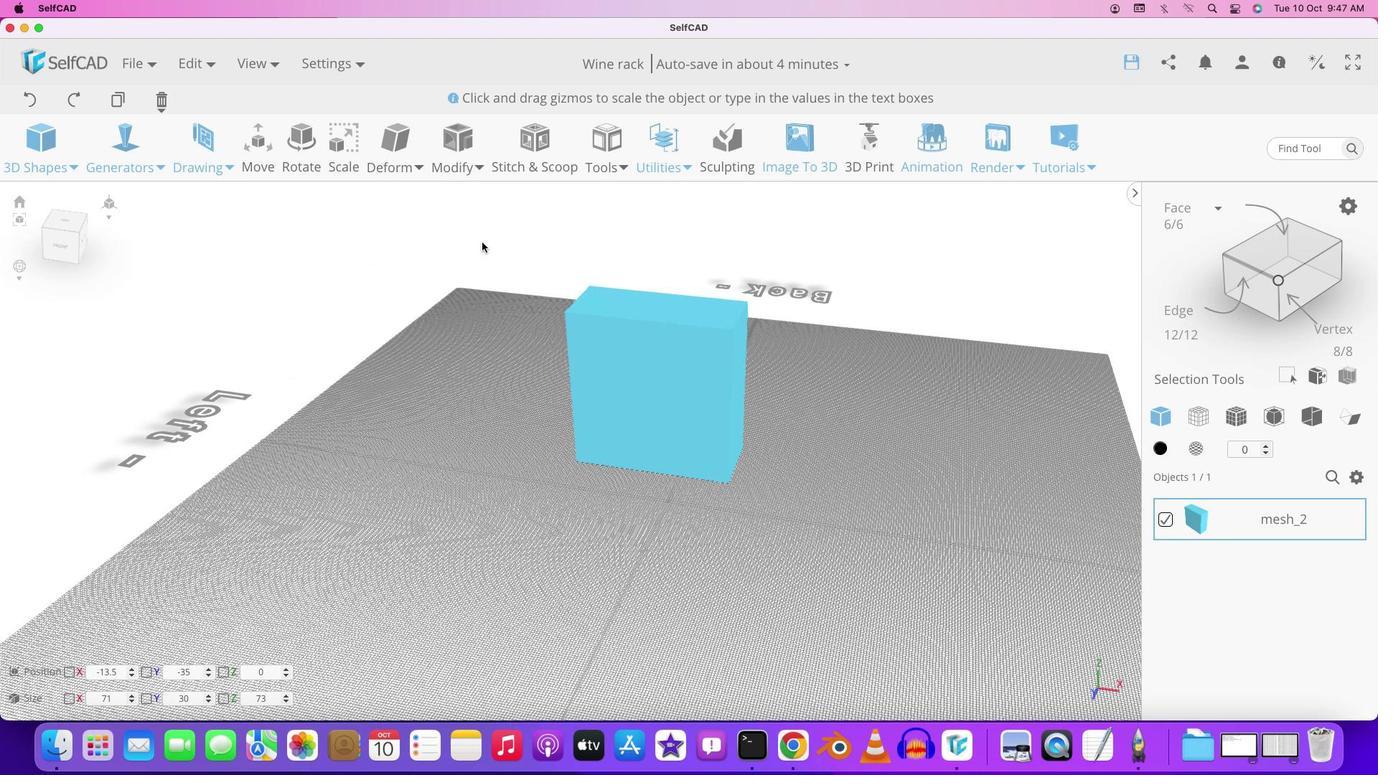 
Action: Mouse pressed left at (715, 402)
Screenshot: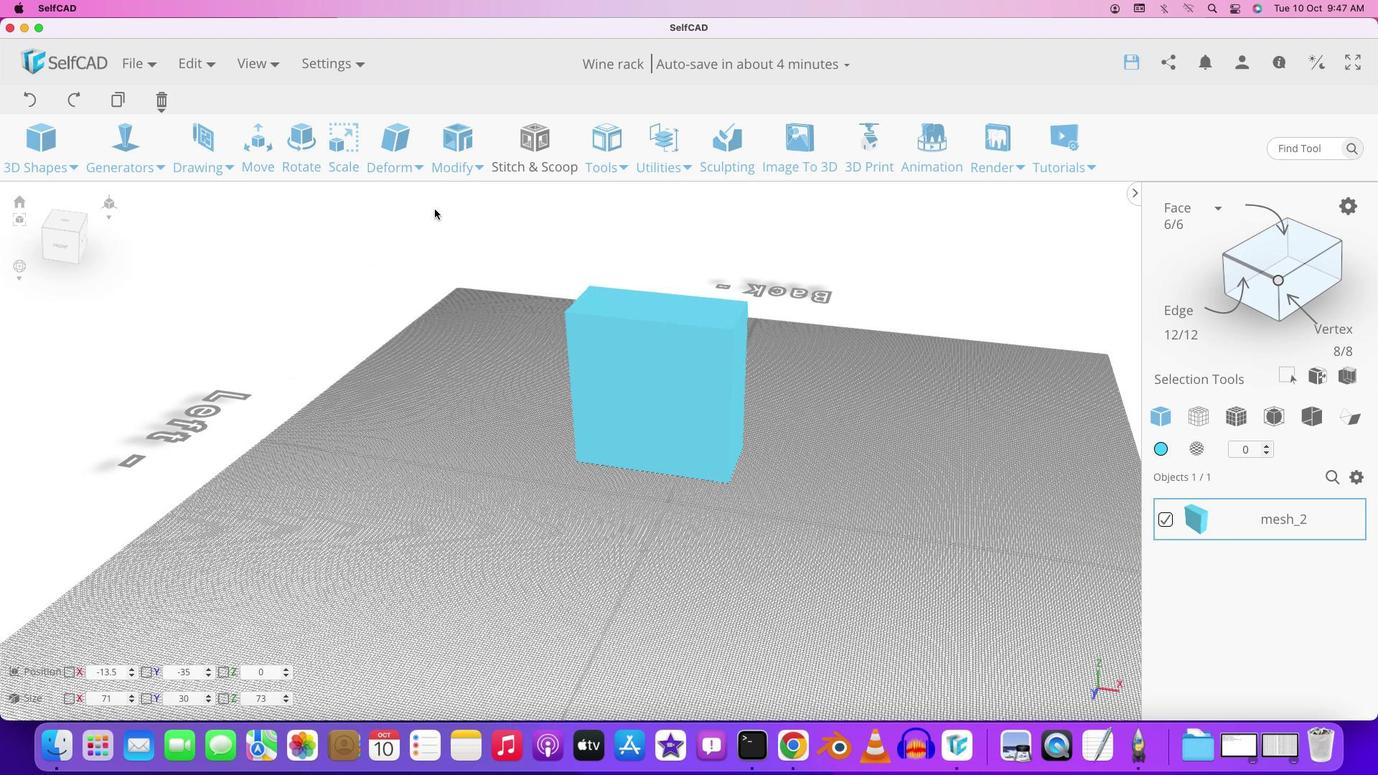 
Action: Mouse moved to (263, 159)
Screenshot: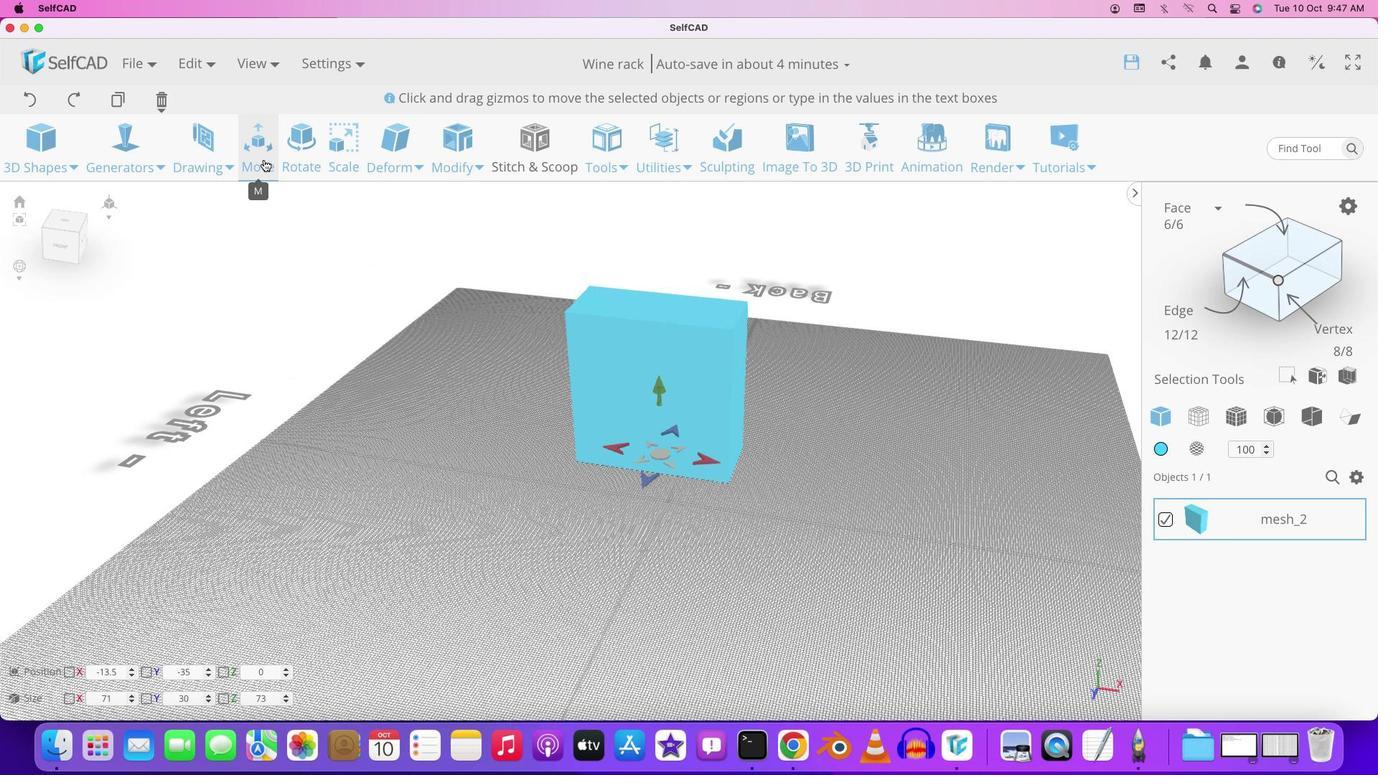 
Action: Mouse pressed left at (263, 159)
Screenshot: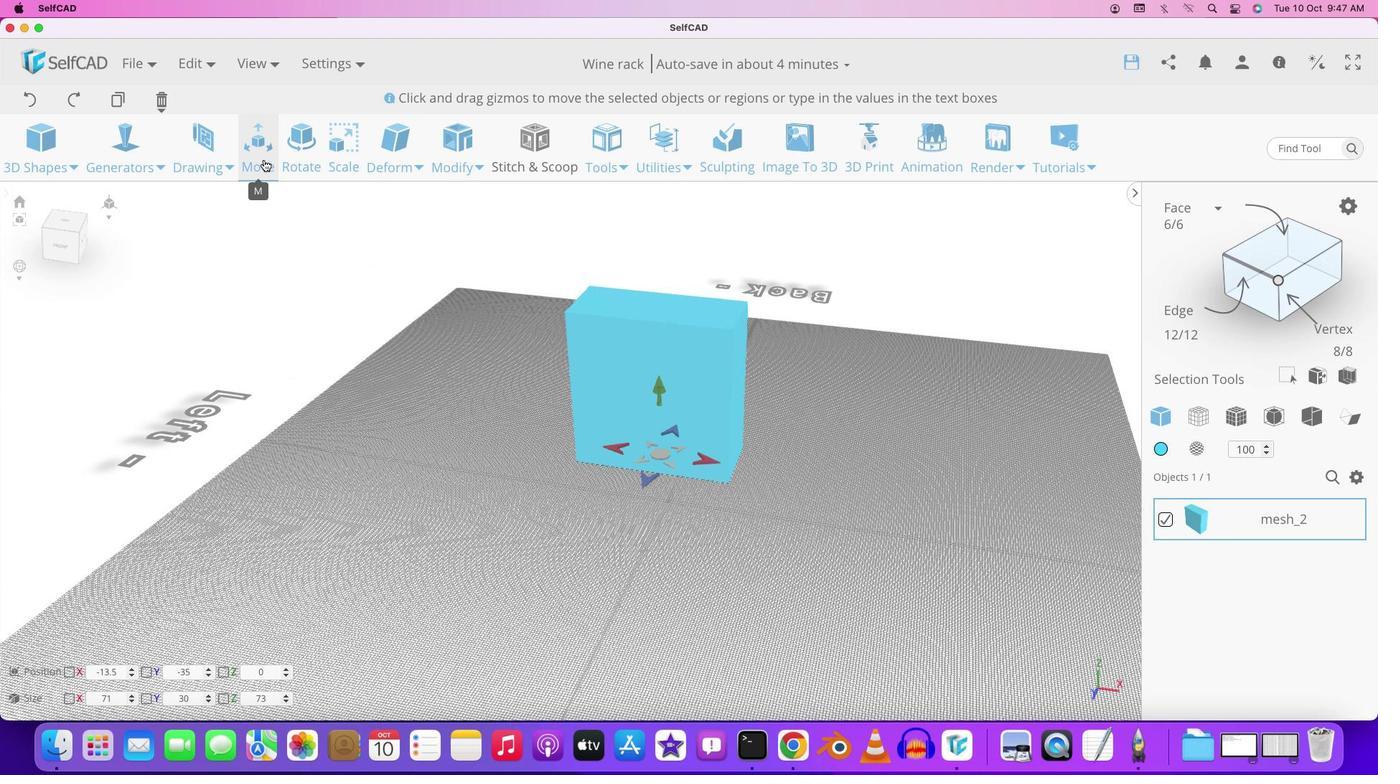 
Action: Mouse moved to (66, 303)
Screenshot: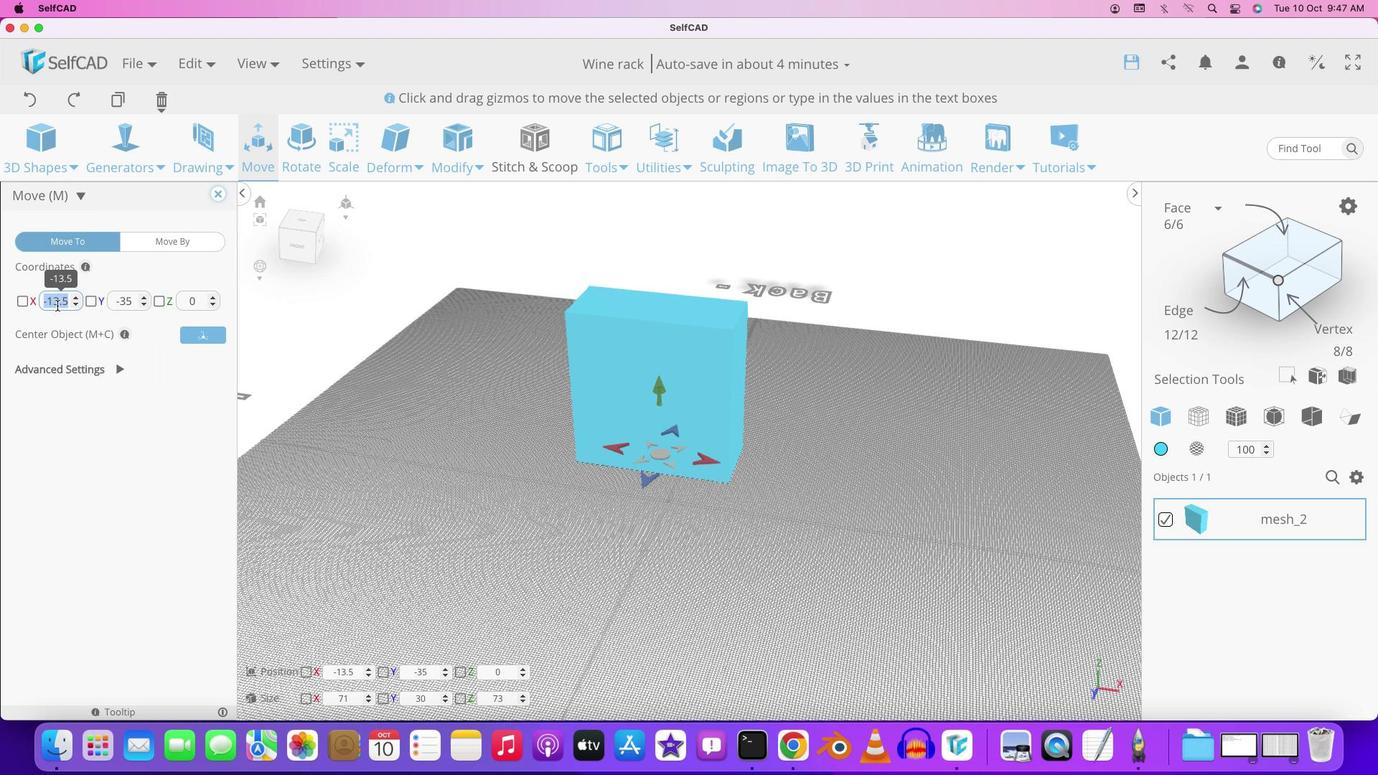 
Action: Mouse pressed left at (66, 303)
Screenshot: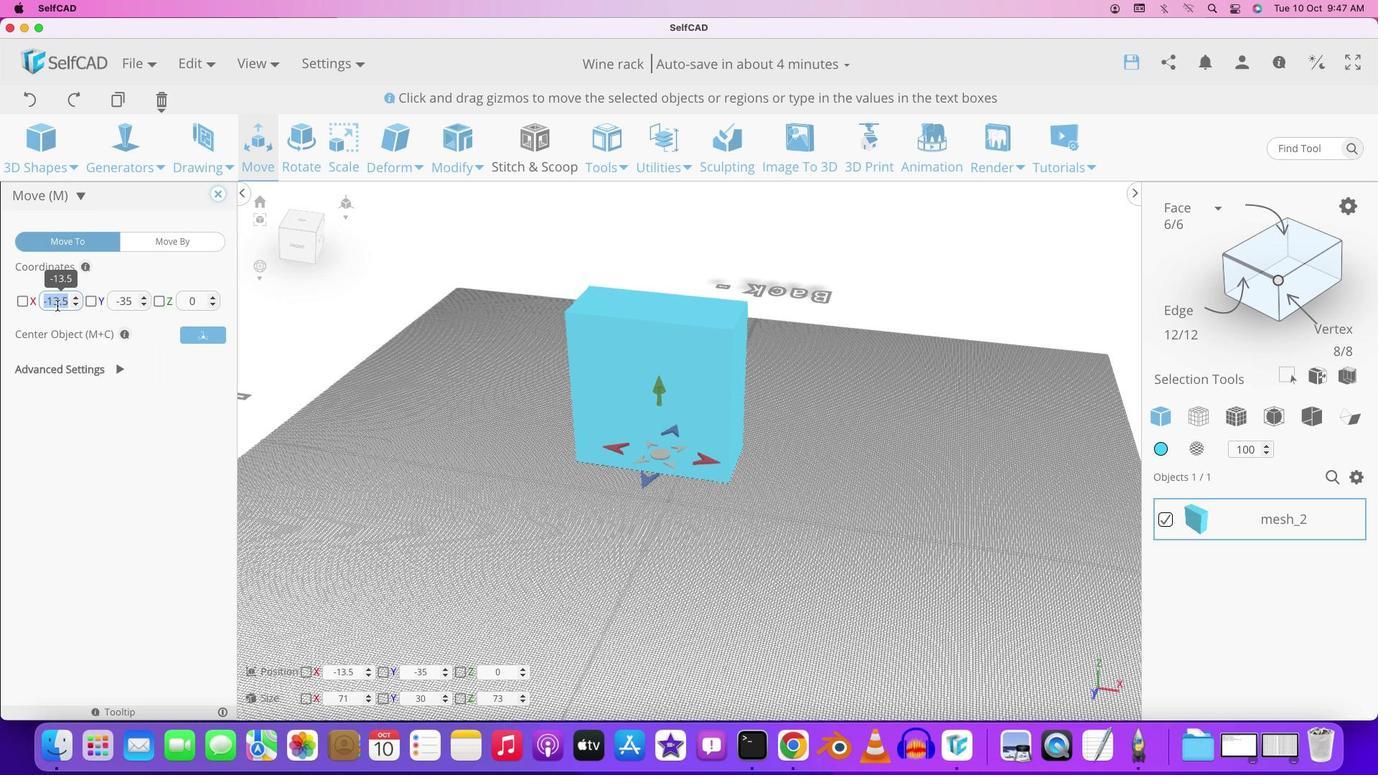 
Action: Mouse moved to (57, 305)
Screenshot: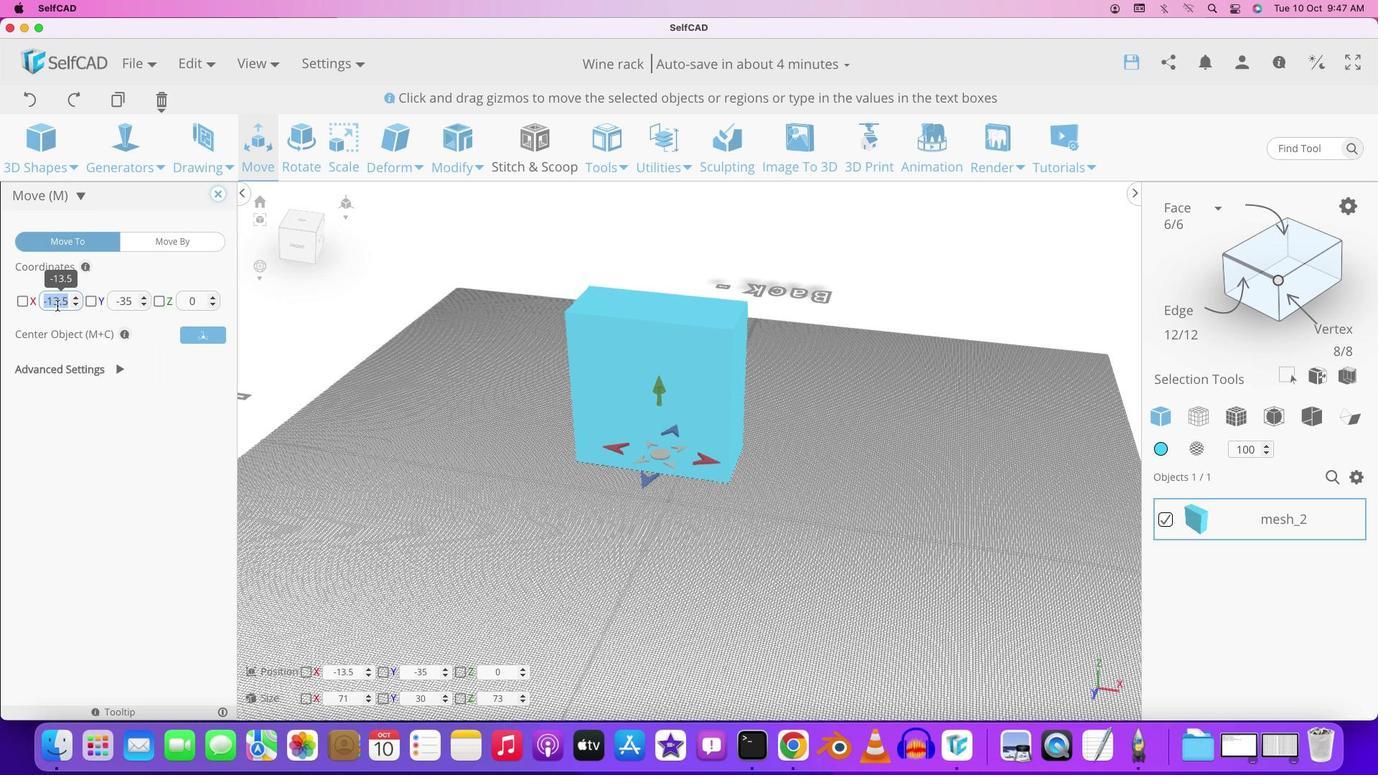 
Action: Key pressed '0'Key.enter
Screenshot: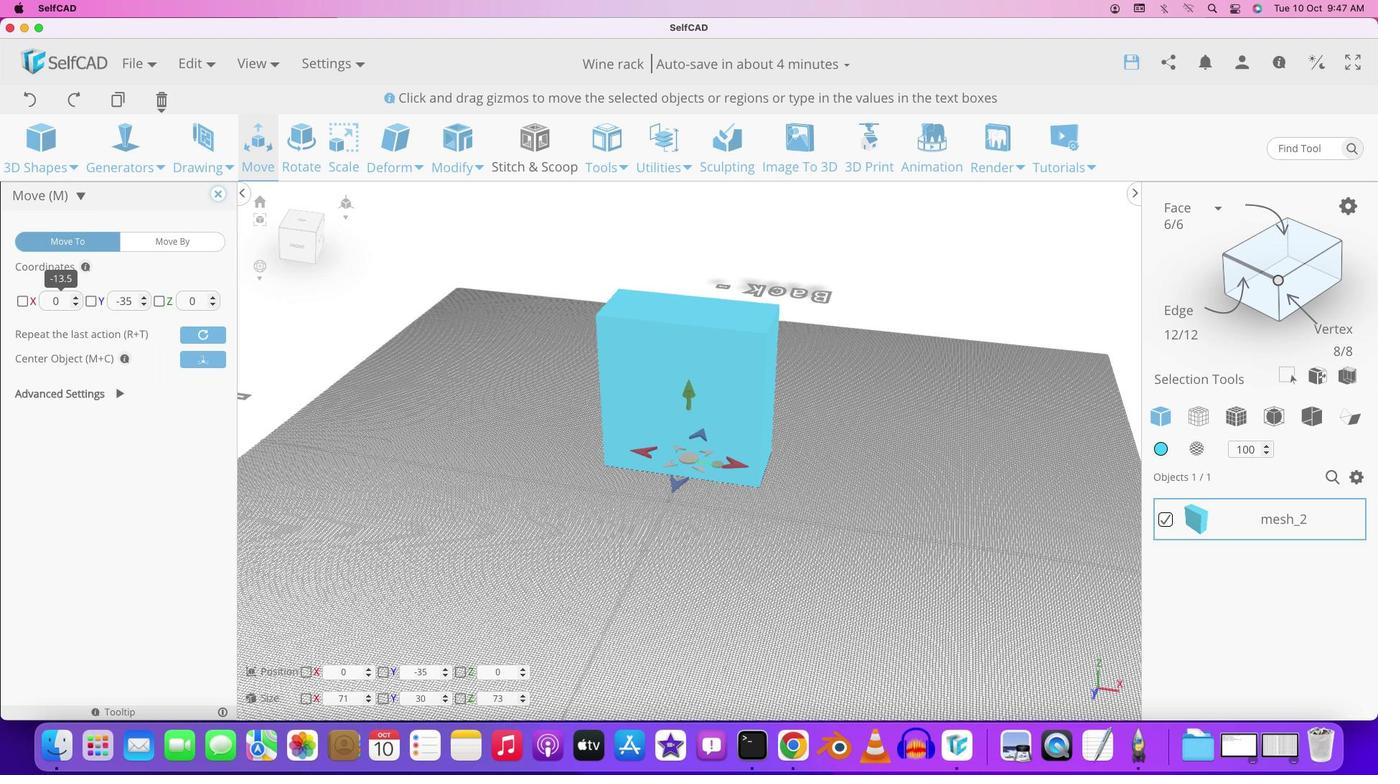 
Action: Mouse moved to (128, 303)
Screenshot: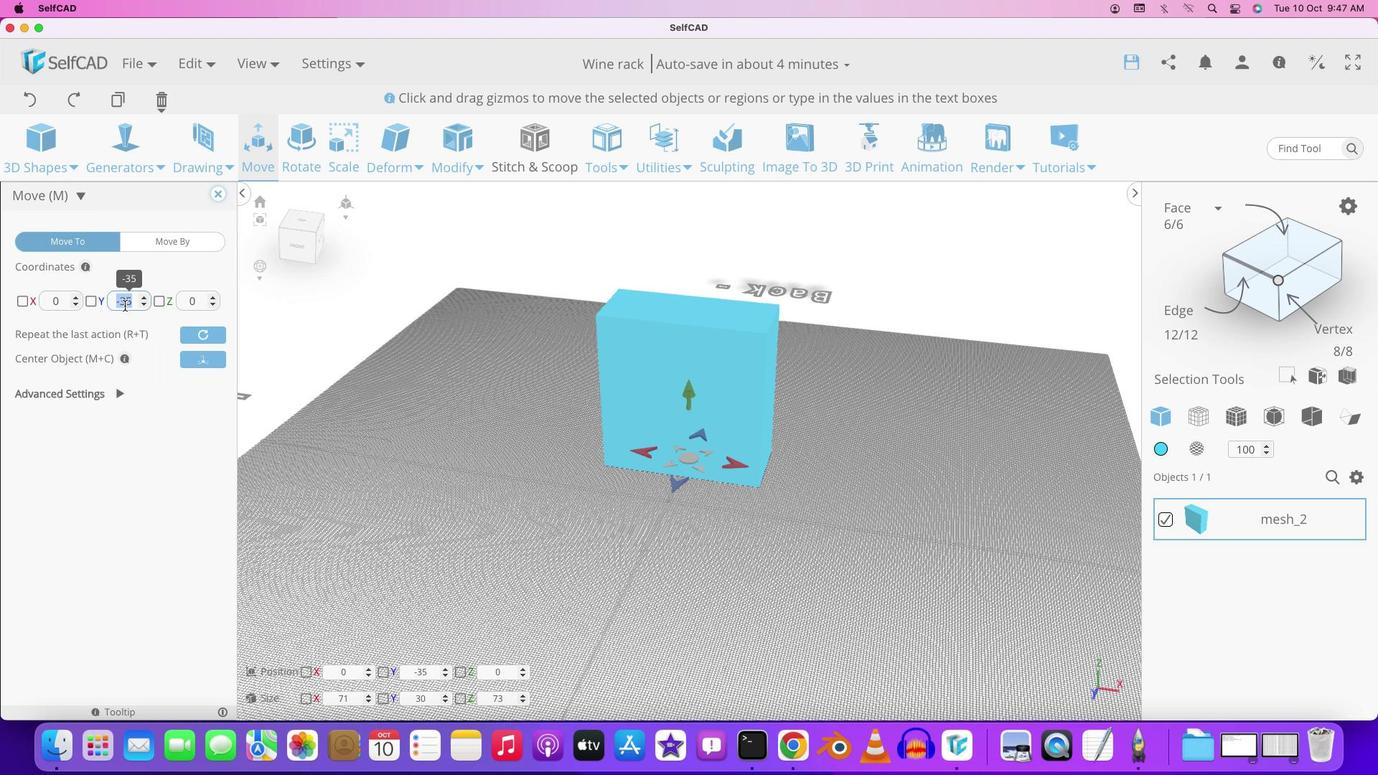 
Action: Mouse pressed left at (128, 303)
Screenshot: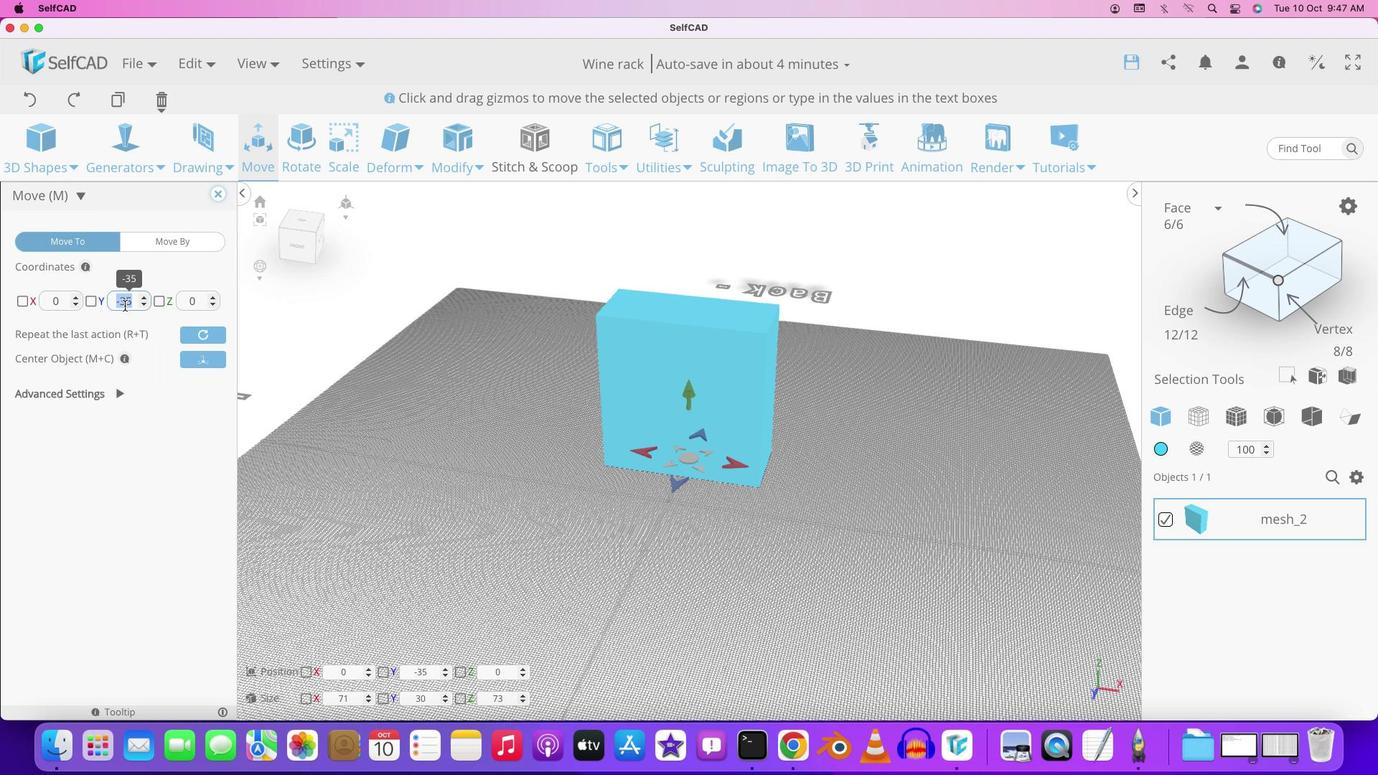 
Action: Mouse moved to (124, 305)
Screenshot: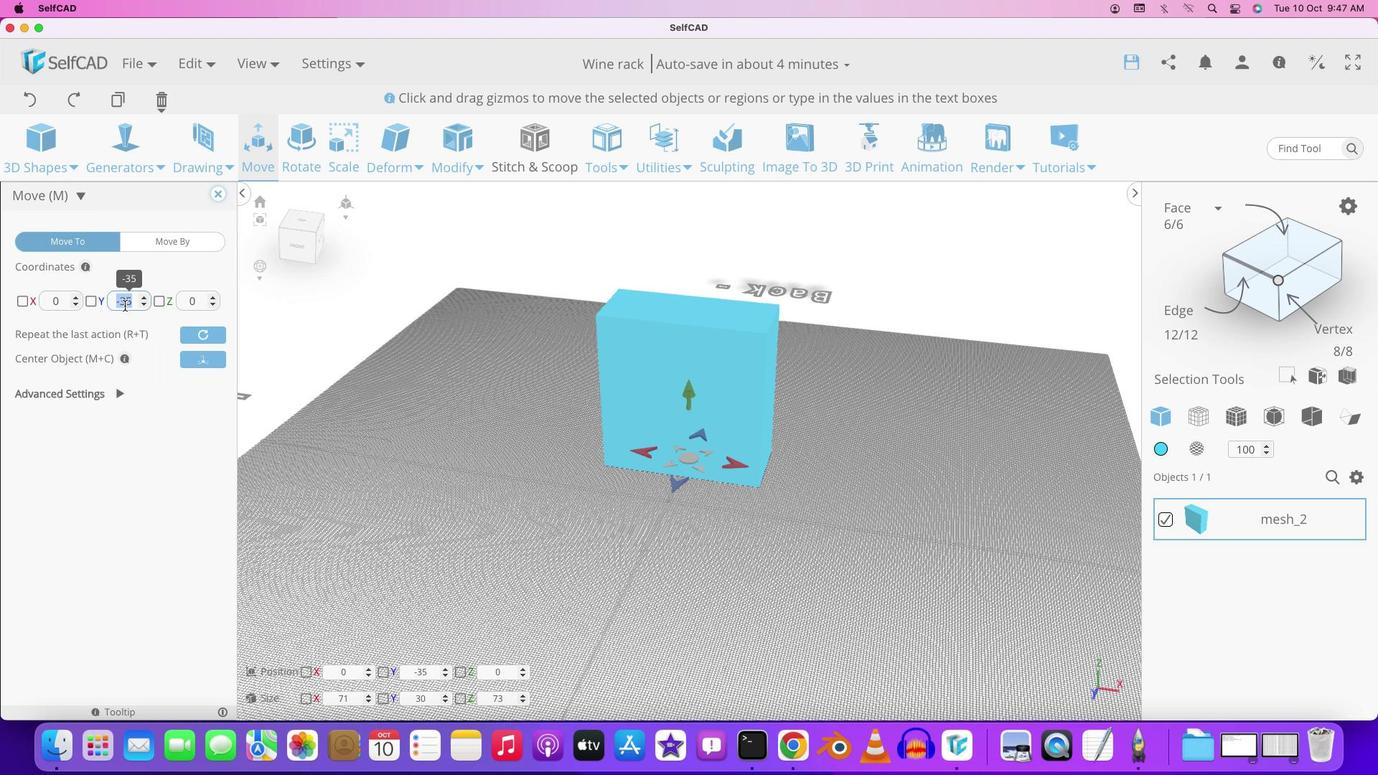 
Action: Key pressed '0'Key.enter
Screenshot: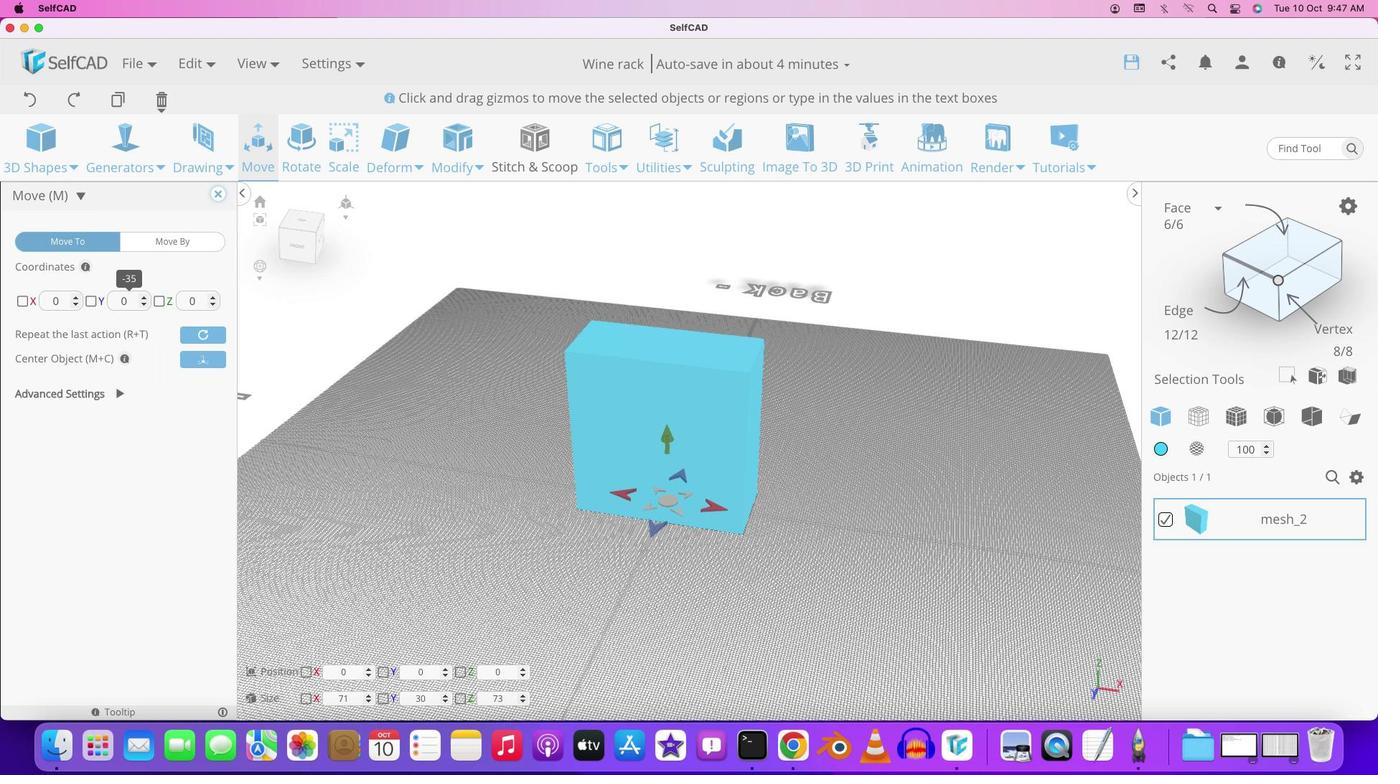 
Action: Mouse moved to (942, 412)
Screenshot: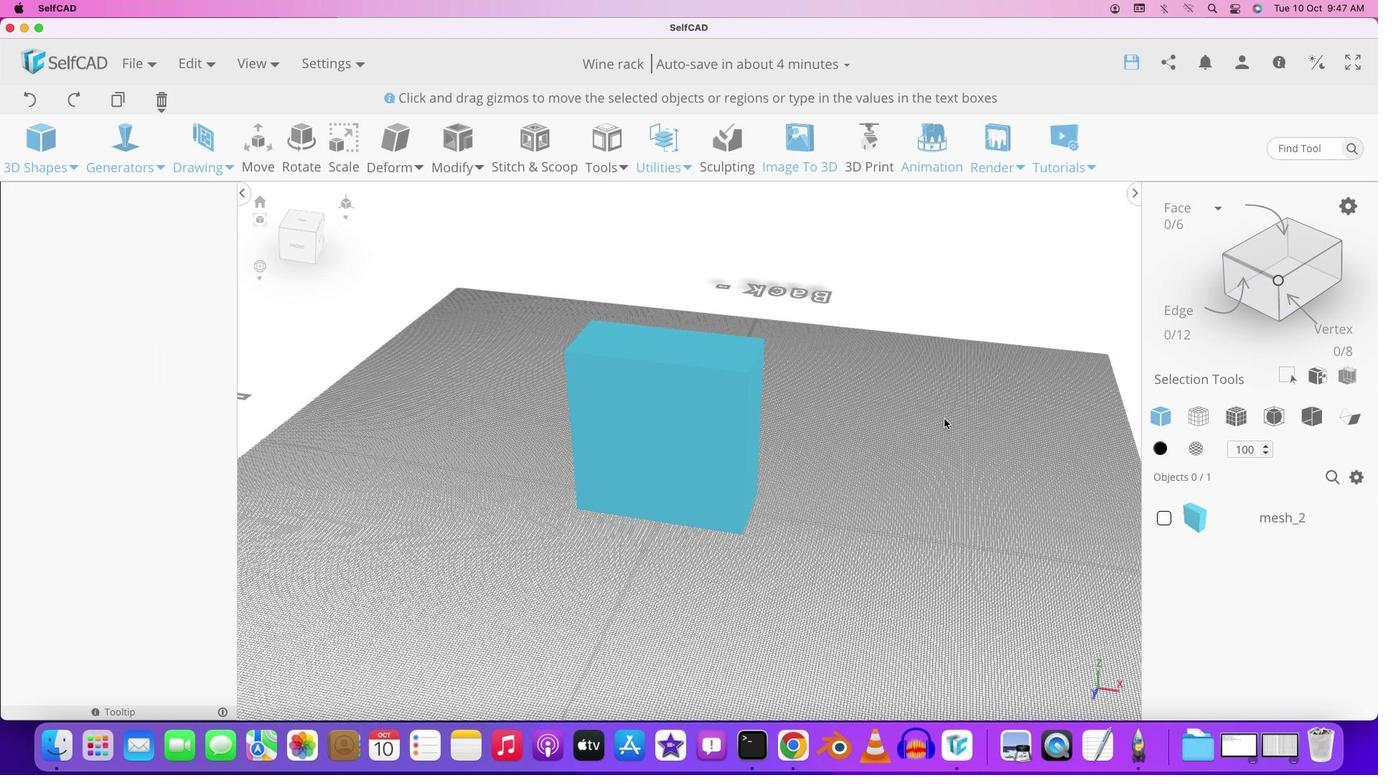 
Action: Mouse pressed left at (942, 412)
Screenshot: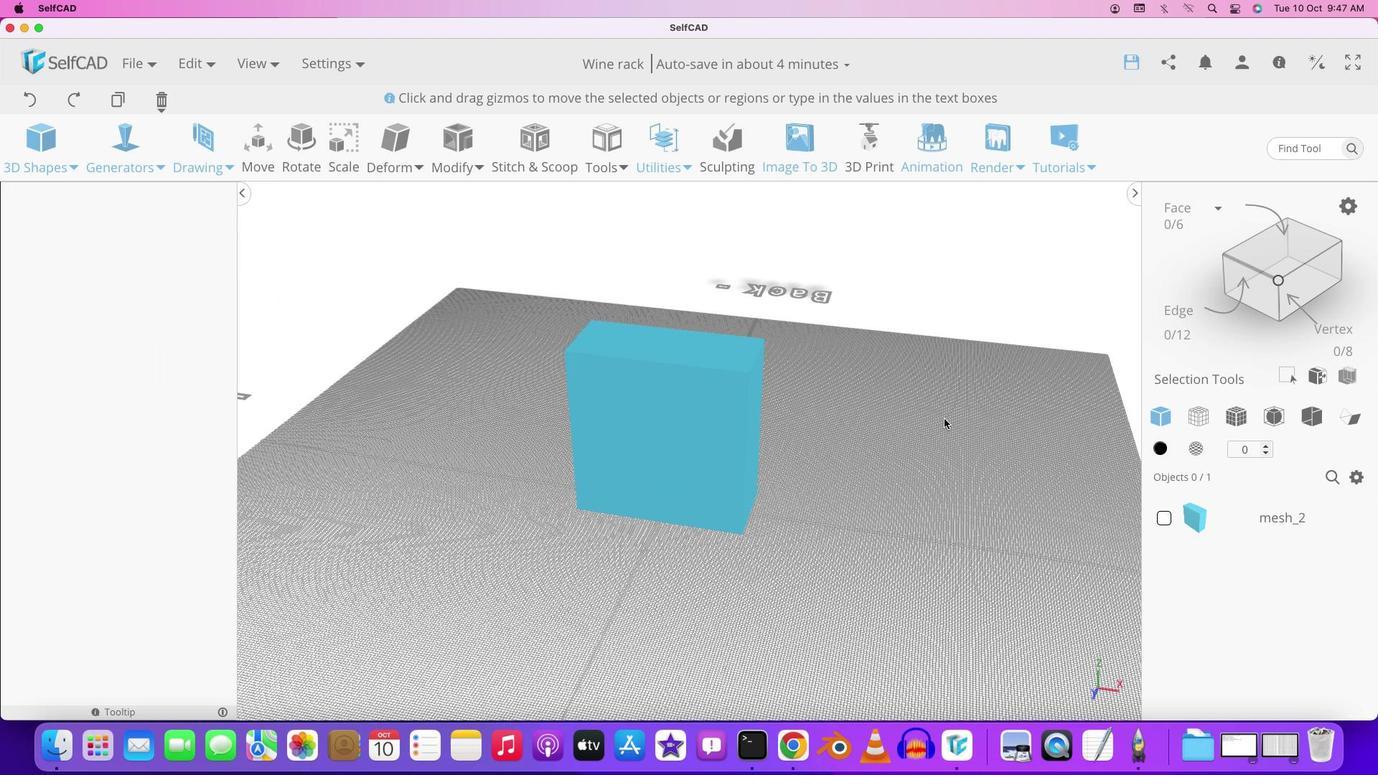 
Action: Mouse moved to (891, 428)
Screenshot: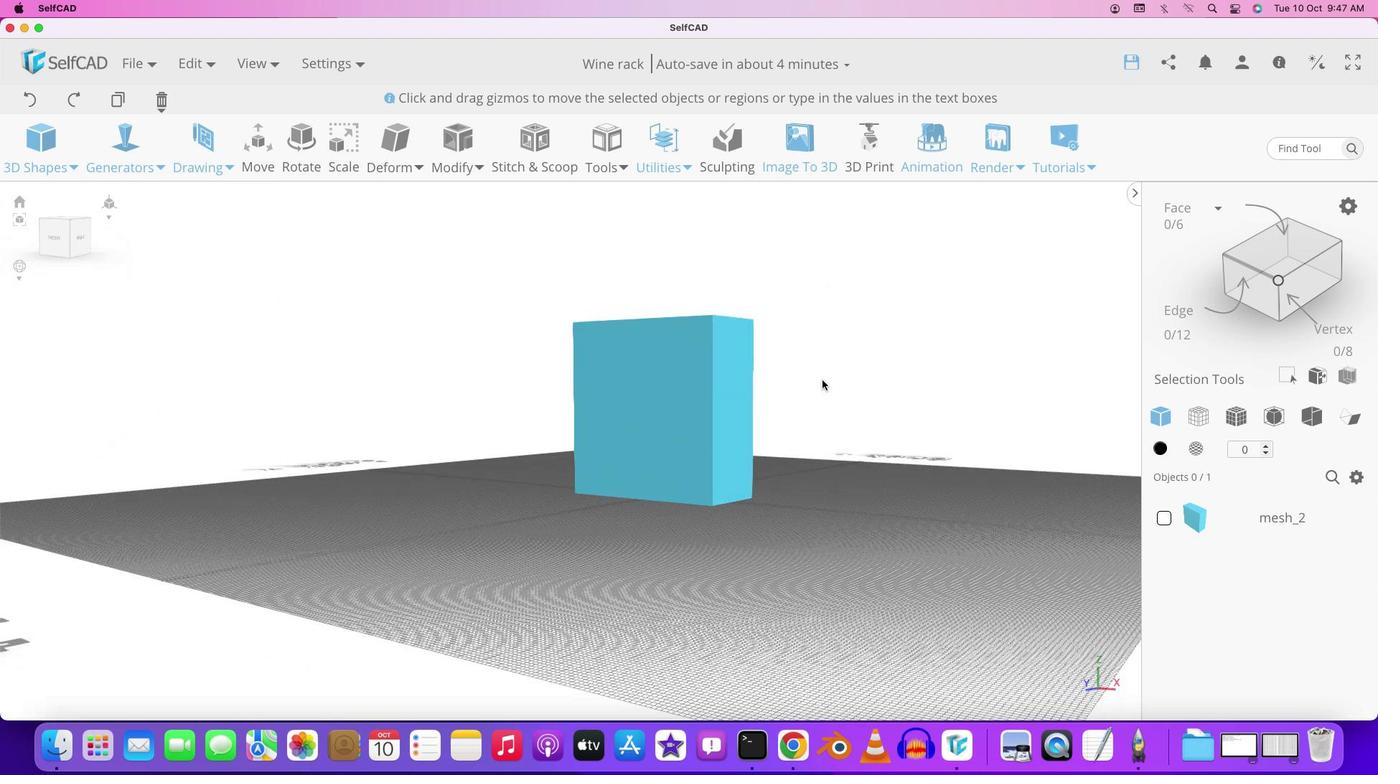 
Action: Mouse pressed left at (891, 428)
Screenshot: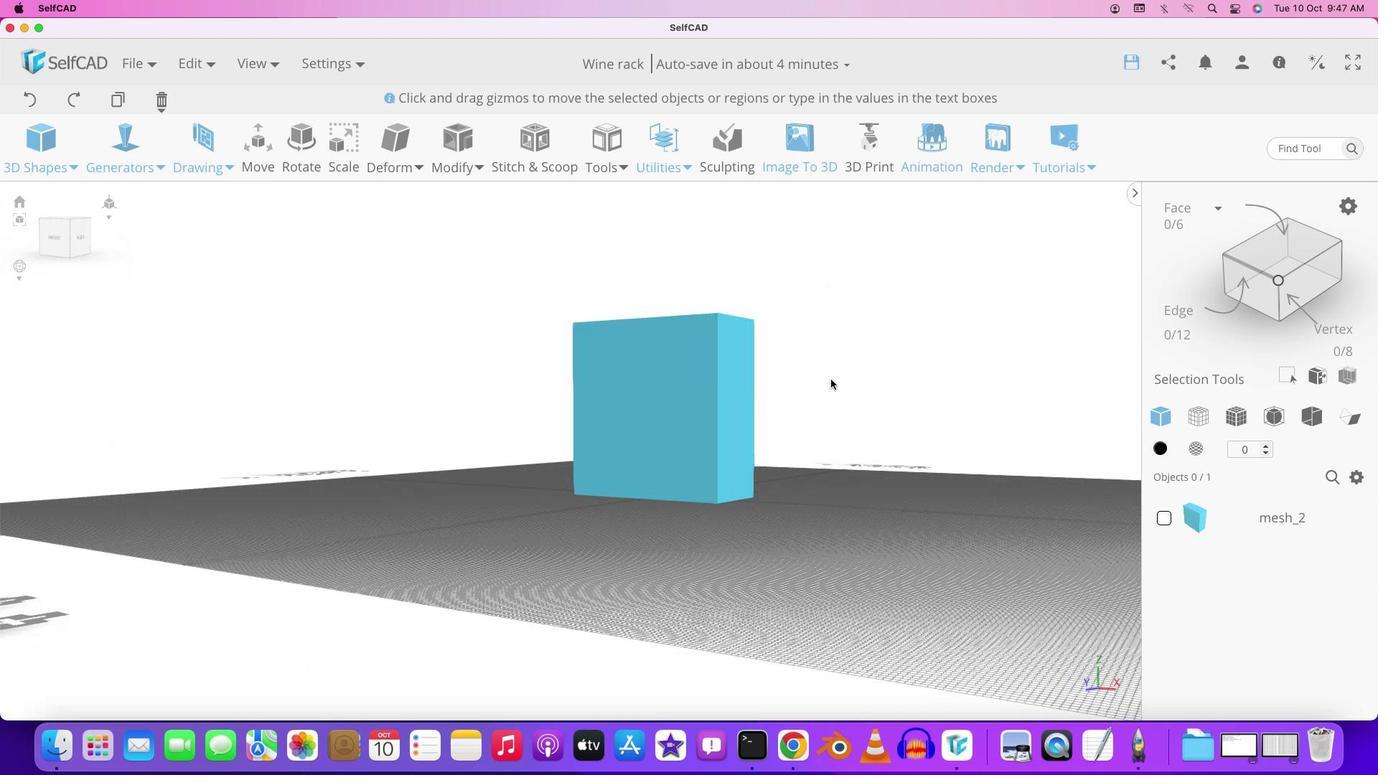 
Action: Mouse moved to (768, 412)
Screenshot: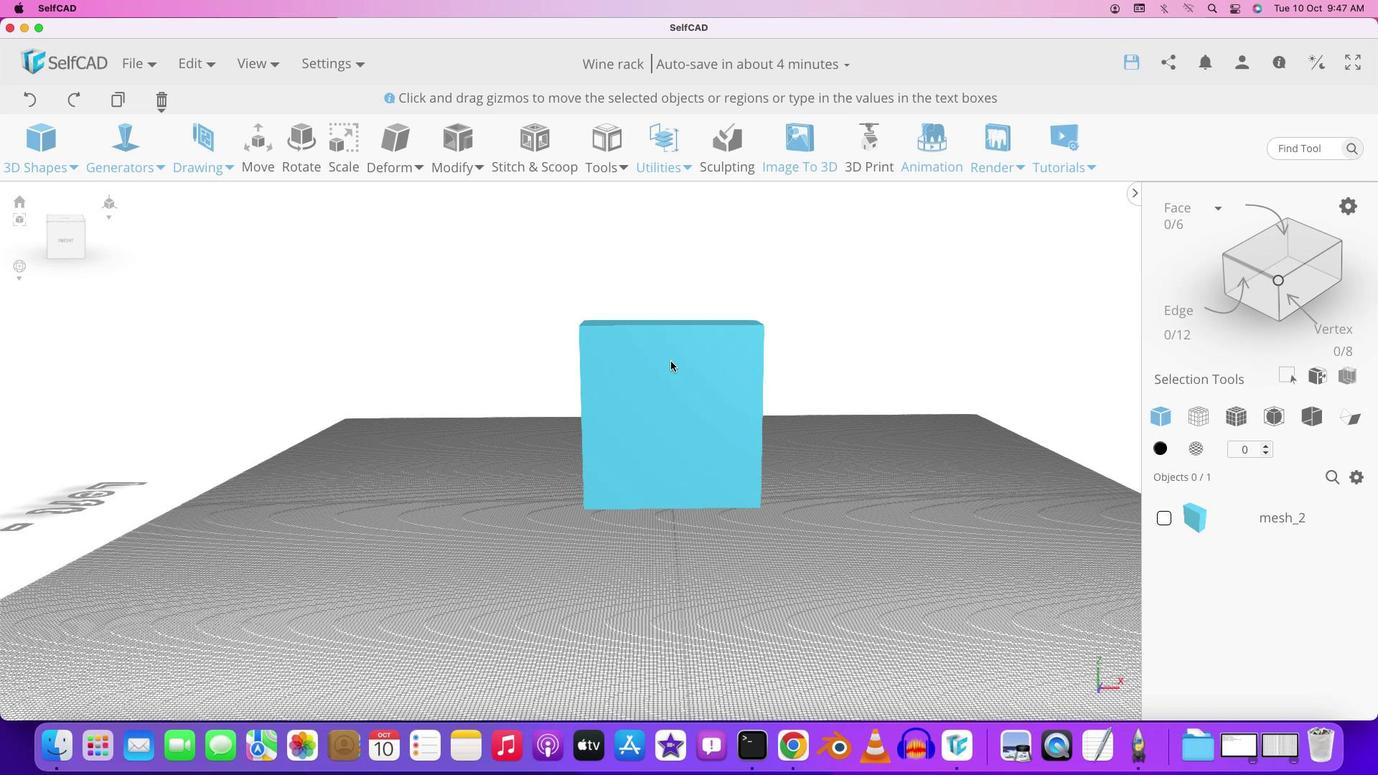 
Action: Mouse pressed left at (768, 412)
Screenshot: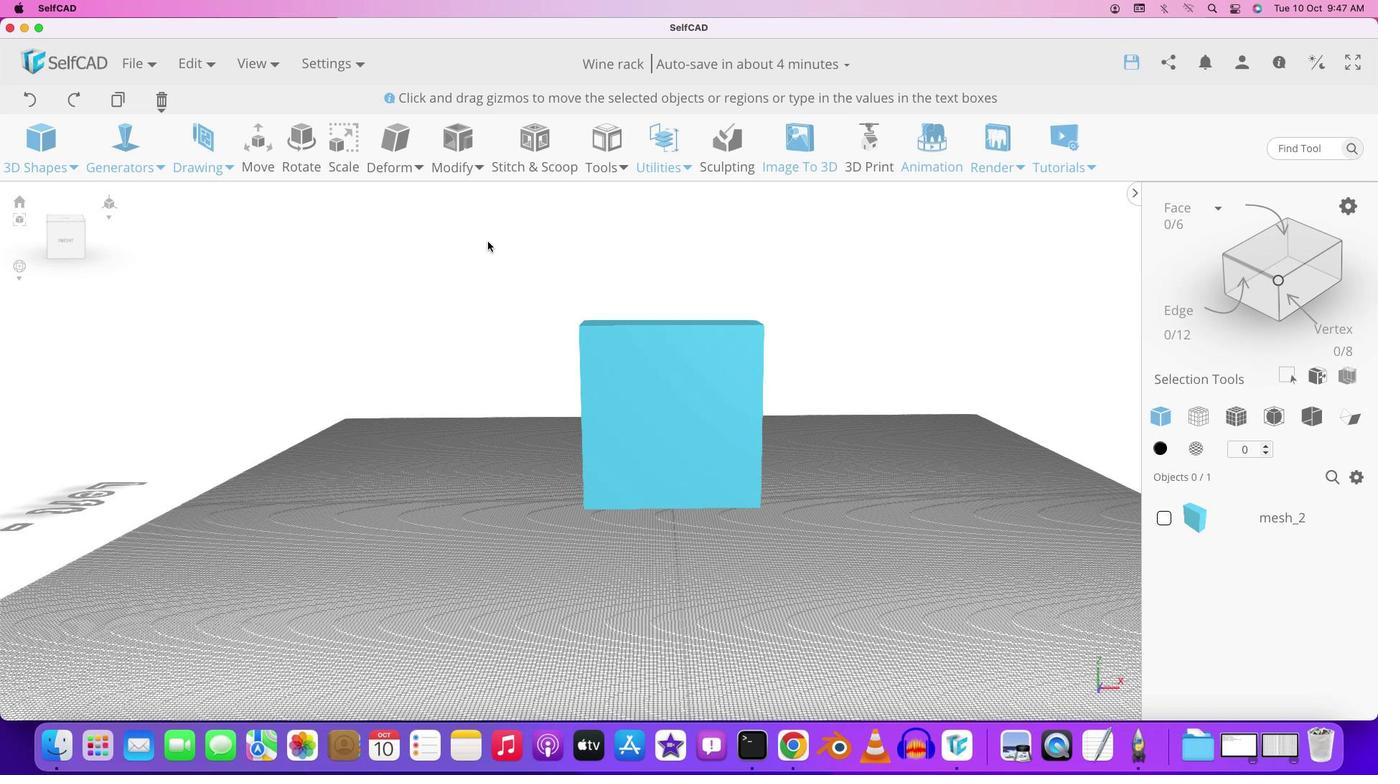 
Action: Mouse moved to (255, 159)
Screenshot: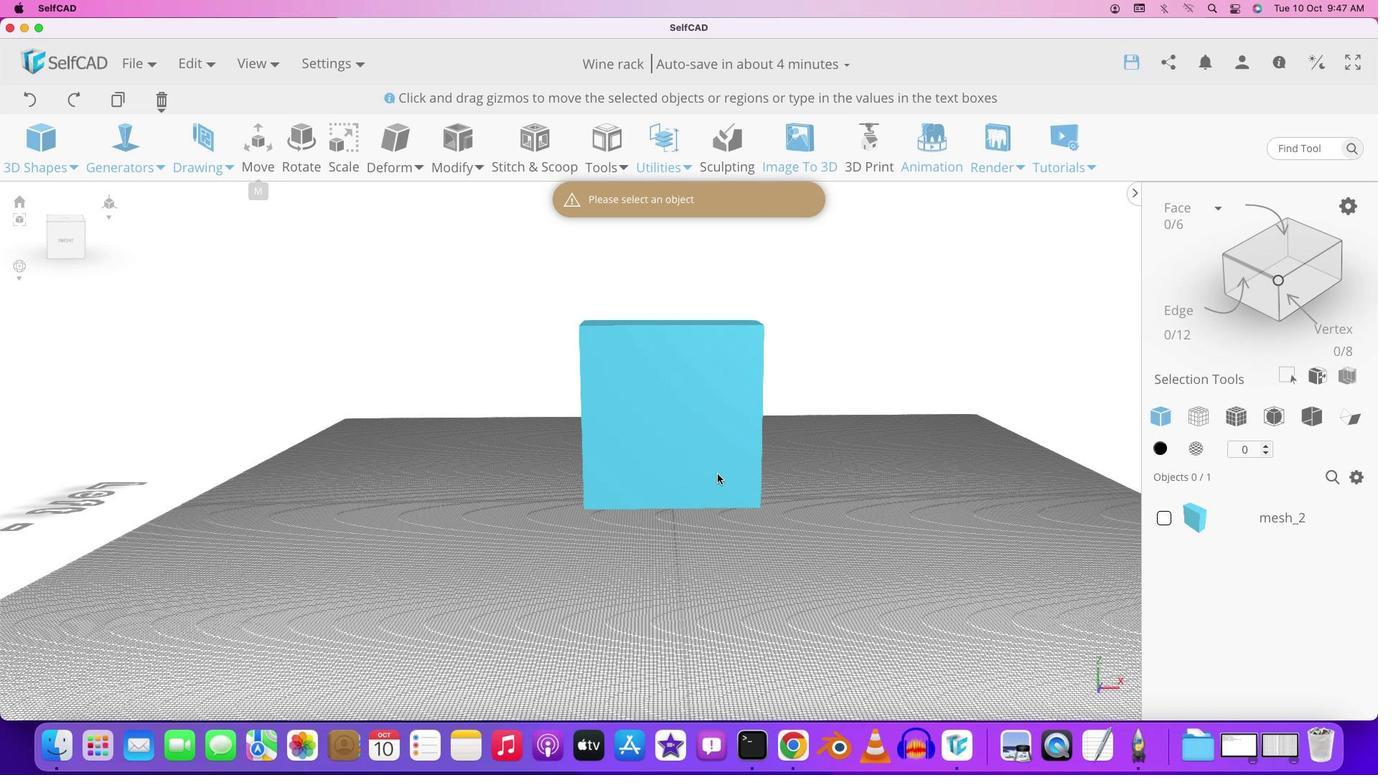
Action: Mouse pressed left at (255, 159)
Screenshot: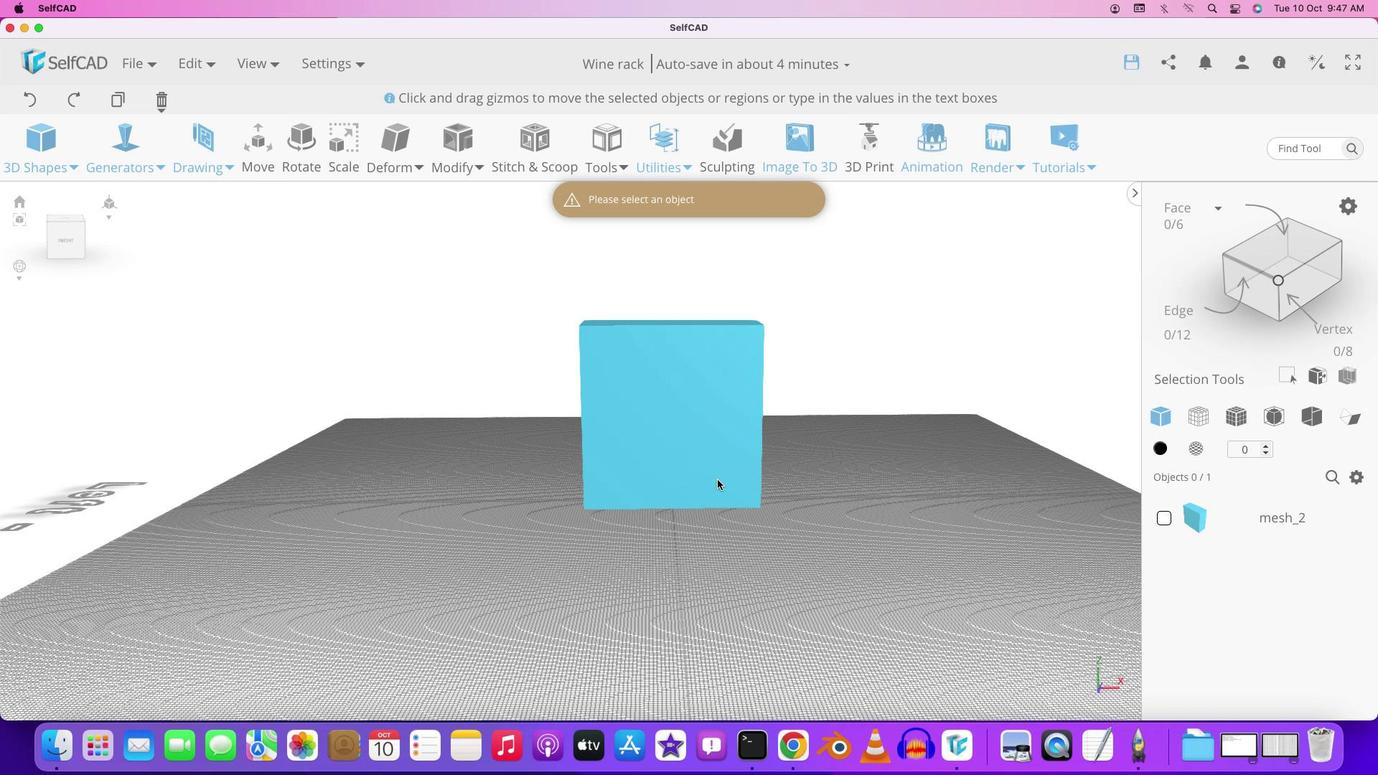 
Action: Mouse moved to (531, 313)
Screenshot: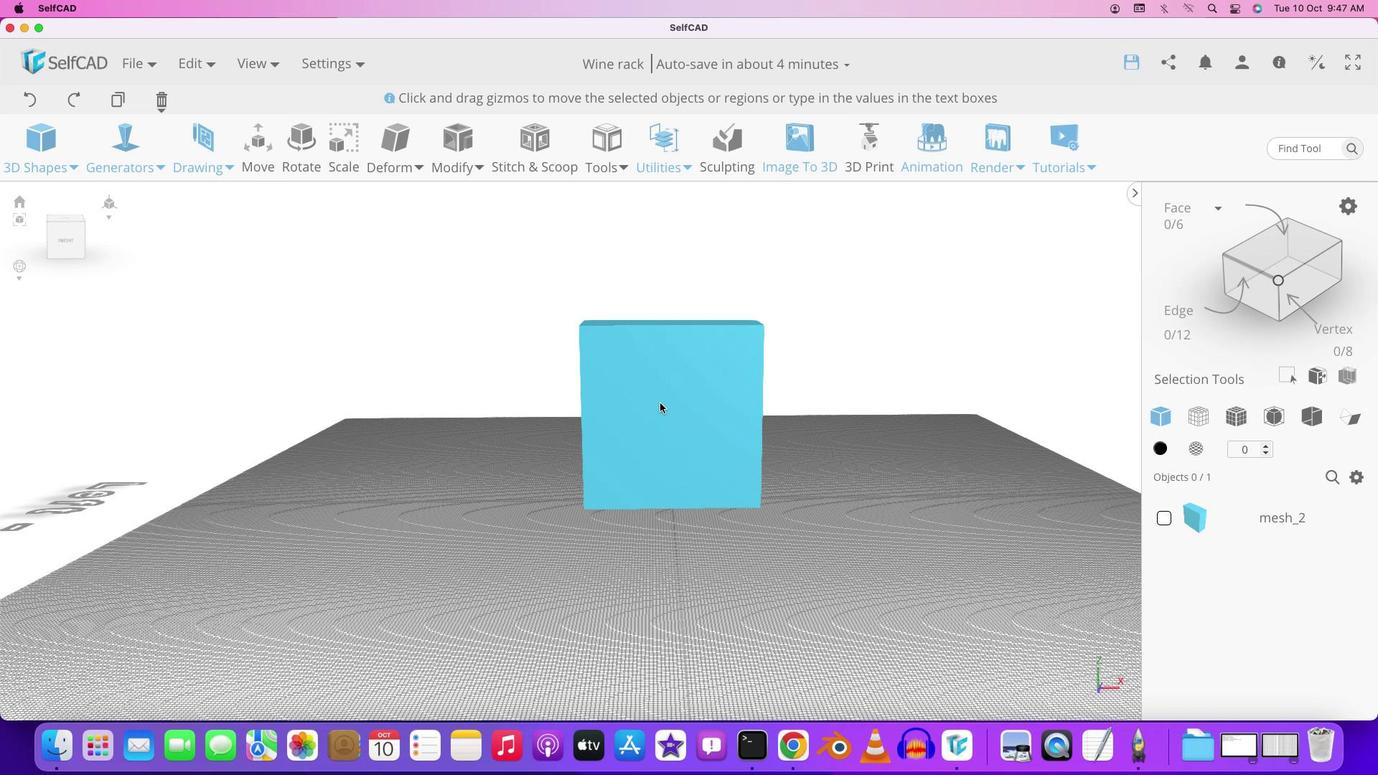 
Action: Mouse pressed left at (531, 313)
Screenshot: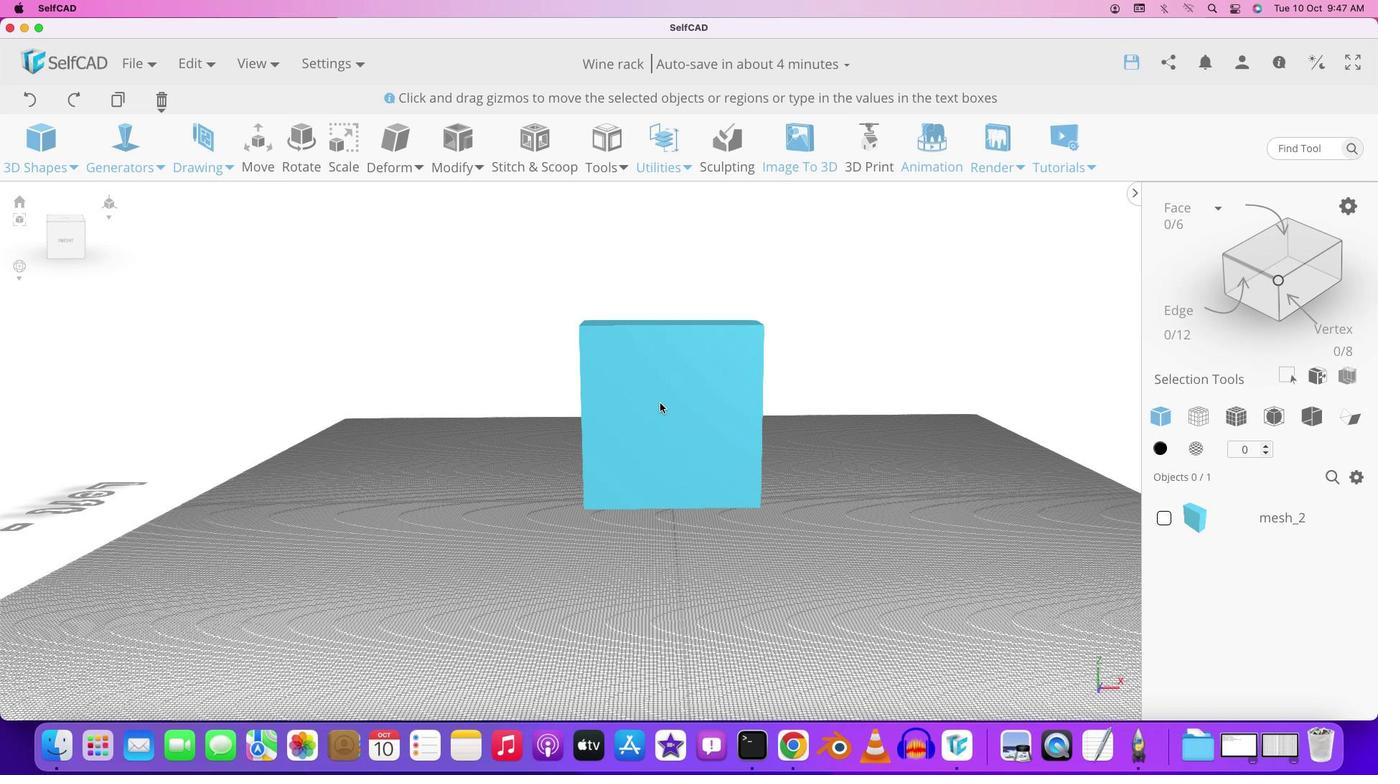 
Action: Mouse moved to (660, 402)
Screenshot: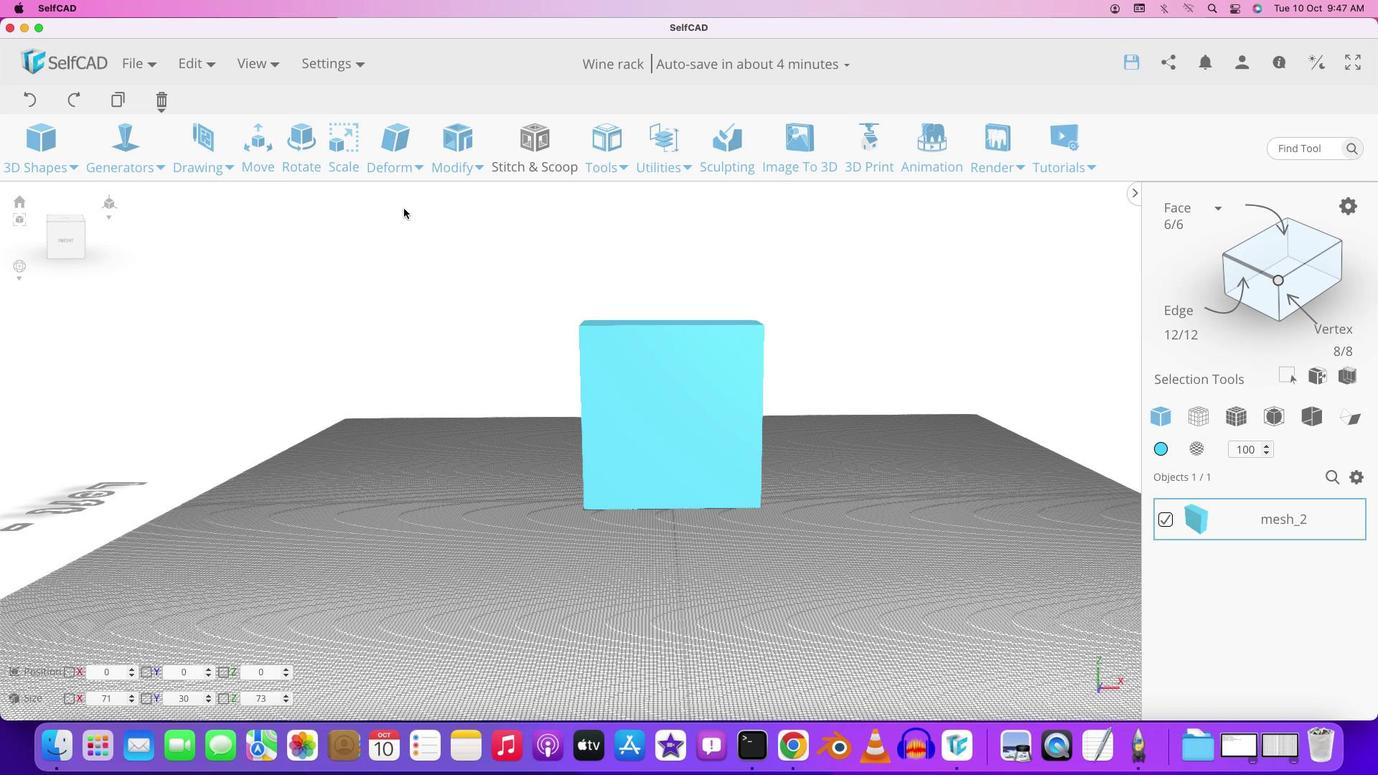 
Action: Mouse pressed left at (660, 402)
Screenshot: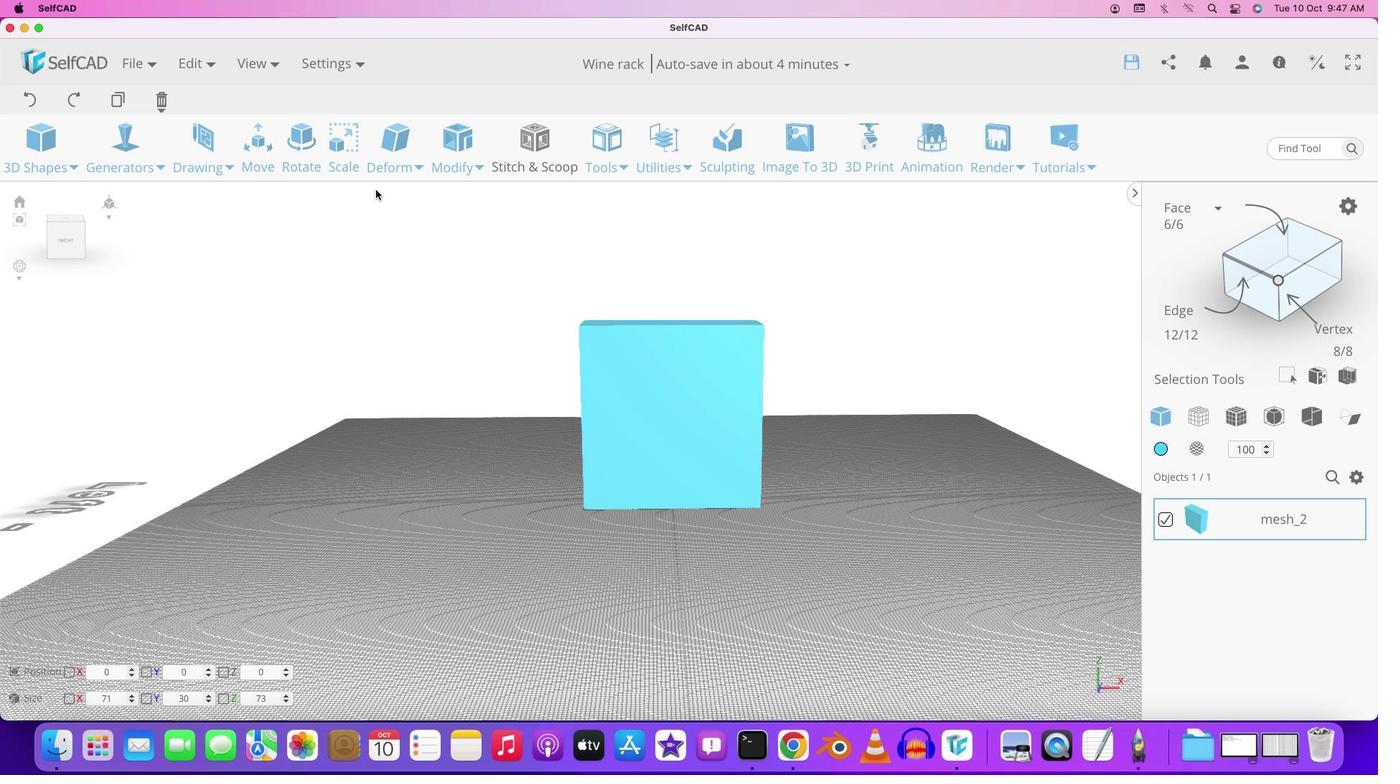 
Action: Mouse moved to (267, 157)
Screenshot: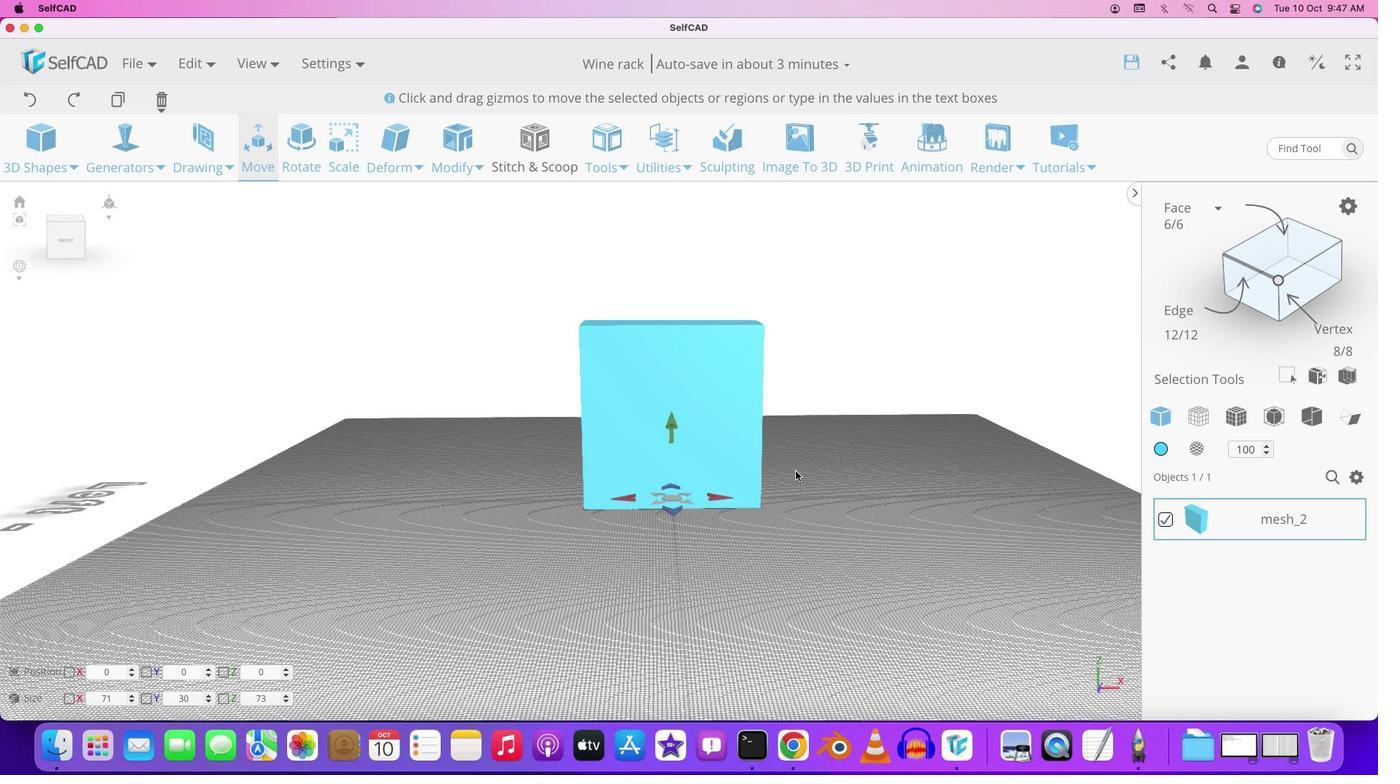 
Action: Mouse pressed left at (267, 157)
Screenshot: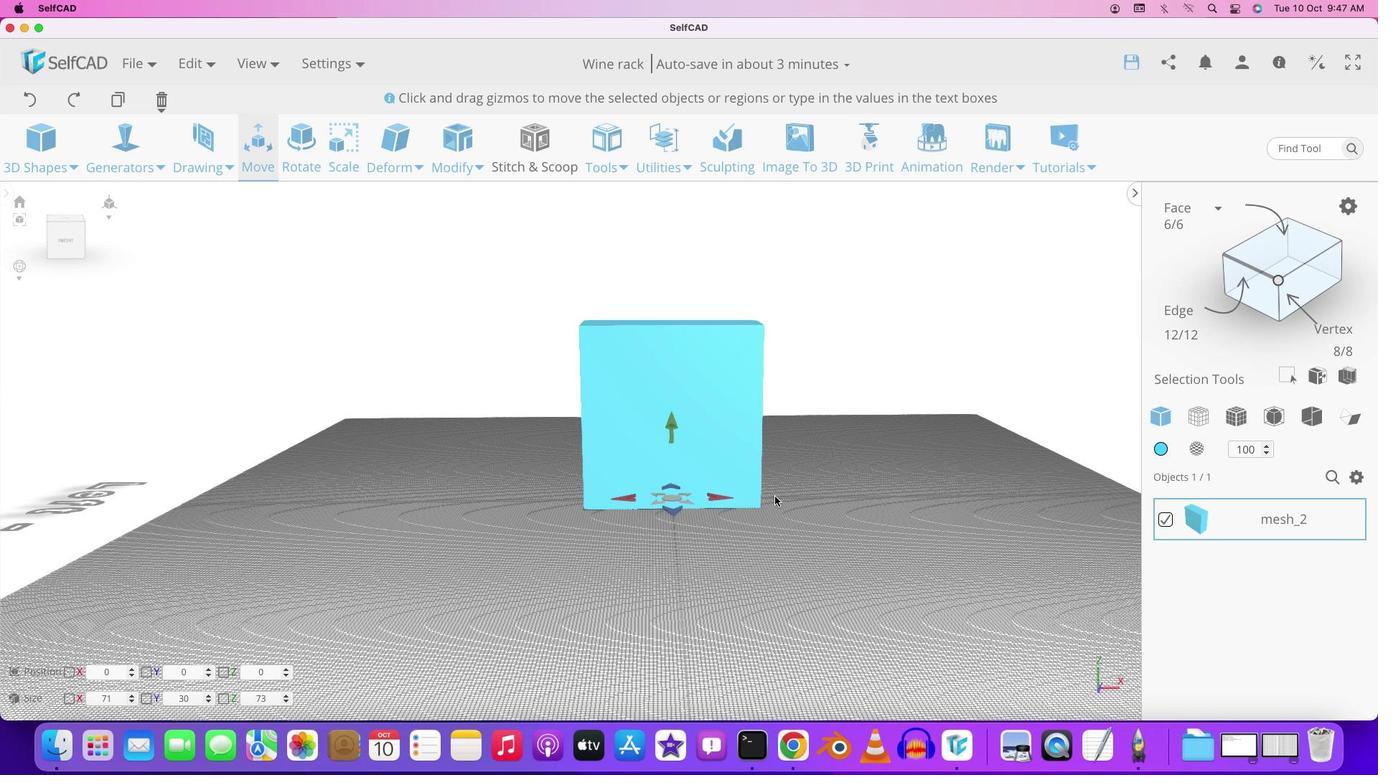 
Action: Mouse moved to (719, 497)
Screenshot: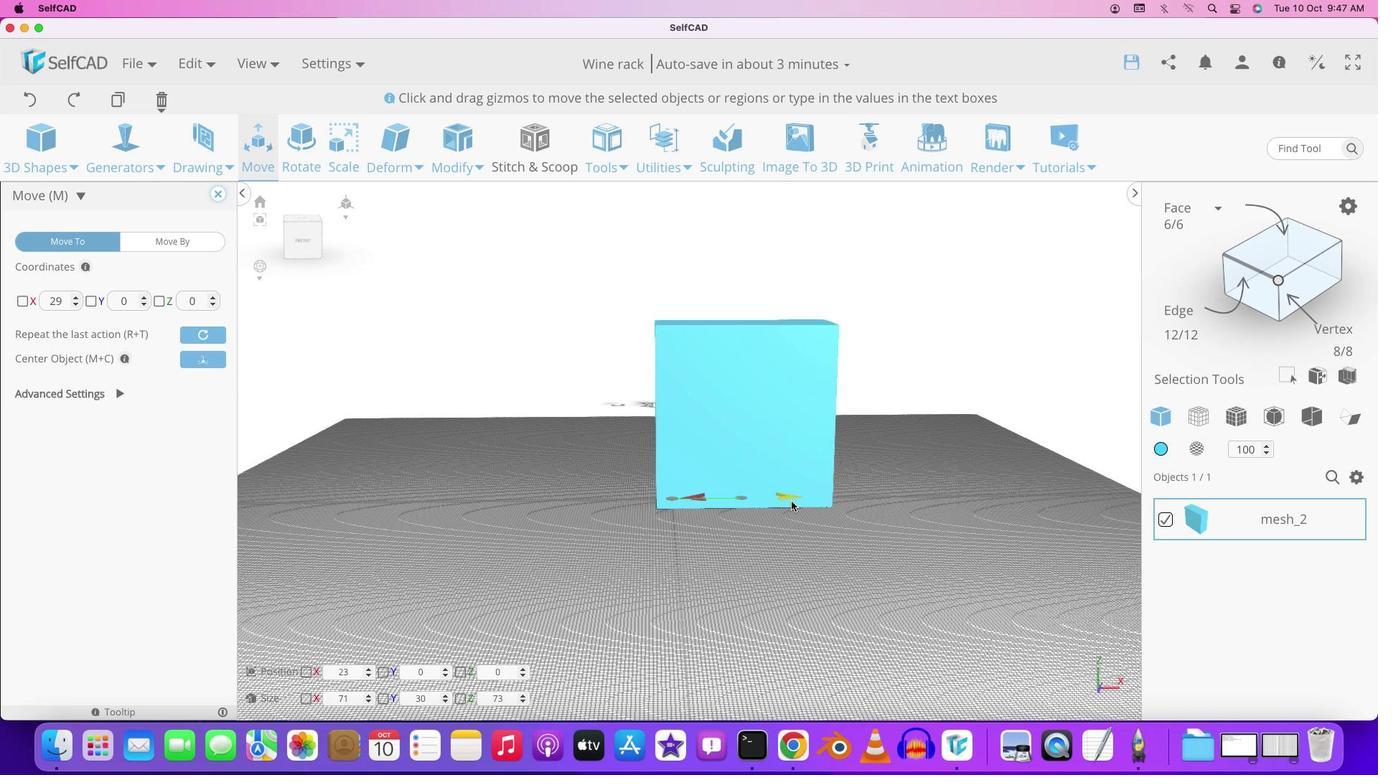 
Action: Mouse pressed left at (719, 497)
Screenshot: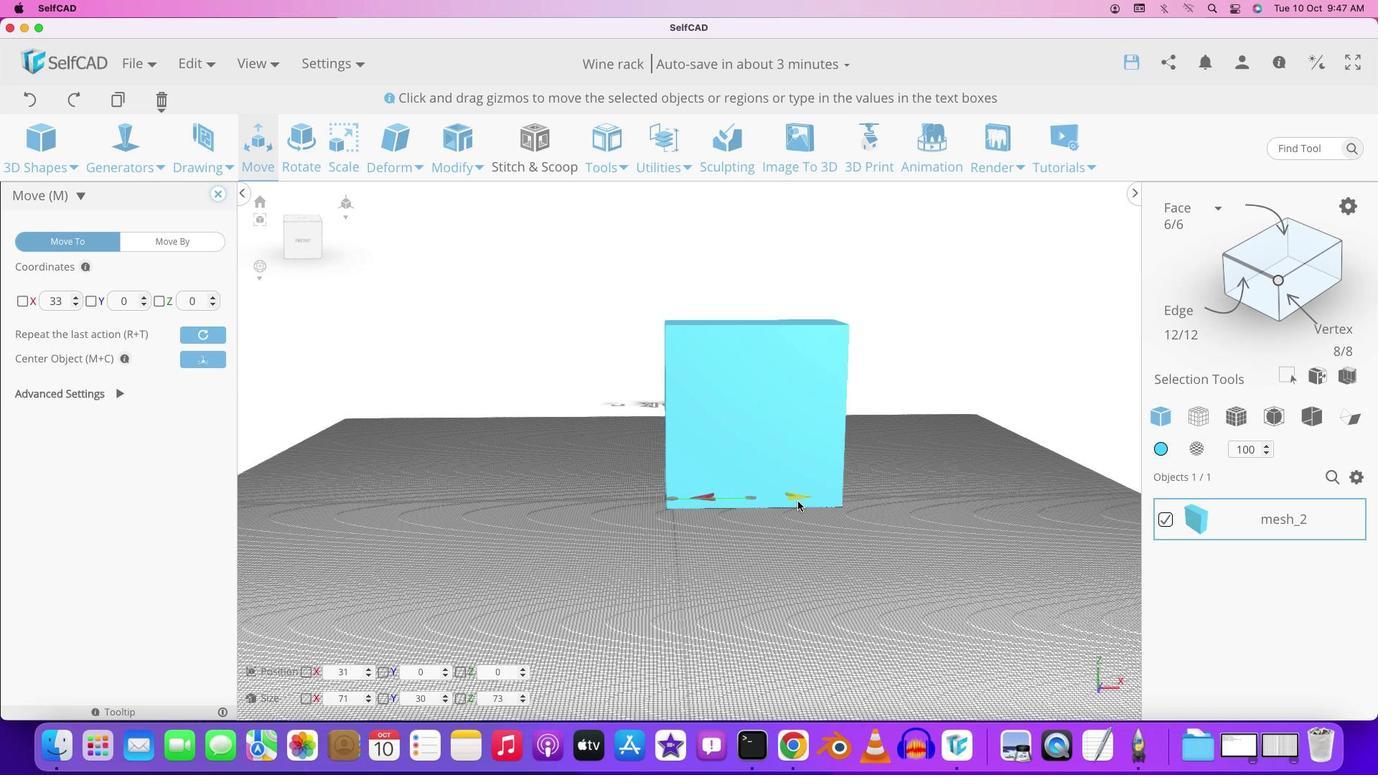 
Action: Mouse moved to (64, 300)
Screenshot: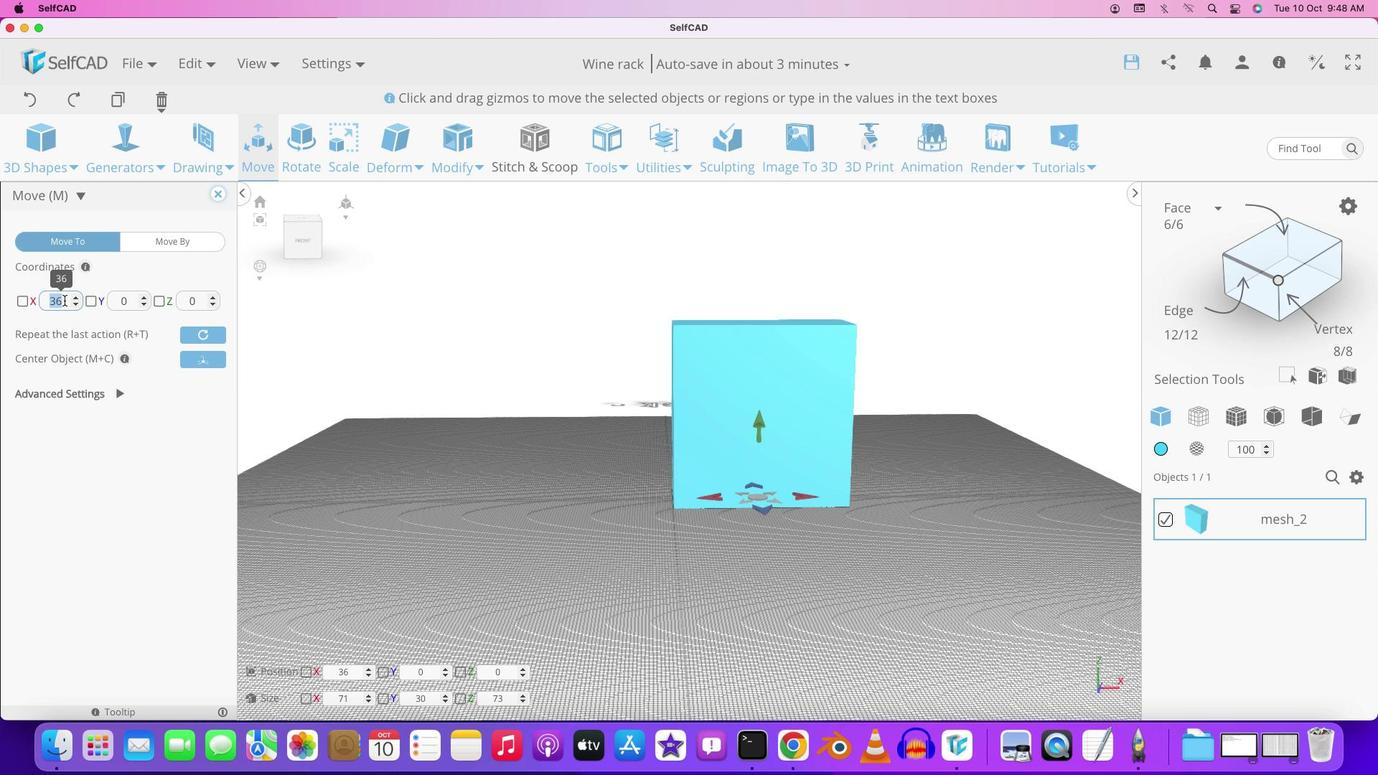 
Action: Mouse pressed left at (64, 300)
Screenshot: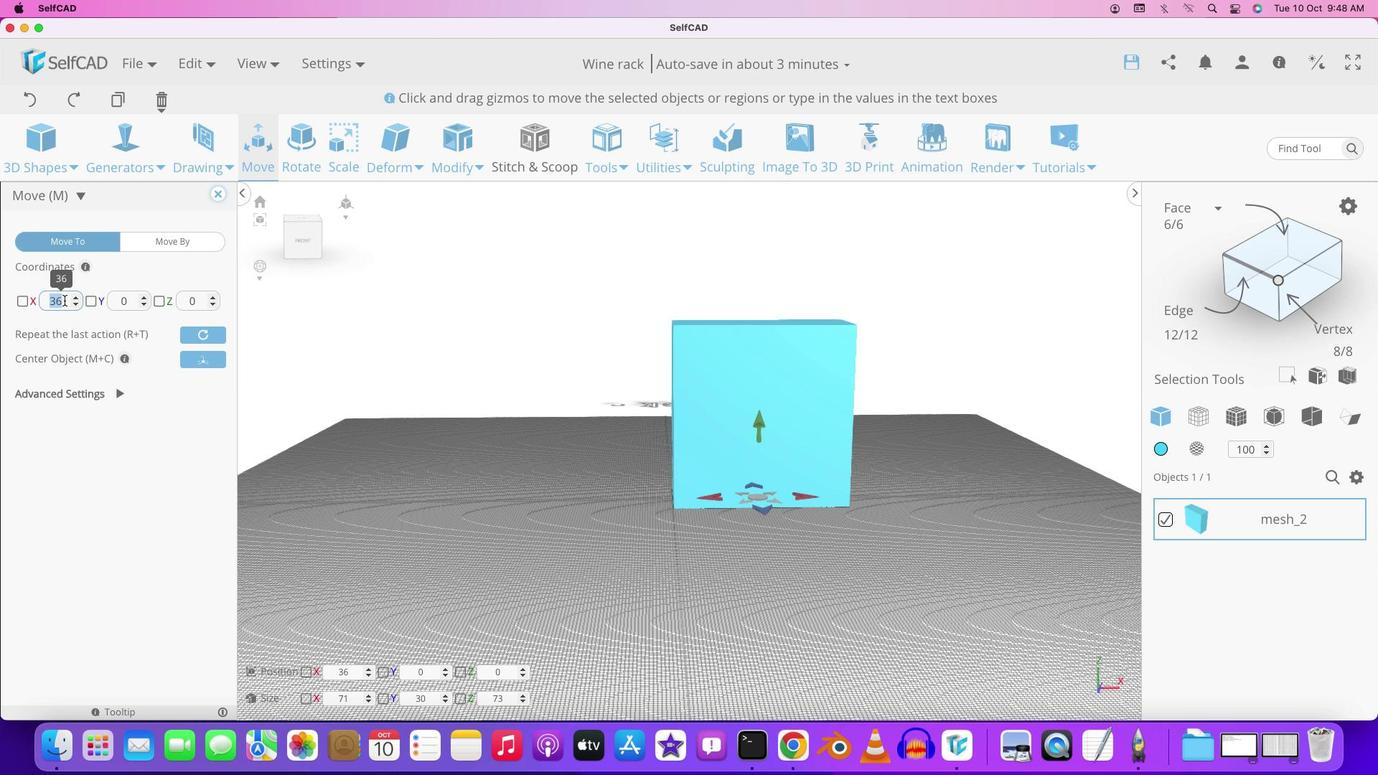 
Action: Mouse moved to (175, 379)
Screenshot: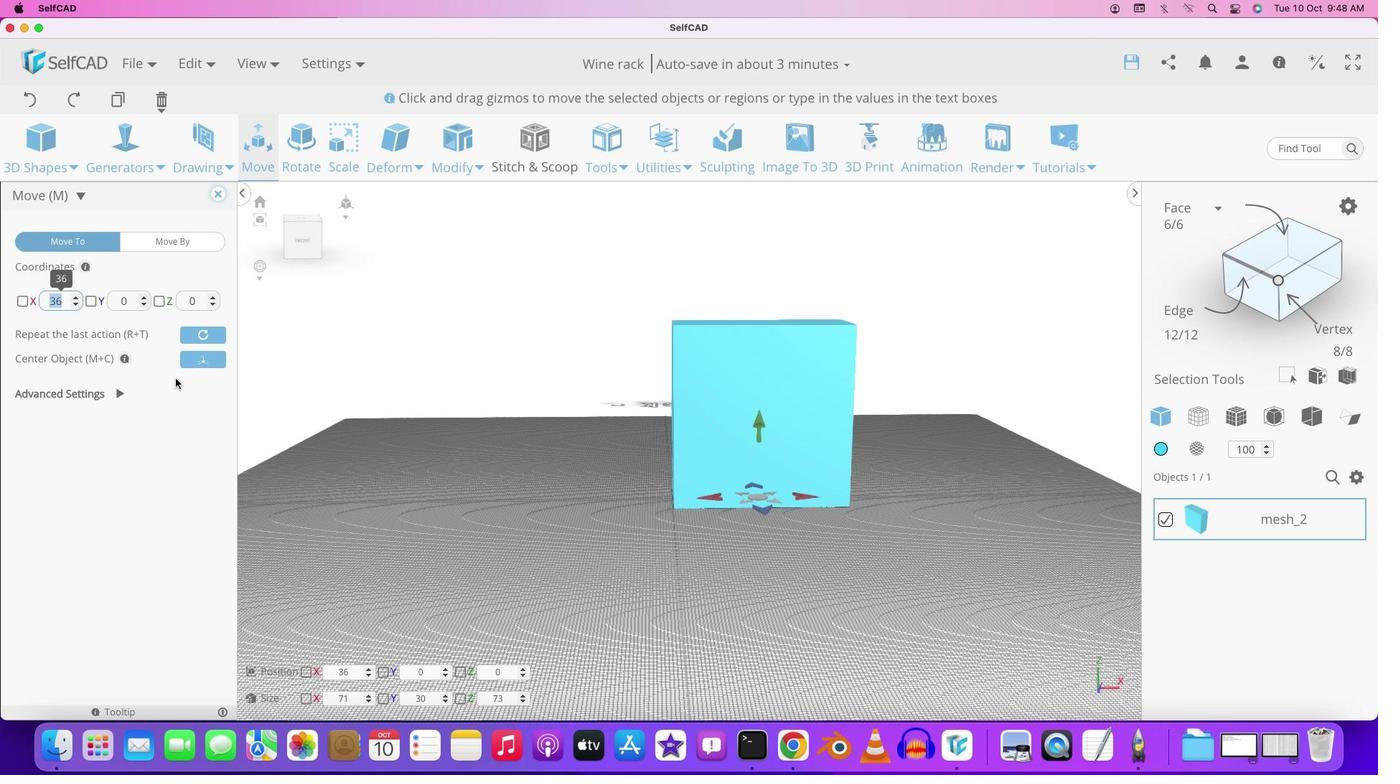 
Action: Key pressed '1'Key.enter
Screenshot: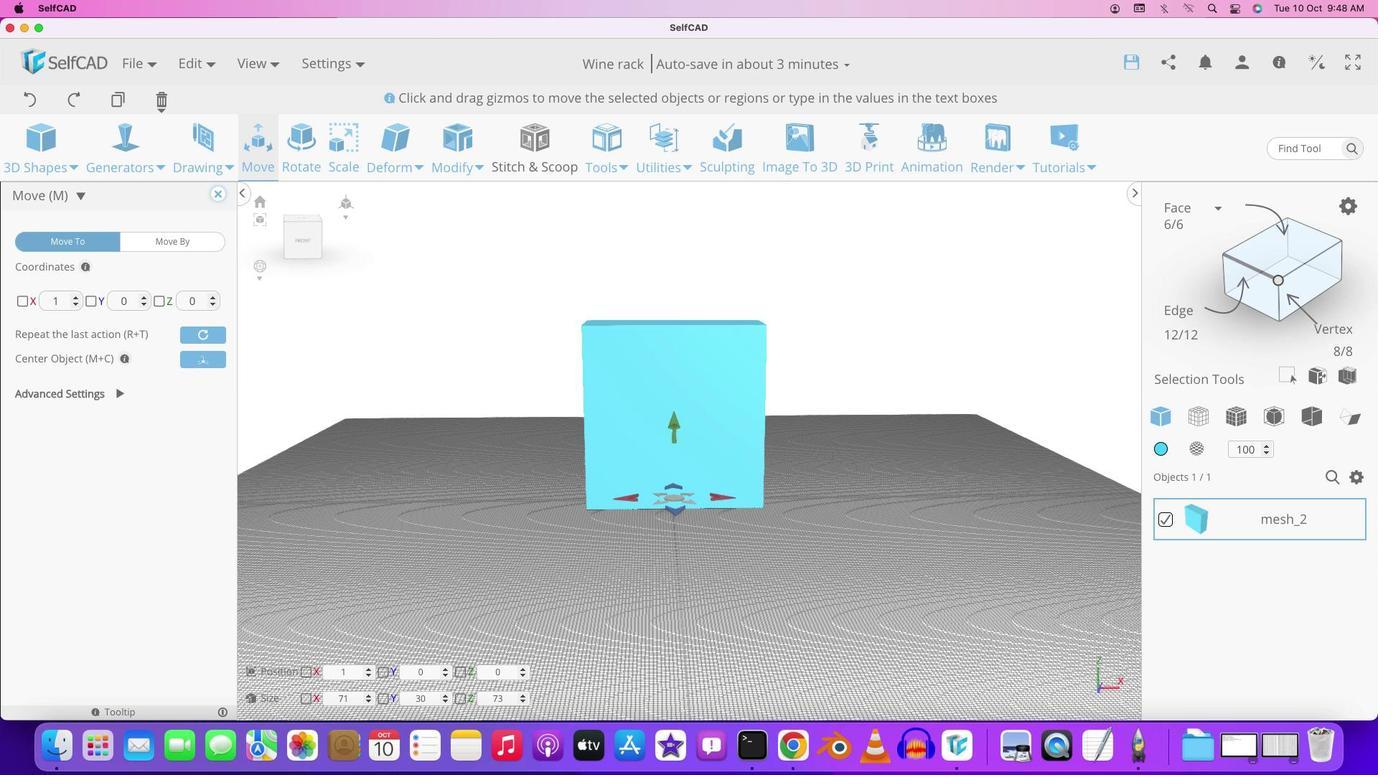 
Action: Mouse moved to (670, 476)
Screenshot: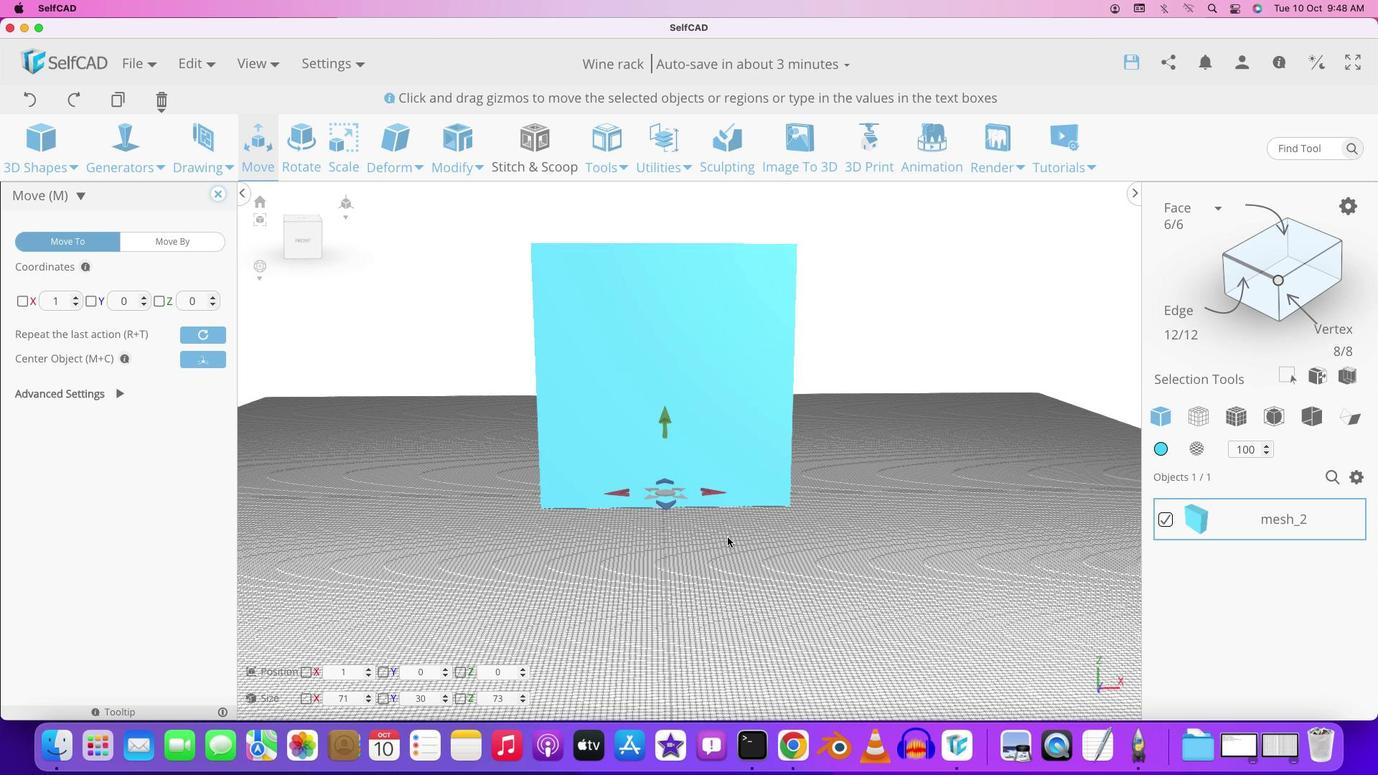 
Action: Mouse scrolled (670, 476) with delta (0, 0)
Screenshot: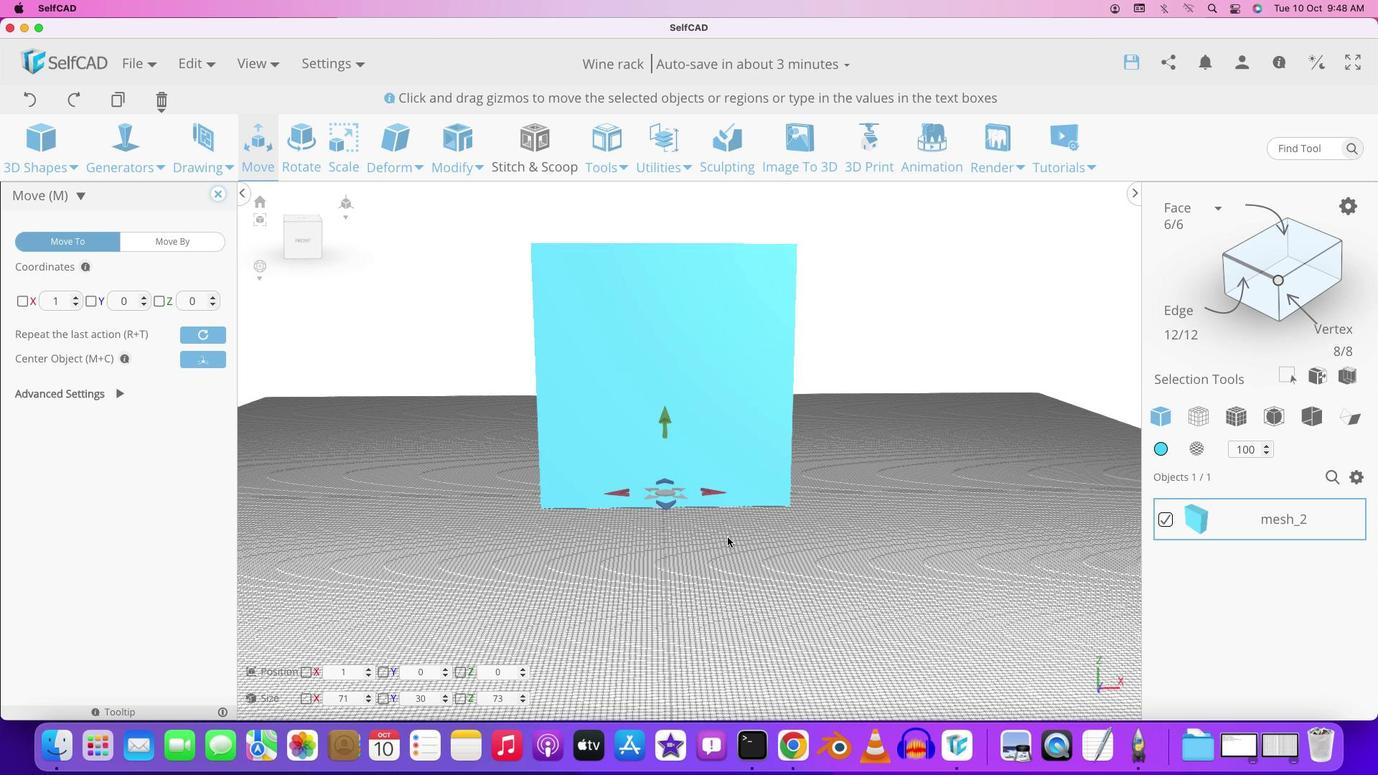 
Action: Mouse moved to (673, 476)
Screenshot: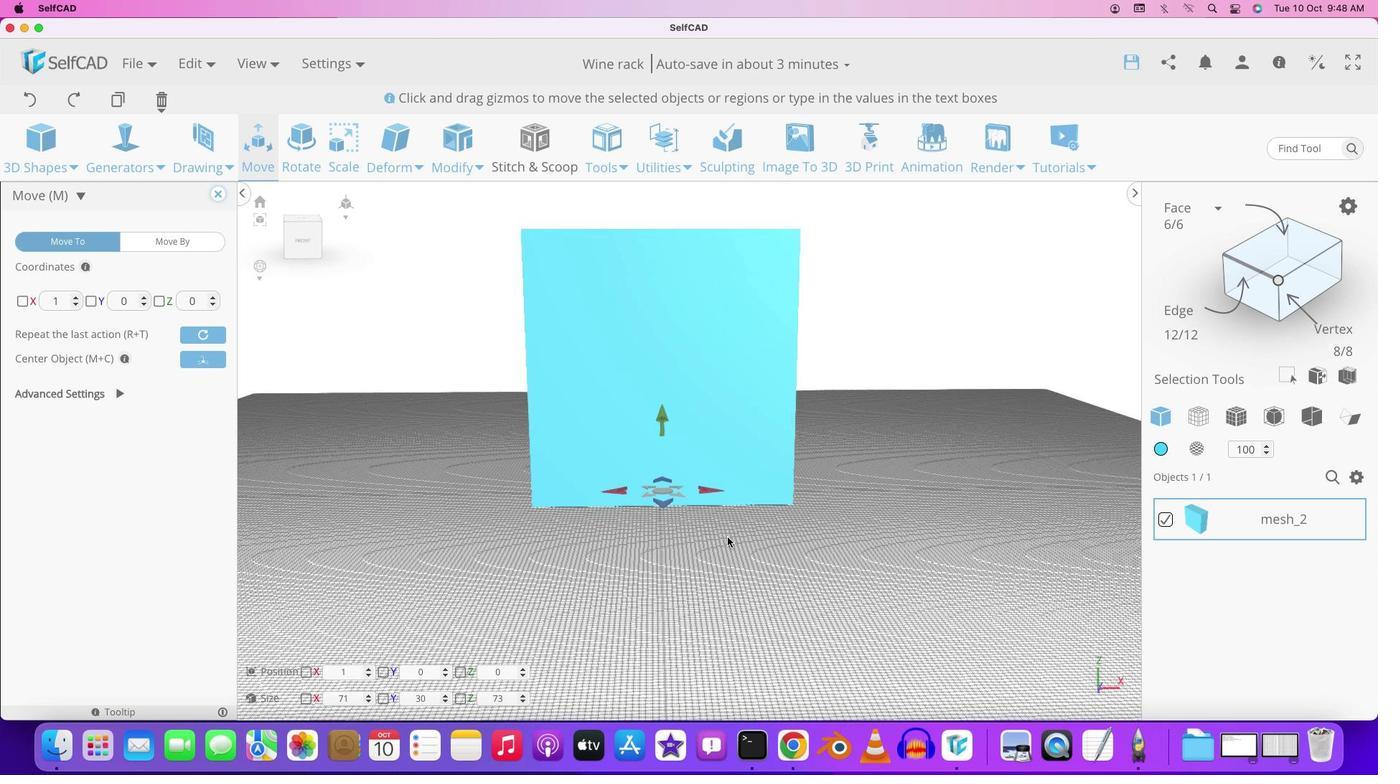 
Action: Mouse scrolled (673, 476) with delta (0, 0)
Screenshot: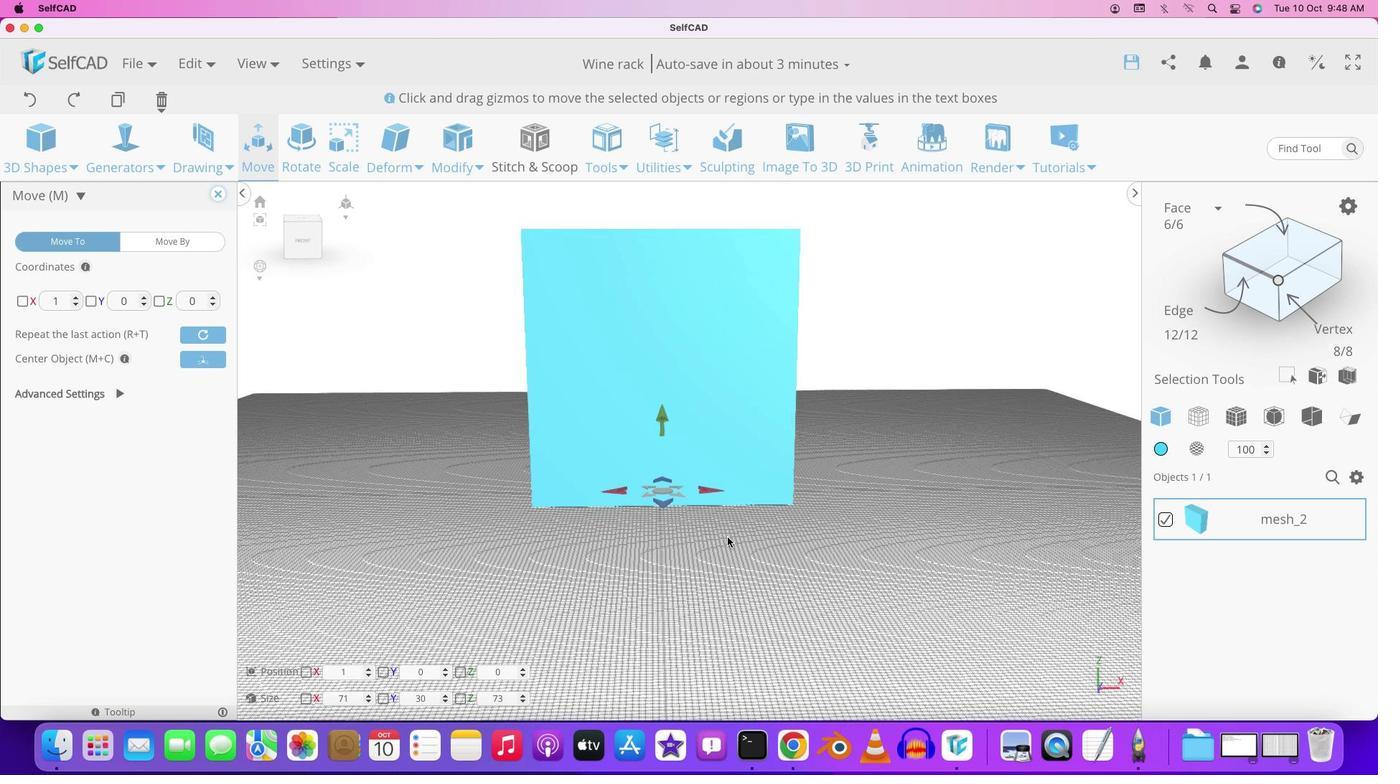 
Action: Mouse moved to (683, 497)
Screenshot: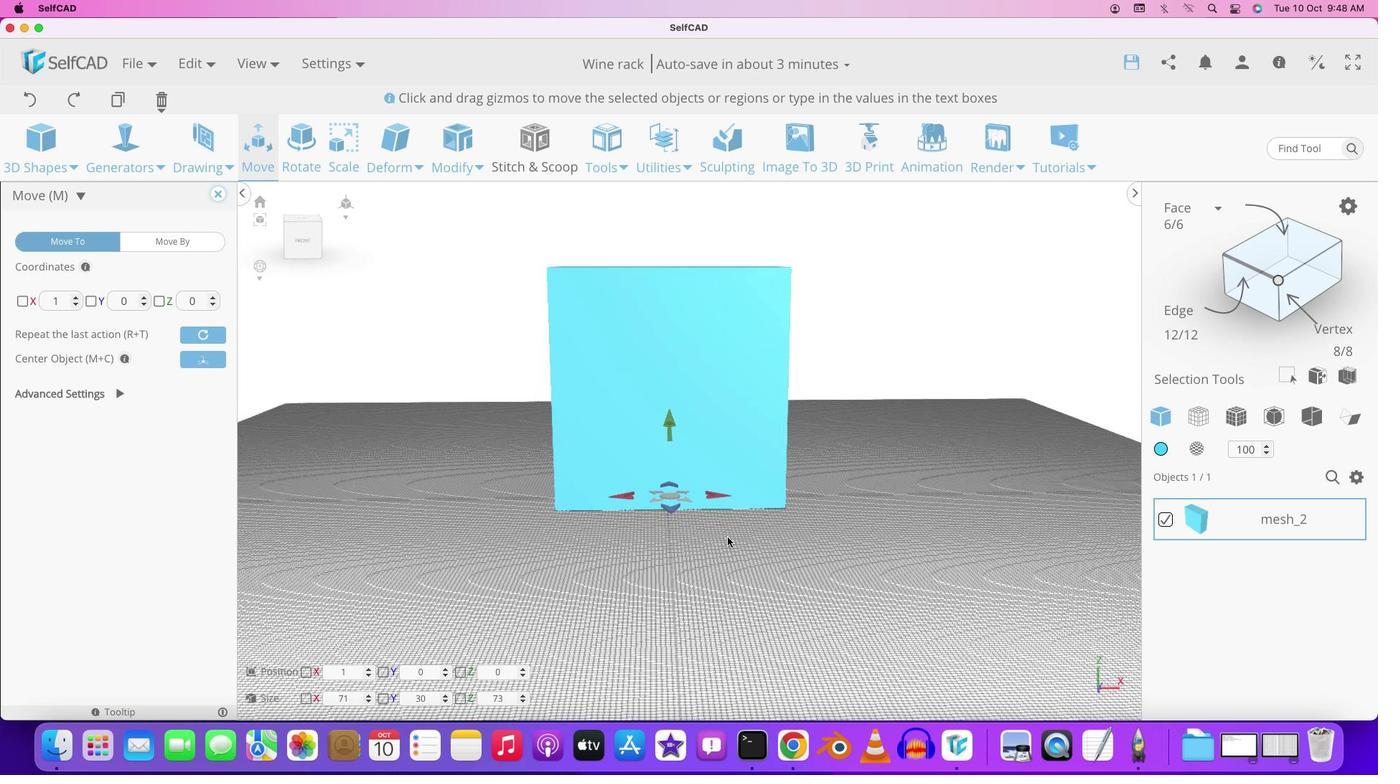 
Action: Mouse scrolled (683, 497) with delta (0, -2)
Screenshot: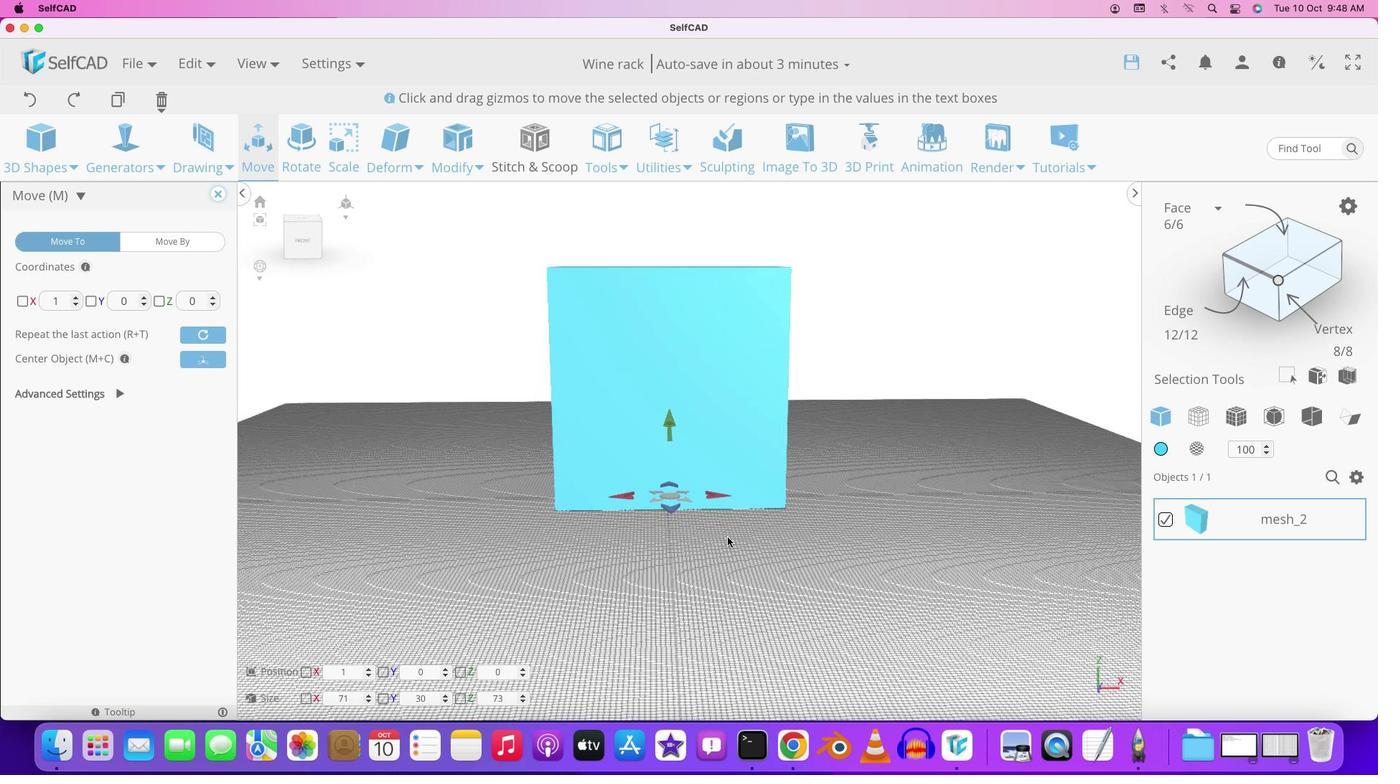 
Action: Mouse moved to (693, 511)
Screenshot: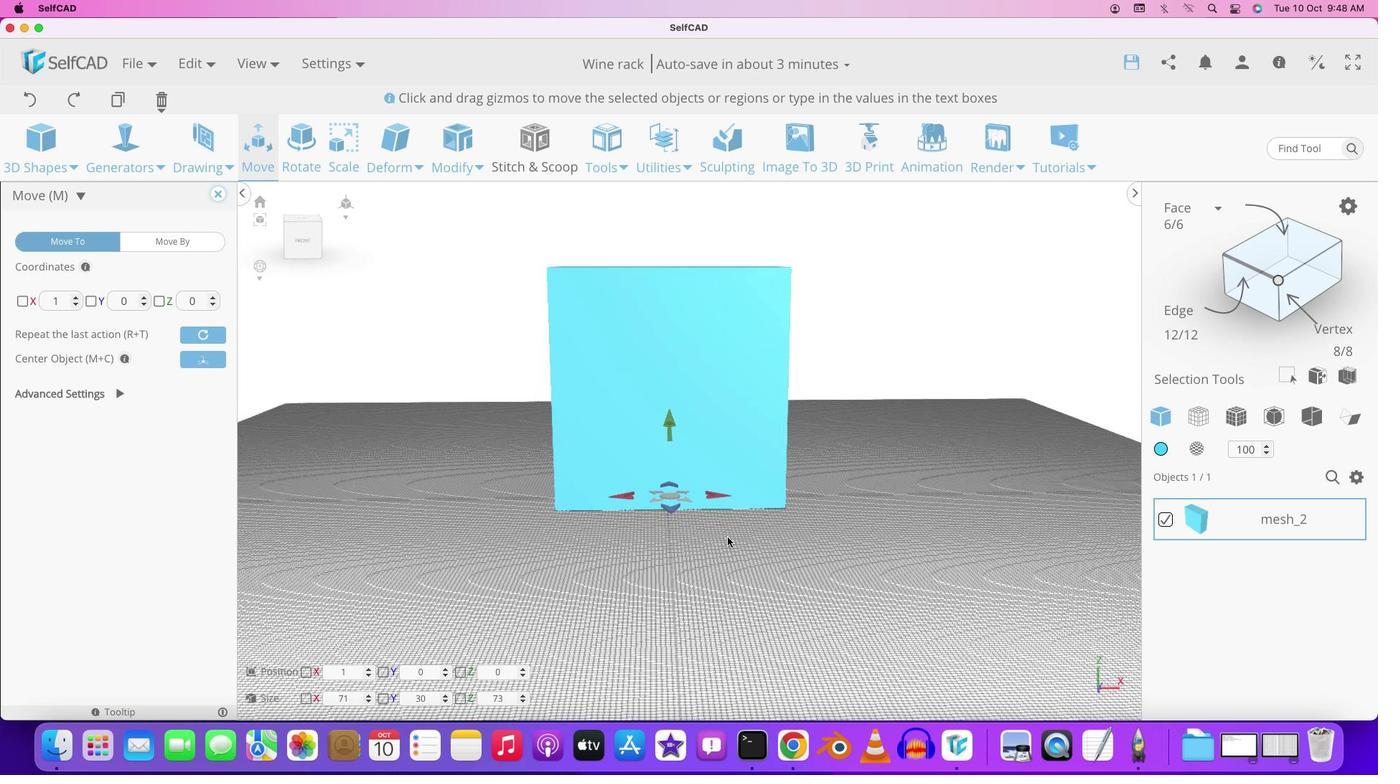 
Action: Mouse scrolled (693, 511) with delta (0, 2)
Screenshot: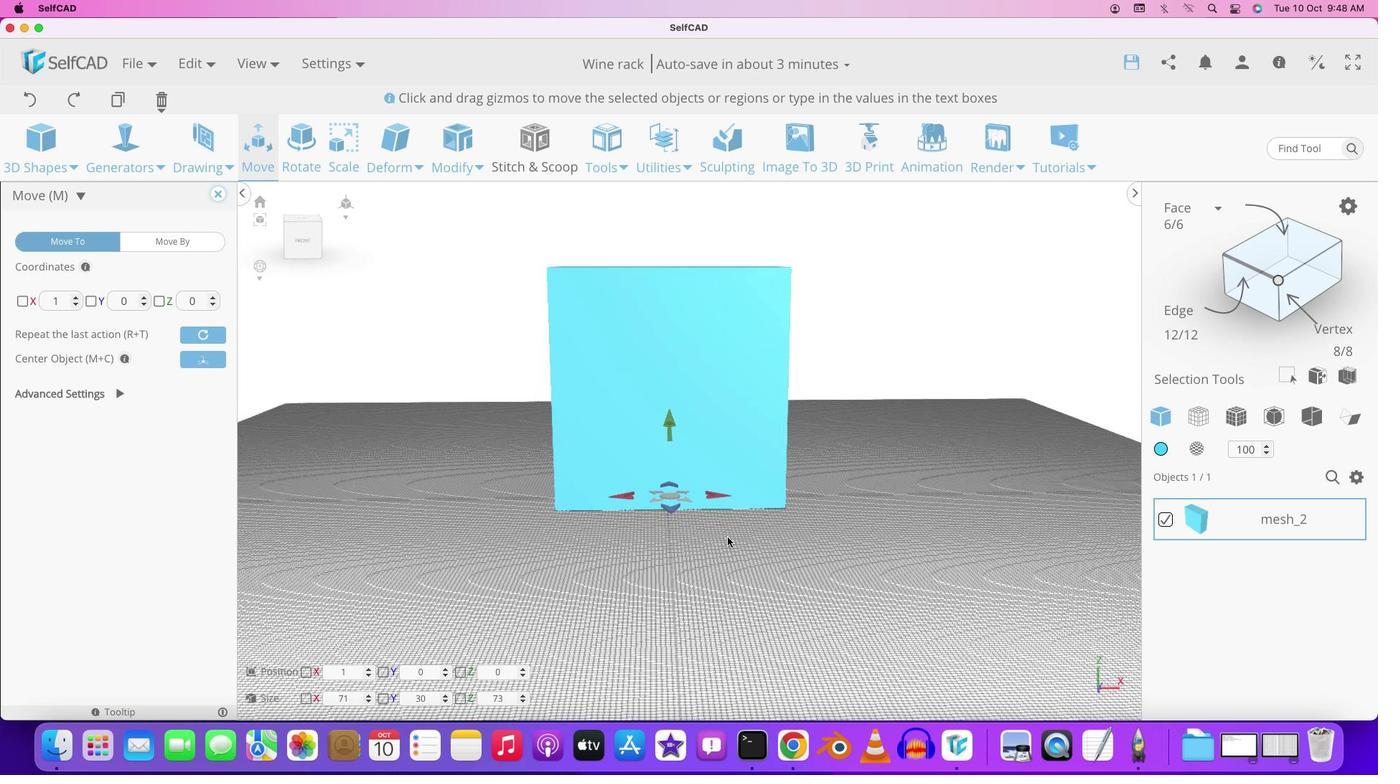 
Action: Mouse moved to (712, 530)
Screenshot: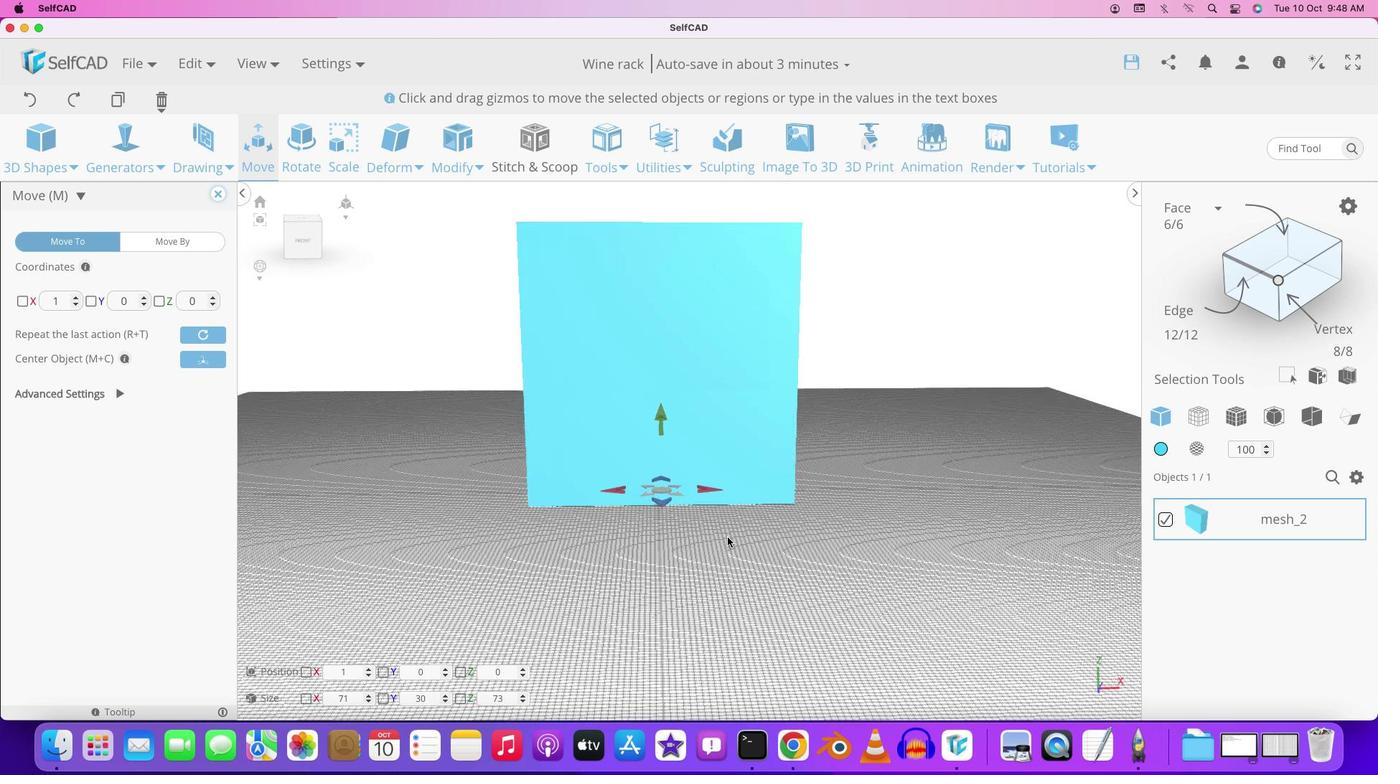 
Action: Mouse scrolled (712, 530) with delta (0, 2)
Screenshot: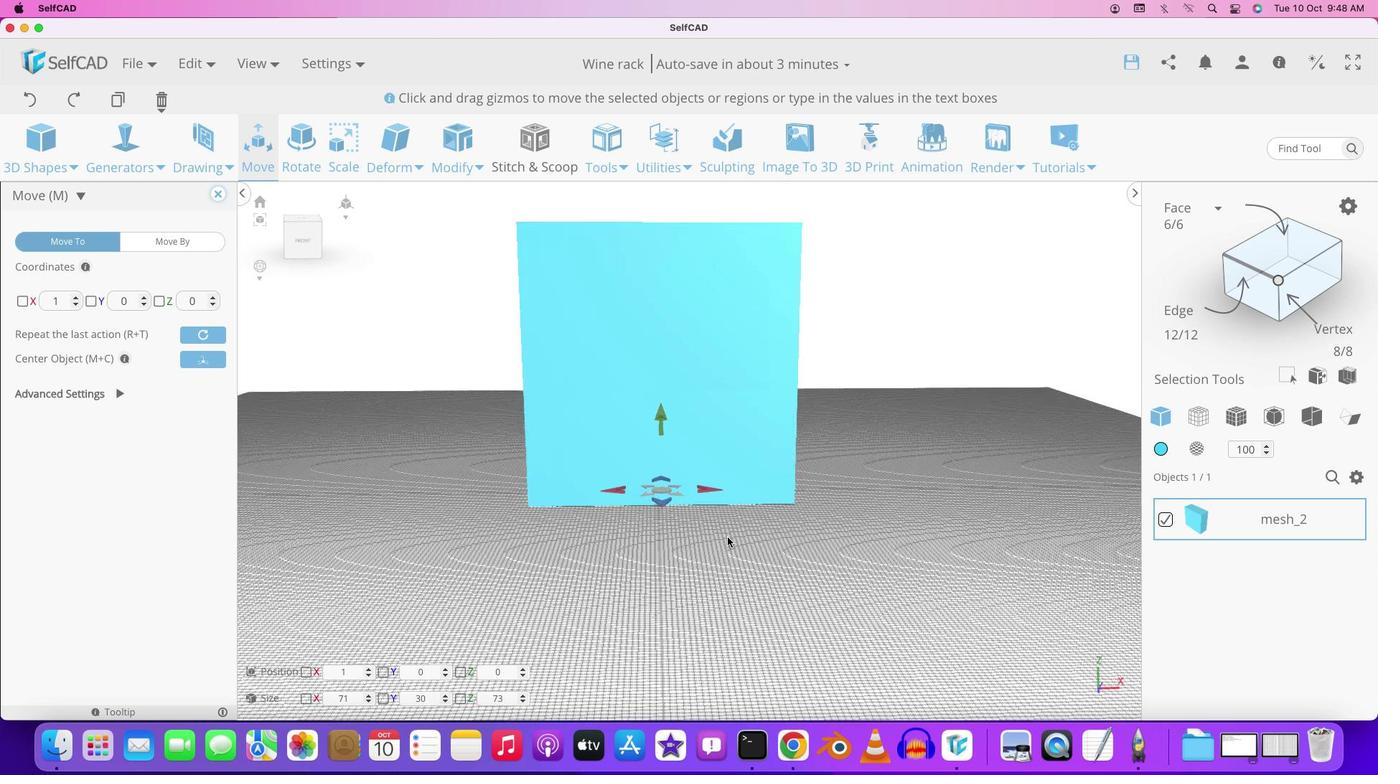 
Action: Mouse moved to (727, 537)
Screenshot: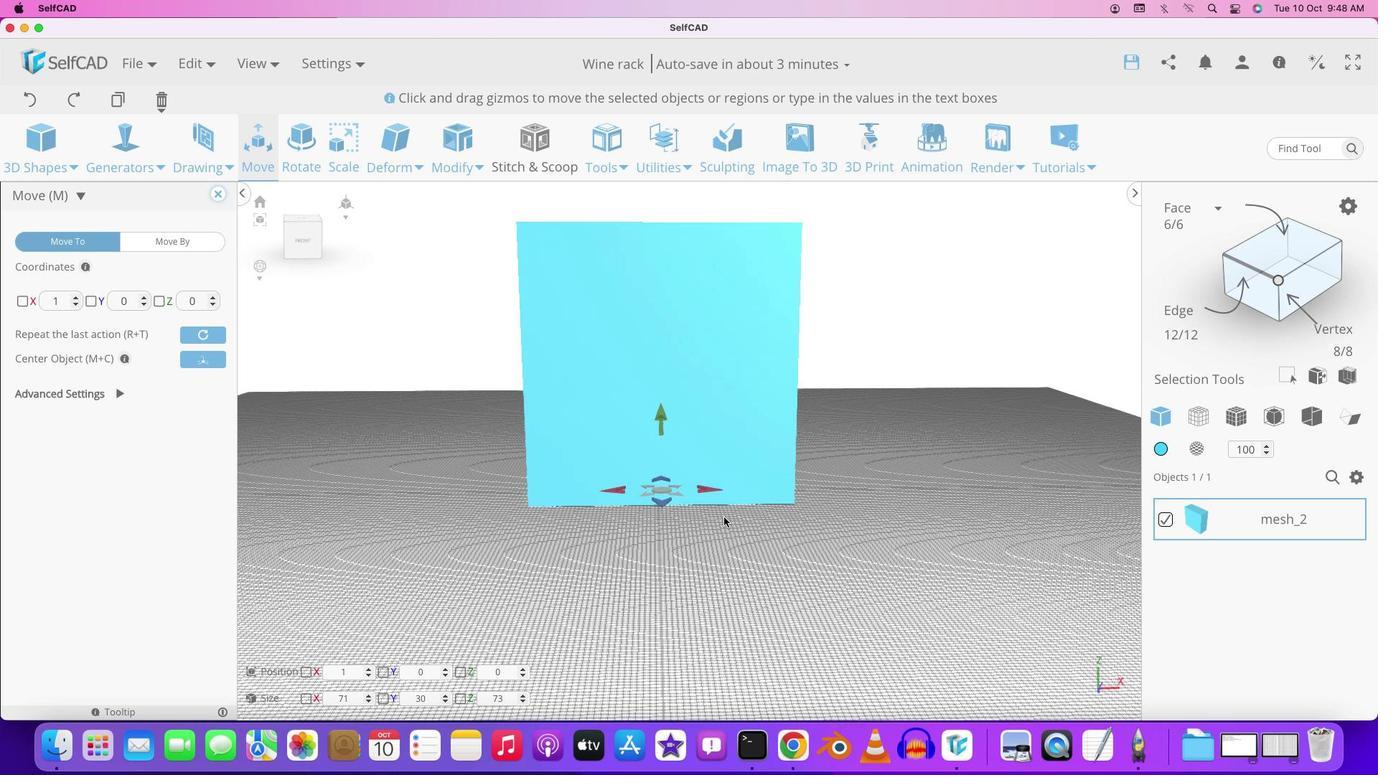 
Action: Mouse scrolled (727, 537) with delta (0, 0)
Screenshot: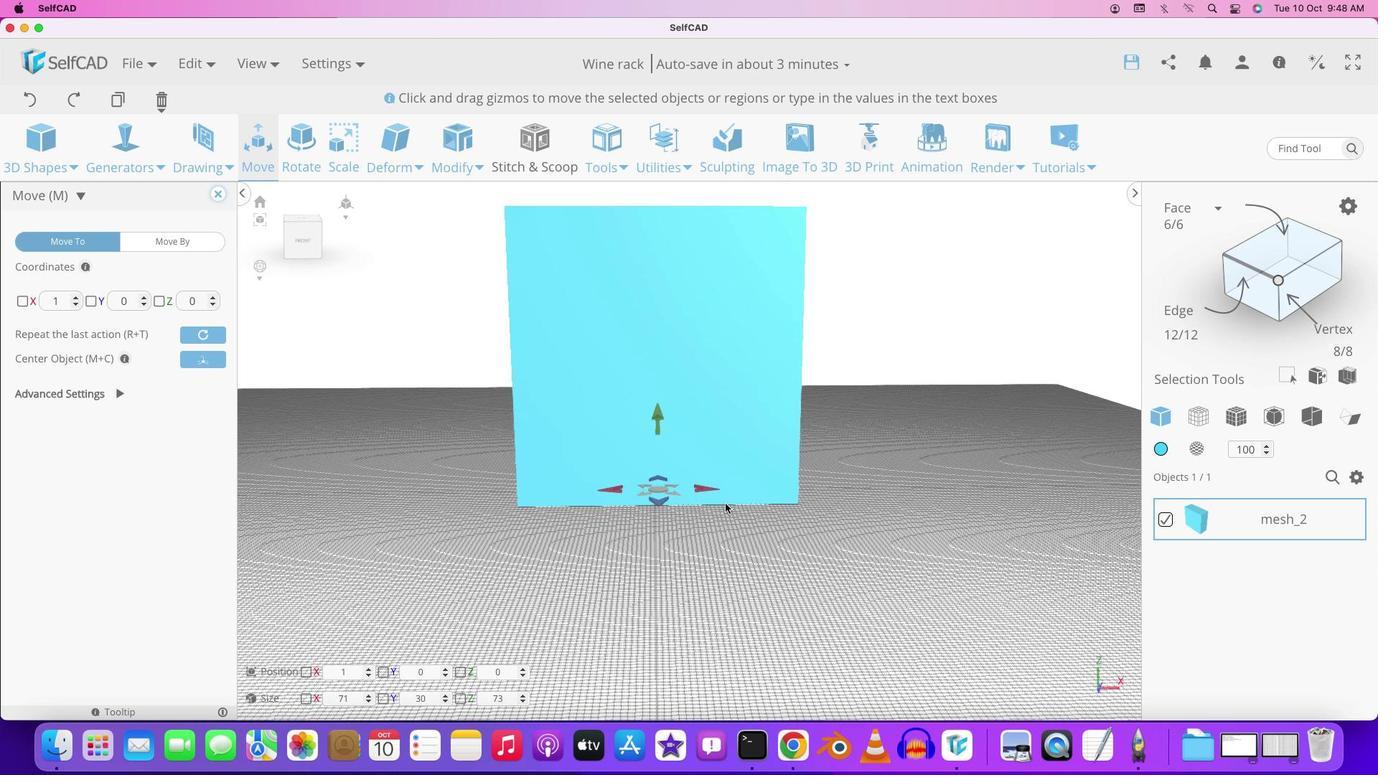 
Action: Mouse scrolled (727, 537) with delta (0, -2)
Screenshot: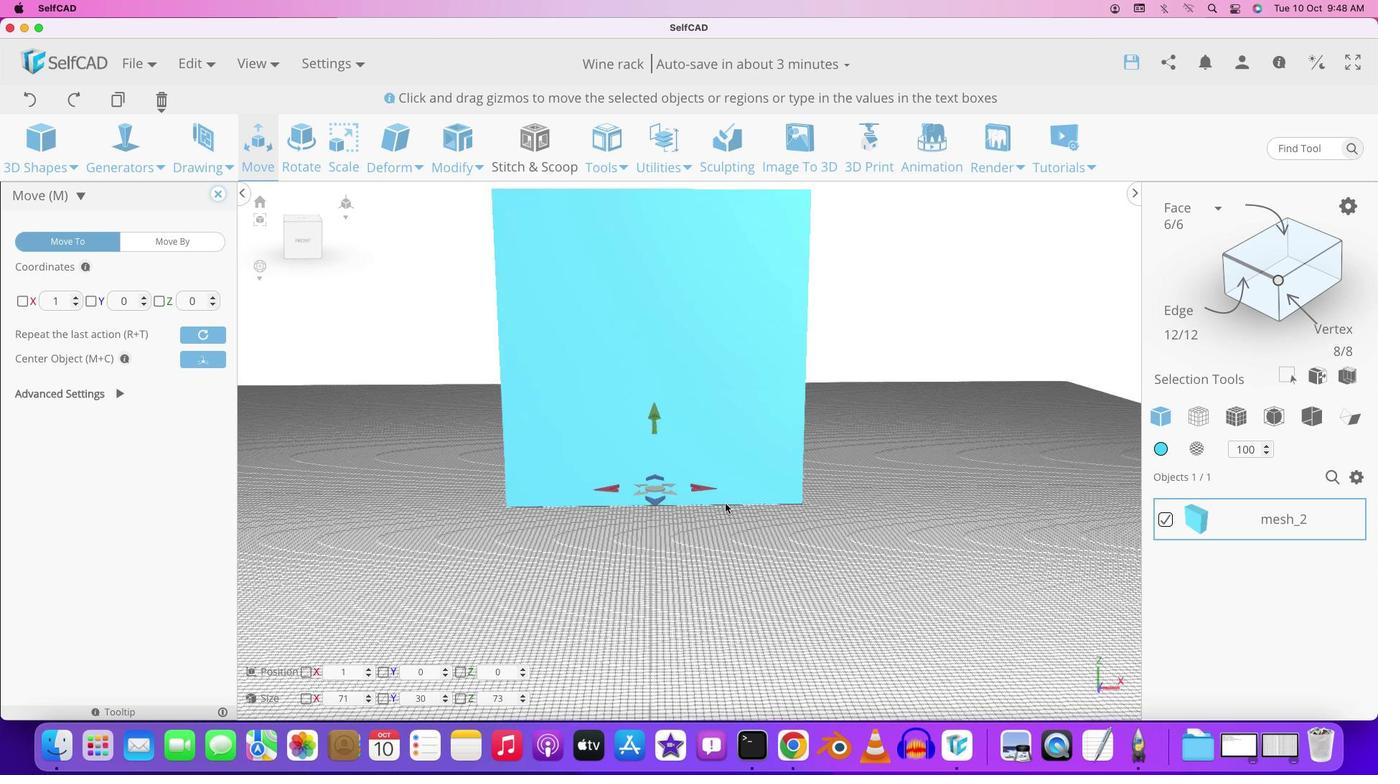 
Action: Mouse scrolled (727, 537) with delta (0, 2)
Screenshot: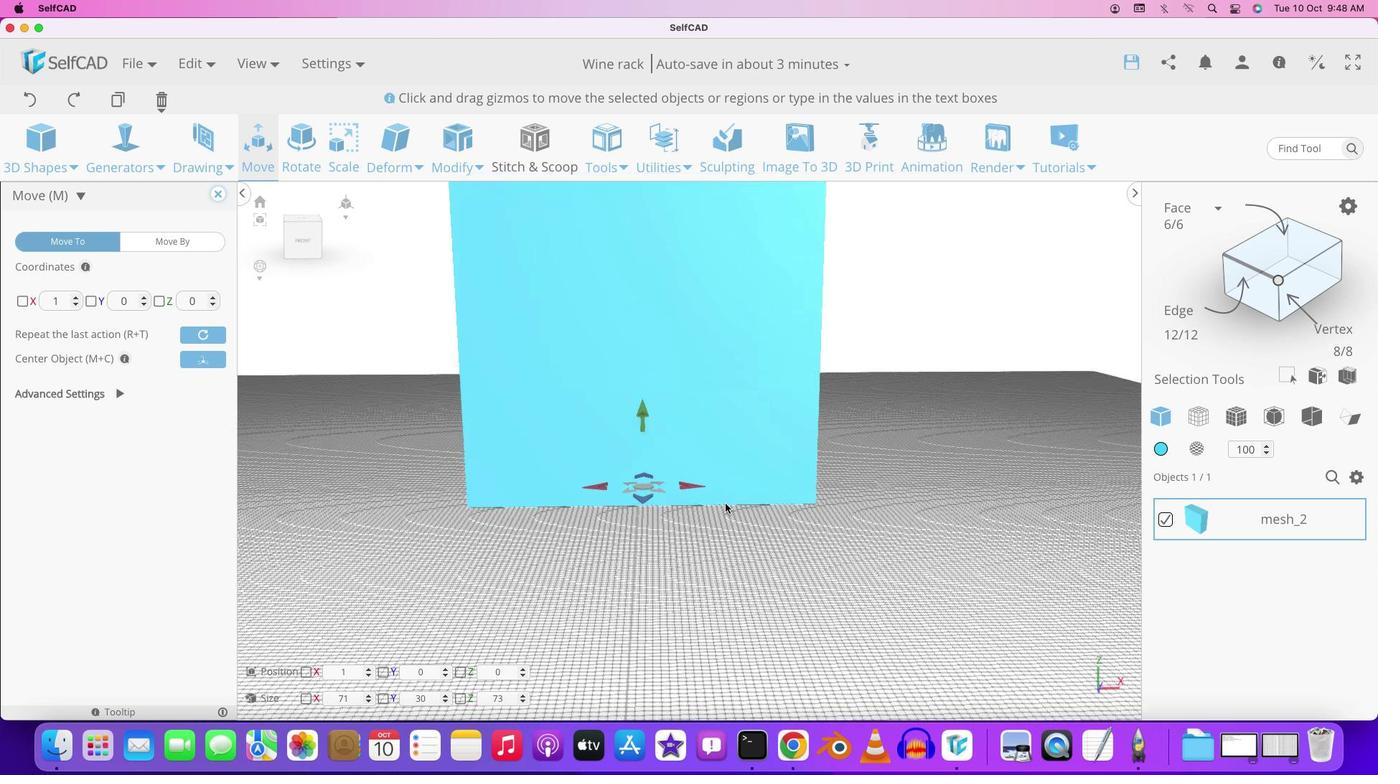 
Action: Mouse moved to (725, 503)
Screenshot: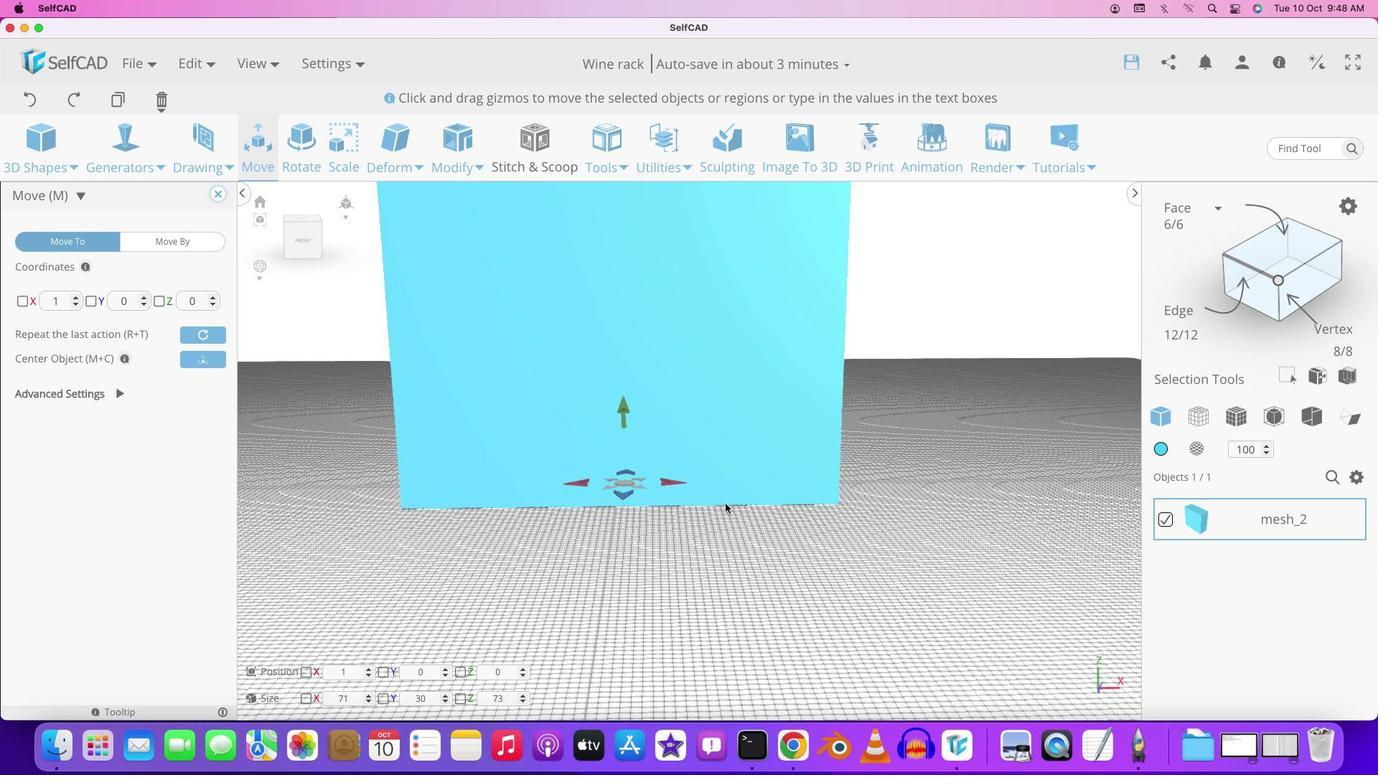 
Action: Mouse scrolled (725, 503) with delta (0, 0)
Screenshot: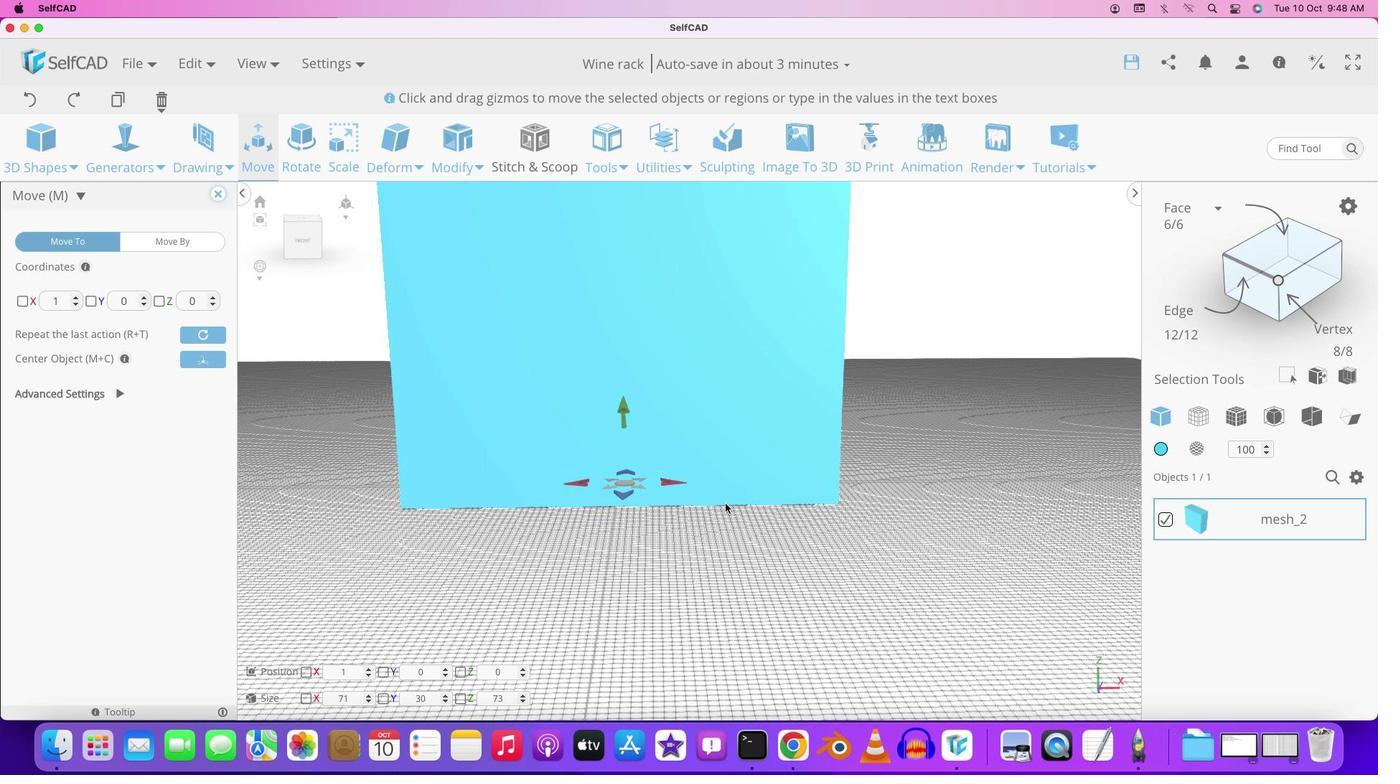 
Action: Mouse scrolled (725, 503) with delta (0, 0)
Screenshot: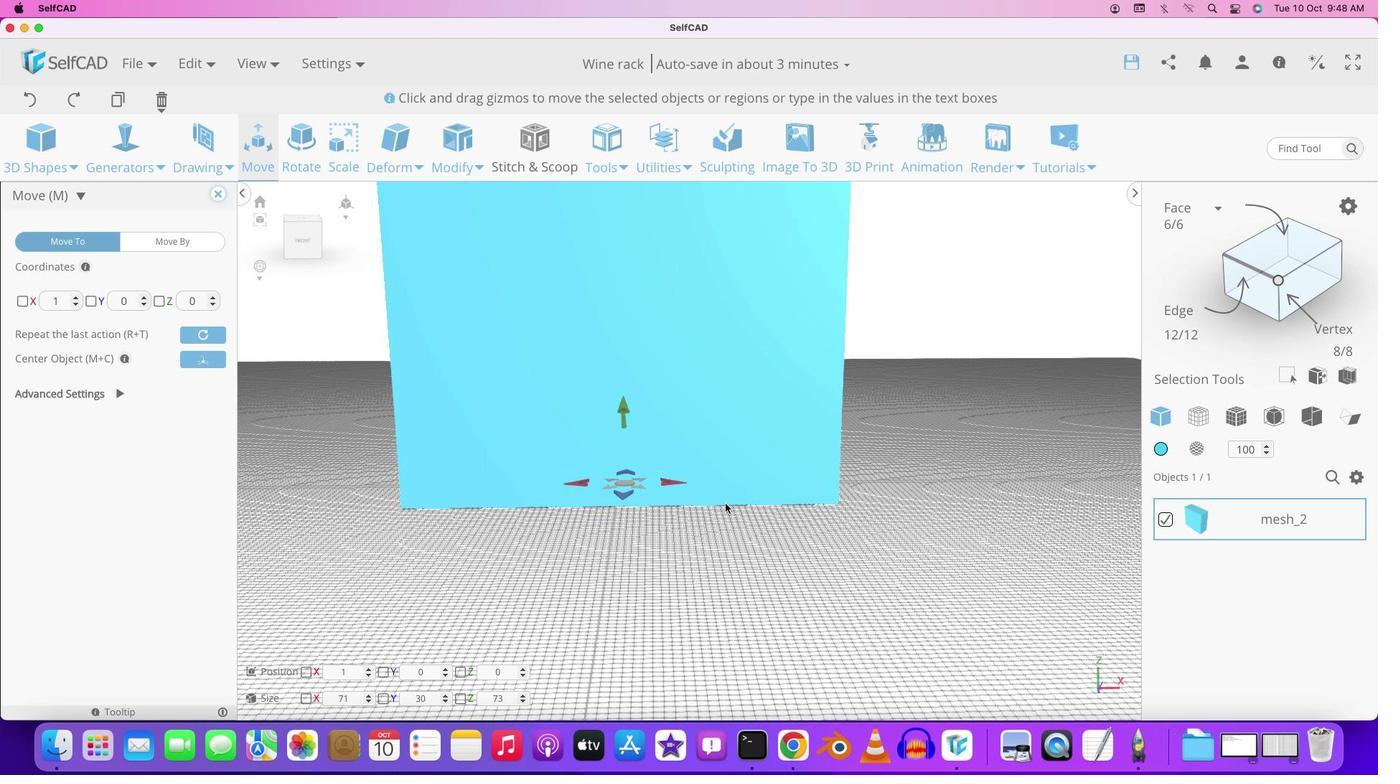 
Action: Mouse scrolled (725, 503) with delta (0, 2)
Screenshot: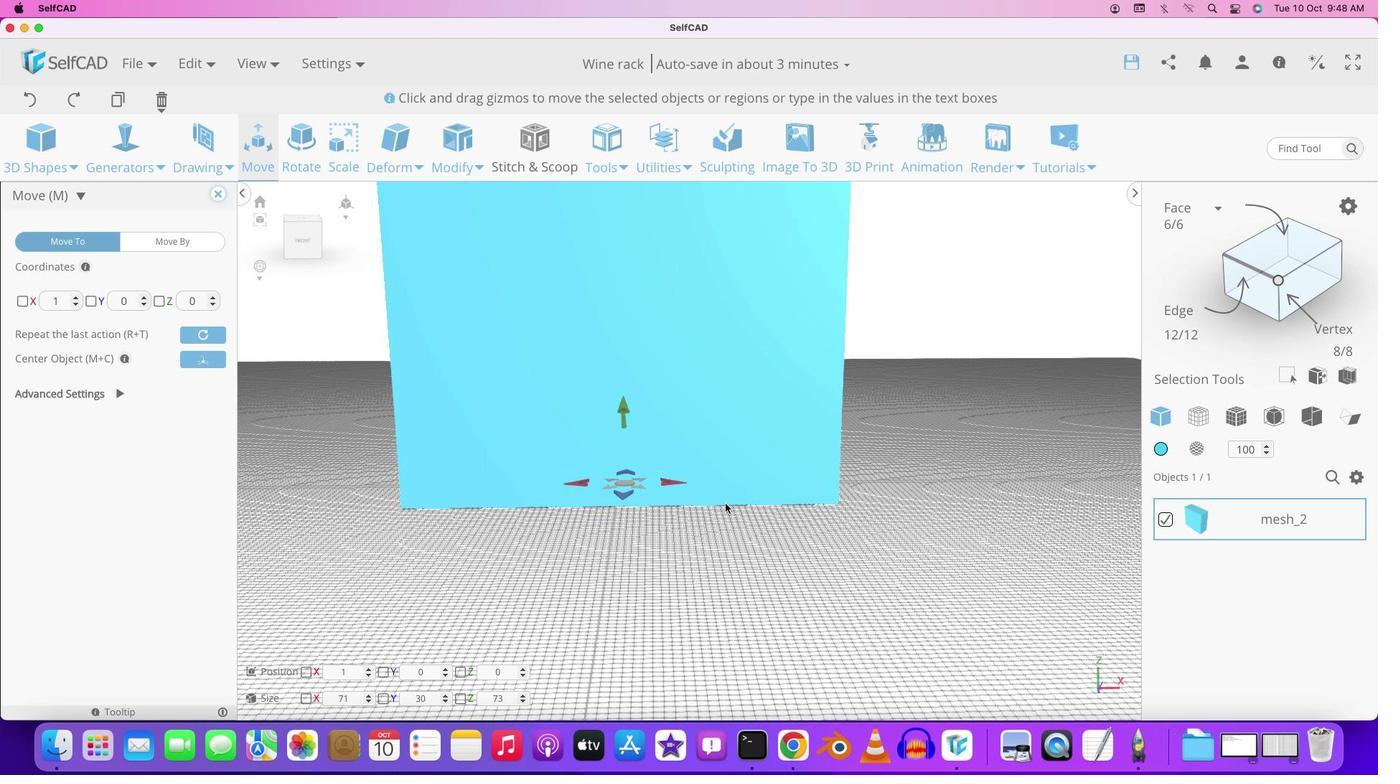 
Action: Mouse scrolled (725, 503) with delta (0, 2)
Screenshot: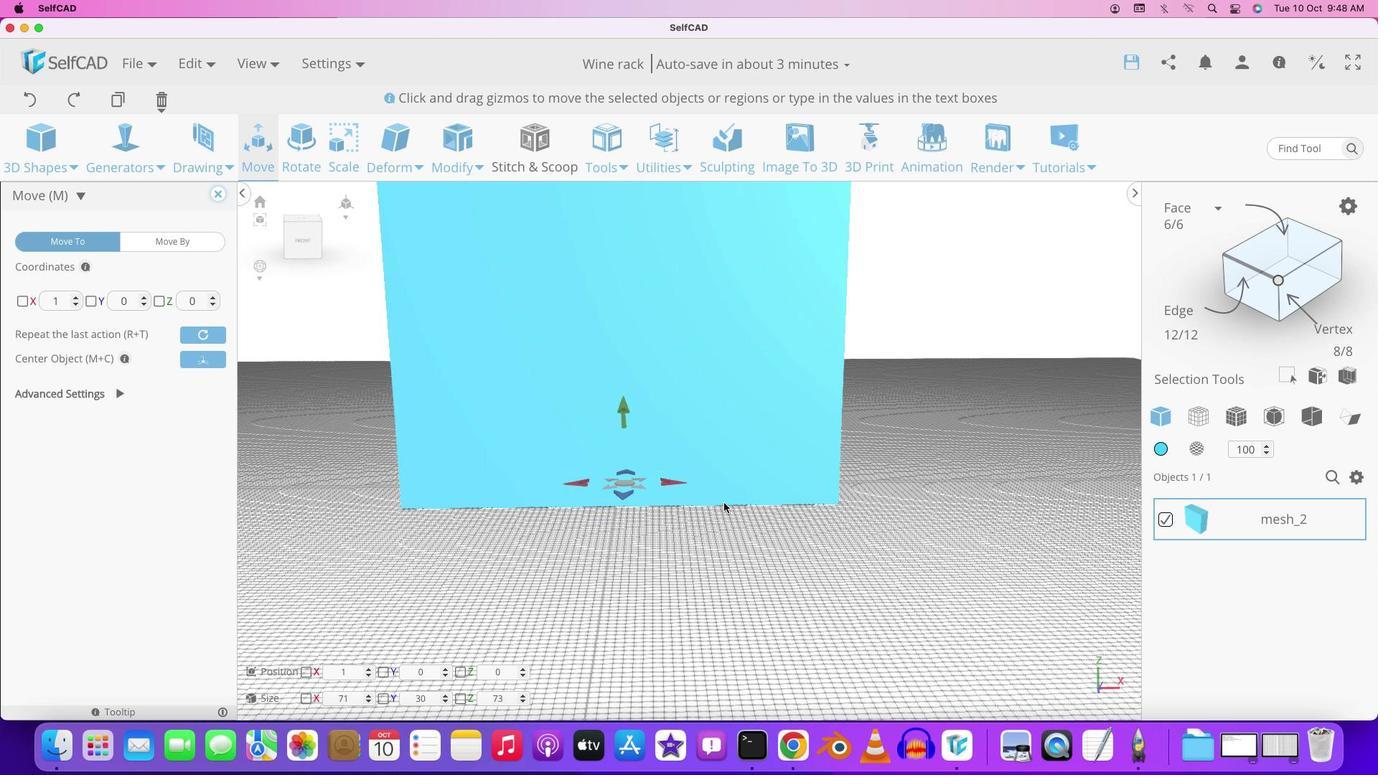 
Action: Mouse moved to (671, 482)
Screenshot: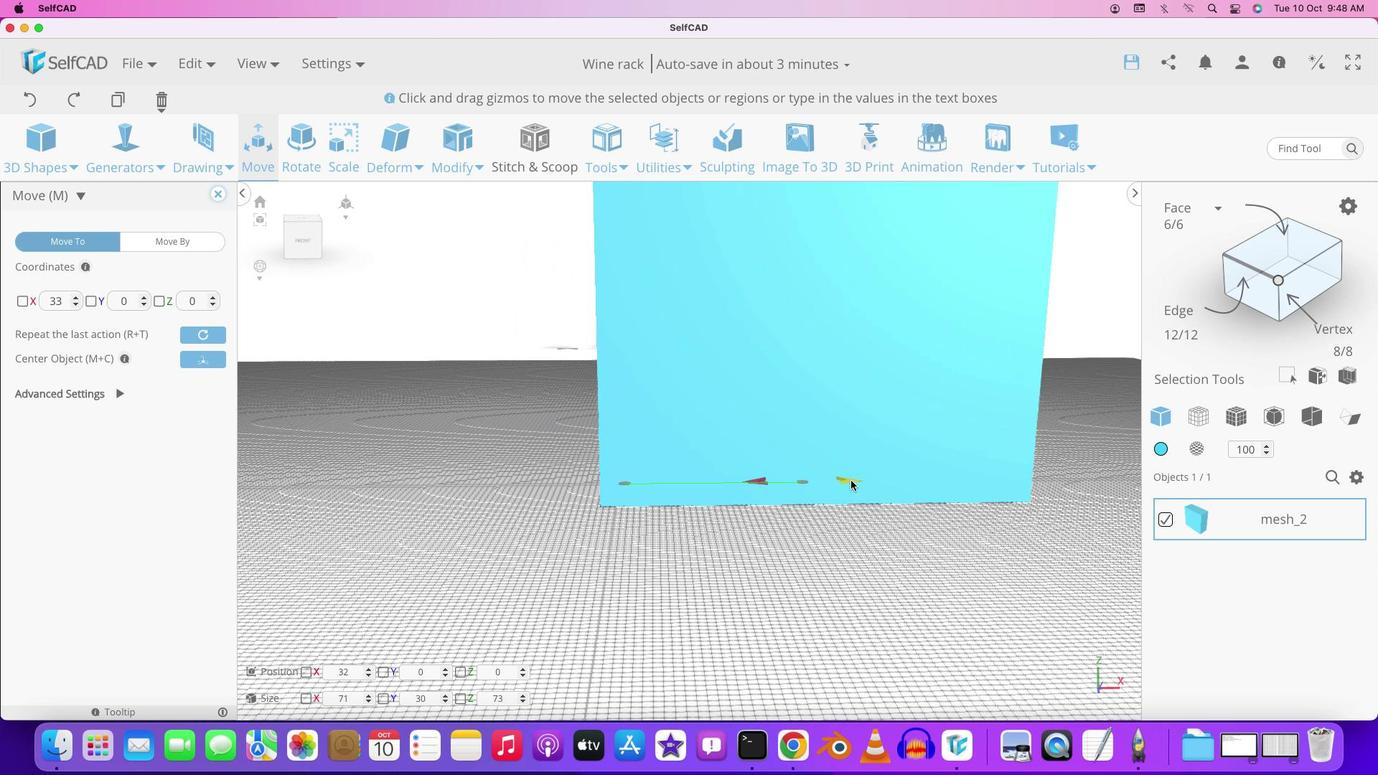 
Action: Mouse pressed left at (671, 482)
Screenshot: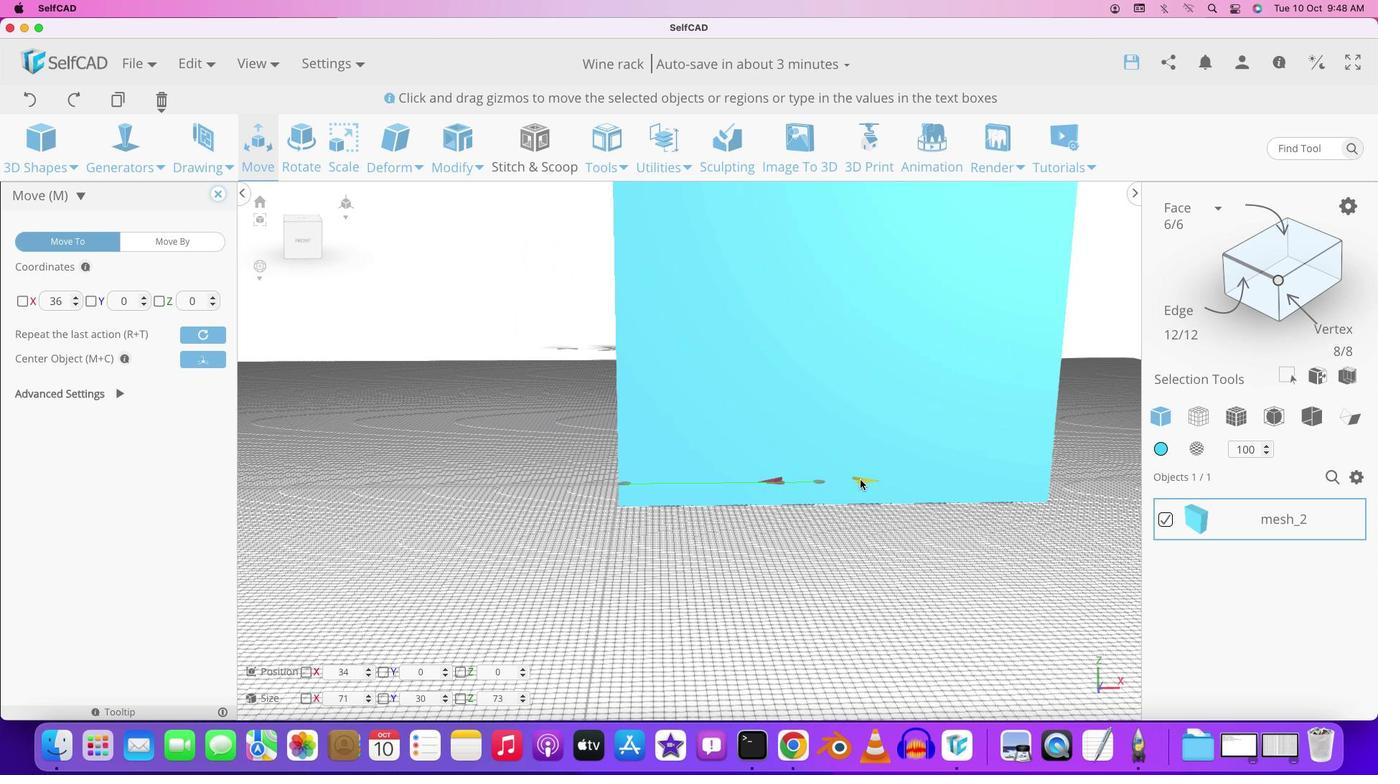 
Action: Mouse moved to (679, 557)
Screenshot: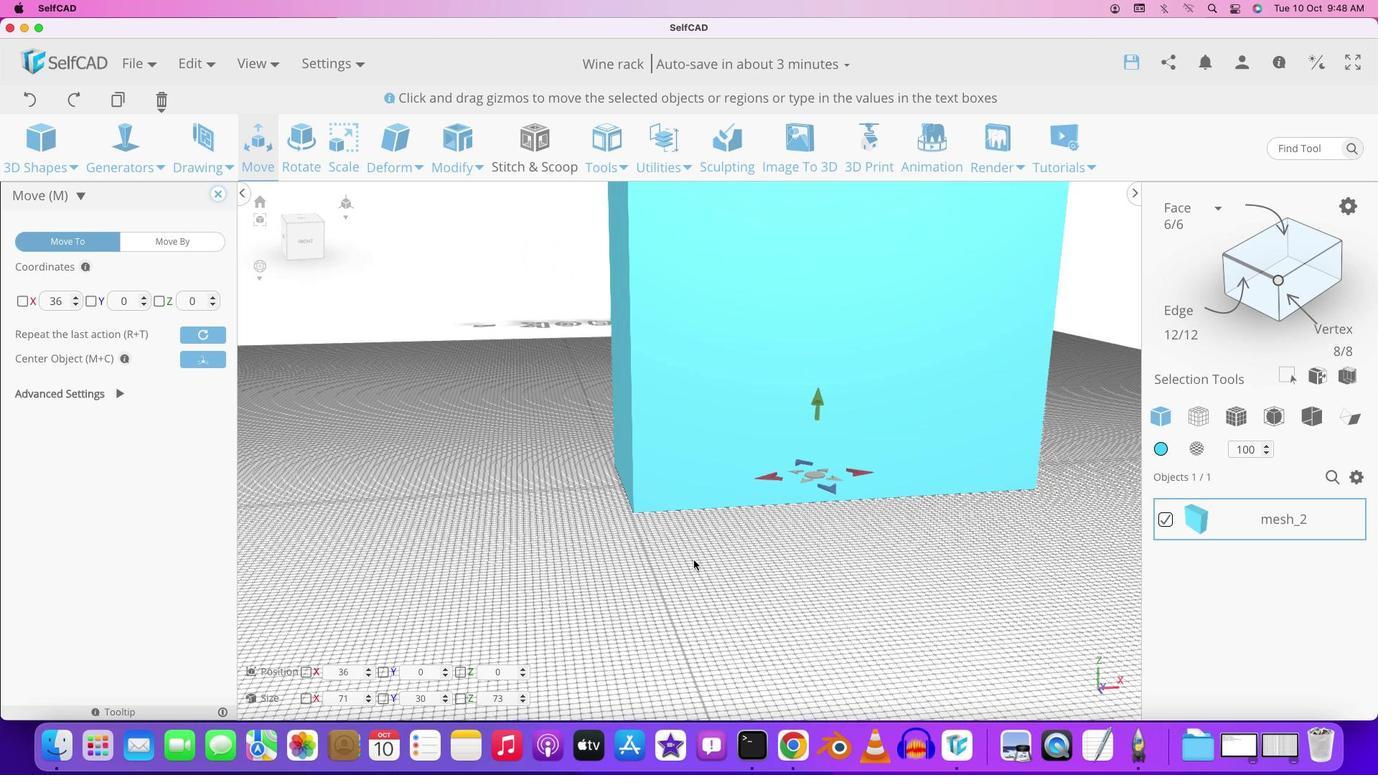 
Action: Mouse pressed left at (679, 557)
Screenshot: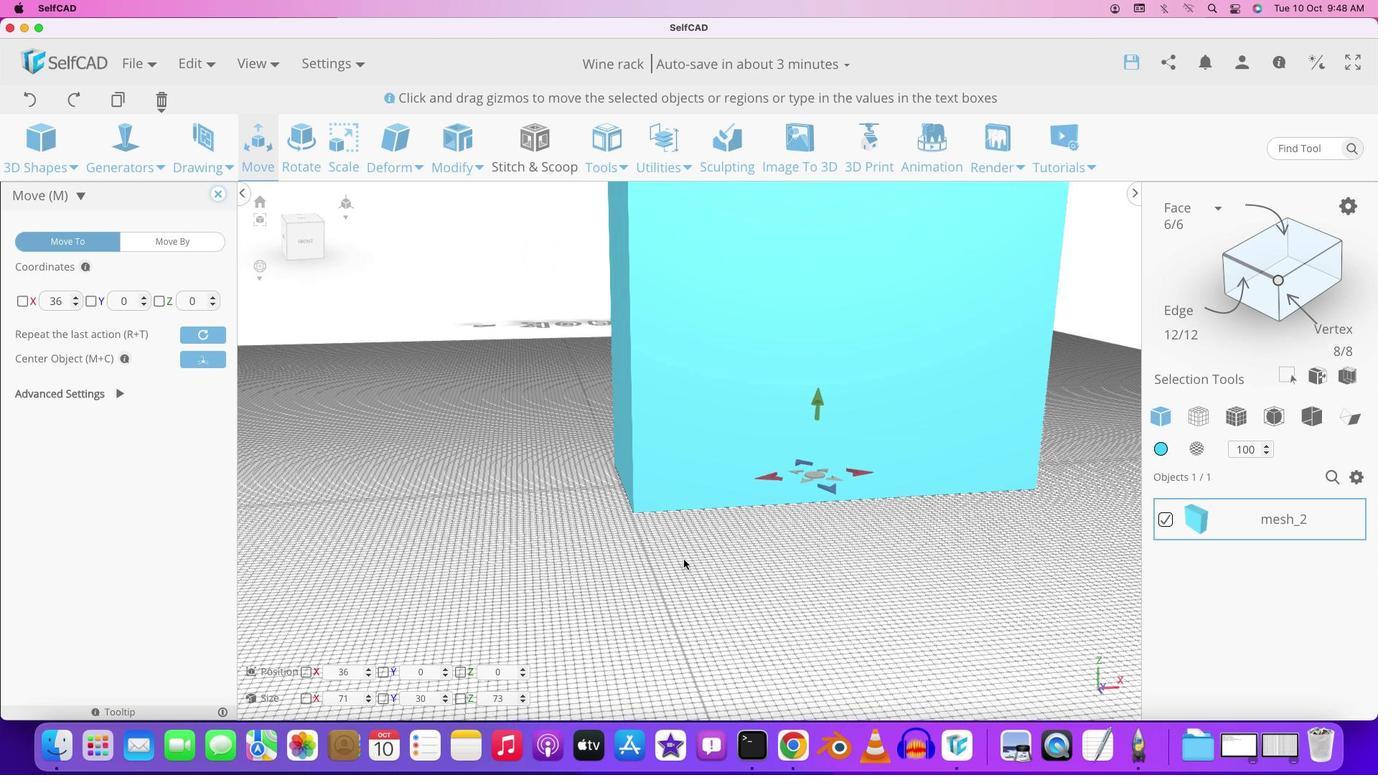 
Action: Mouse moved to (681, 560)
Screenshot: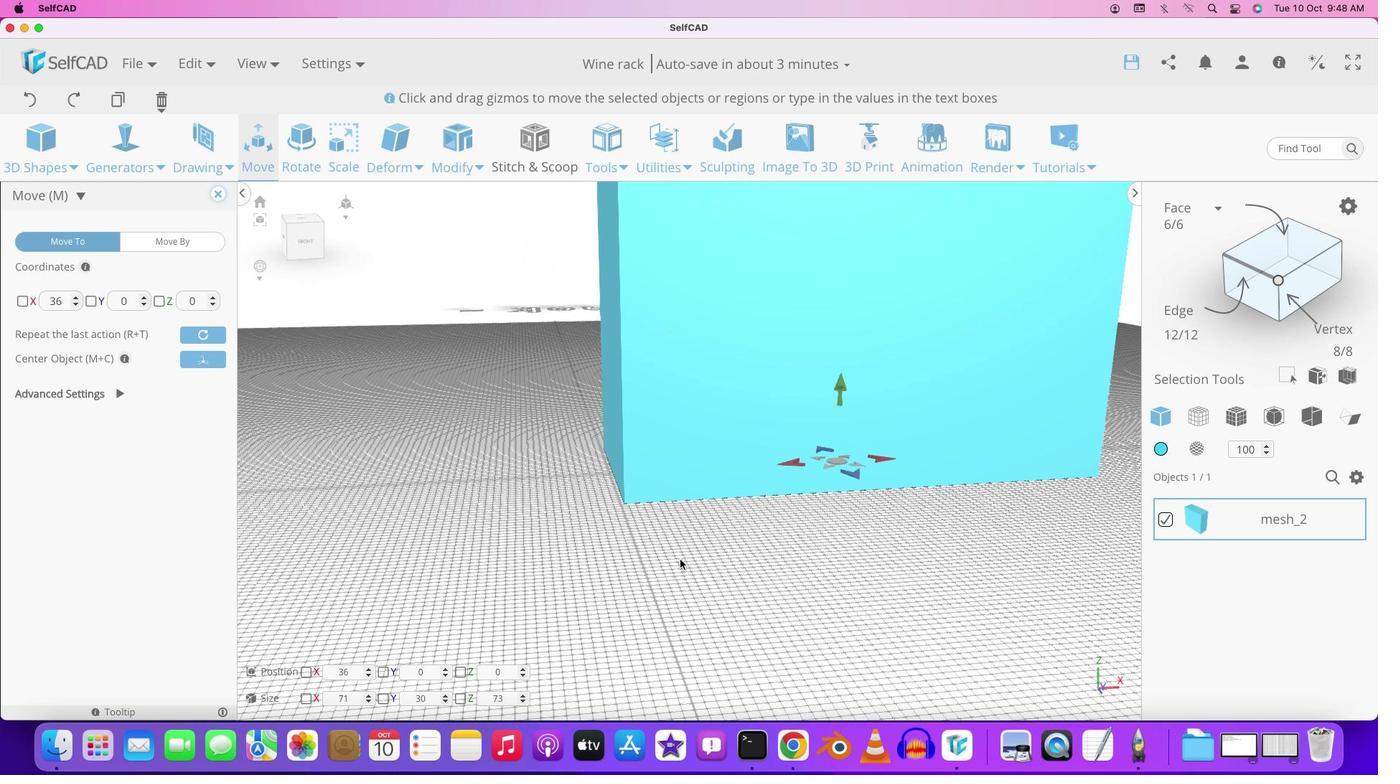 
Action: Mouse scrolled (681, 560) with delta (0, 0)
Screenshot: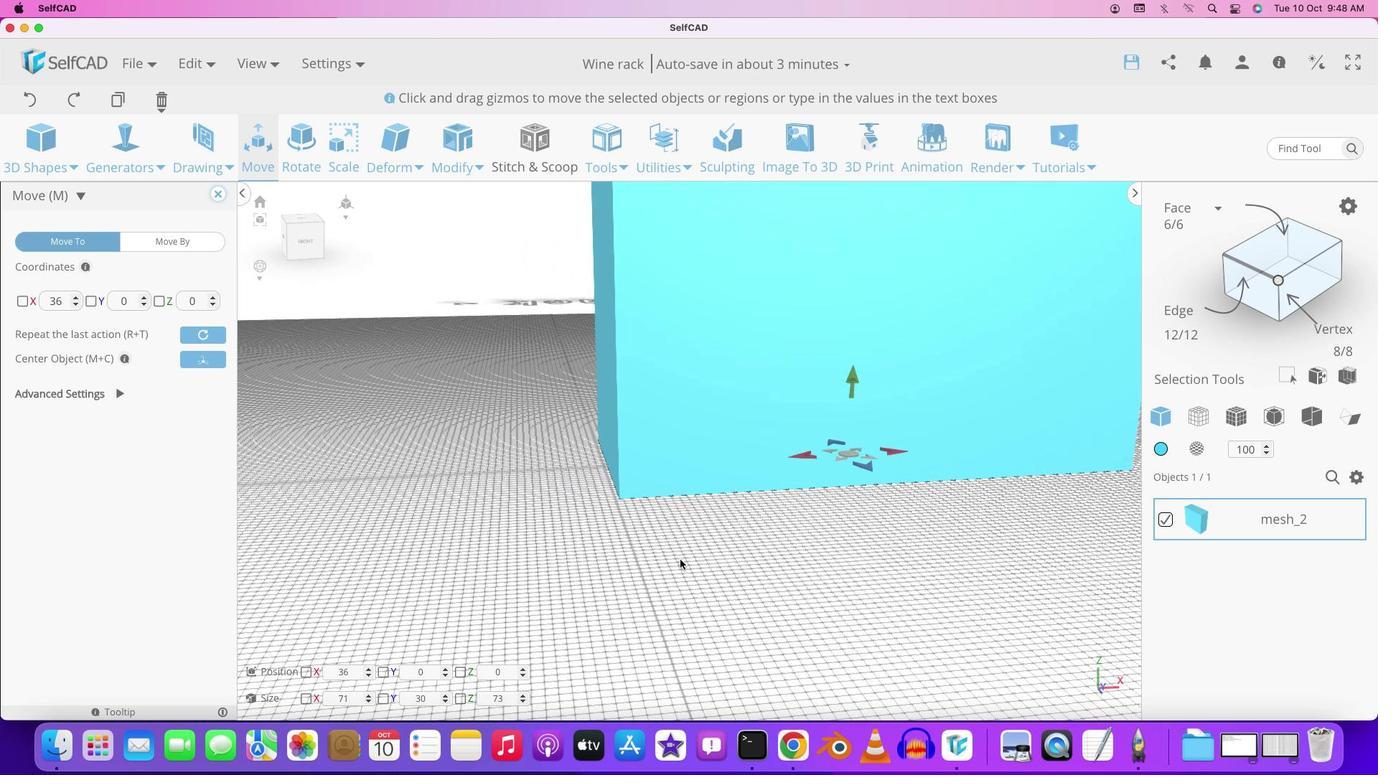 
Action: Mouse scrolled (681, 560) with delta (0, 0)
Screenshot: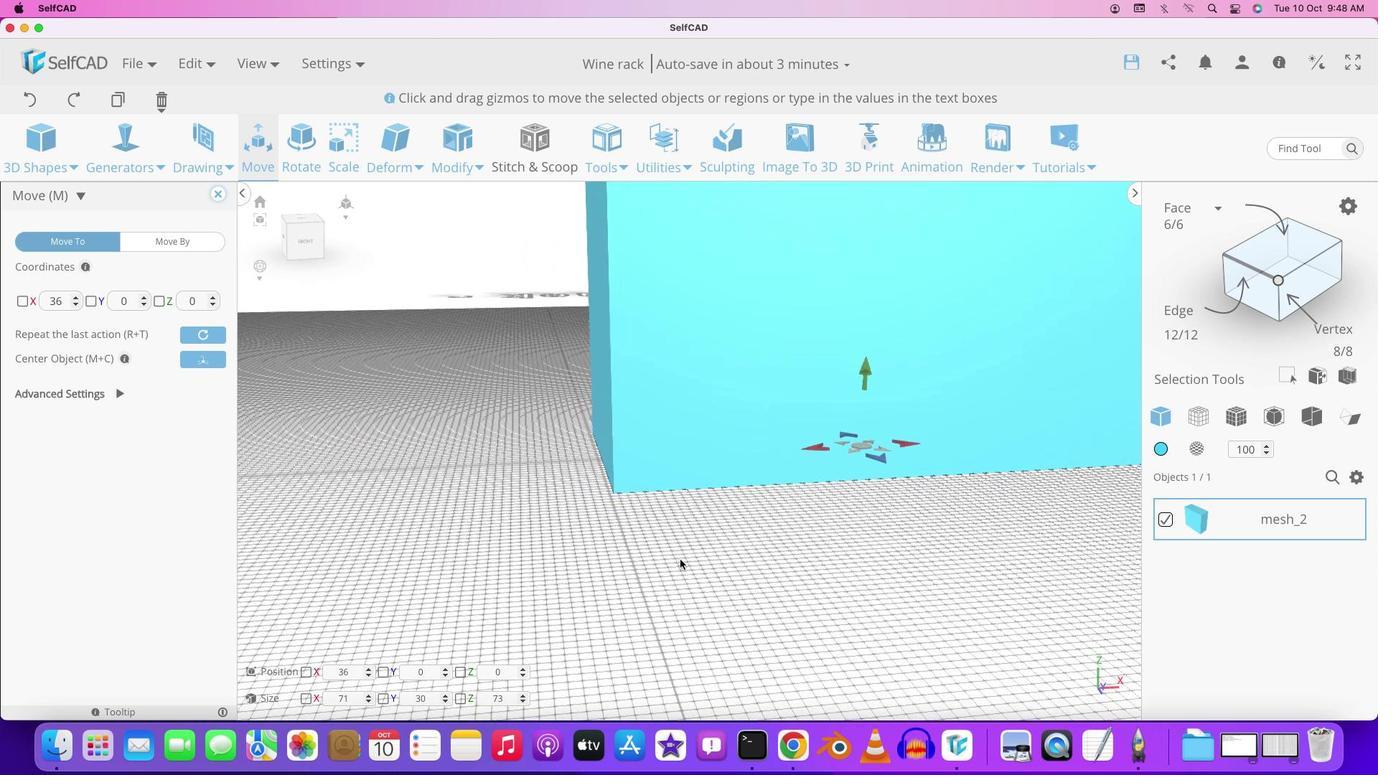 
Action: Mouse scrolled (681, 560) with delta (0, 1)
Screenshot: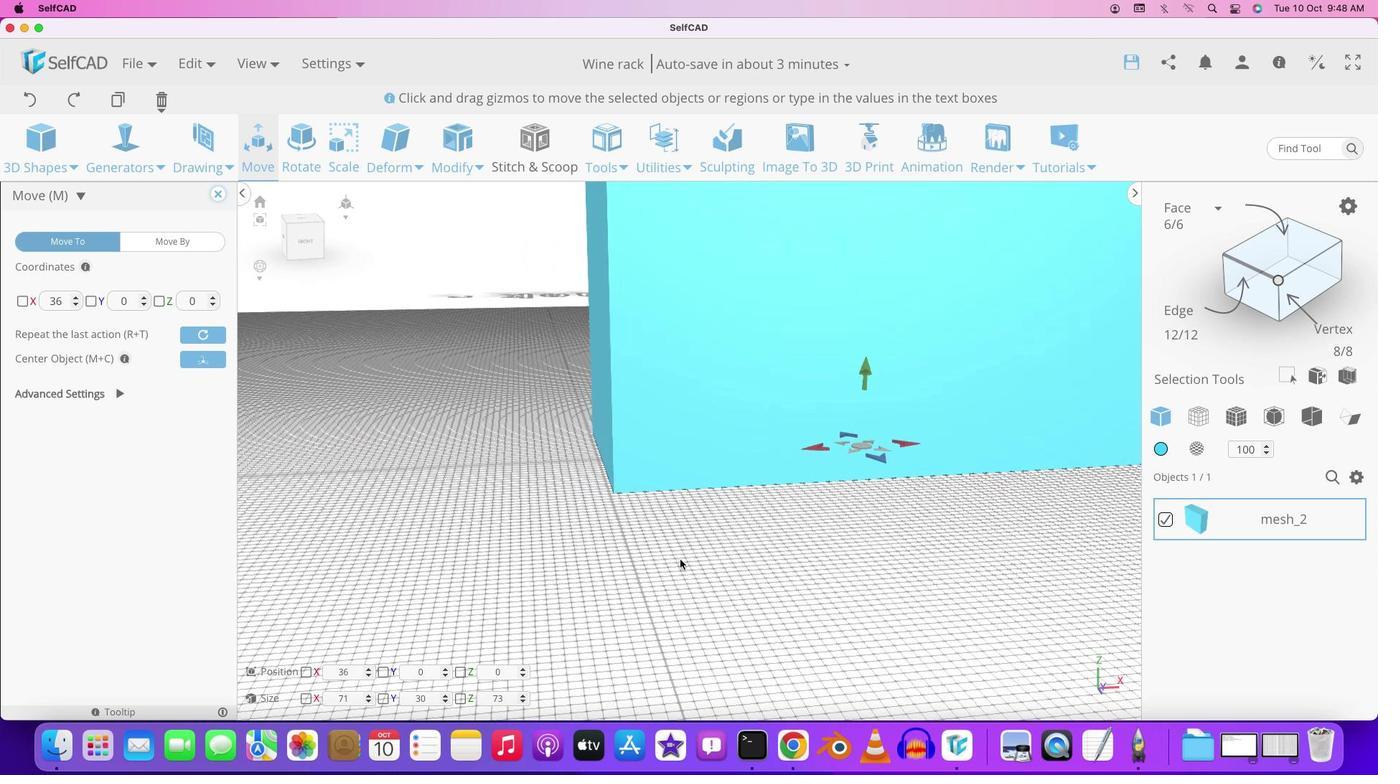 
Action: Mouse moved to (680, 560)
Screenshot: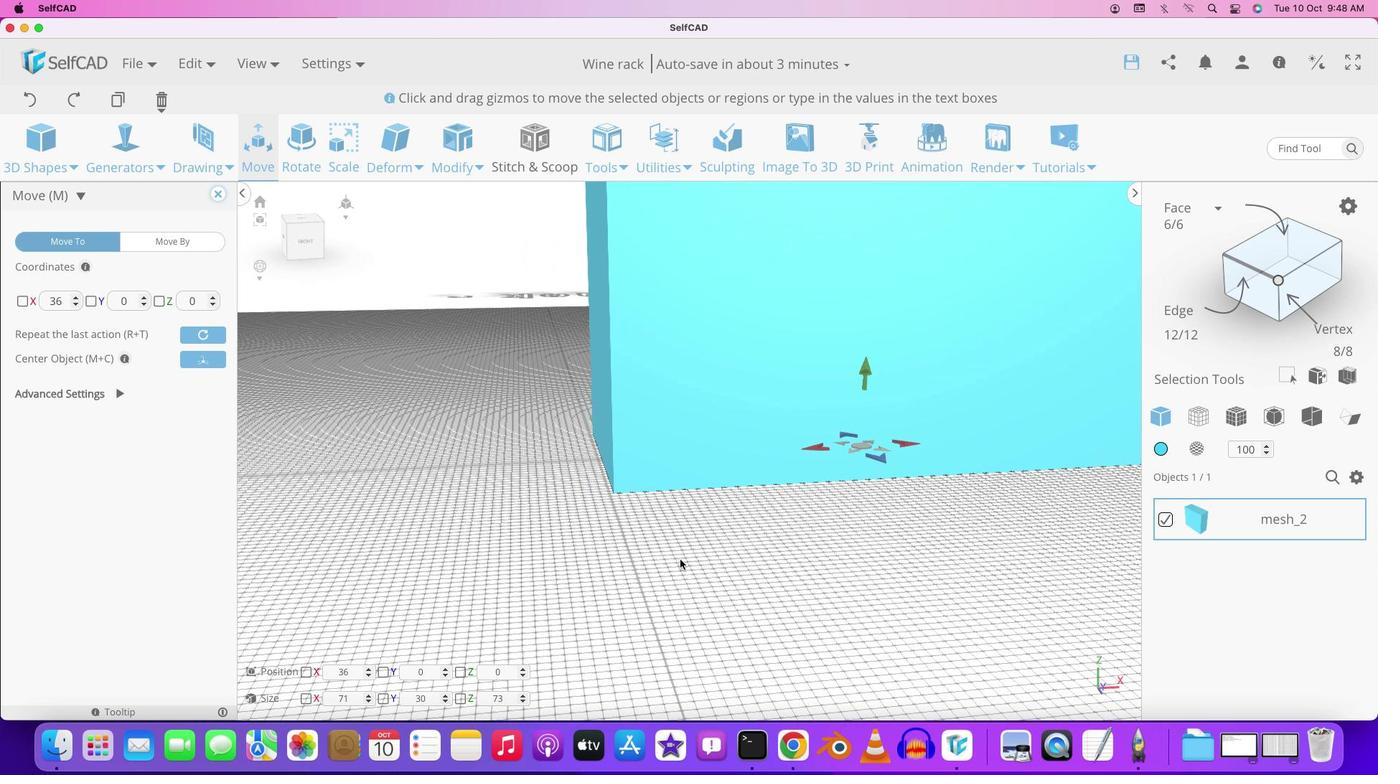 
Action: Mouse scrolled (680, 560) with delta (0, 0)
Screenshot: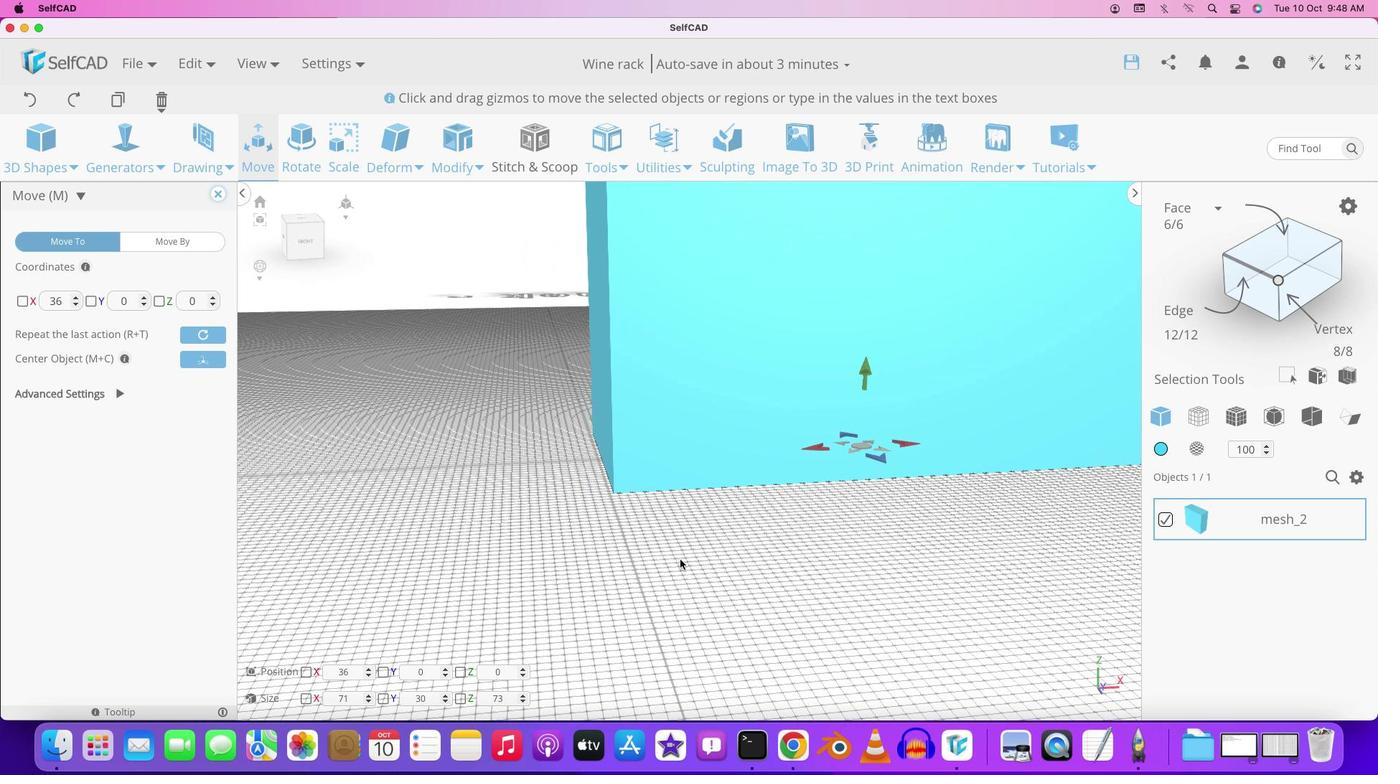 
Action: Mouse scrolled (680, 560) with delta (0, 0)
Screenshot: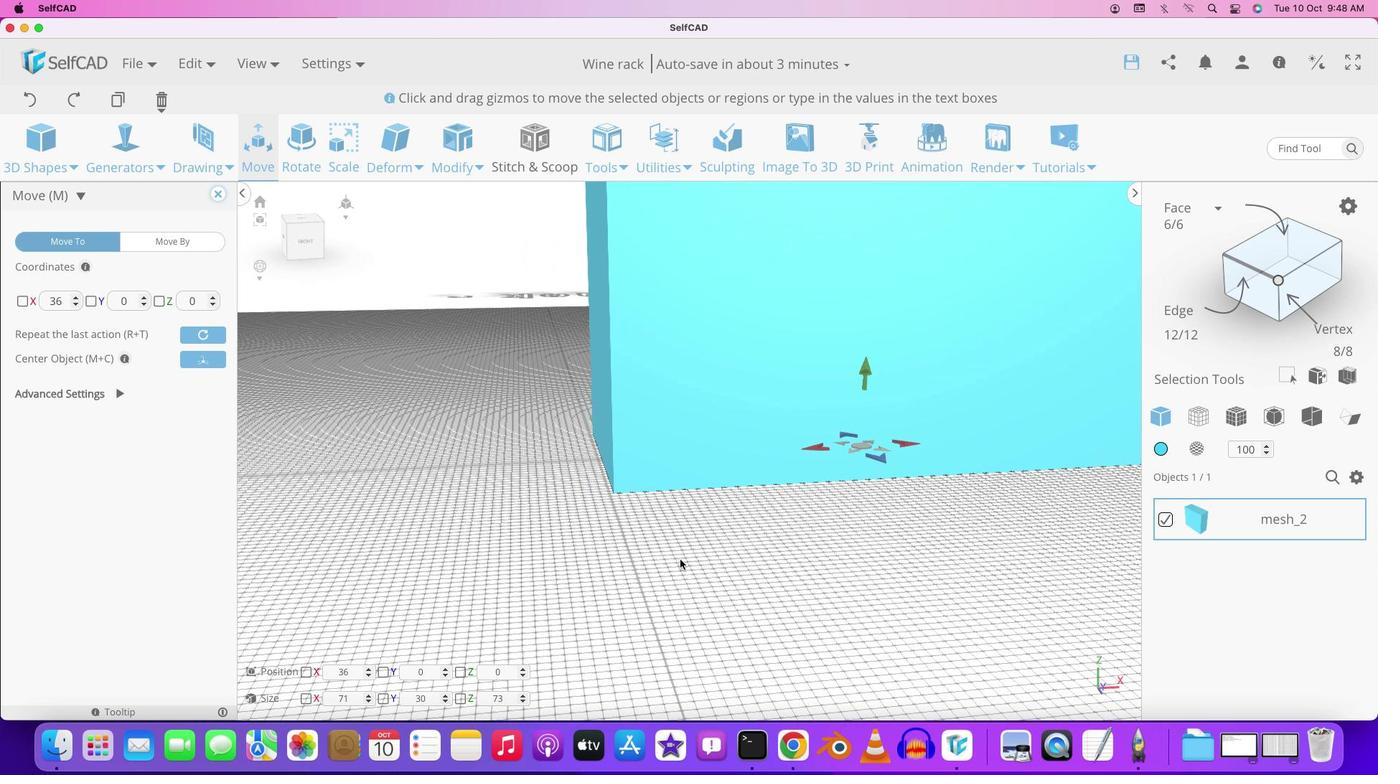 
Action: Mouse scrolled (680, 560) with delta (0, 1)
Screenshot: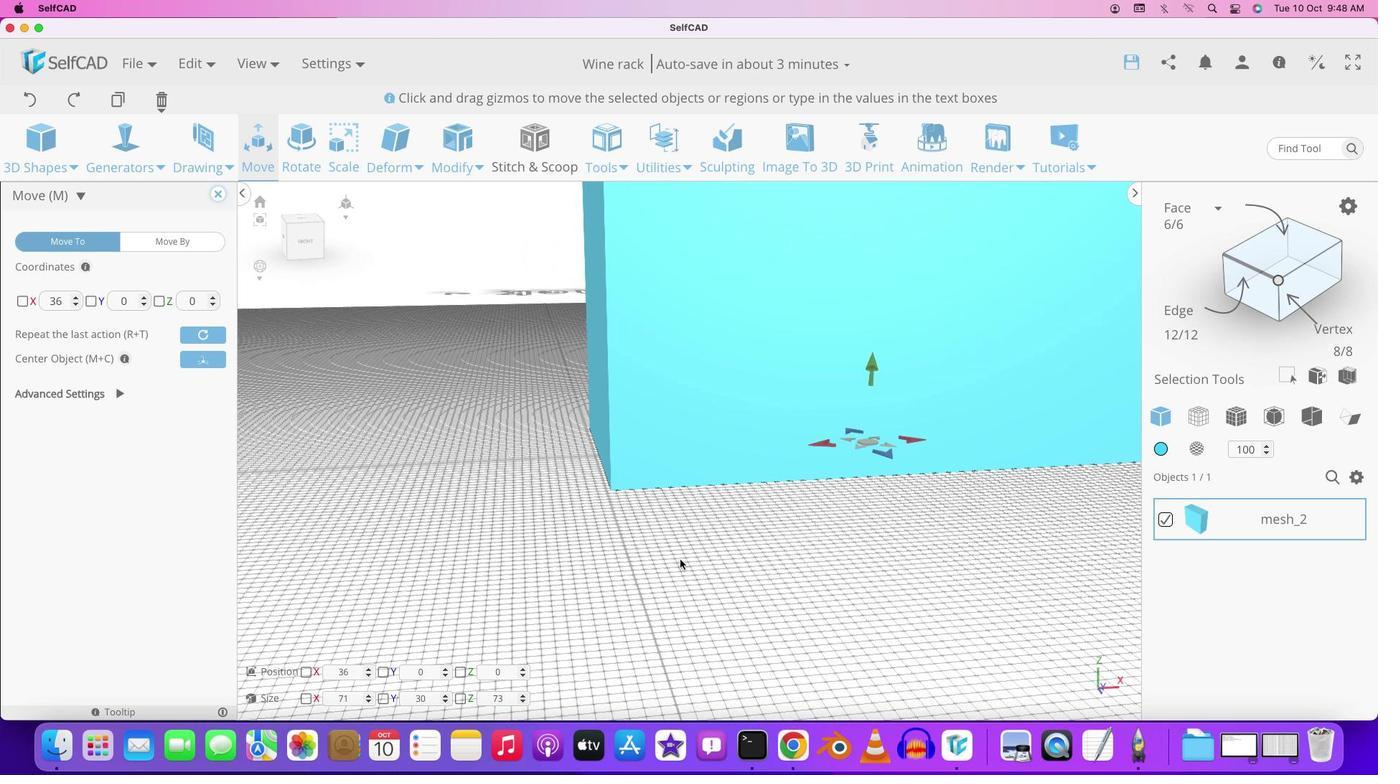 
Action: Mouse scrolled (680, 560) with delta (0, 0)
Screenshot: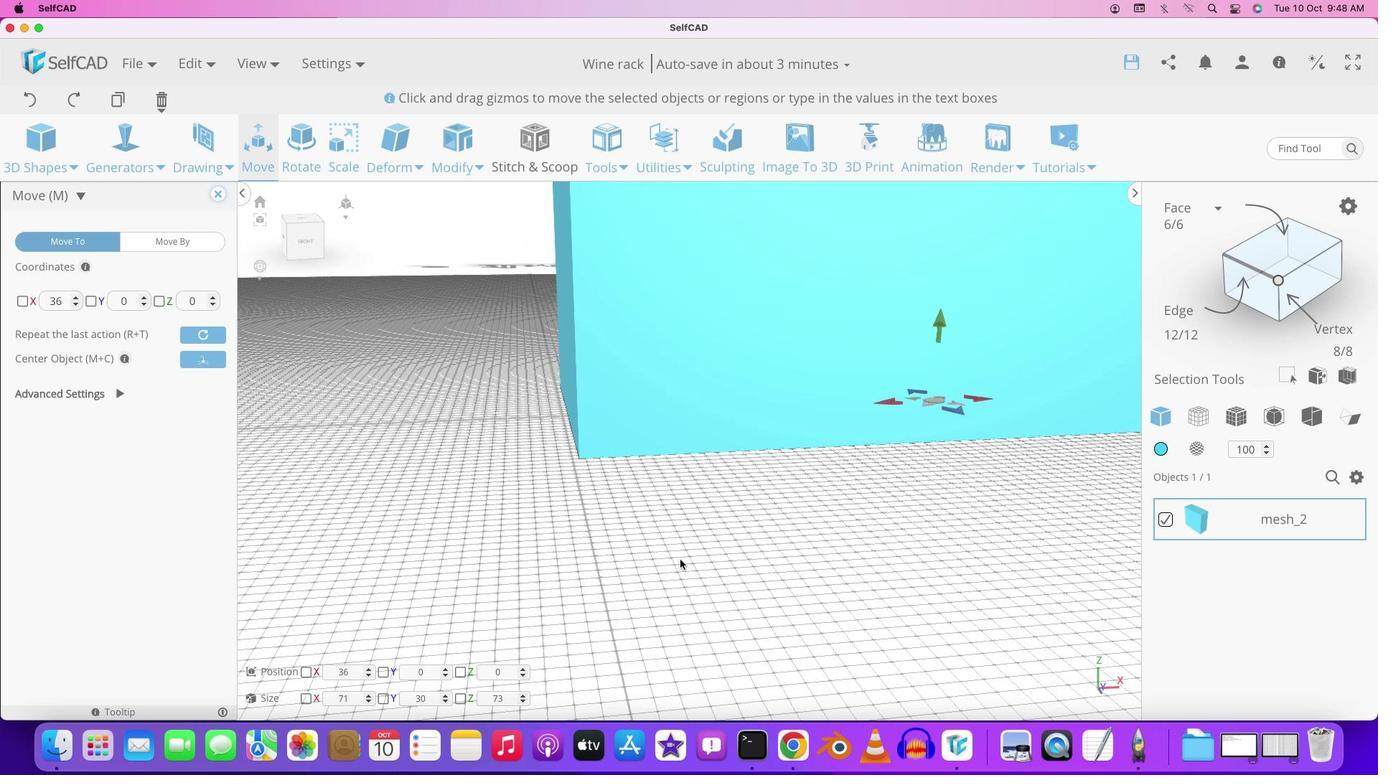
Action: Mouse scrolled (680, 560) with delta (0, 0)
Screenshot: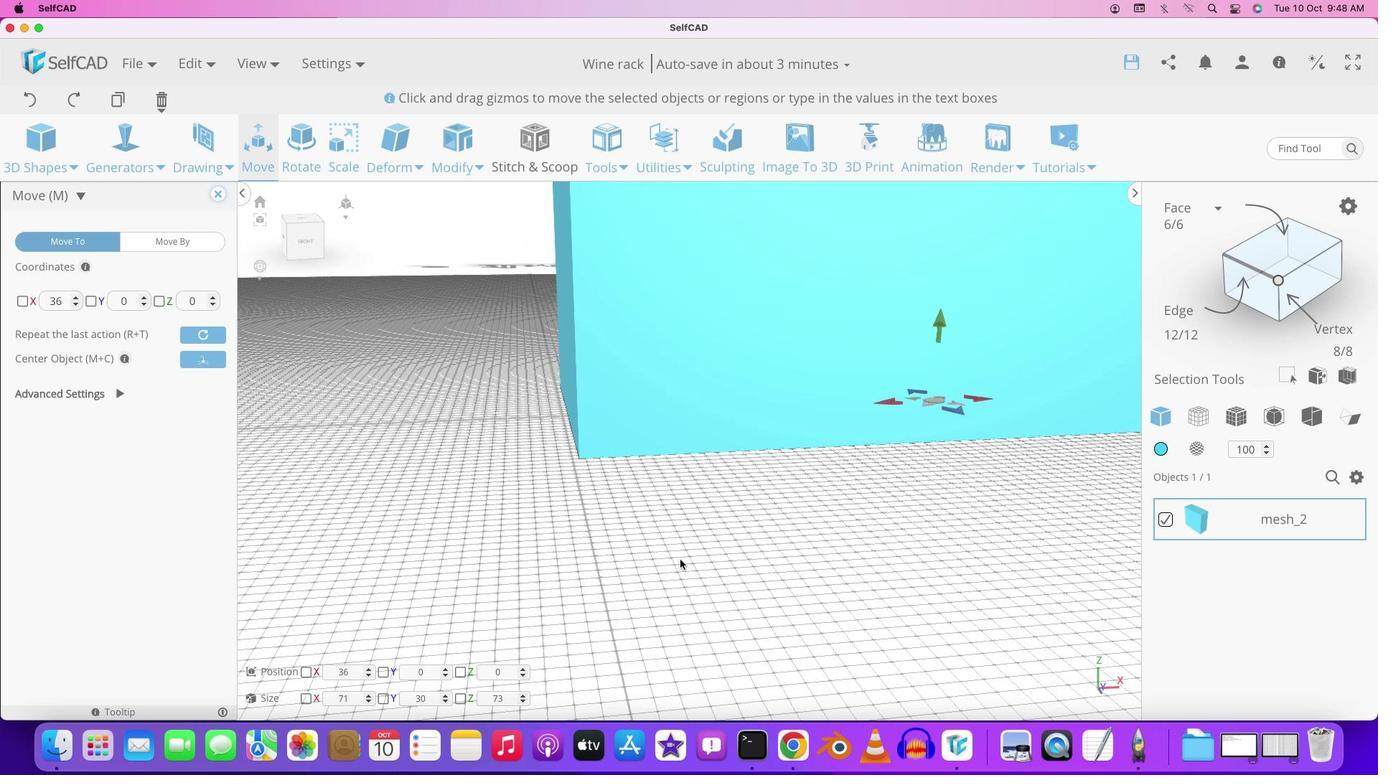 
Action: Mouse scrolled (680, 560) with delta (0, 2)
Screenshot: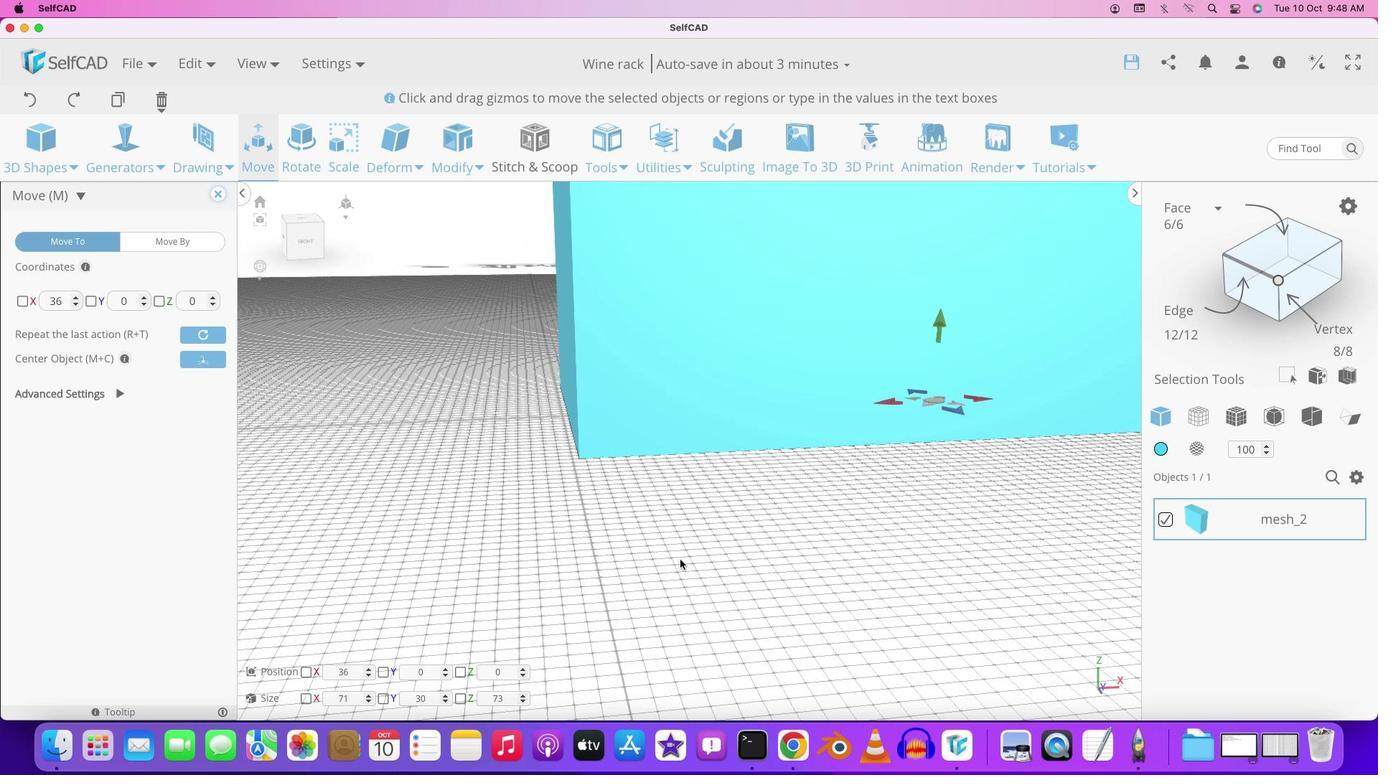 
Action: Mouse scrolled (680, 560) with delta (0, 3)
Screenshot: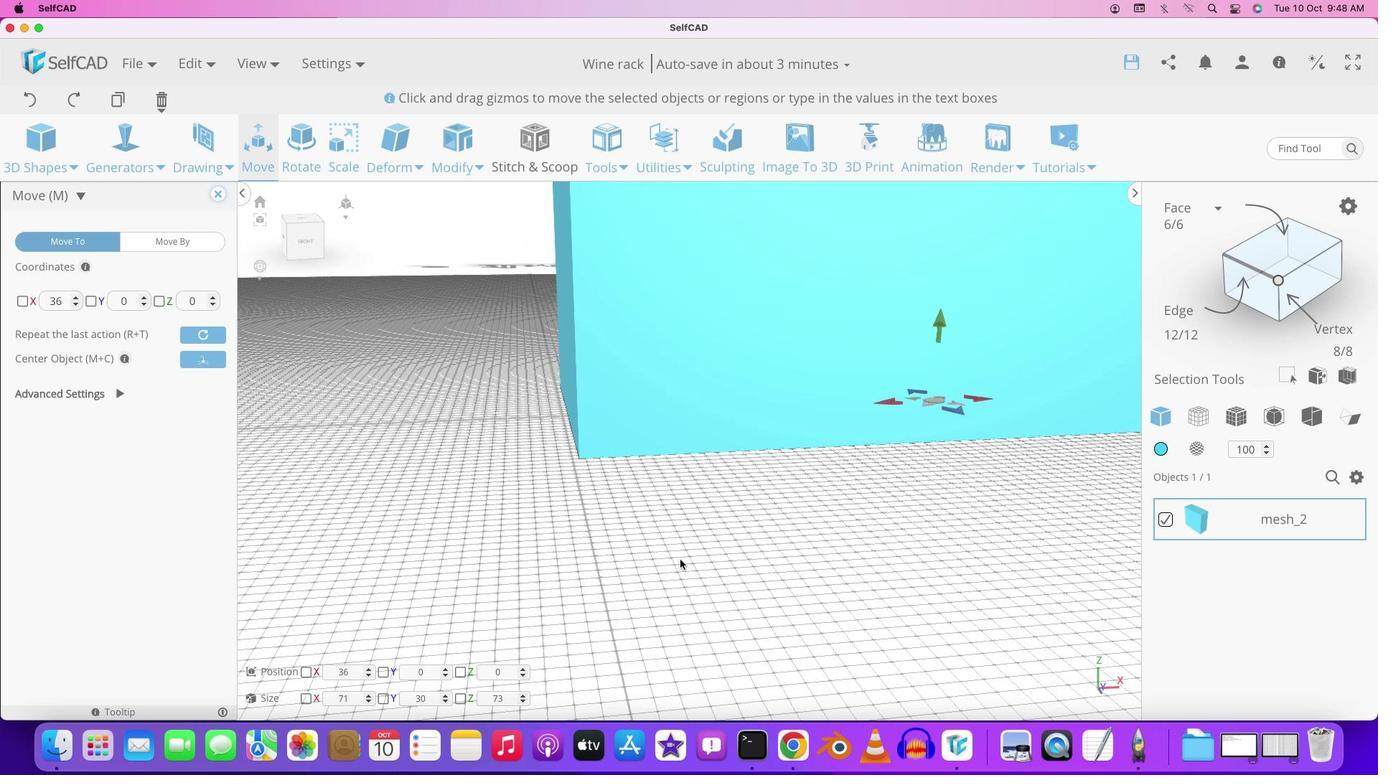 
Action: Mouse moved to (891, 402)
Screenshot: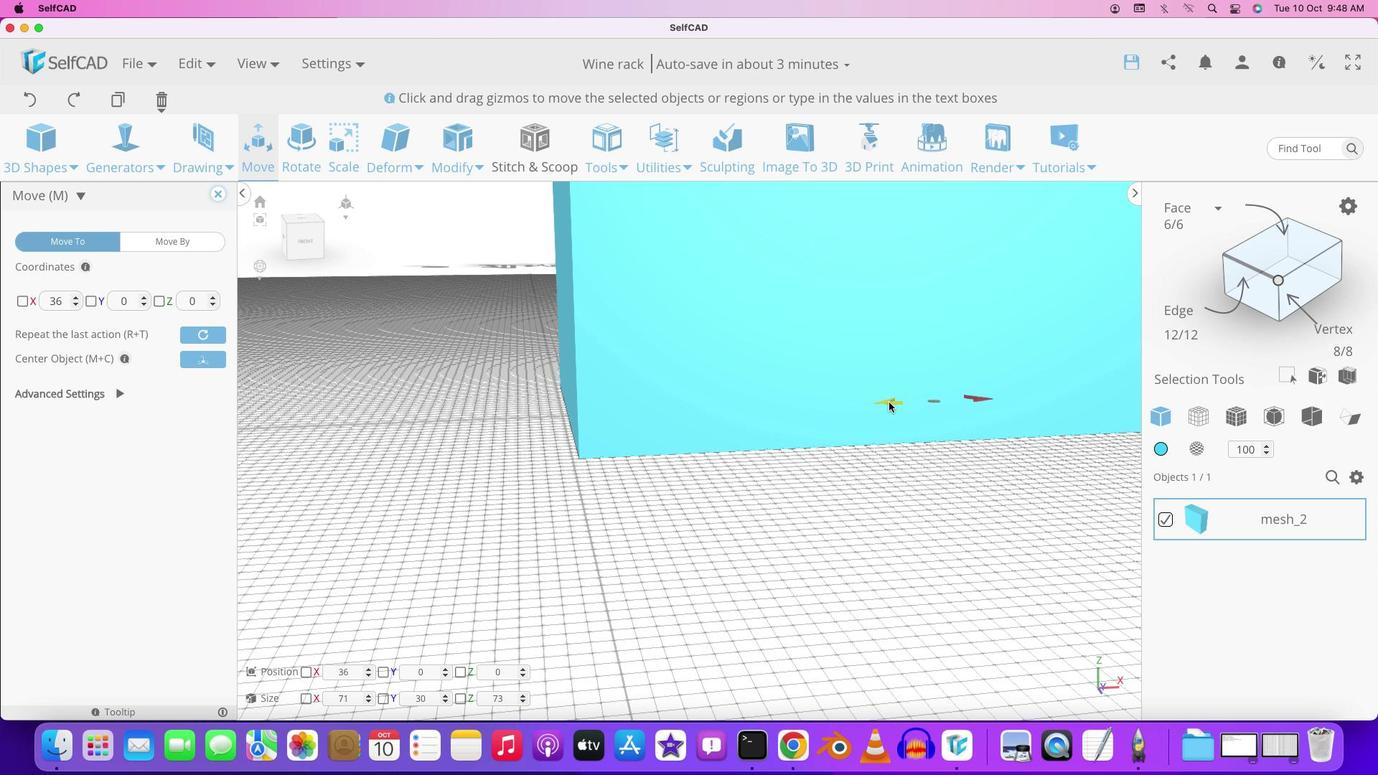 
Action: Mouse pressed left at (891, 402)
Screenshot: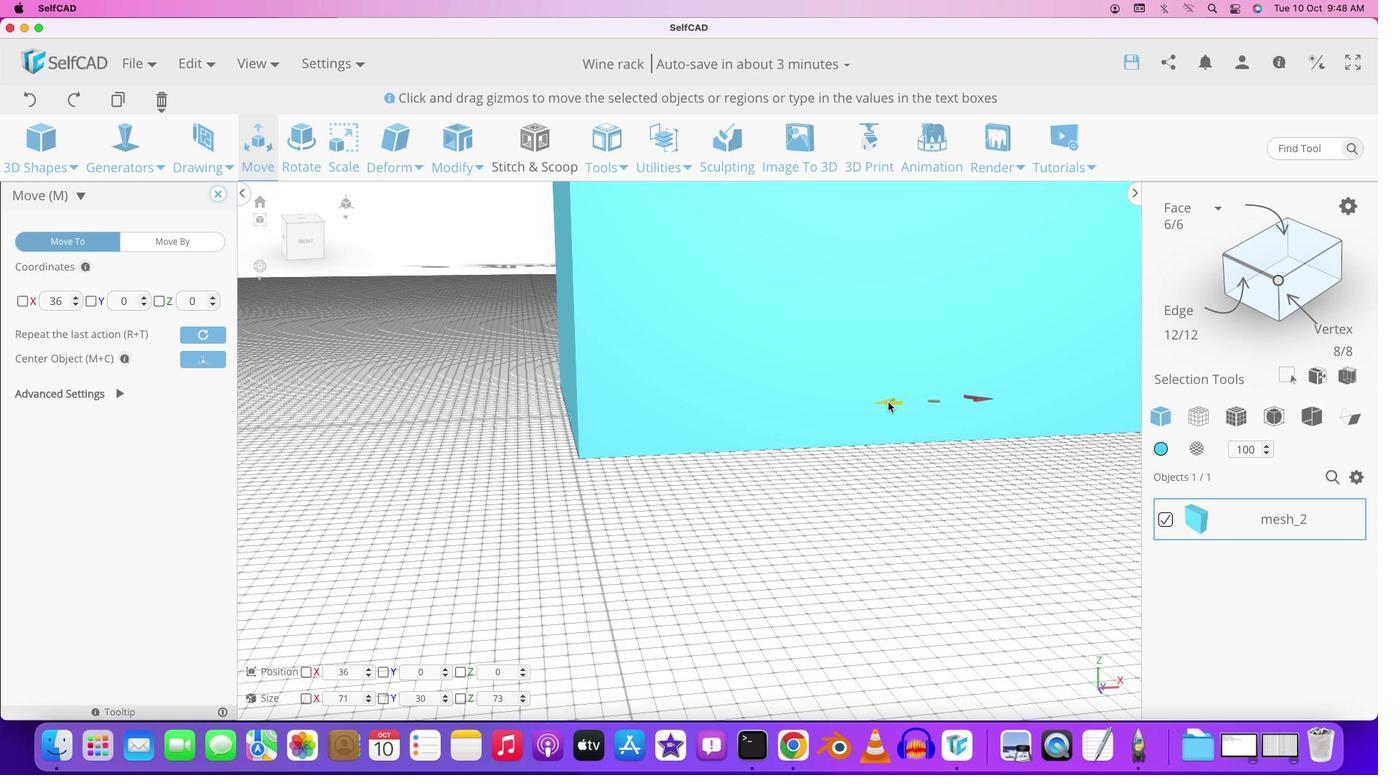 
Action: Mouse moved to (868, 467)
Screenshot: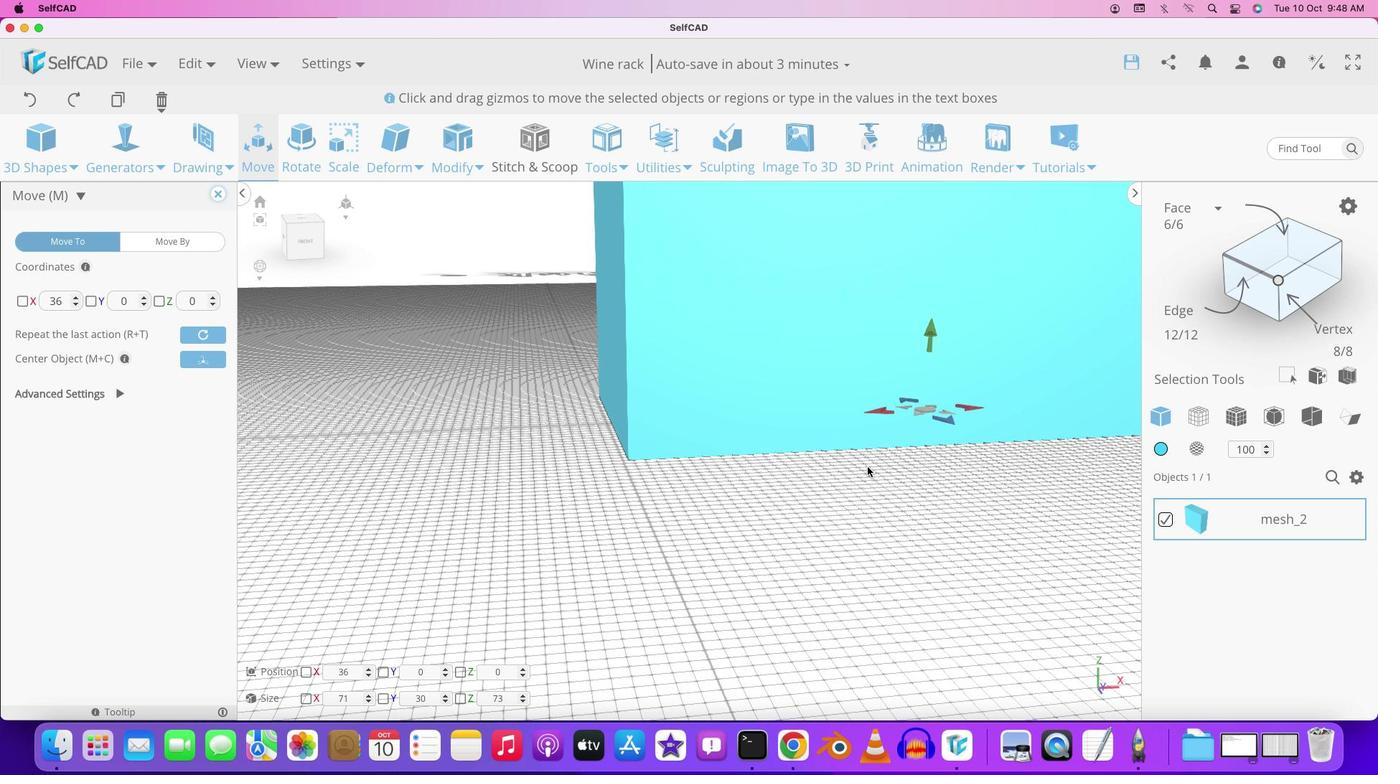 
Action: Mouse scrolled (868, 467) with delta (0, 0)
Screenshot: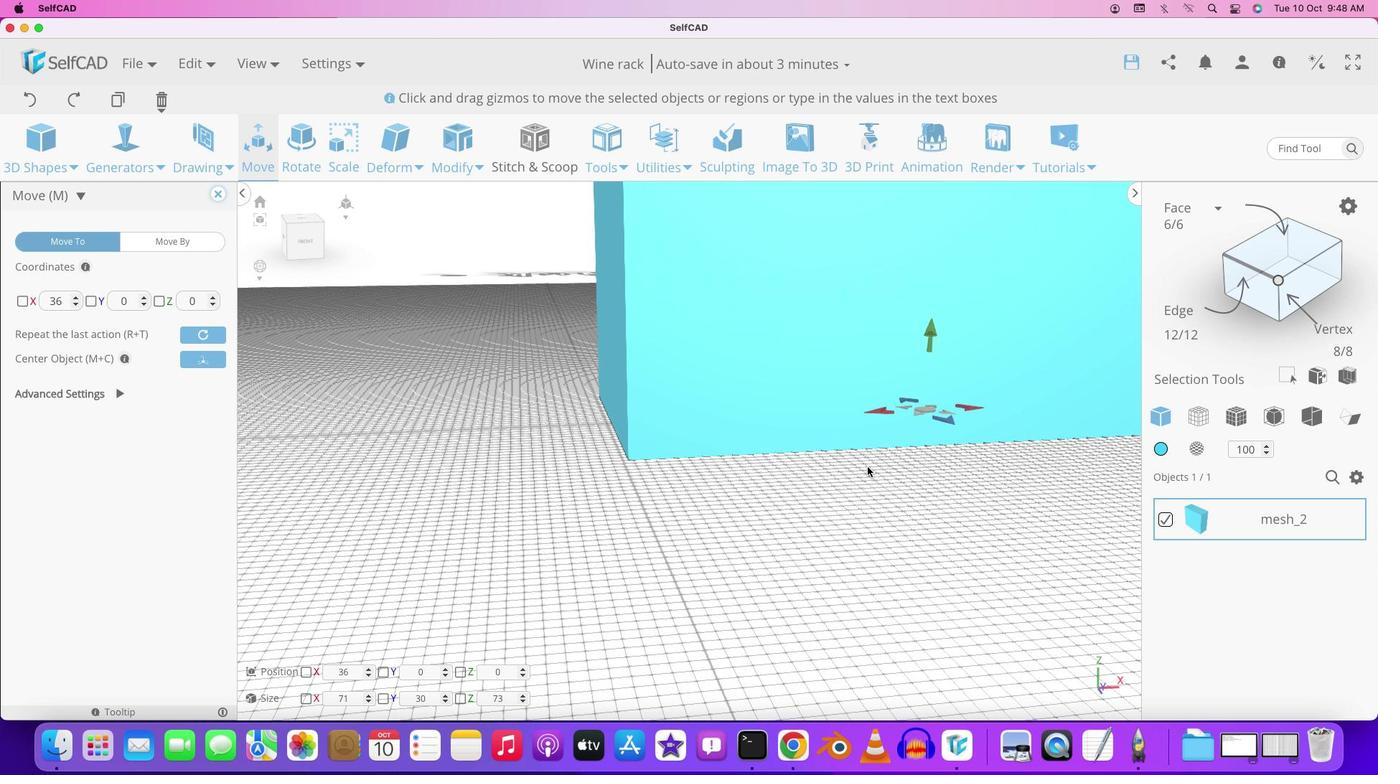 
Action: Mouse moved to (868, 468)
Screenshot: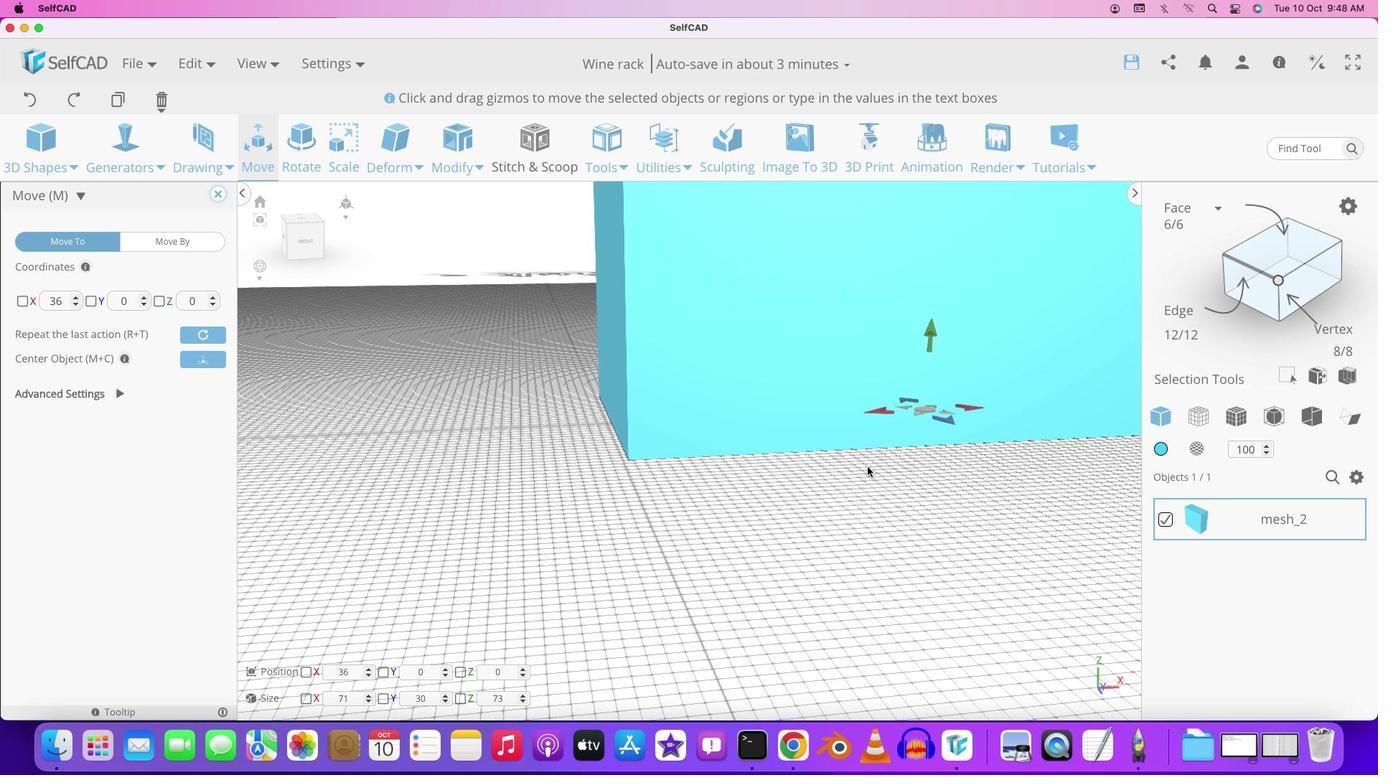 
Action: Mouse scrolled (868, 468) with delta (0, 0)
Screenshot: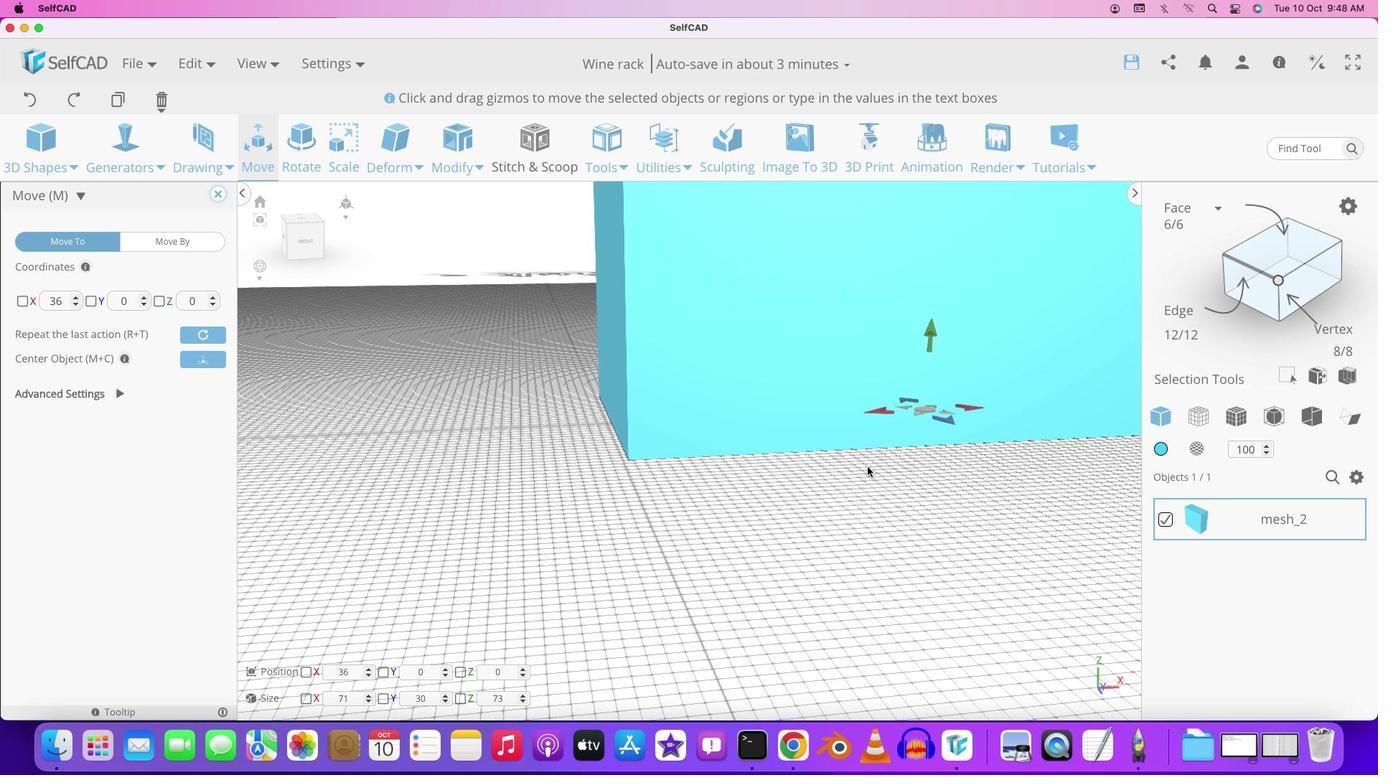 
Action: Mouse moved to (868, 468)
Screenshot: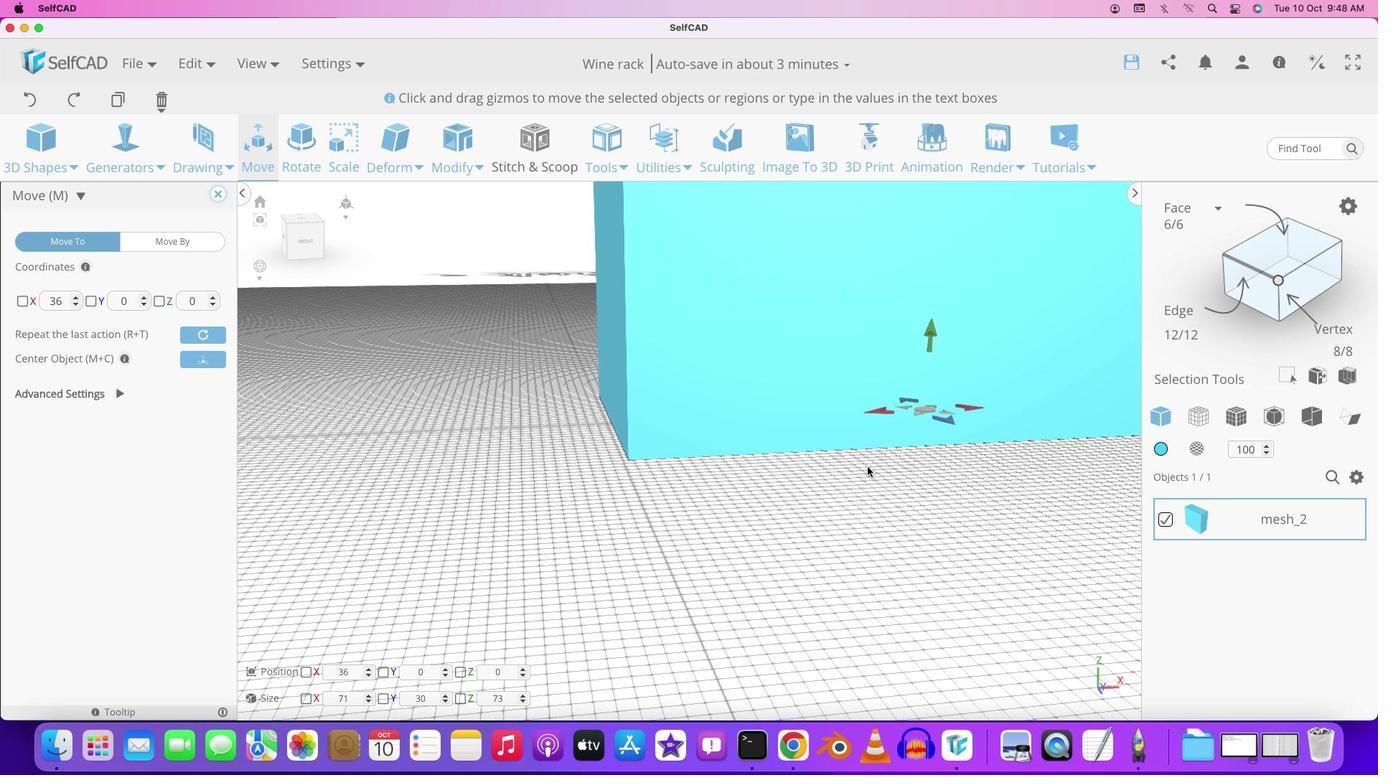 
Action: Mouse scrolled (868, 468) with delta (0, -1)
Screenshot: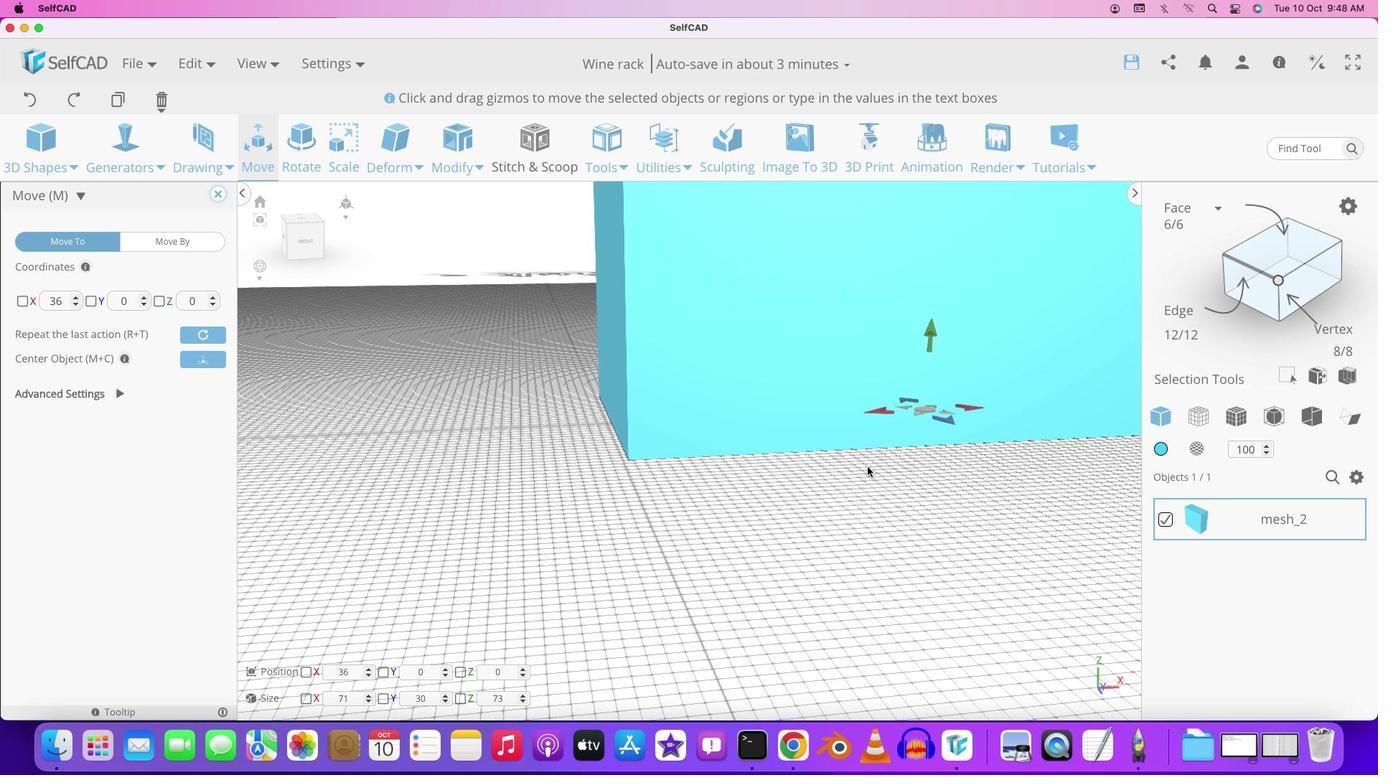
Action: Mouse moved to (847, 512)
Screenshot: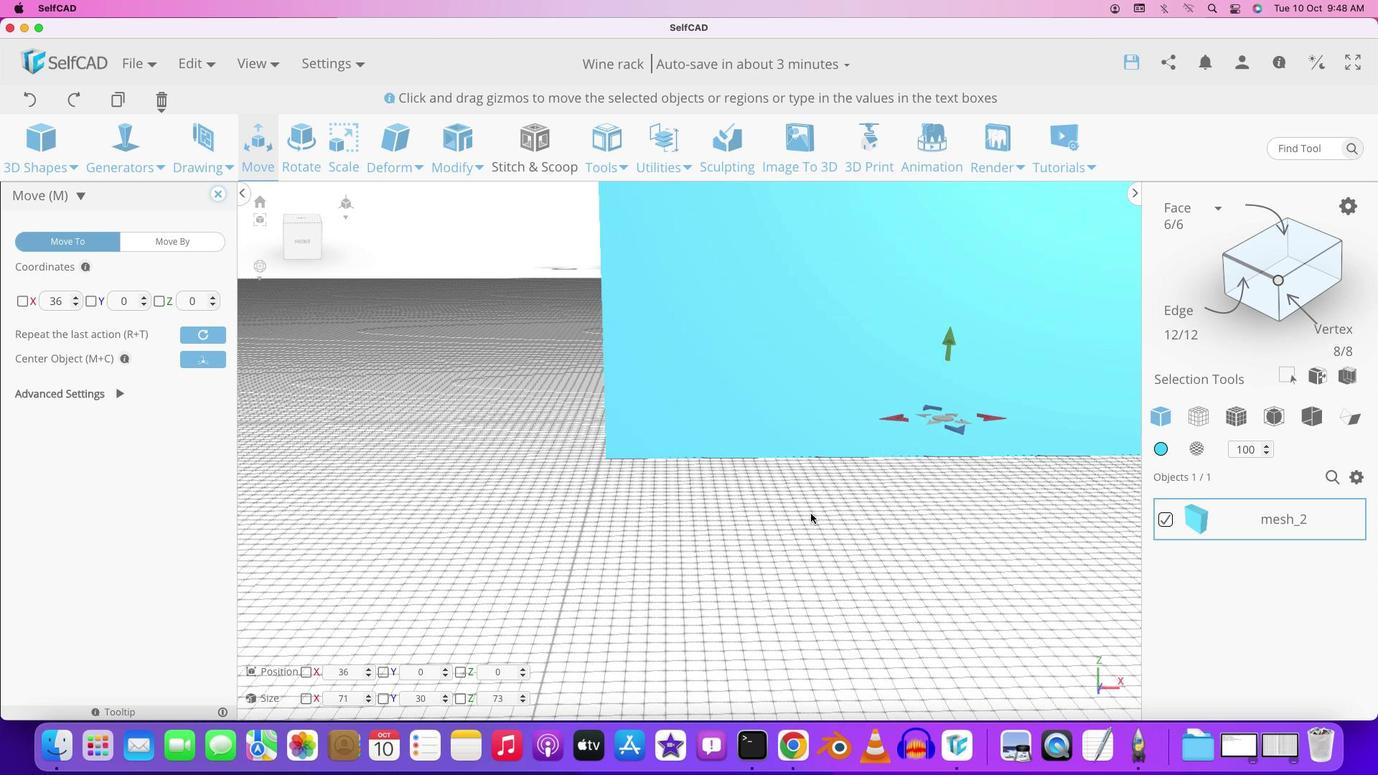
Action: Mouse pressed left at (847, 512)
Screenshot: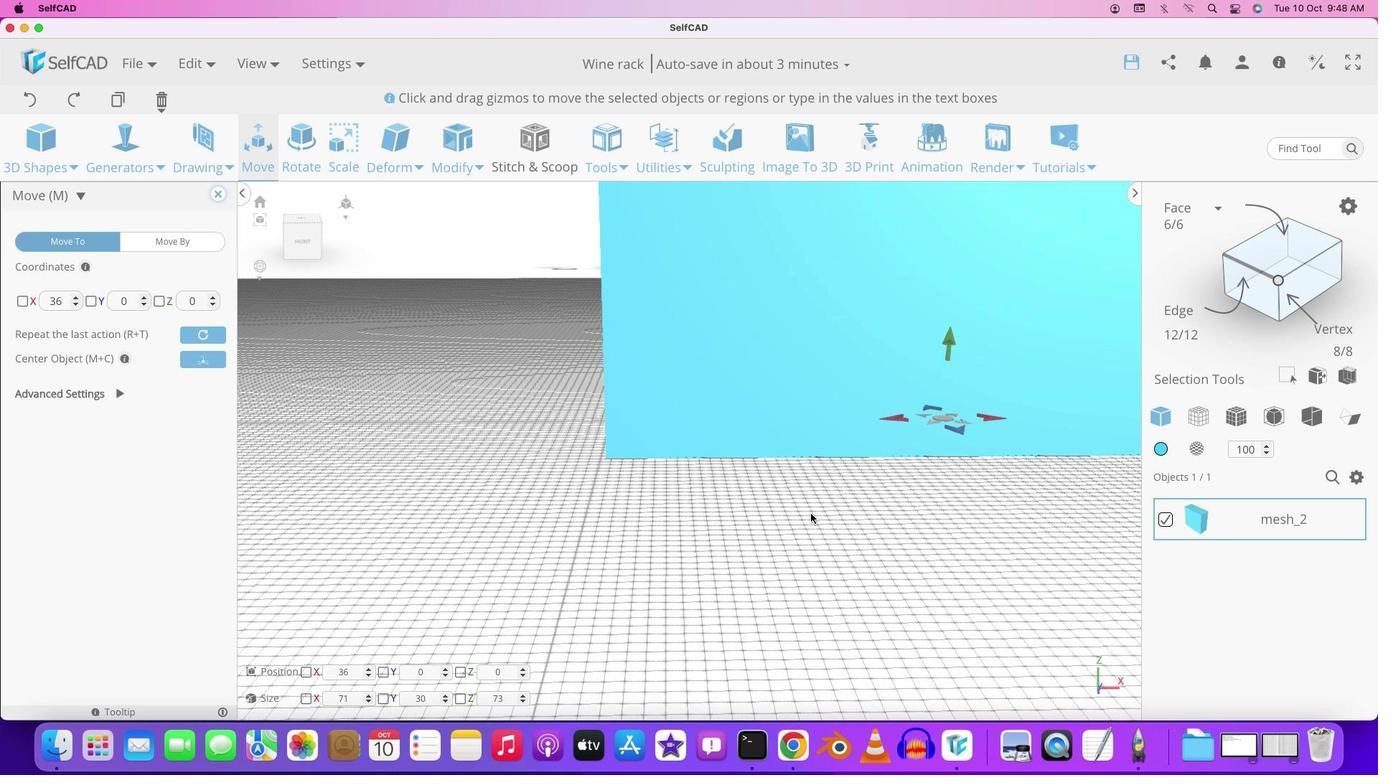 
Action: Mouse moved to (829, 511)
Screenshot: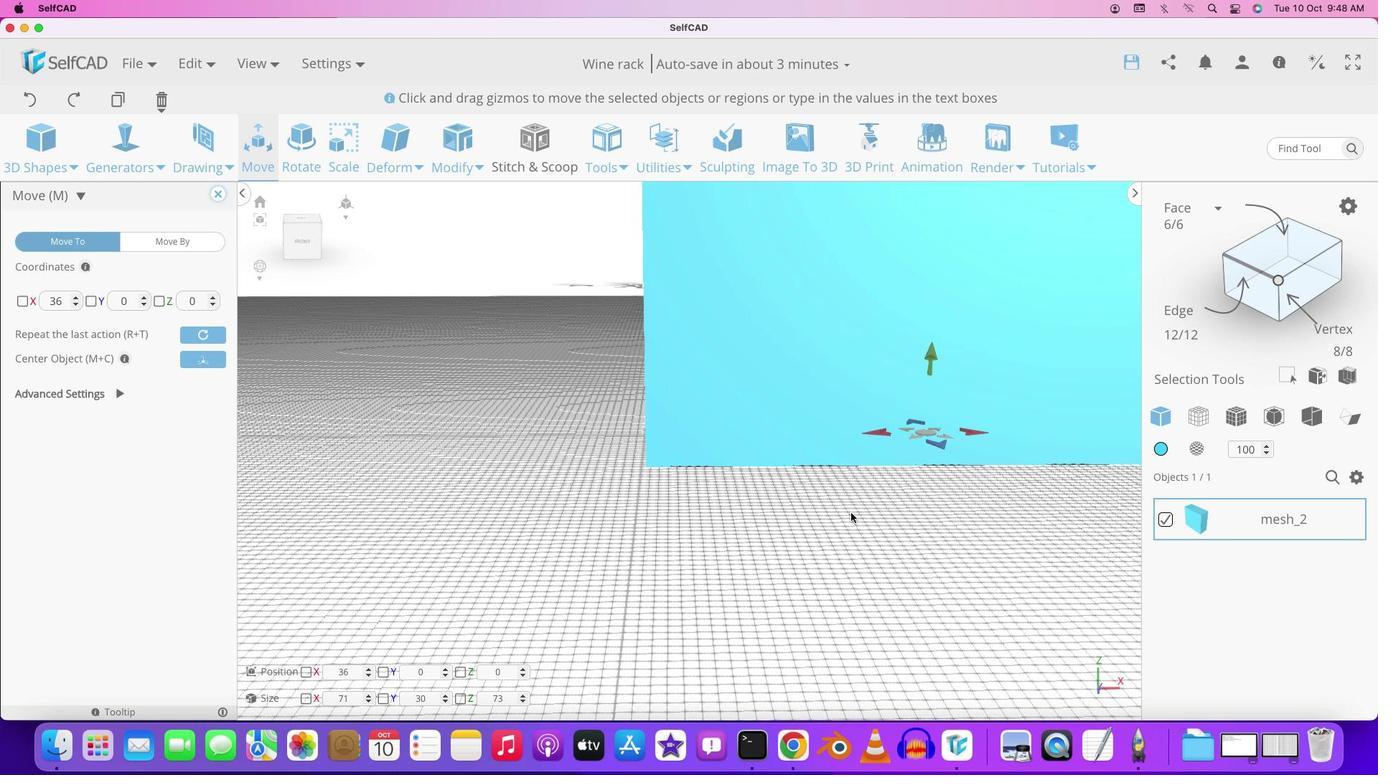 
Action: Mouse scrolled (829, 511) with delta (0, 0)
Screenshot: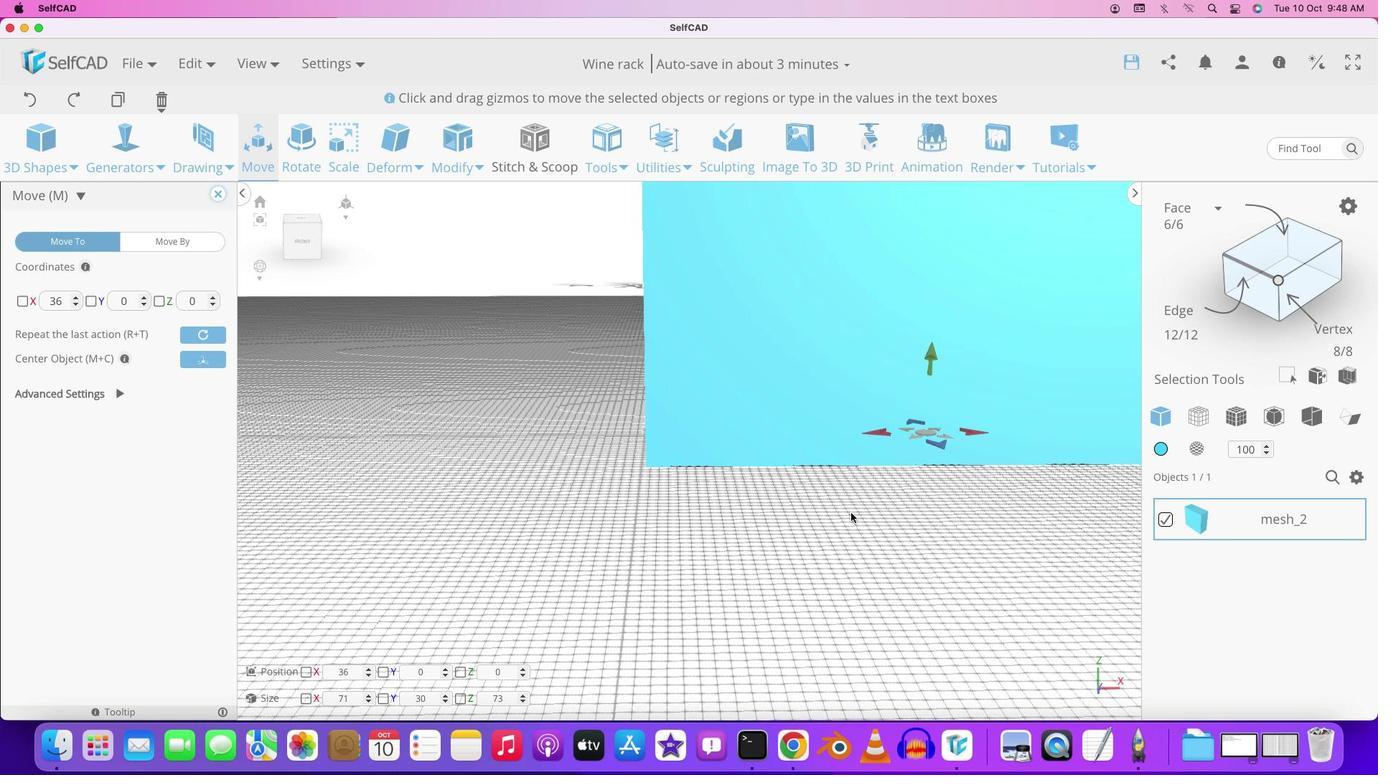 
Action: Mouse scrolled (829, 511) with delta (0, 0)
Screenshot: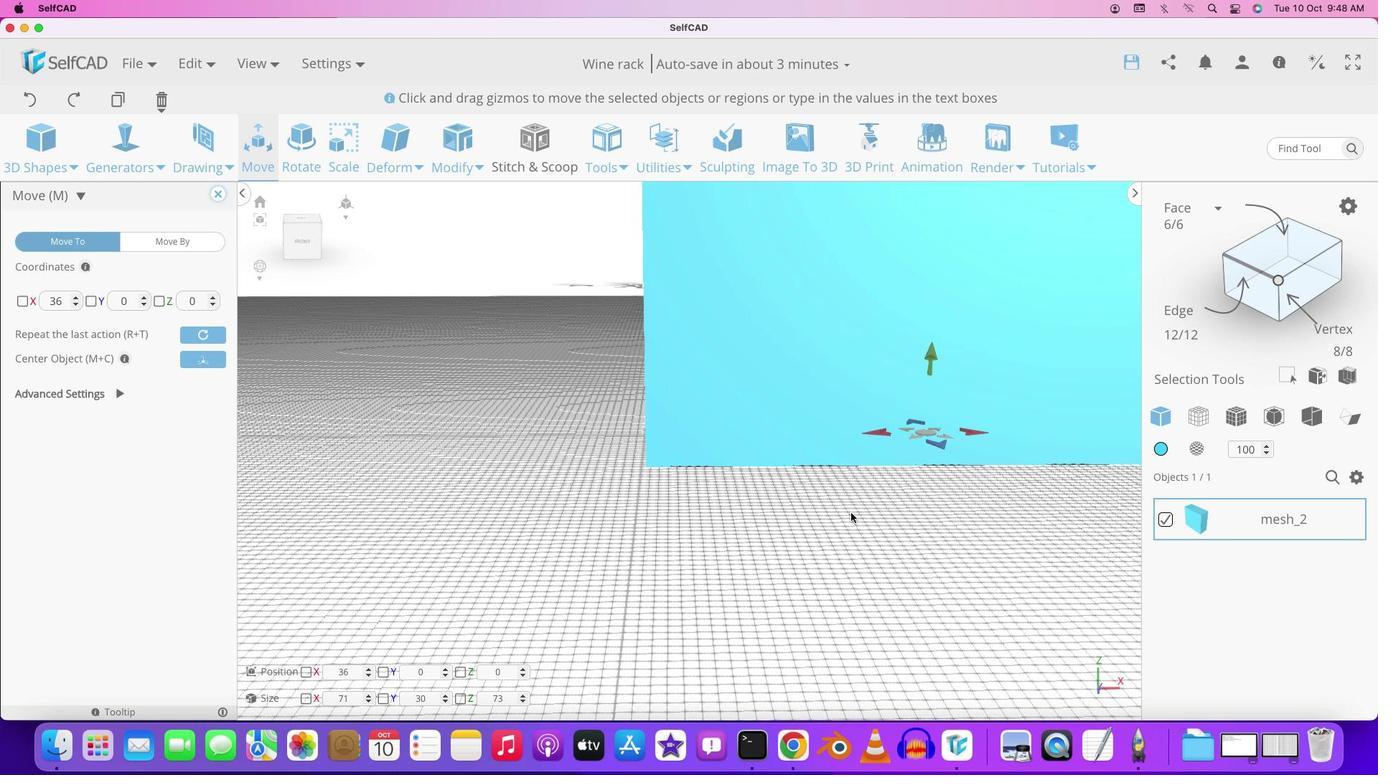
Action: Mouse scrolled (829, 511) with delta (0, -2)
Screenshot: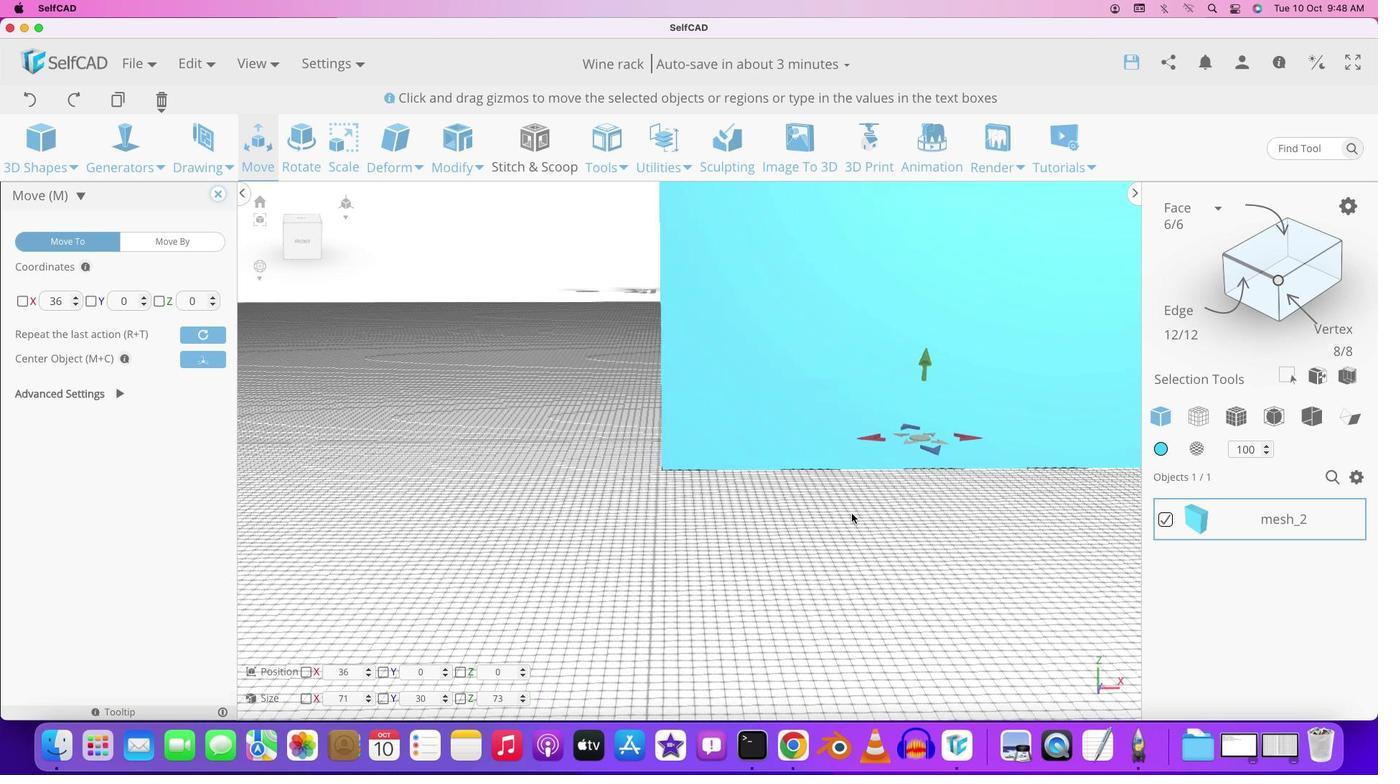 
Action: Mouse moved to (843, 507)
Screenshot: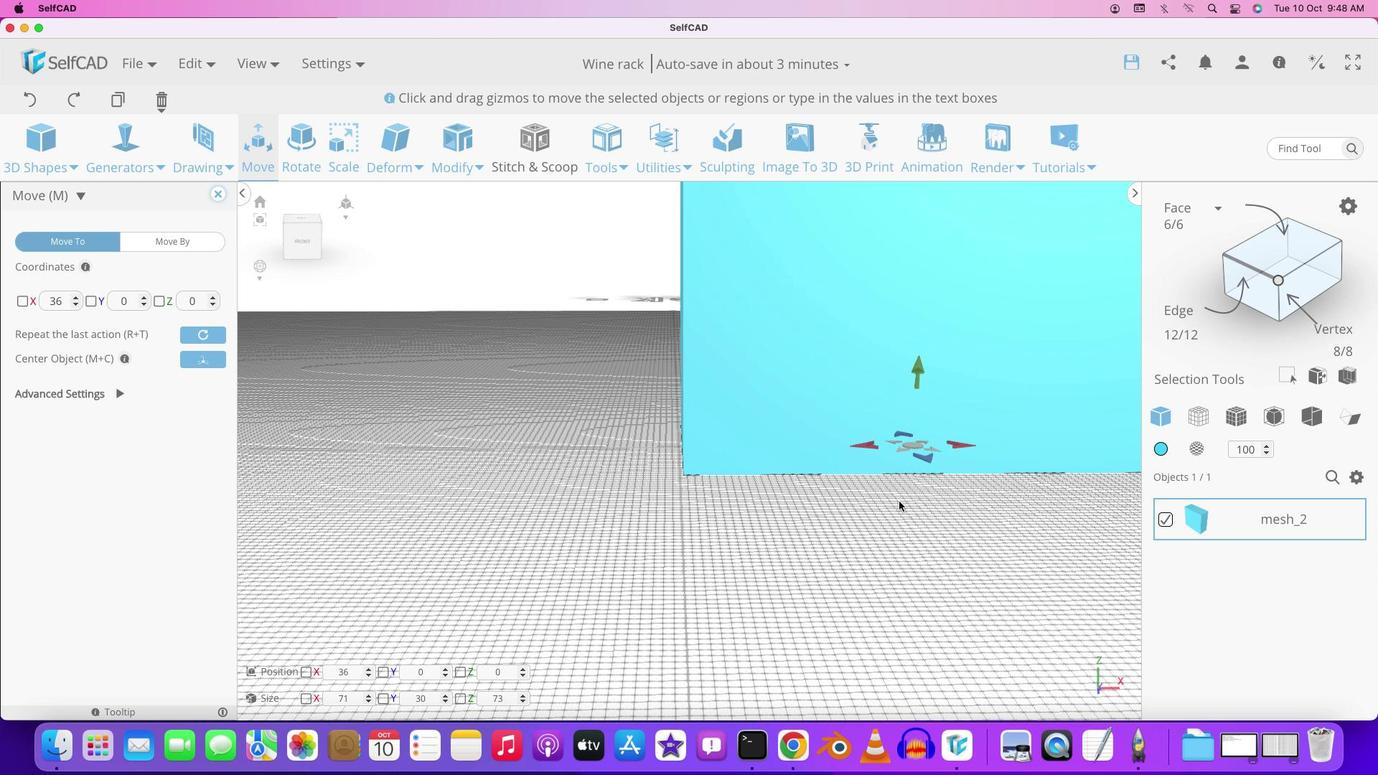 
Action: Mouse scrolled (843, 507) with delta (0, 0)
Screenshot: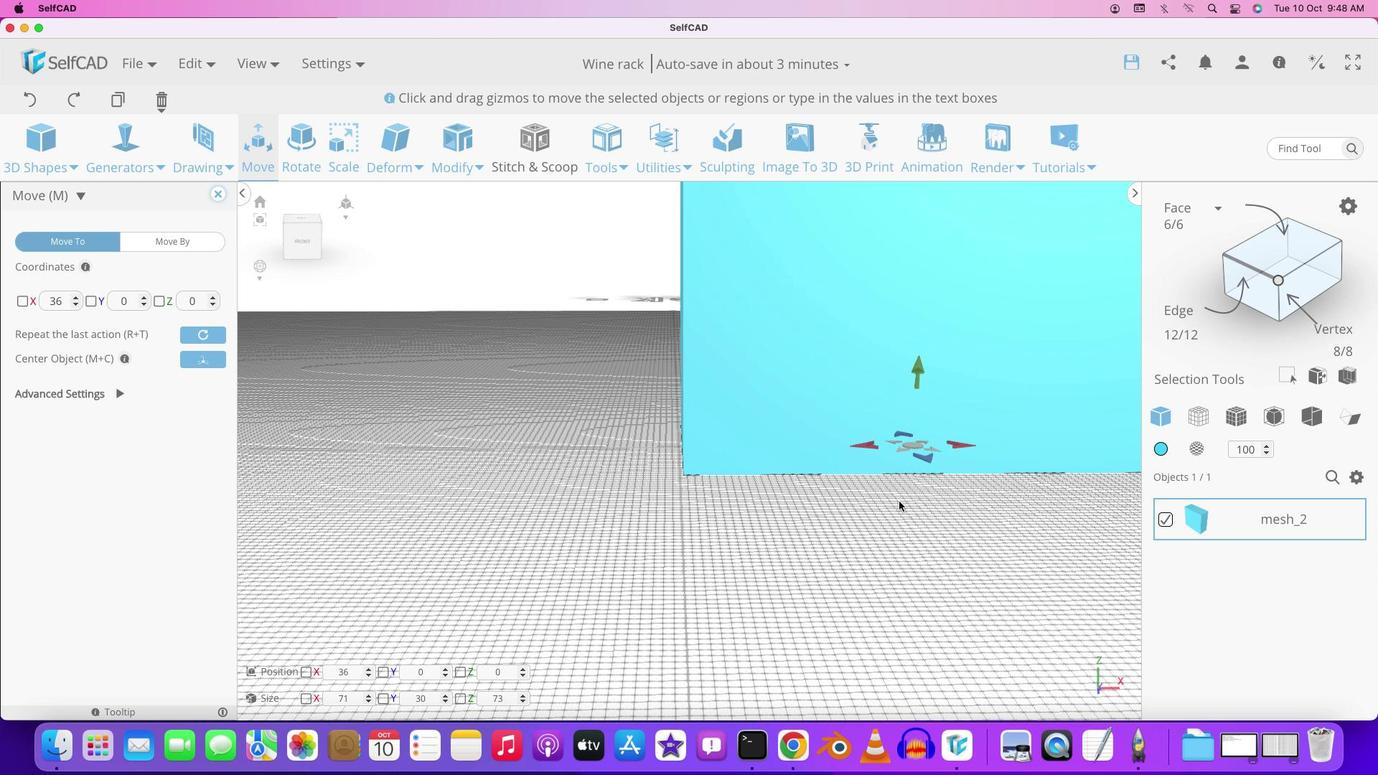 
Action: Mouse moved to (848, 511)
Screenshot: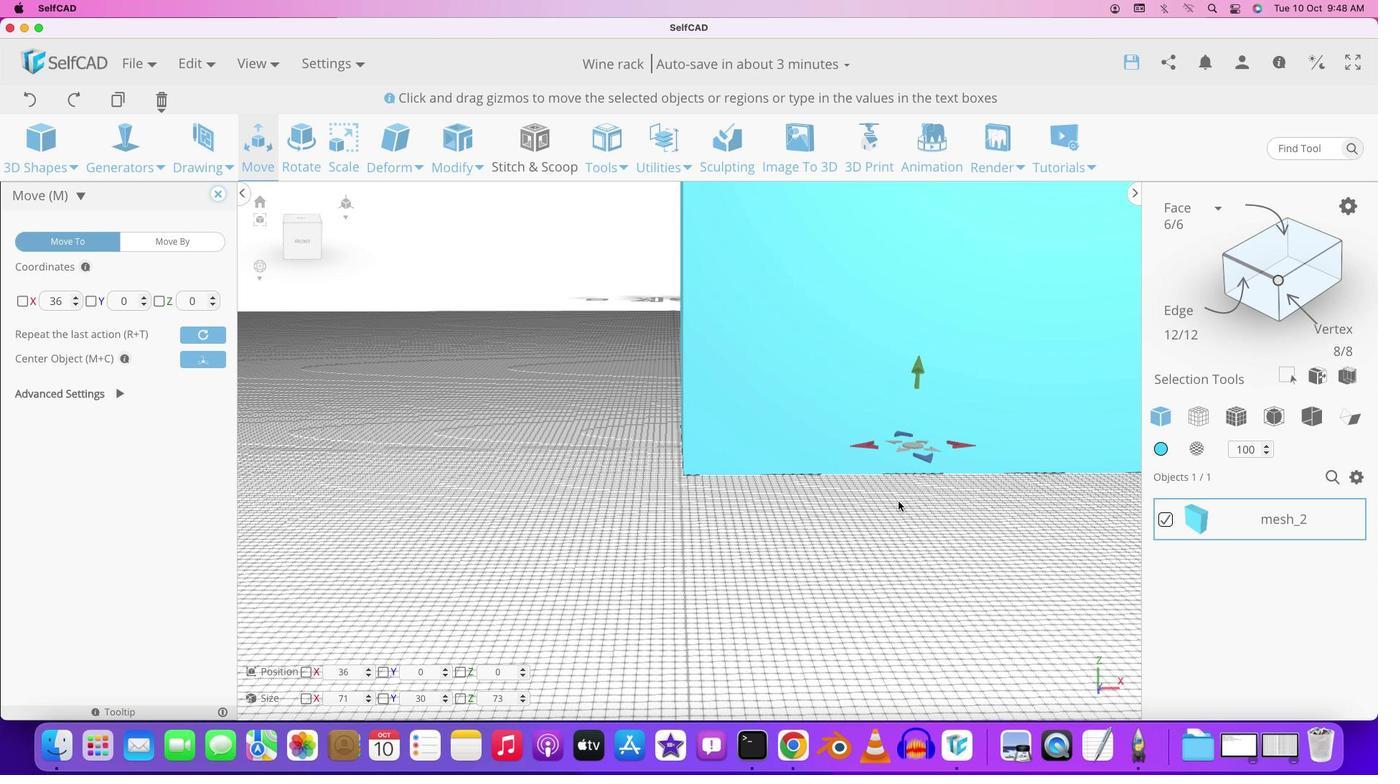 
Action: Mouse scrolled (848, 511) with delta (0, 0)
Screenshot: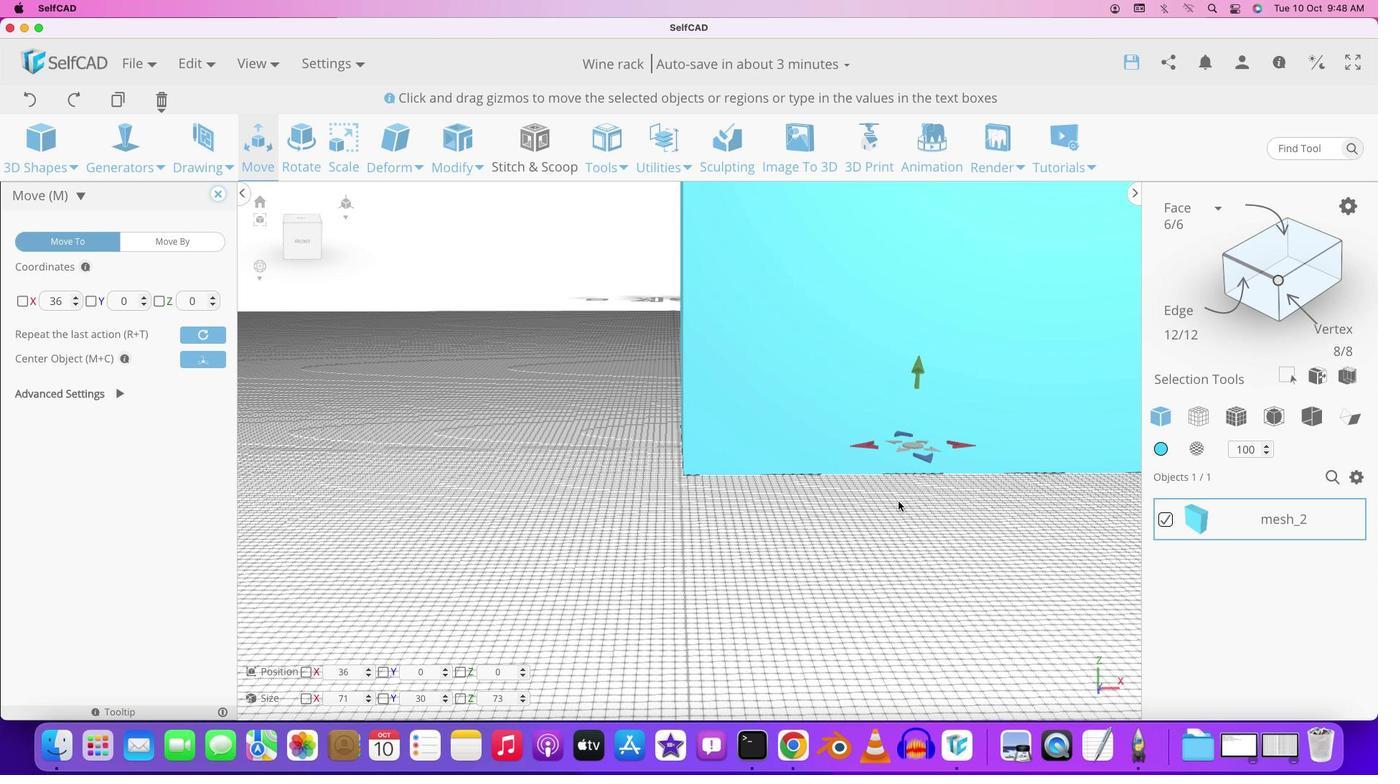 
Action: Mouse moved to (850, 512)
Screenshot: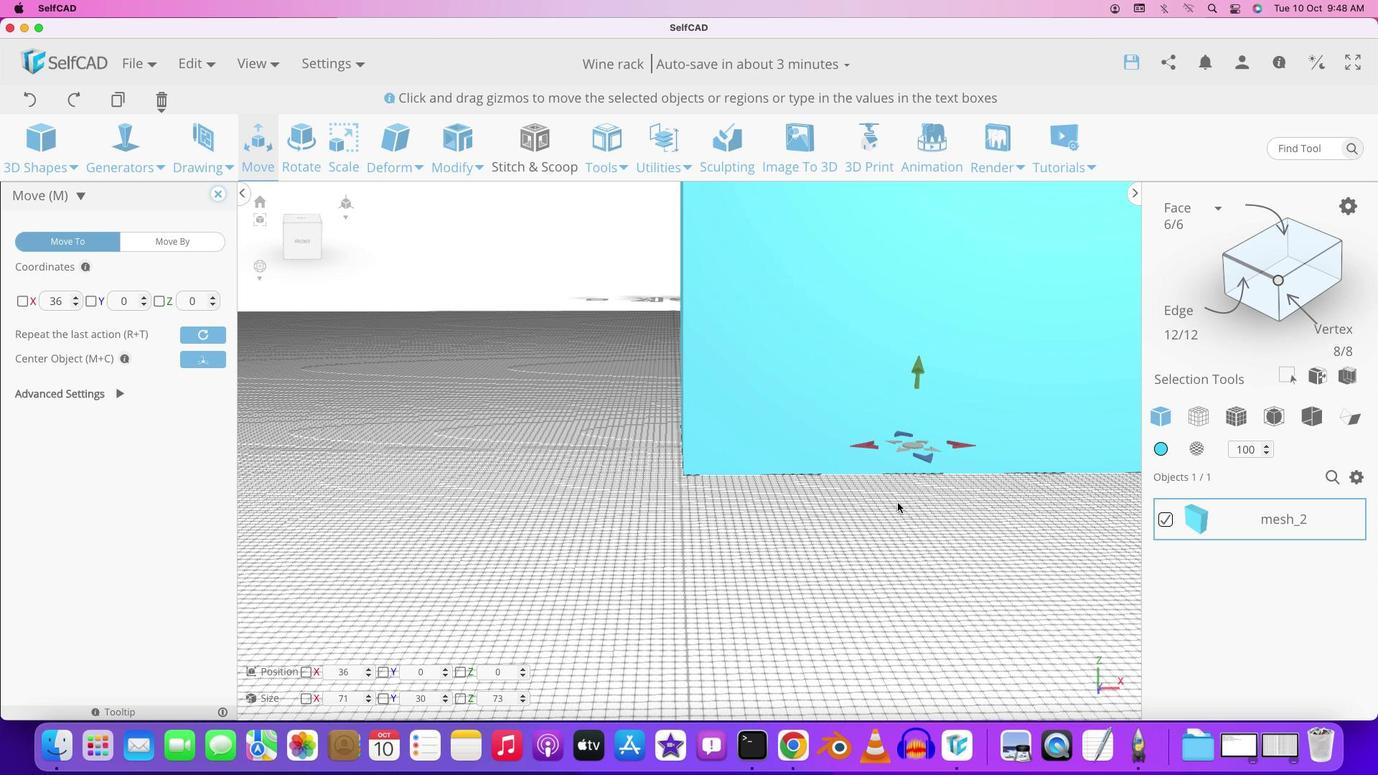 
Action: Mouse scrolled (850, 512) with delta (0, -2)
Screenshot: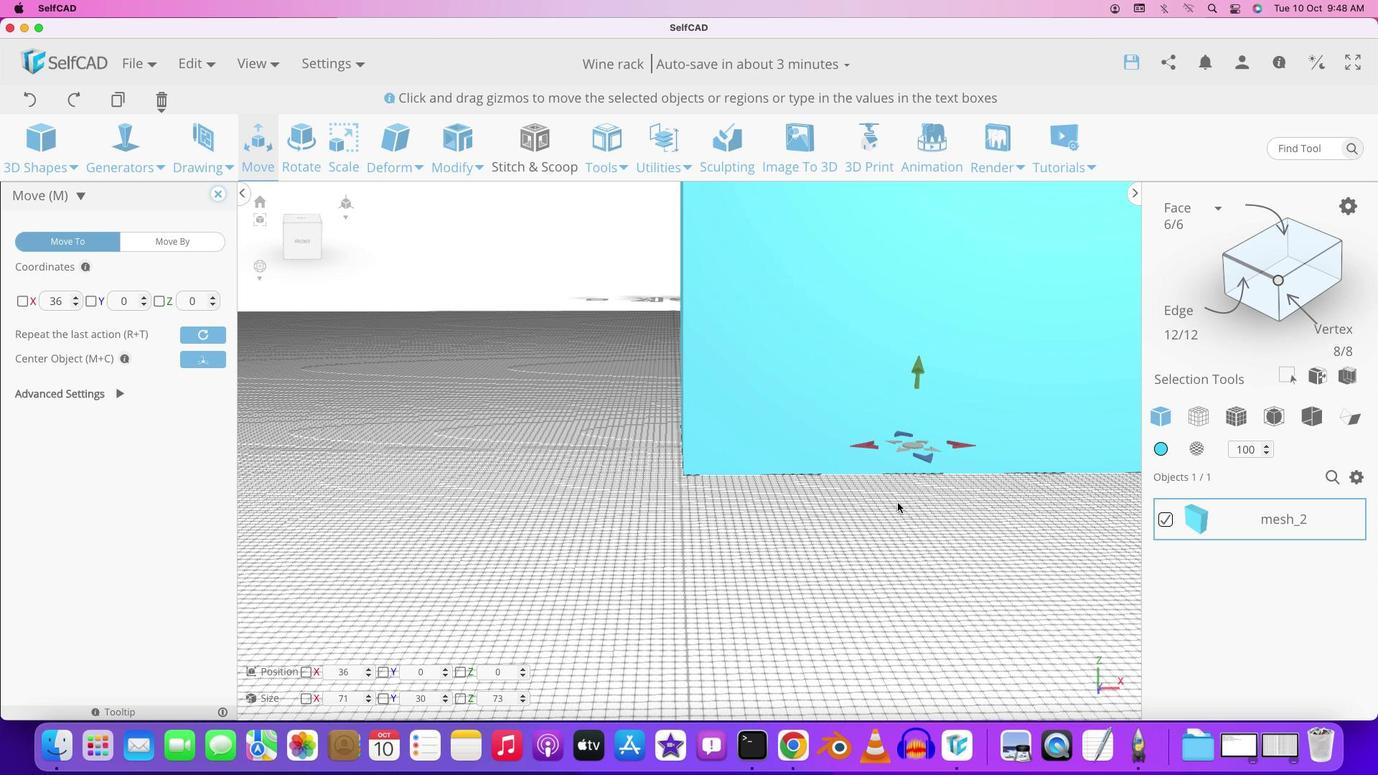
Action: Mouse moved to (898, 501)
Screenshot: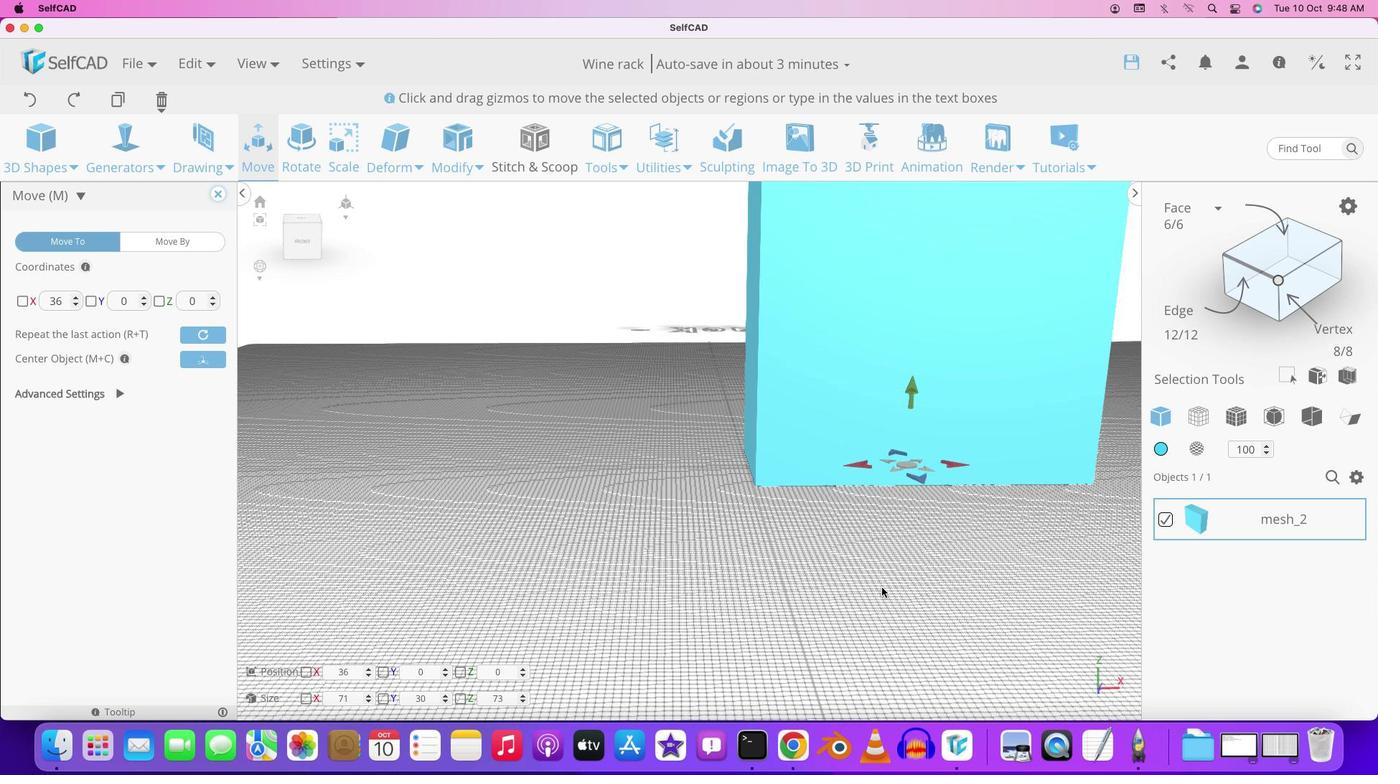 
Action: Mouse scrolled (898, 501) with delta (0, 0)
Screenshot: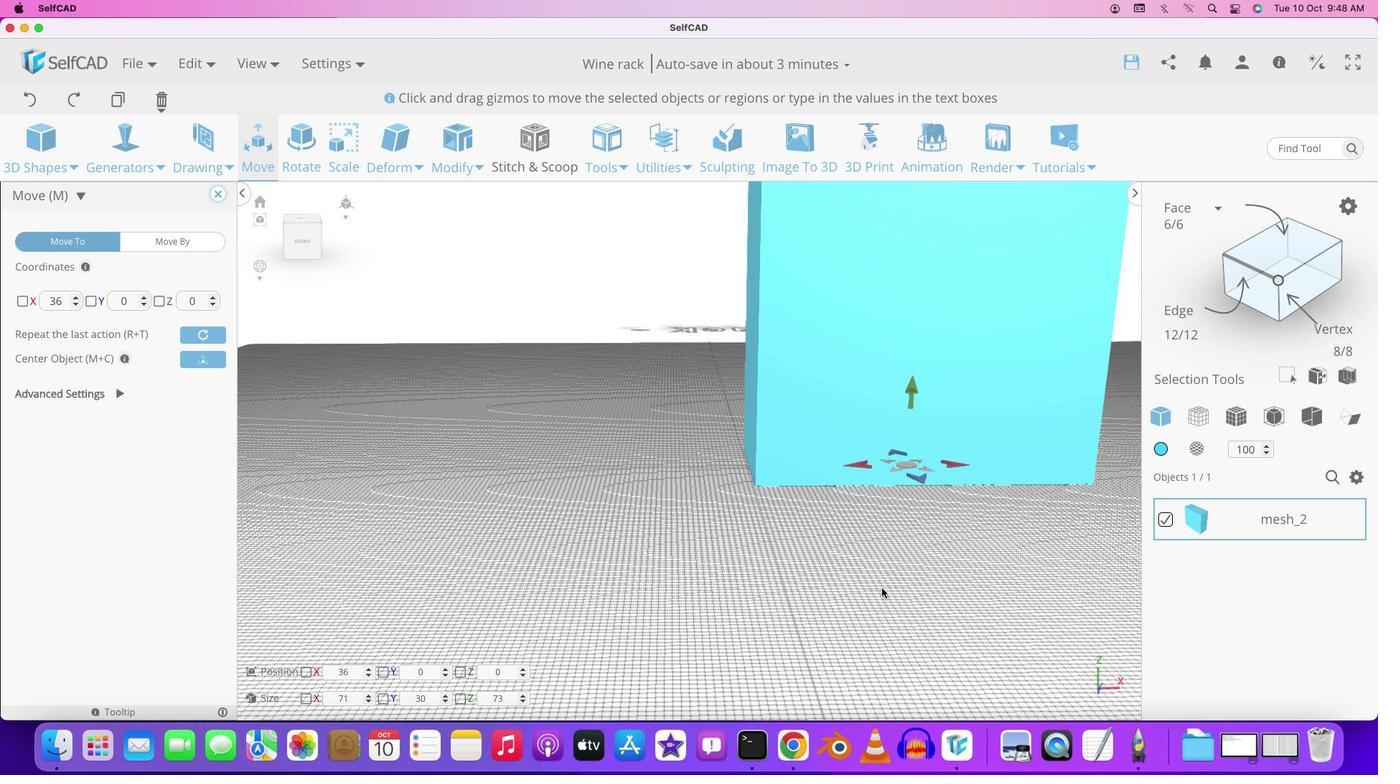 
Action: Mouse moved to (898, 501)
Screenshot: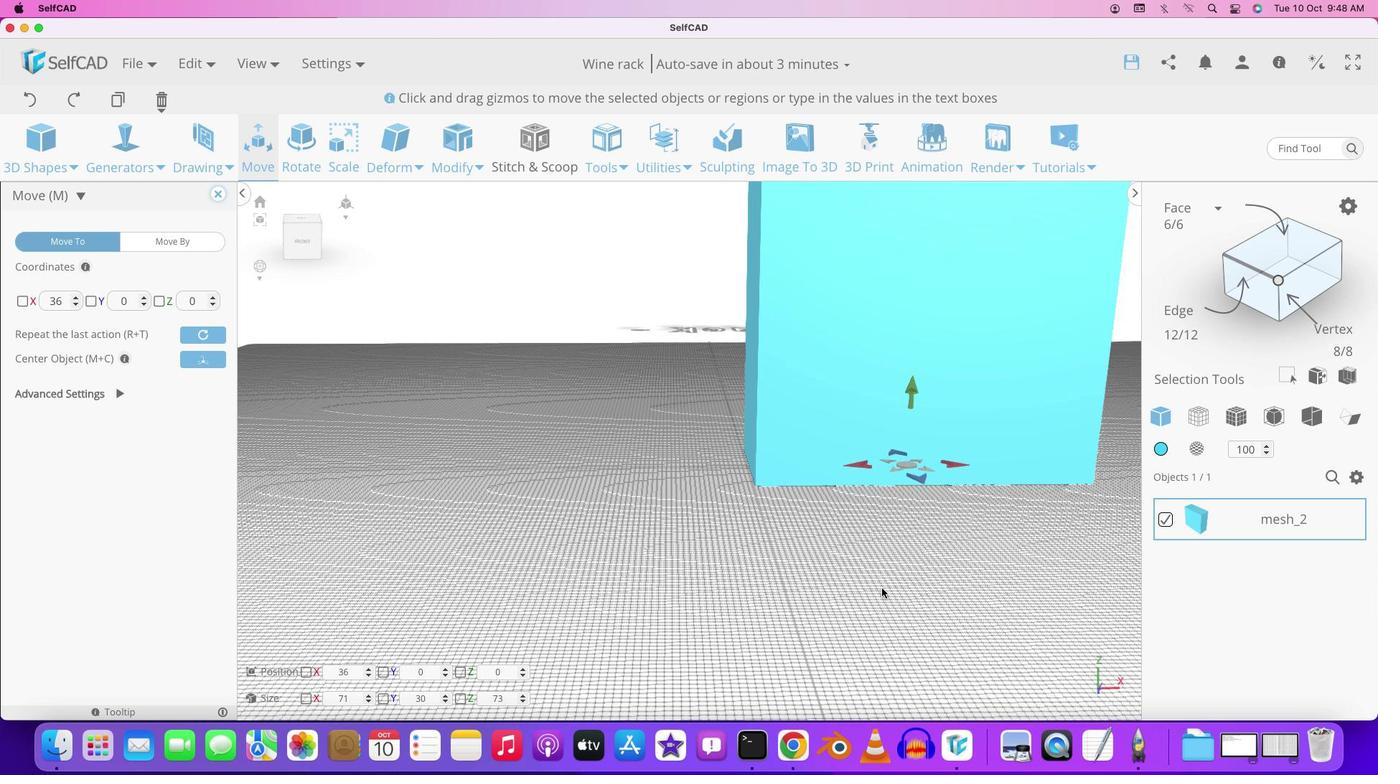 
Action: Mouse scrolled (898, 501) with delta (0, 0)
Screenshot: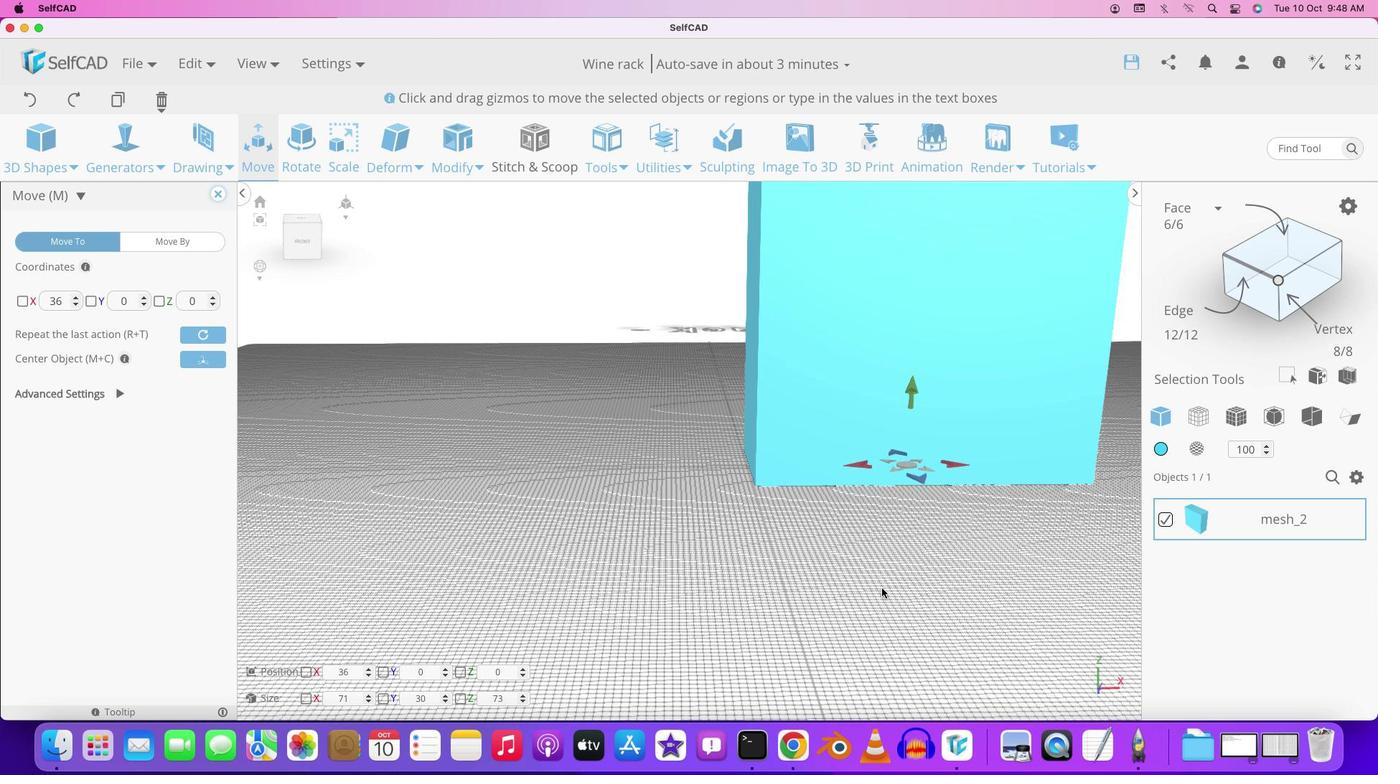 
Action: Mouse moved to (897, 502)
Screenshot: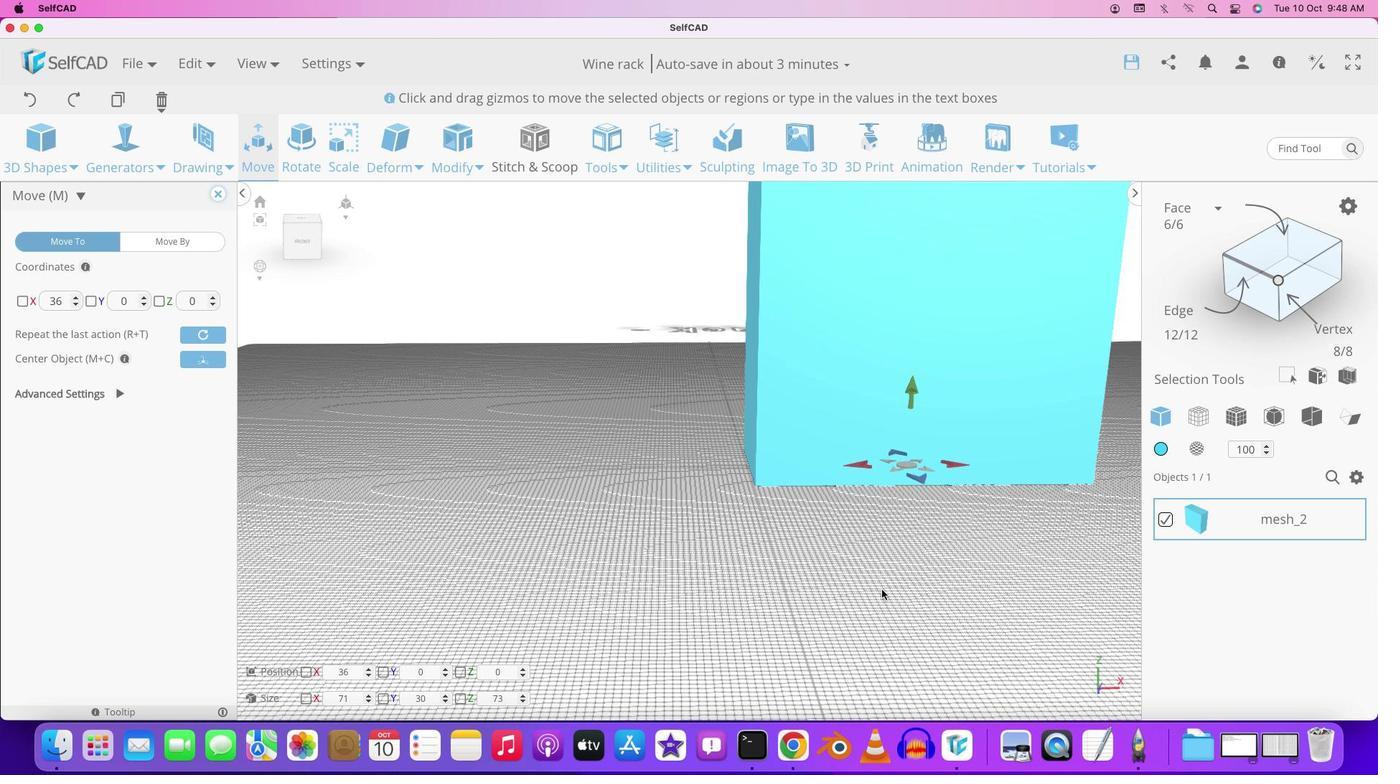
Action: Mouse scrolled (897, 502) with delta (0, -2)
Screenshot: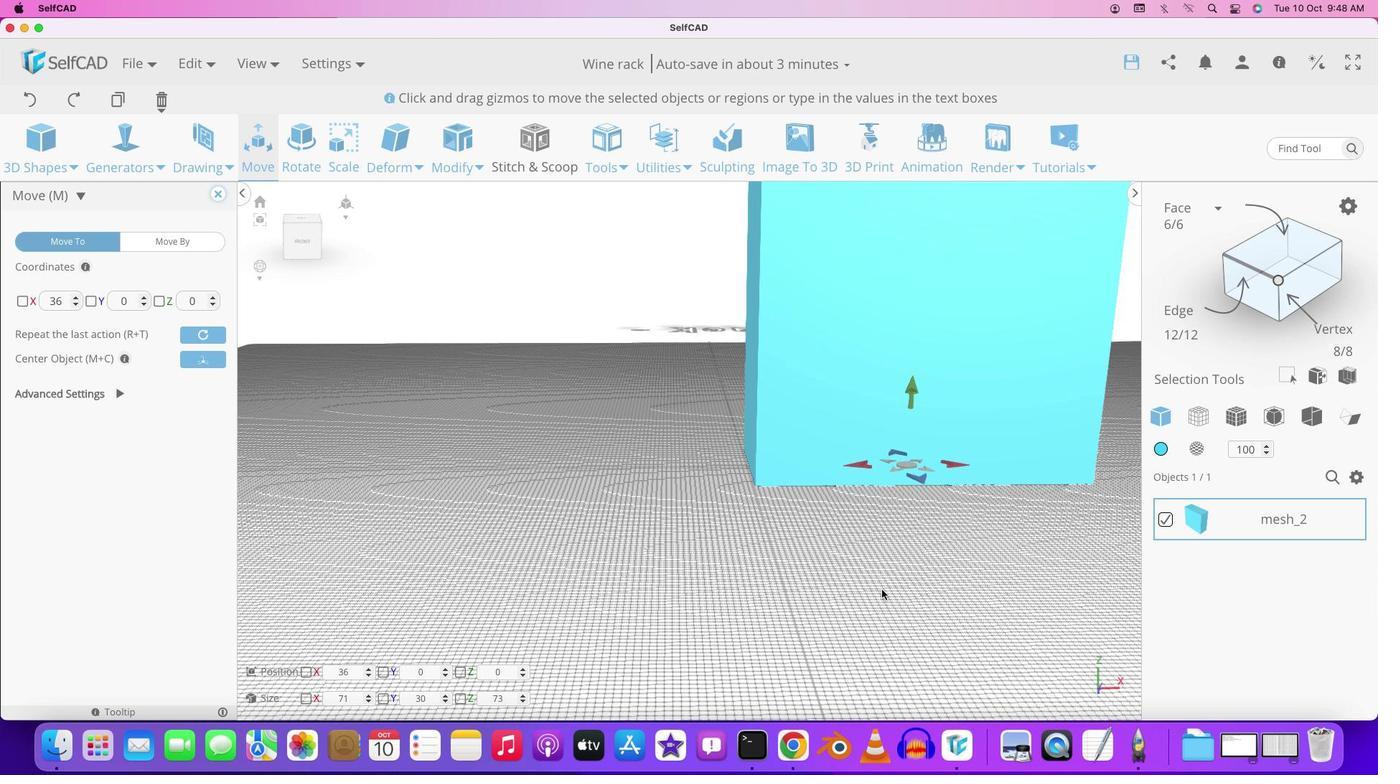 
Action: Mouse moved to (890, 513)
Screenshot: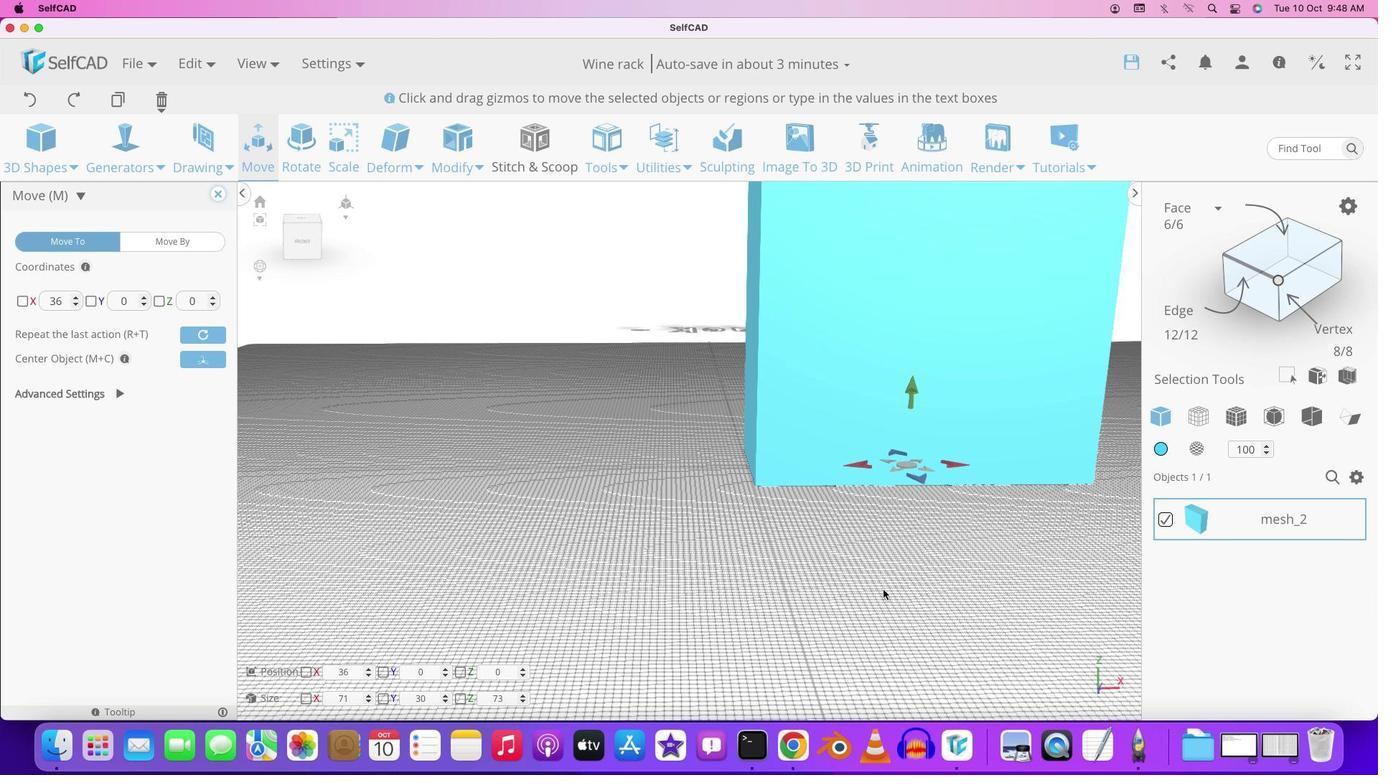 
Action: Mouse scrolled (890, 513) with delta (0, -3)
Screenshot: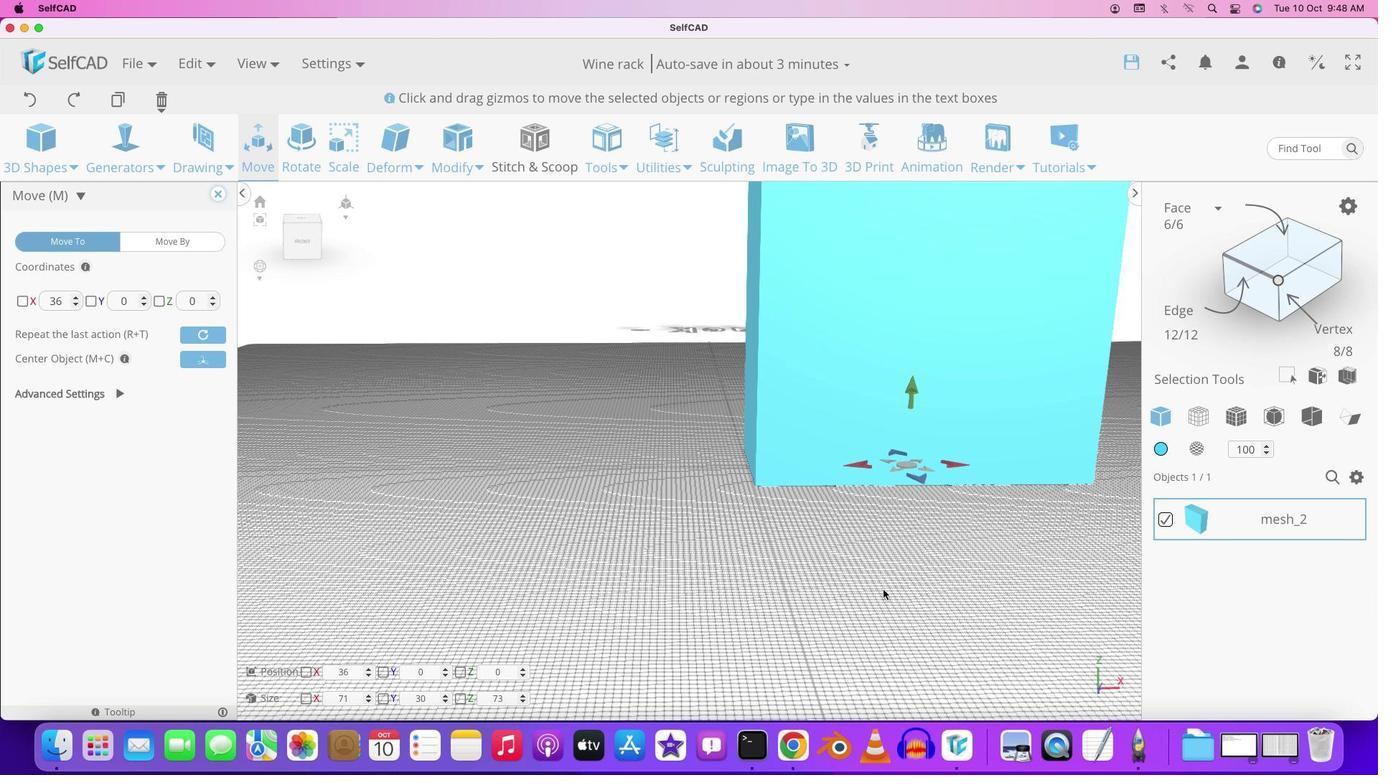 
Action: Mouse moved to (881, 589)
Screenshot: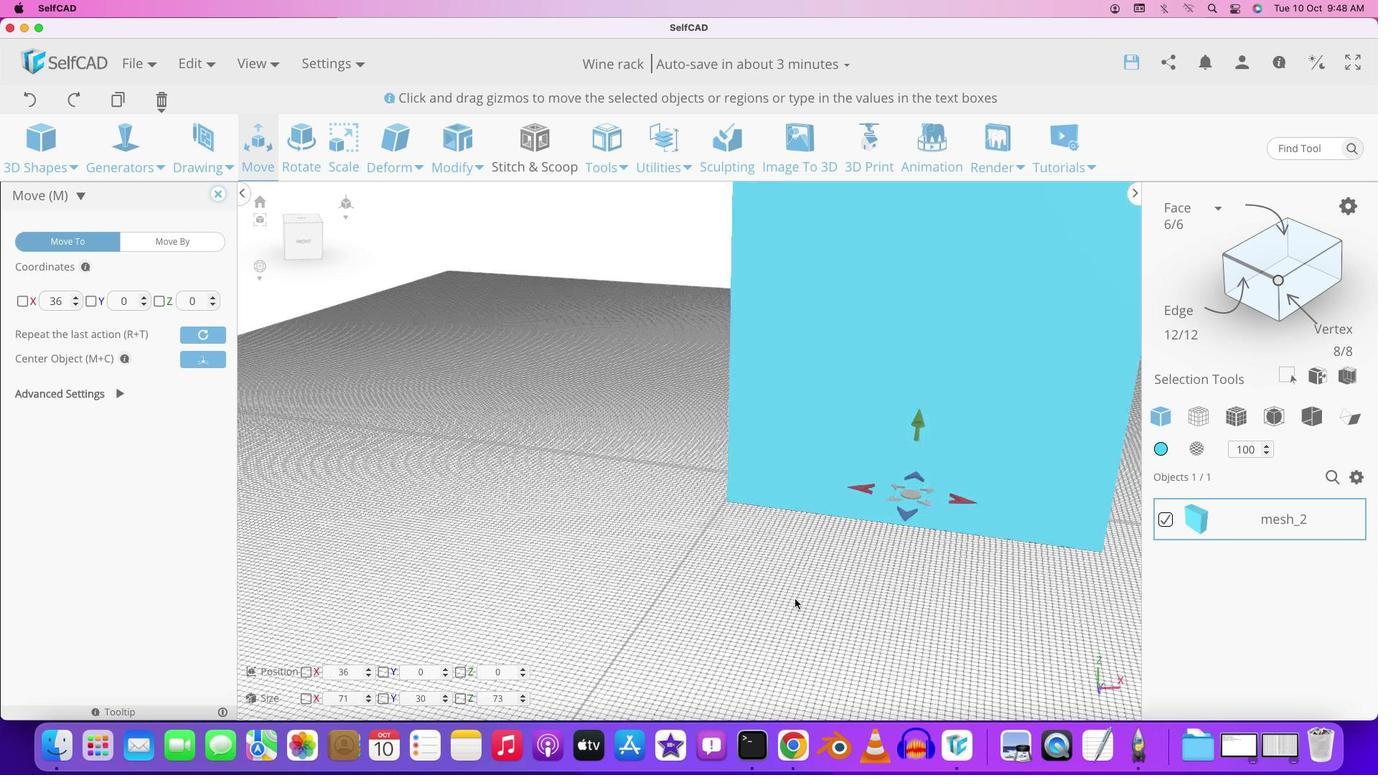 
Action: Mouse pressed left at (881, 589)
Screenshot: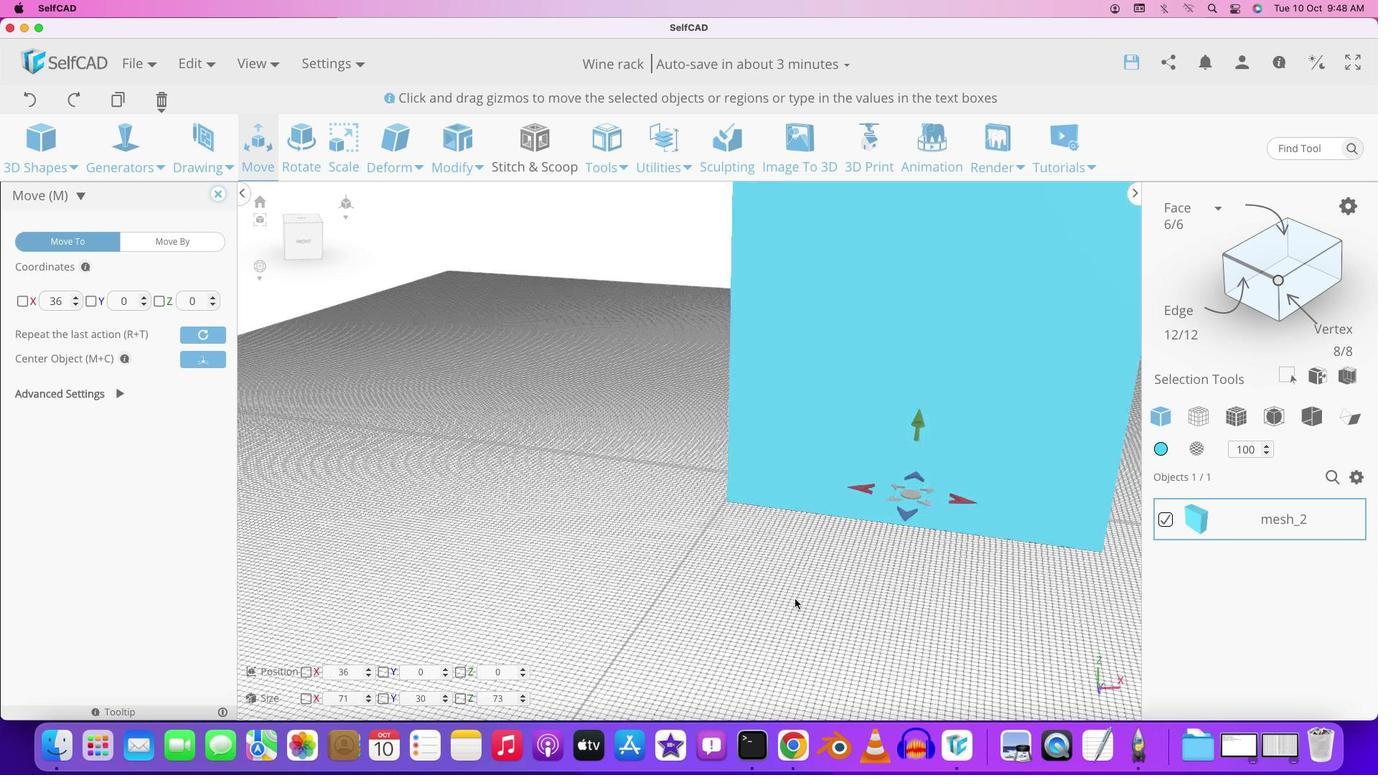 
Action: Mouse moved to (845, 568)
Screenshot: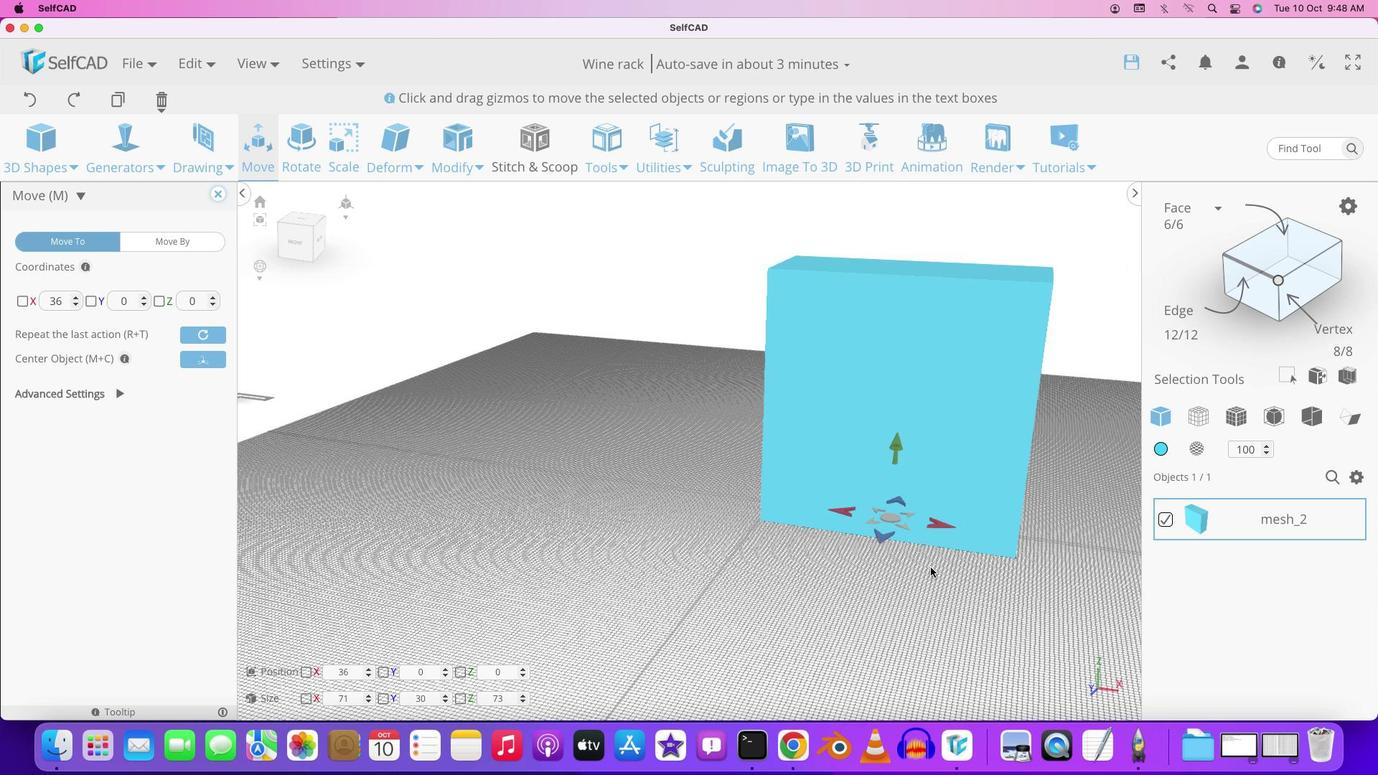 
Action: Mouse scrolled (845, 568) with delta (0, 0)
Screenshot: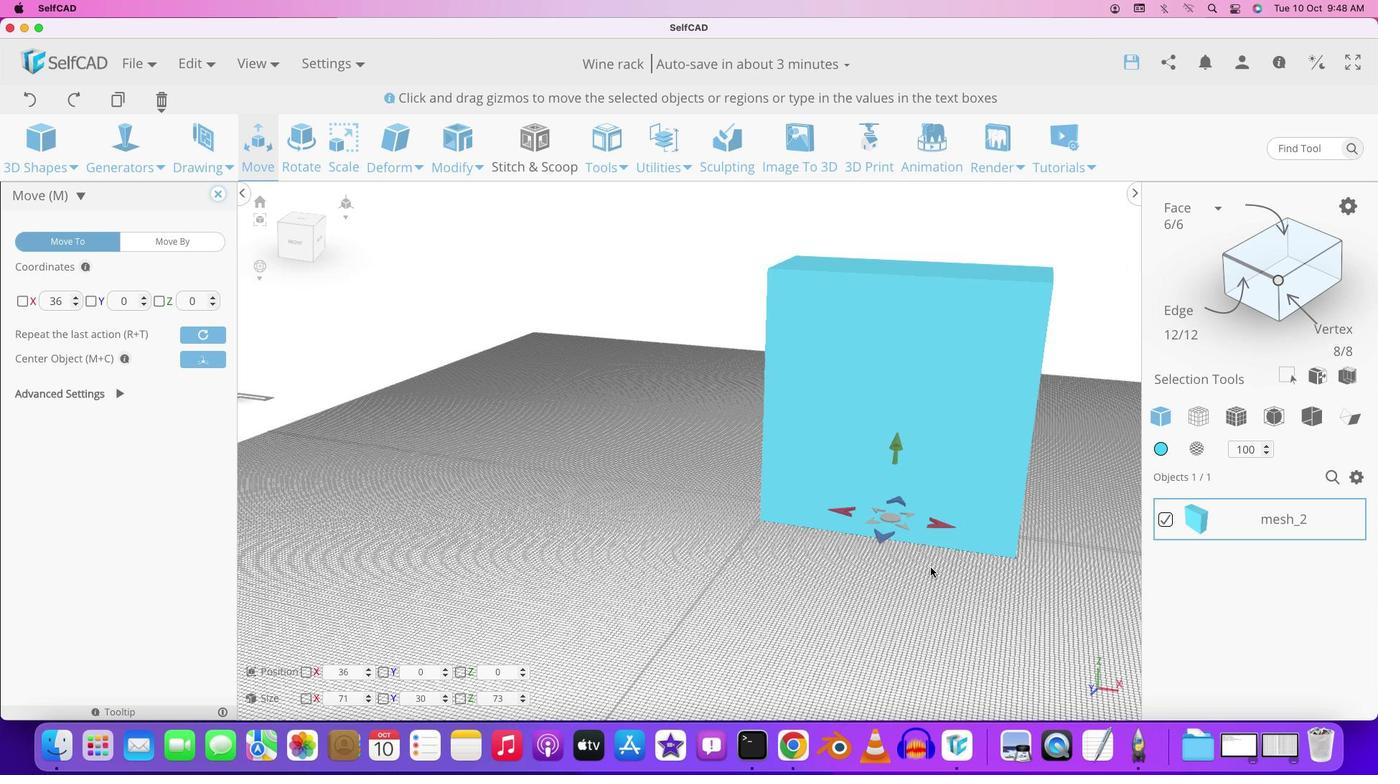 
Action: Mouse scrolled (845, 568) with delta (0, 0)
Screenshot: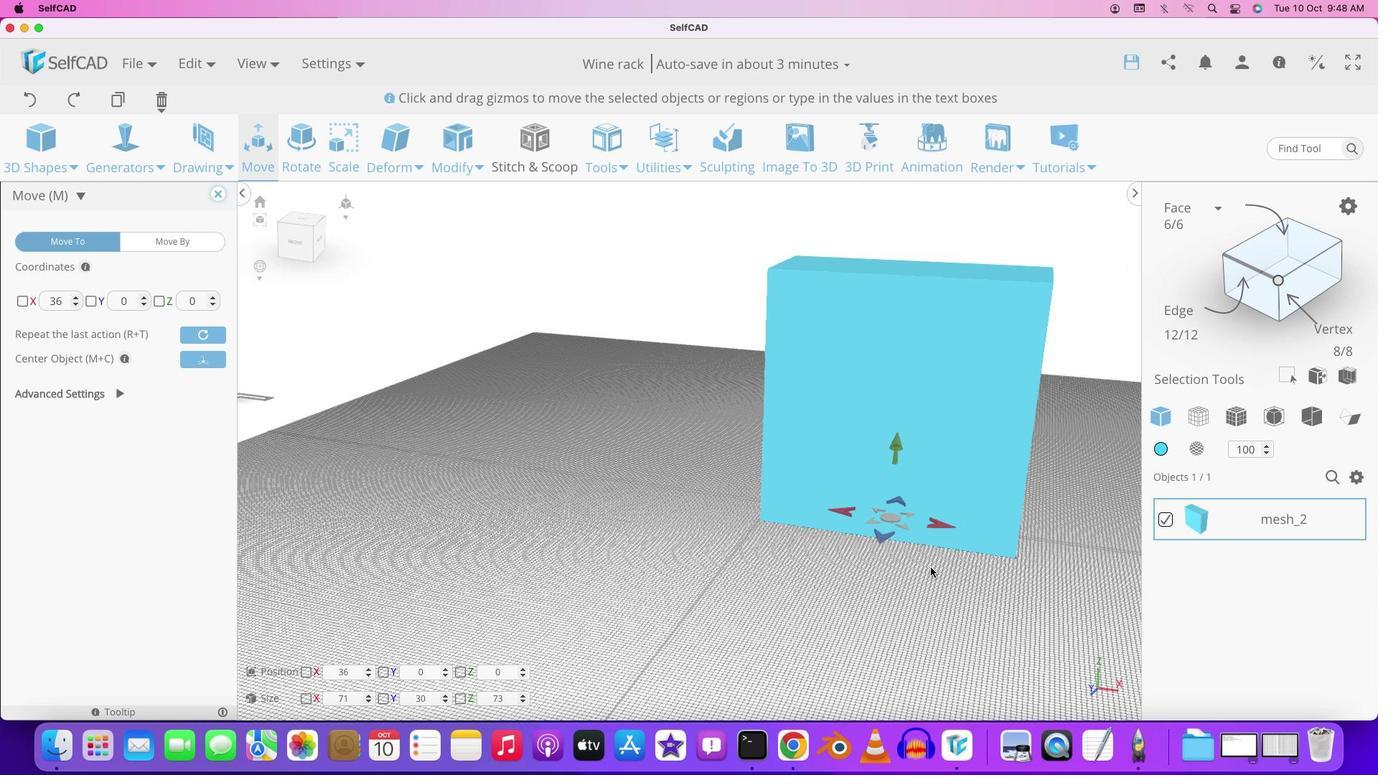 
Action: Mouse moved to (846, 568)
Screenshot: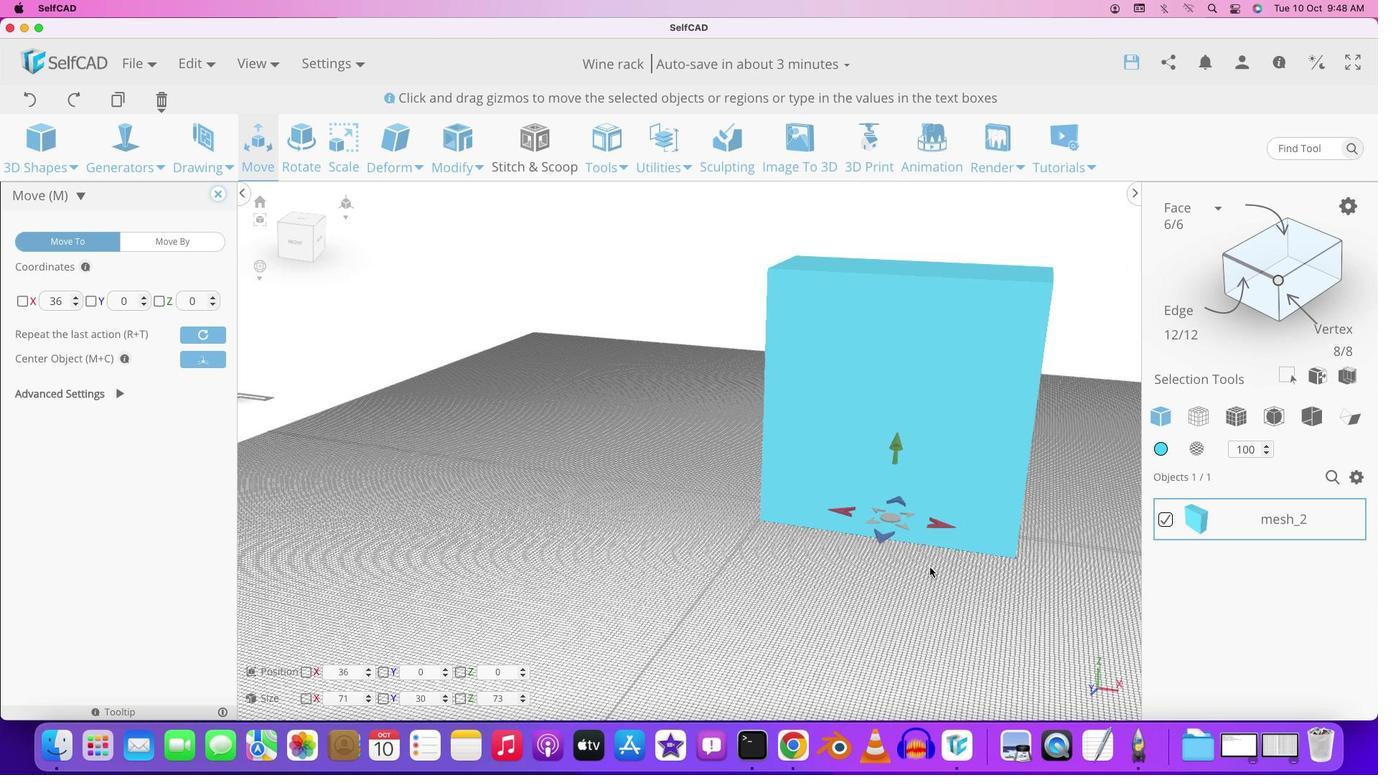 
Action: Mouse scrolled (846, 568) with delta (0, -2)
Screenshot: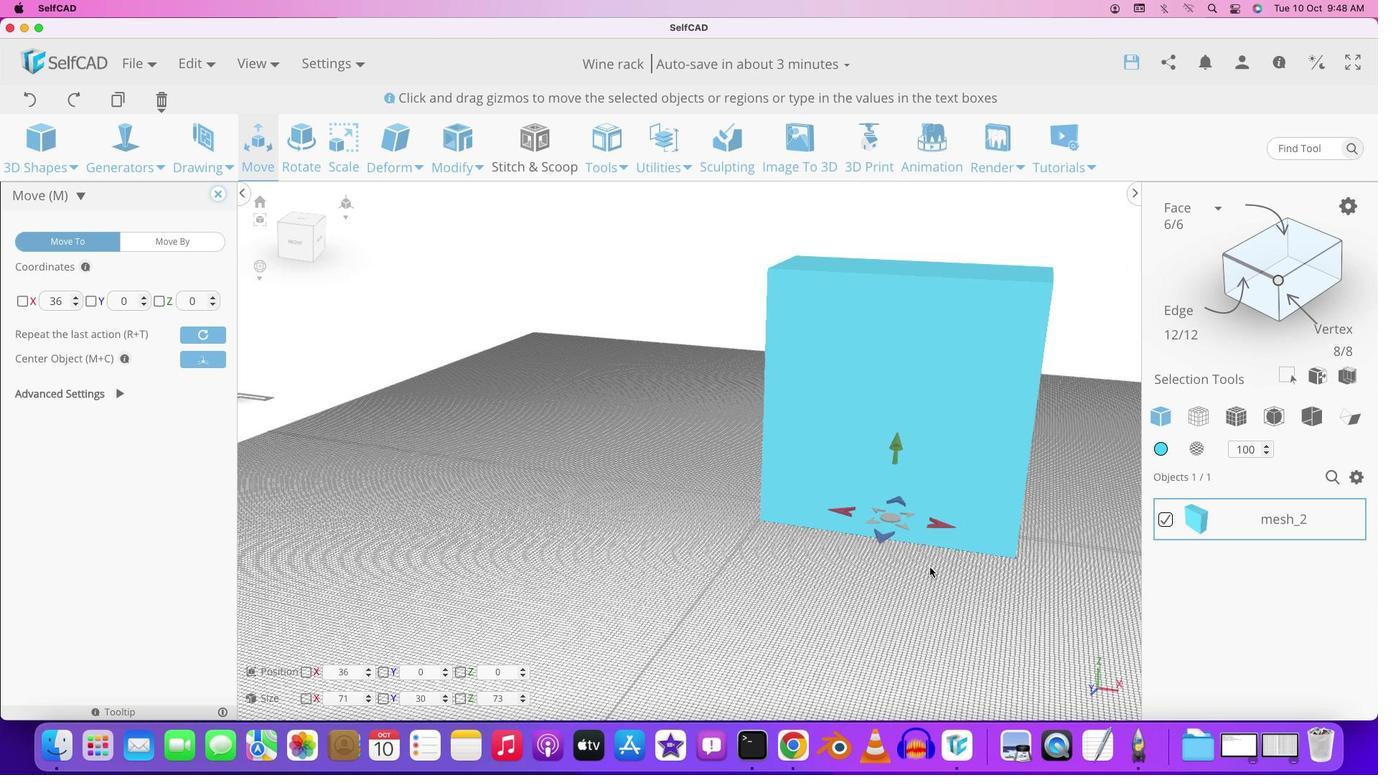 
Action: Mouse scrolled (846, 568) with delta (0, -2)
Screenshot: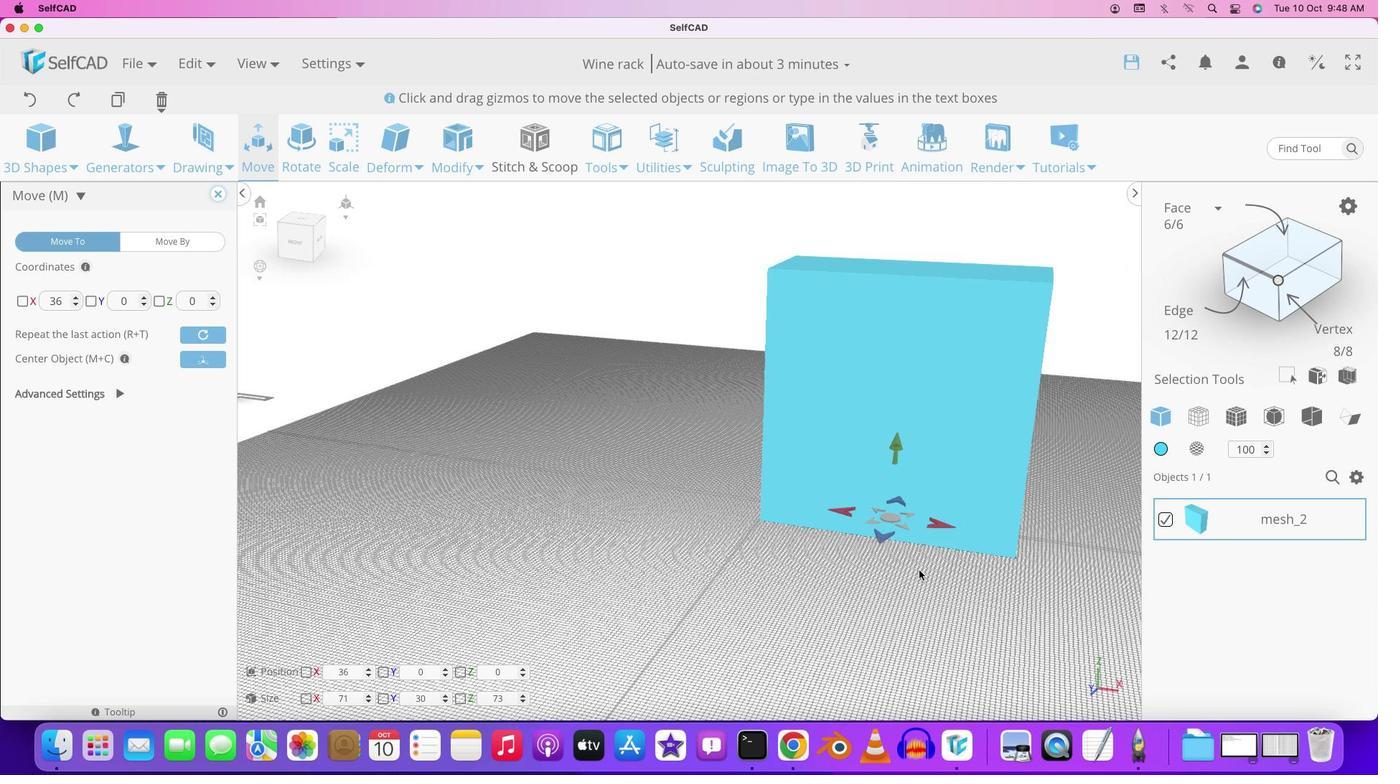 
Action: Mouse moved to (930, 567)
Screenshot: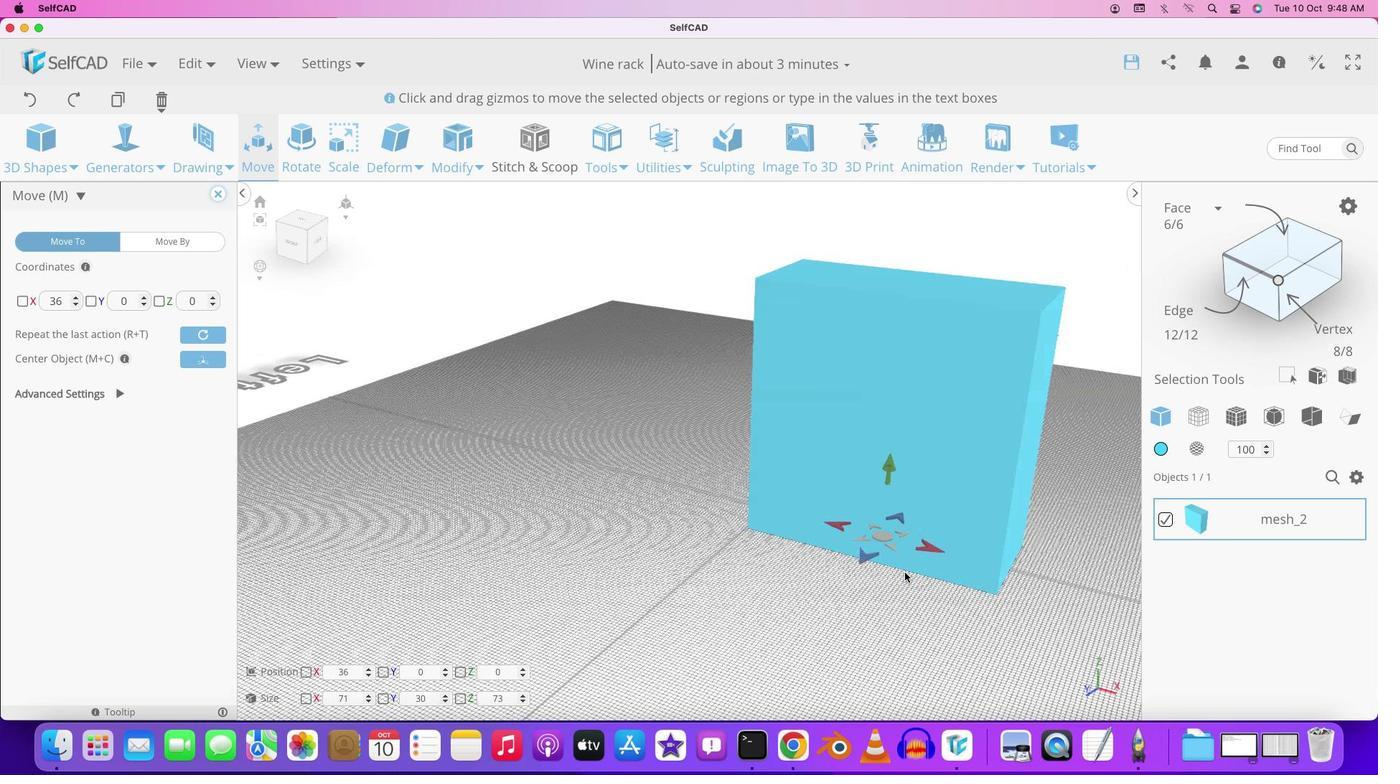 
Action: Mouse pressed left at (930, 567)
Screenshot: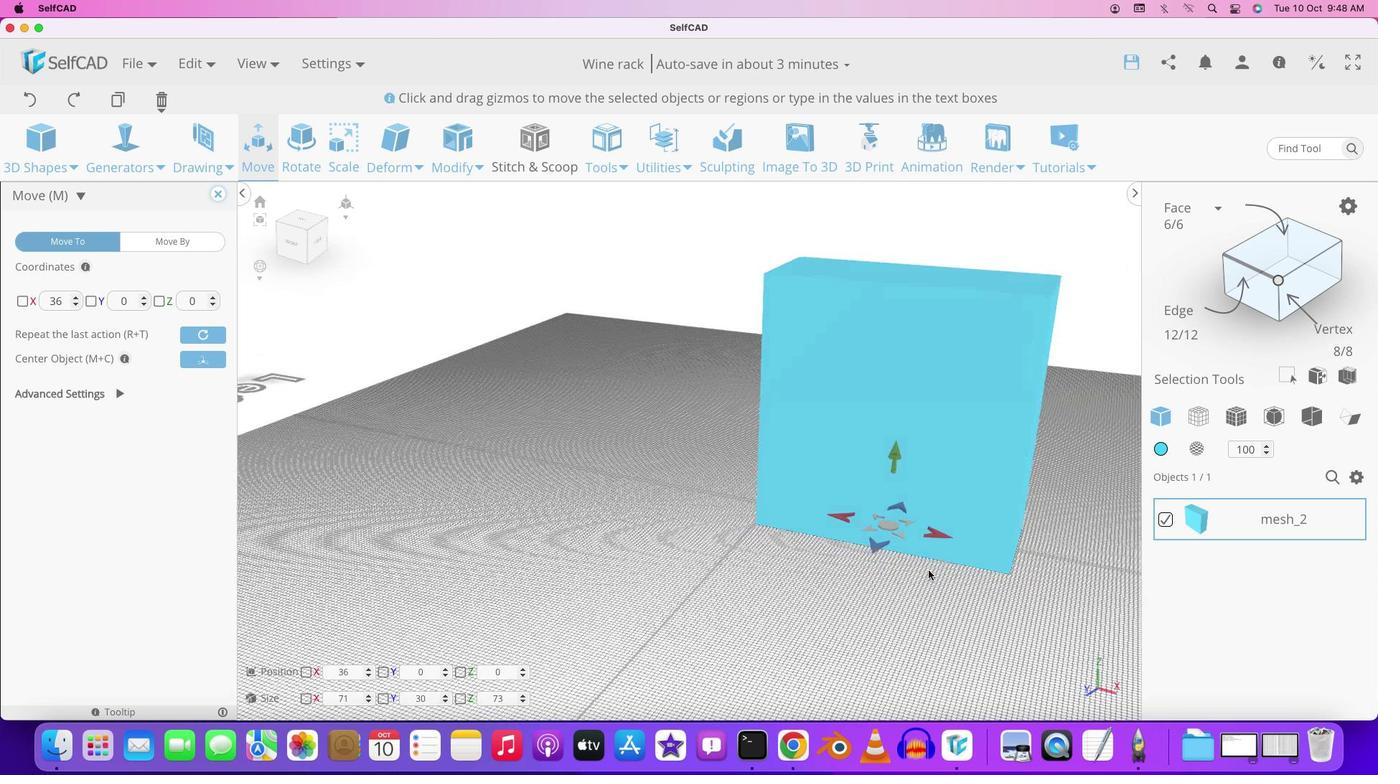 
Action: Mouse moved to (972, 560)
Screenshot: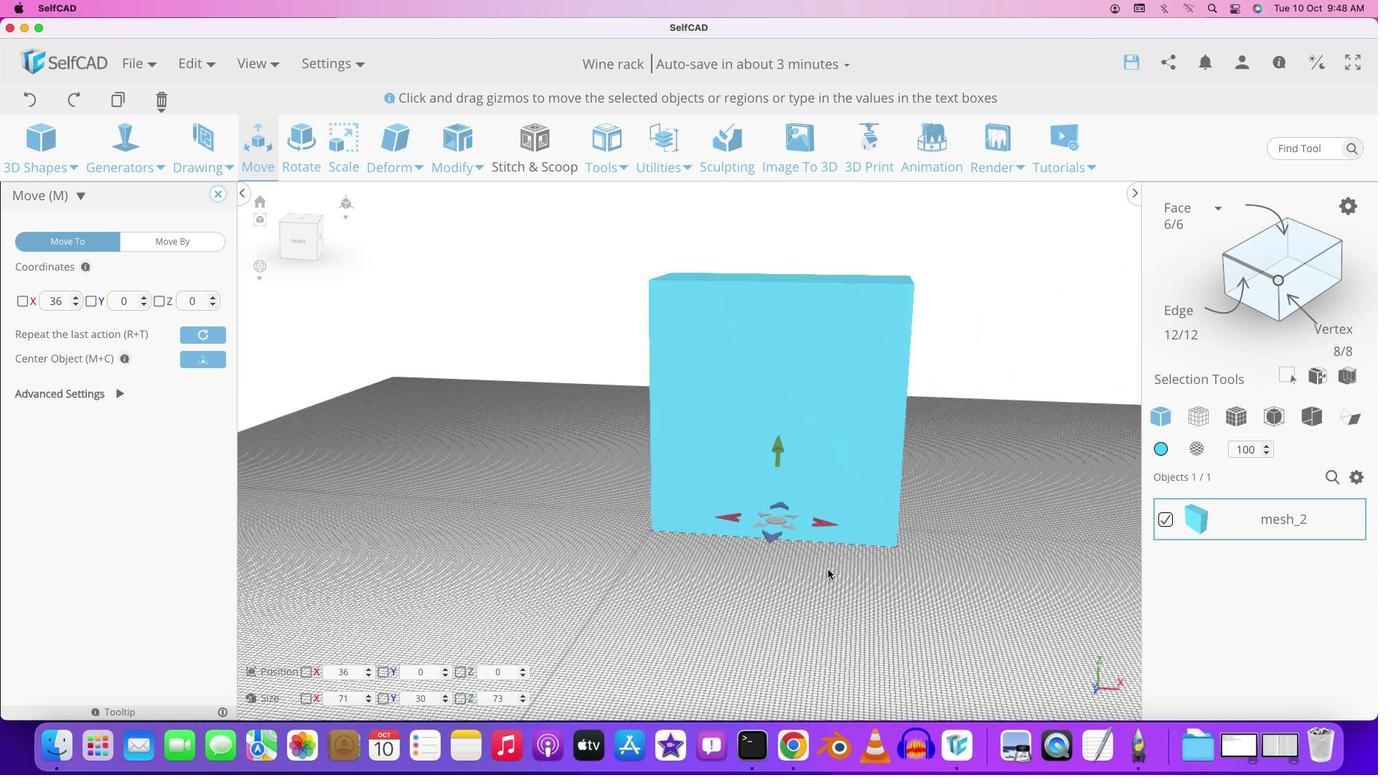 
Action: Key pressed Key.shift
Screenshot: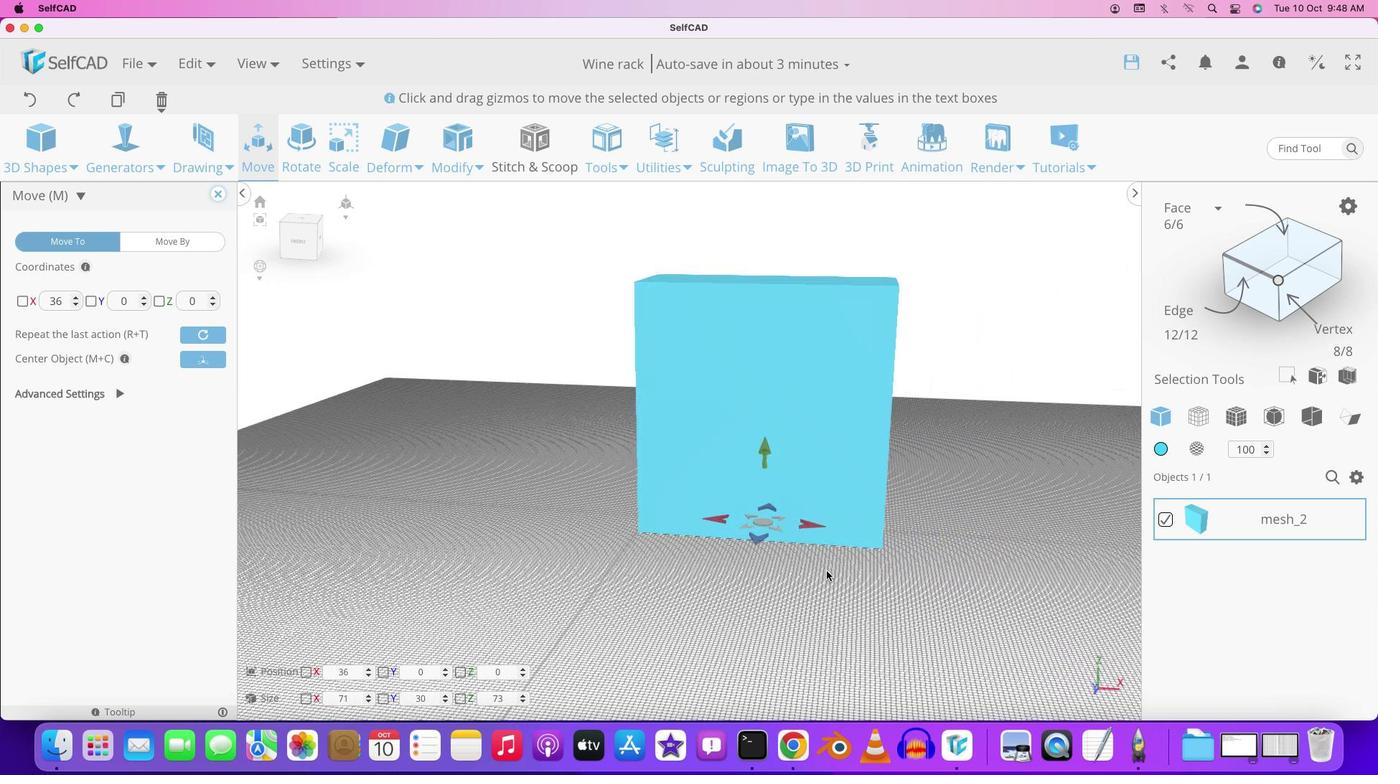 
Action: Mouse moved to (969, 561)
Screenshot: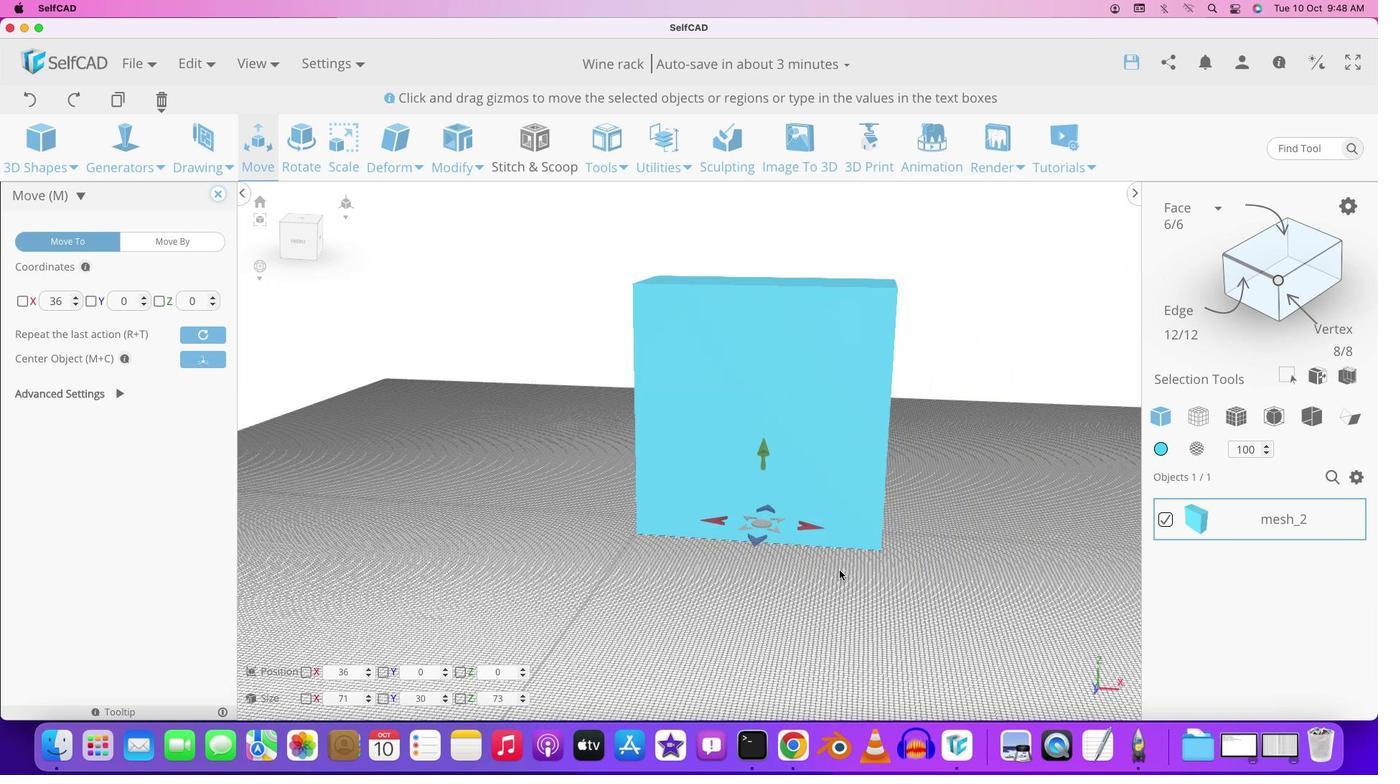 
Action: Mouse pressed left at (969, 561)
Screenshot: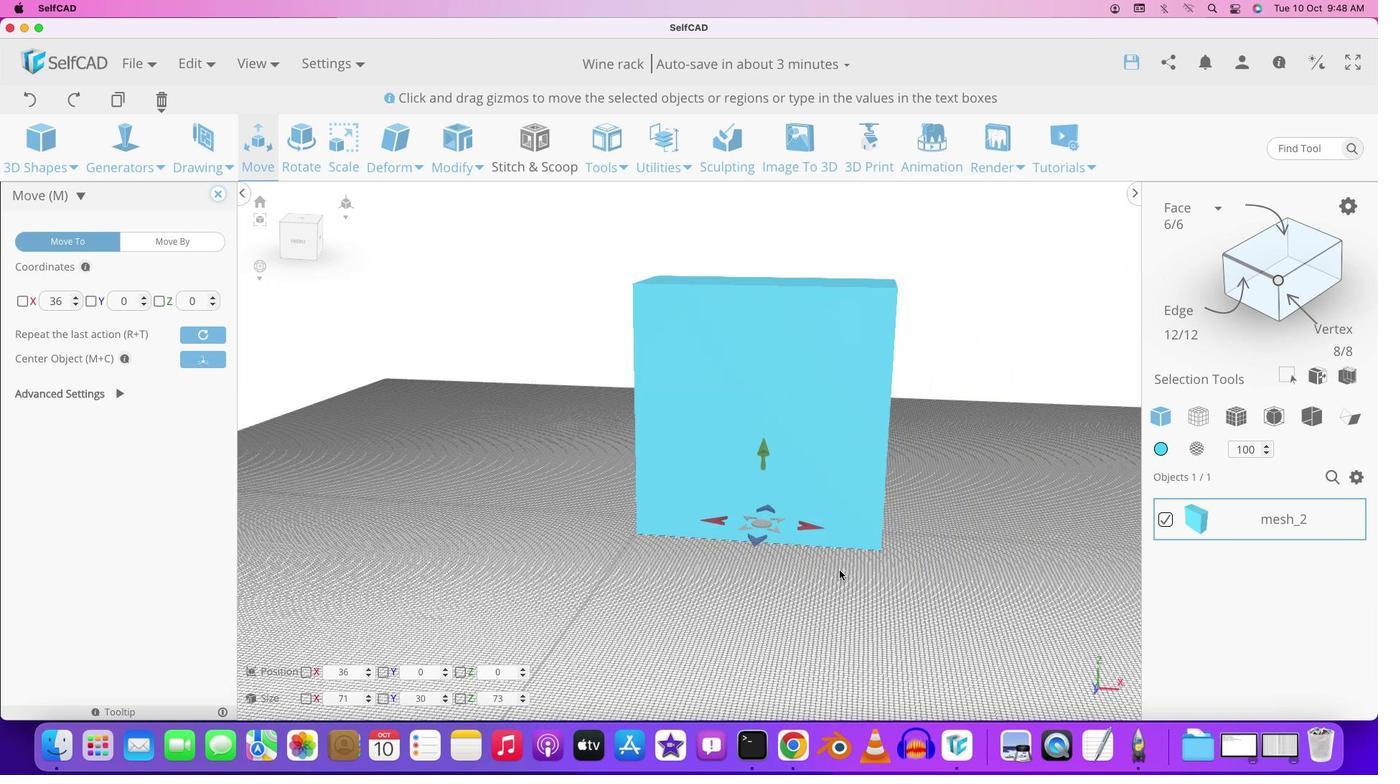 
Action: Mouse moved to (882, 569)
Screenshot: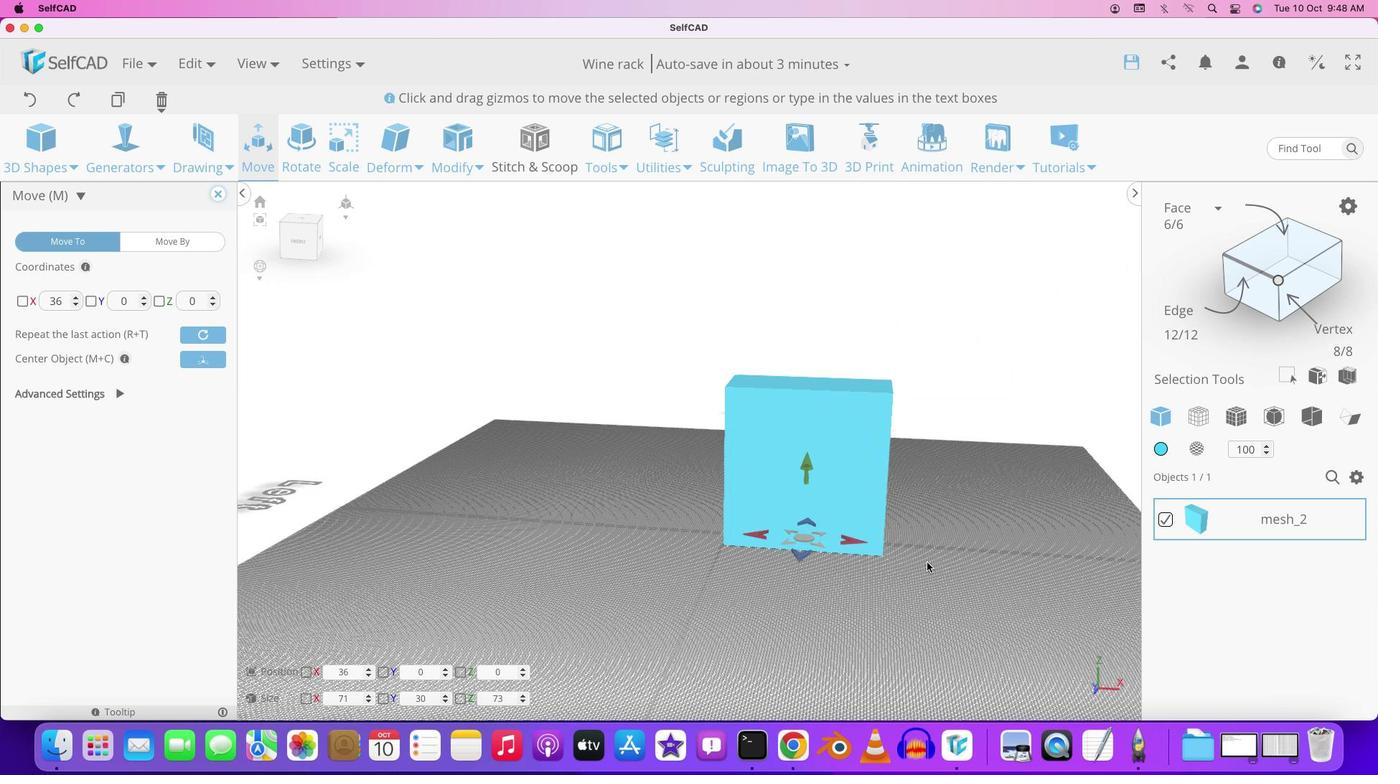 
Action: Mouse scrolled (882, 569) with delta (0, 0)
Screenshot: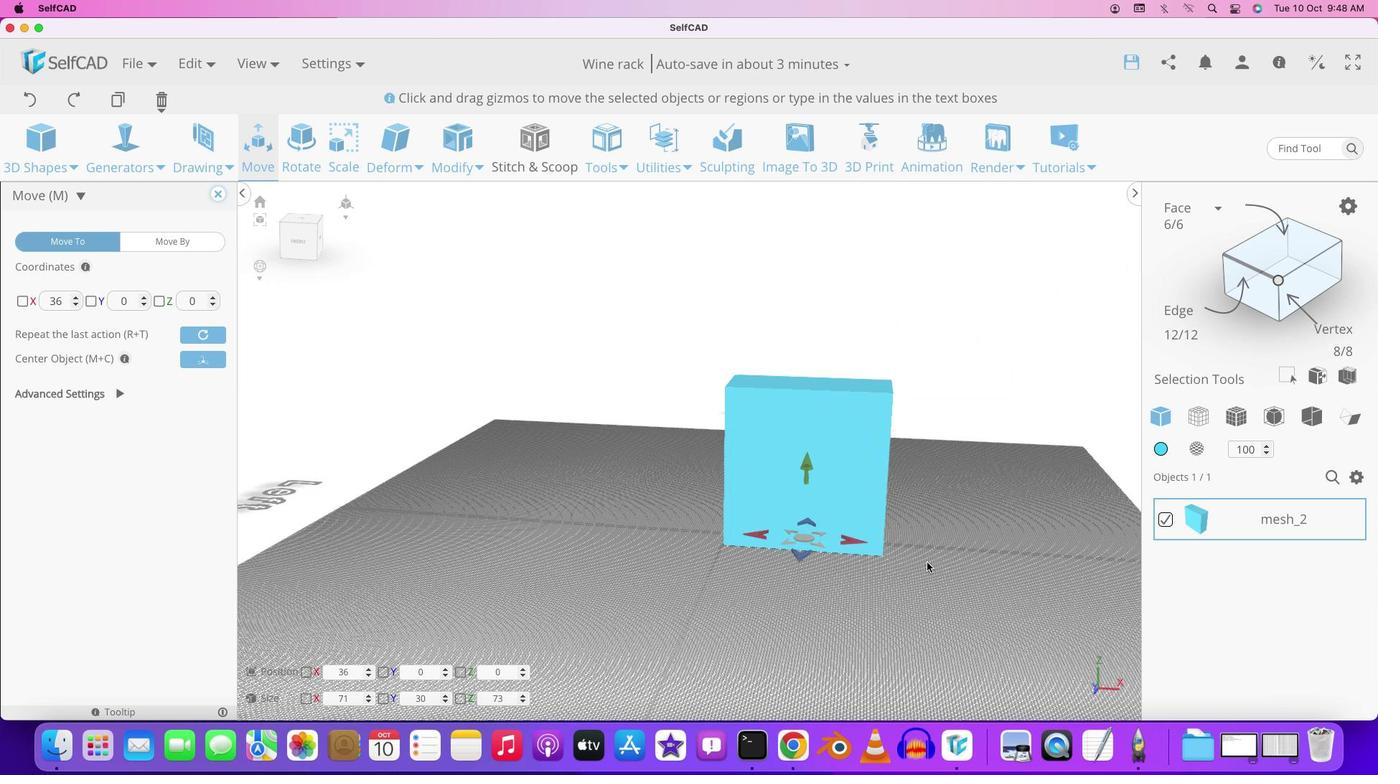 
Action: Mouse moved to (882, 569)
Screenshot: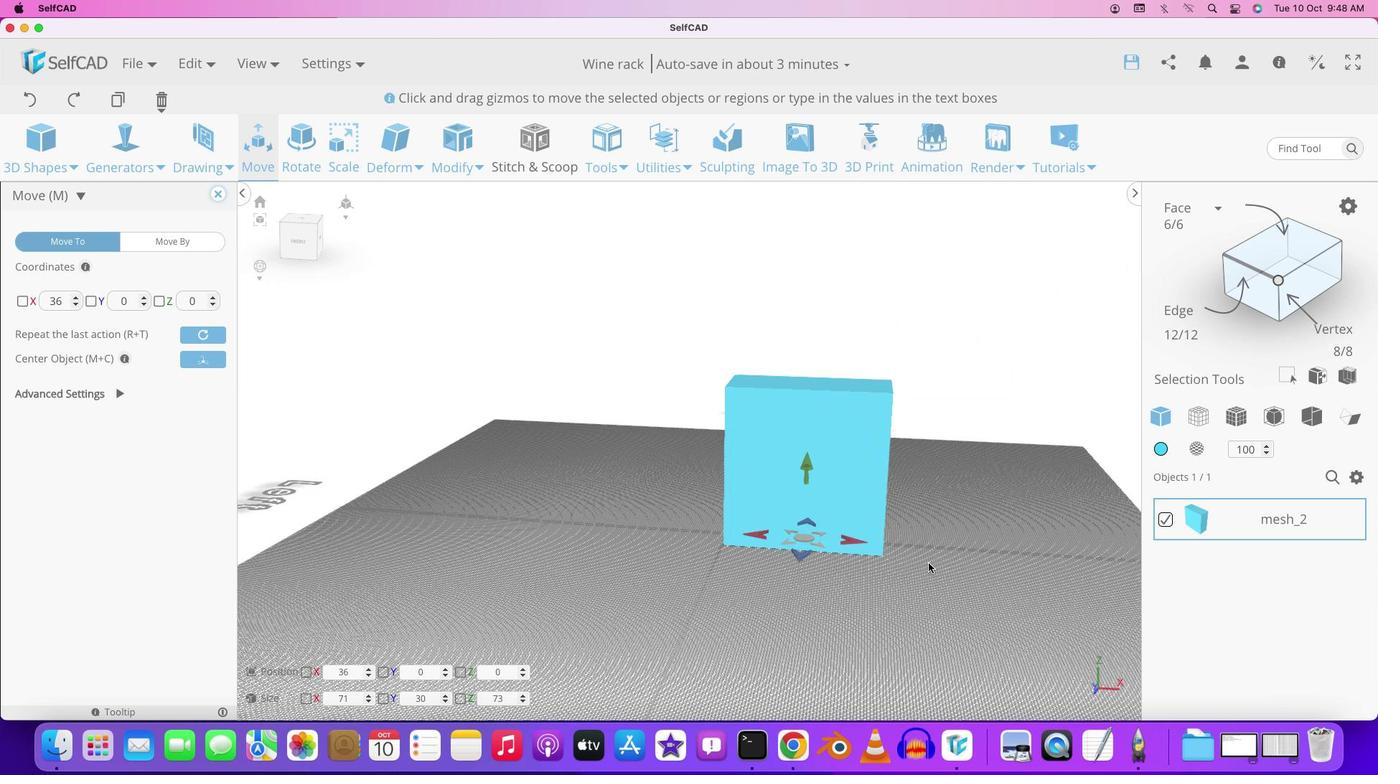 
Action: Mouse scrolled (882, 569) with delta (0, 0)
Screenshot: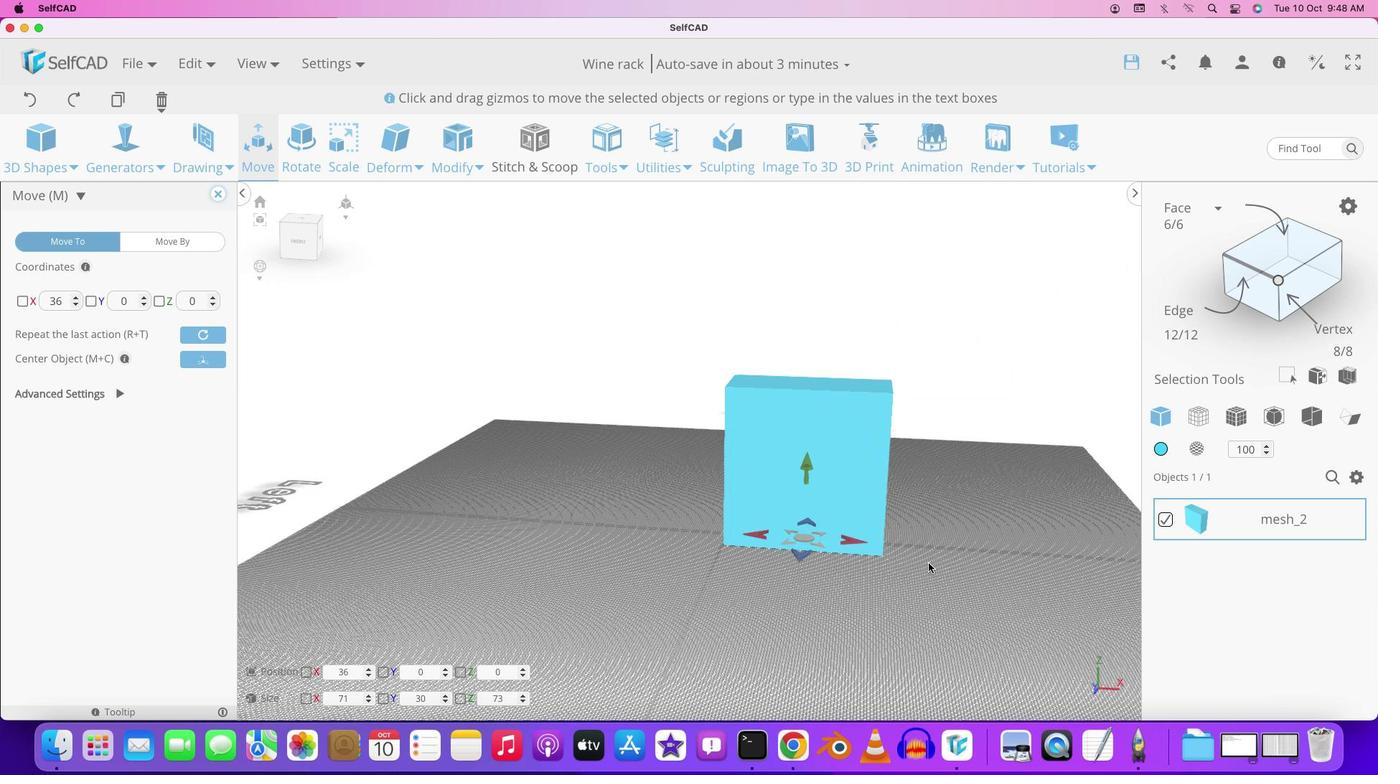 
Action: Mouse moved to (885, 567)
Screenshot: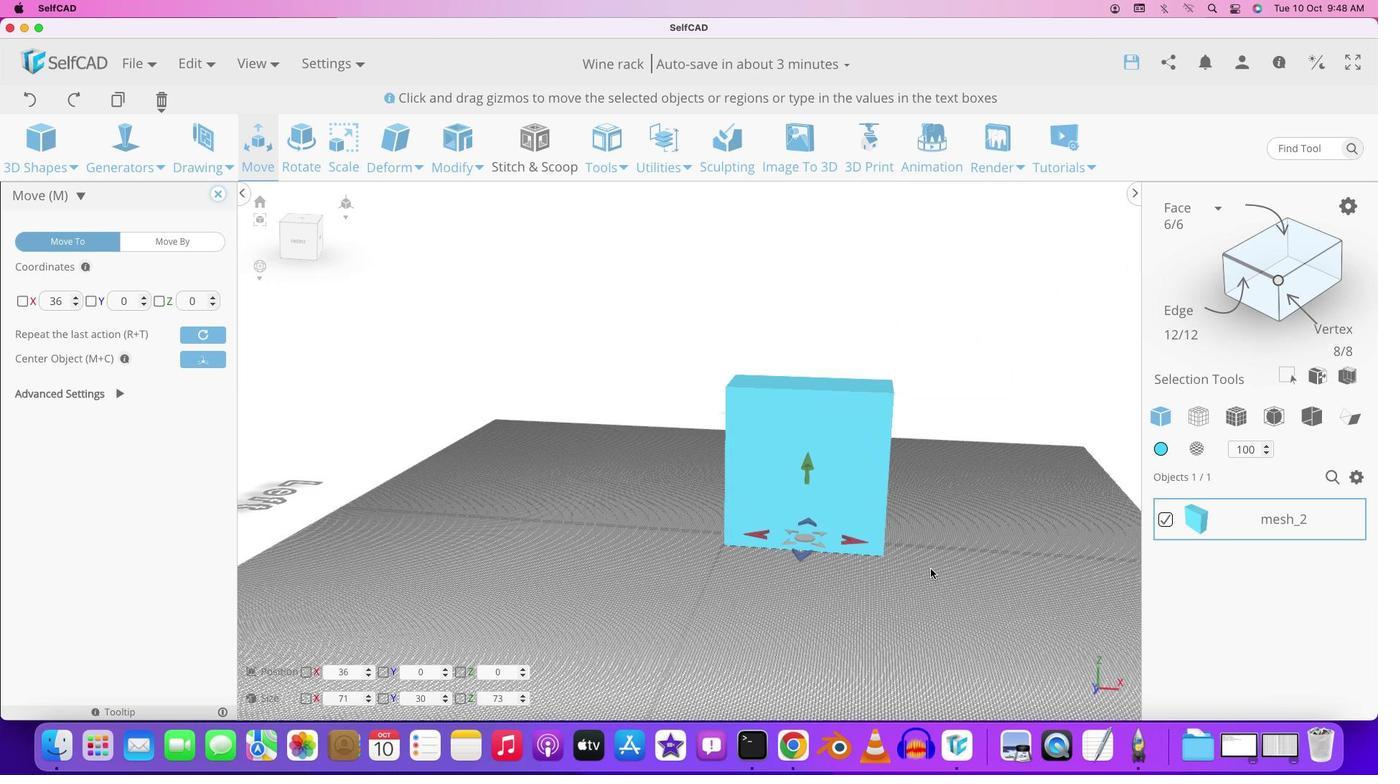 
Action: Mouse scrolled (885, 567) with delta (0, -2)
Screenshot: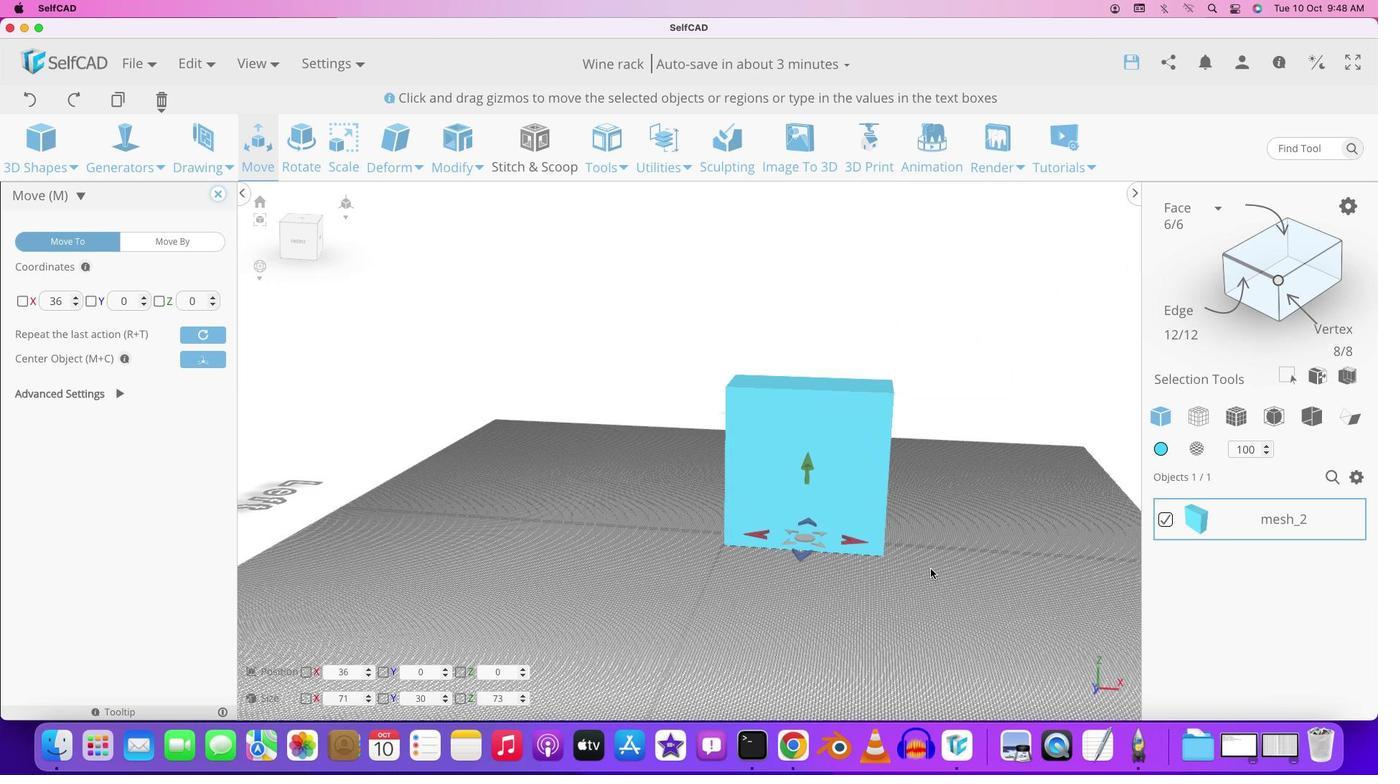 
Action: Mouse moved to (887, 564)
Screenshot: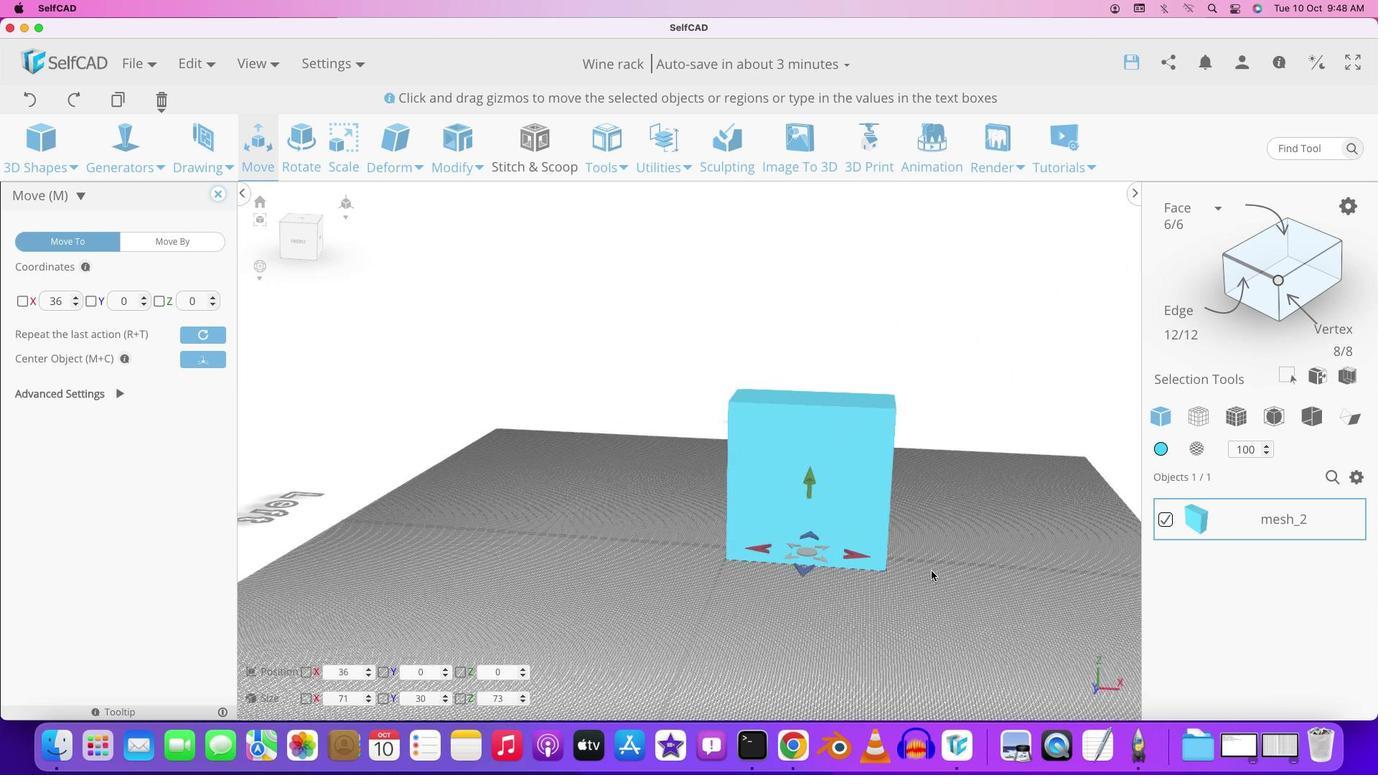 
Action: Mouse scrolled (887, 564) with delta (0, -3)
Screenshot: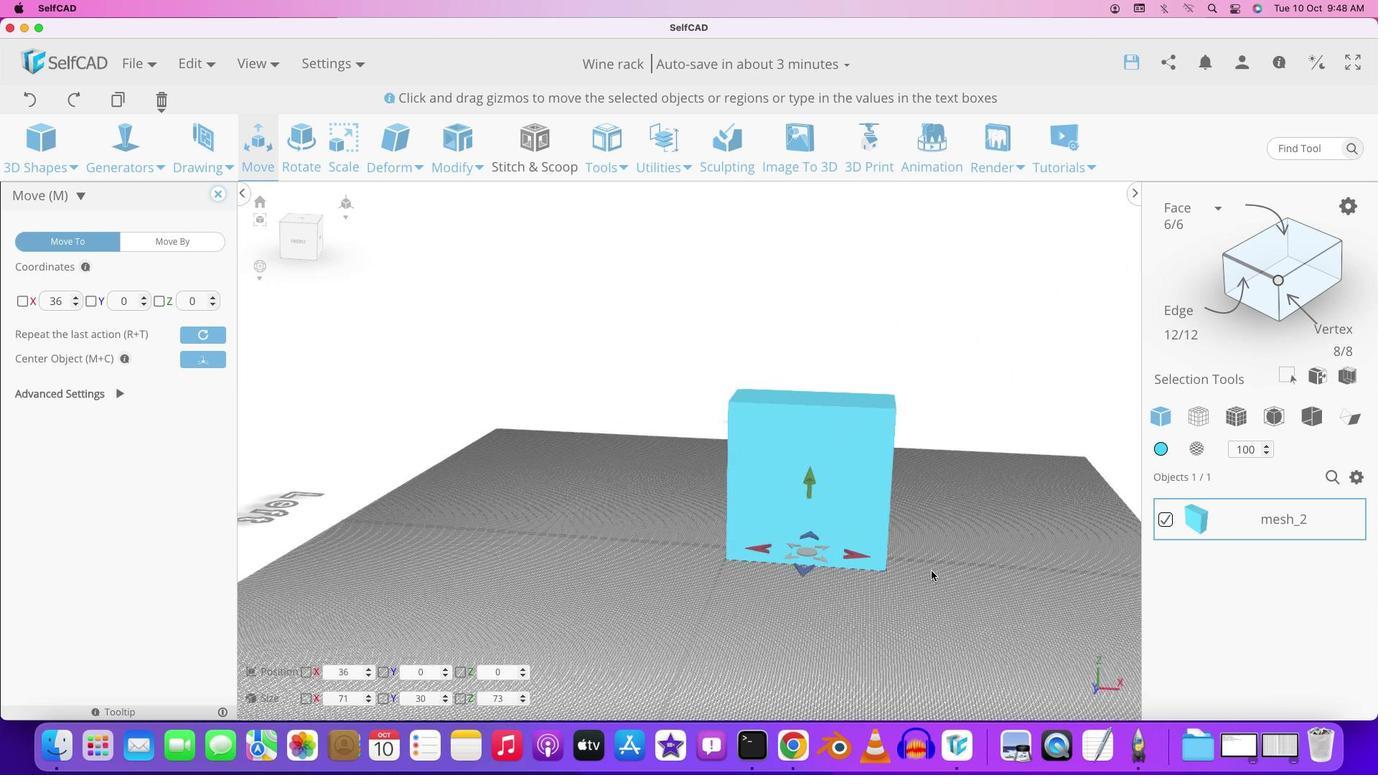 
Action: Mouse moved to (909, 560)
